 Task: Add a signature George Carter containing With heartfelt thanks and best wishes, George Carter to email address softage.5@softage.net and add a label Makeup
Action: Mouse moved to (107, 153)
Screenshot: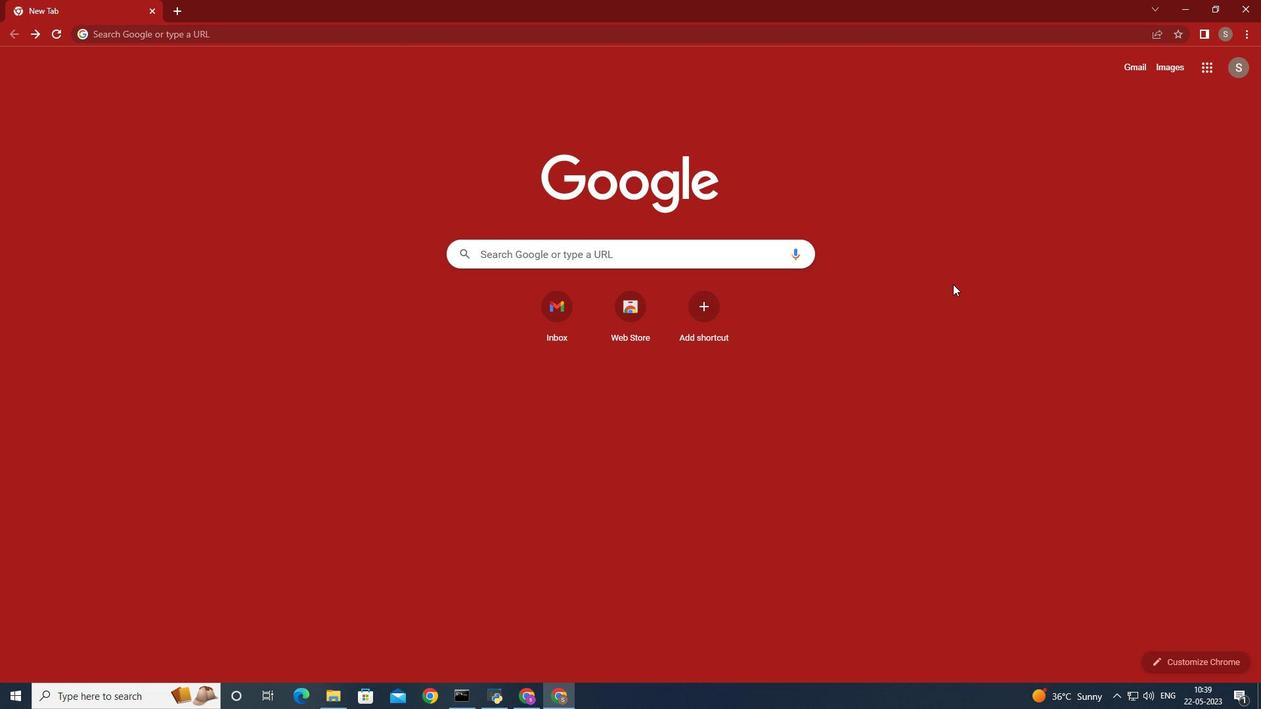 
Action: Mouse pressed left at (107, 153)
Screenshot: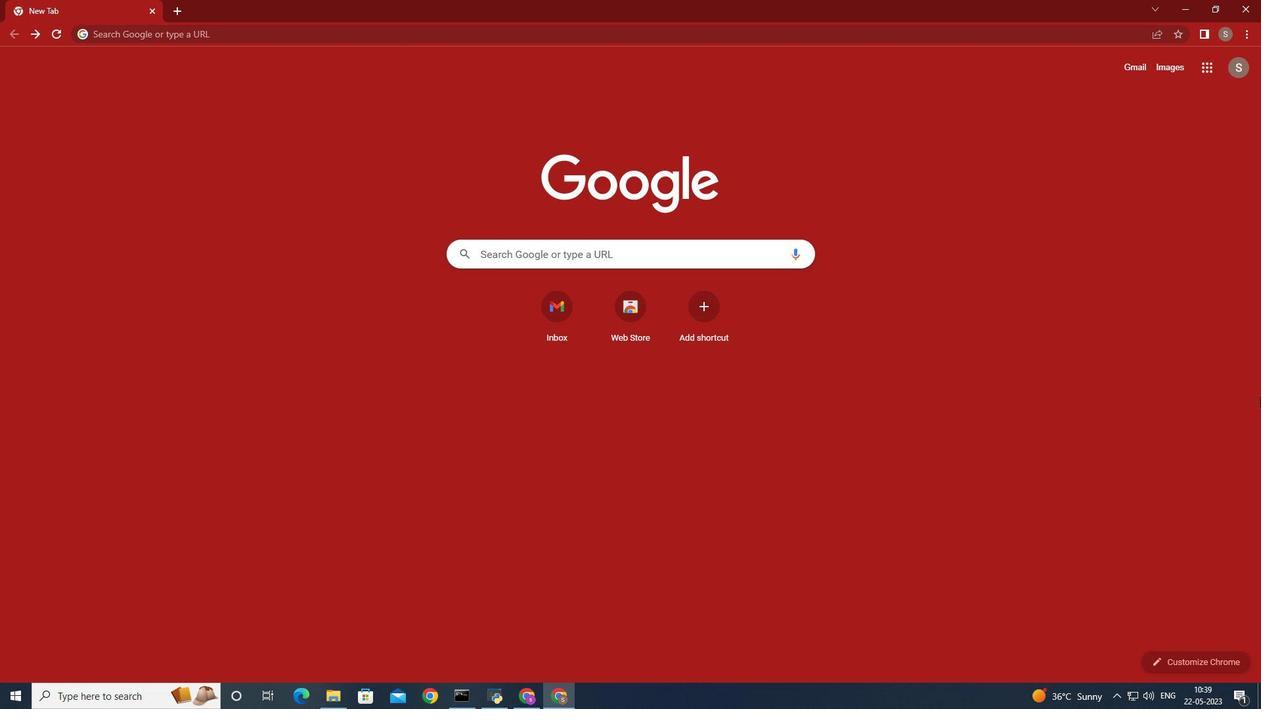 
Action: Mouse moved to (1186, 292)
Screenshot: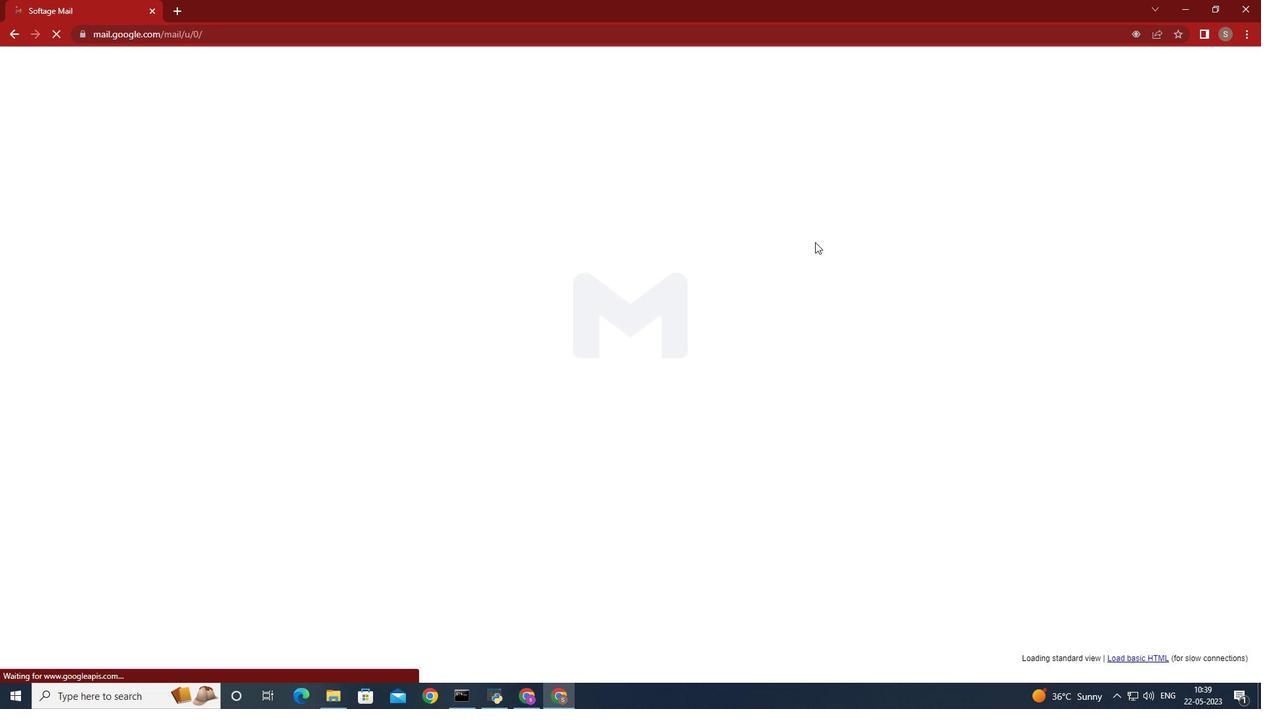 
Action: Mouse pressed left at (1186, 292)
Screenshot: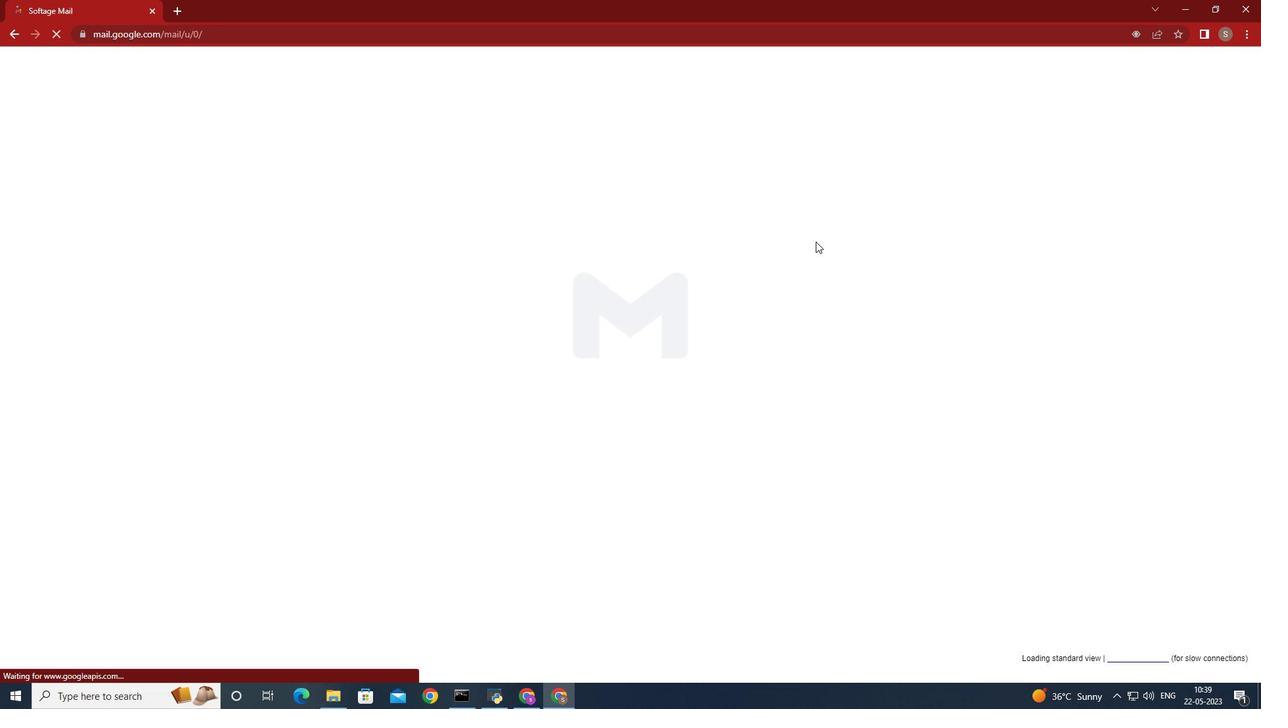 
Action: Mouse moved to (331, 639)
Screenshot: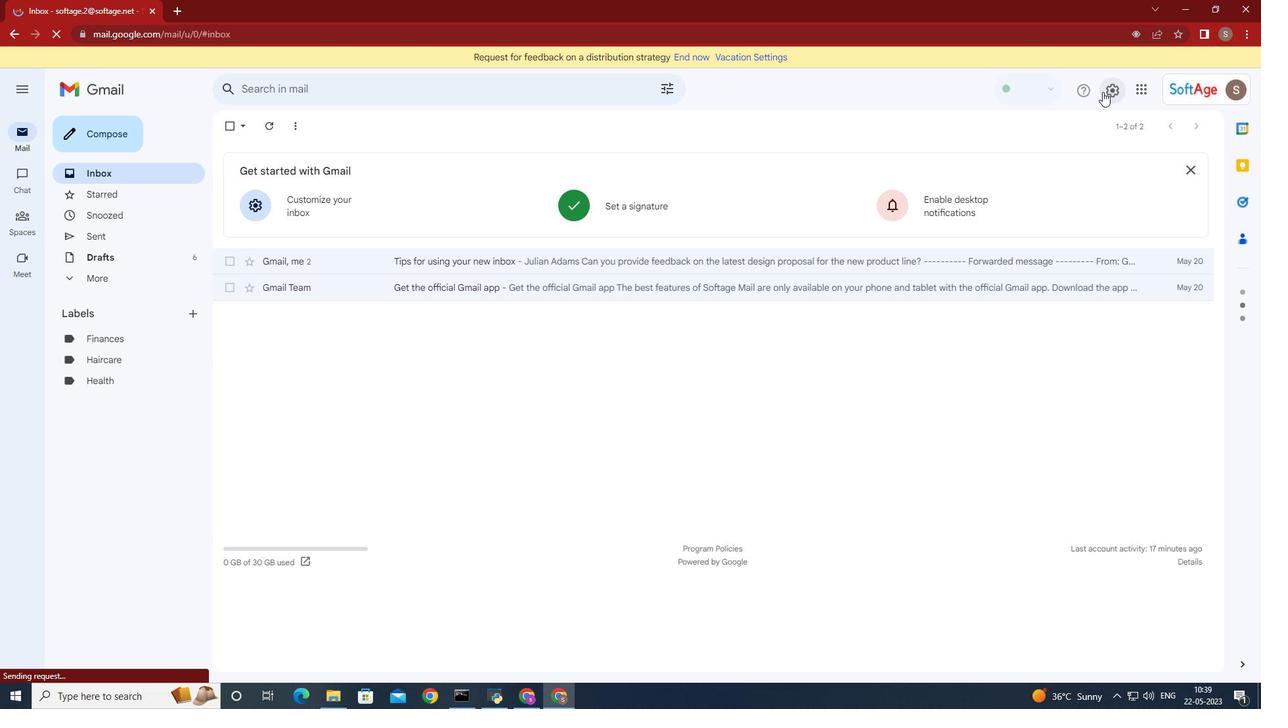 
Action: Mouse pressed left at (331, 639)
Screenshot: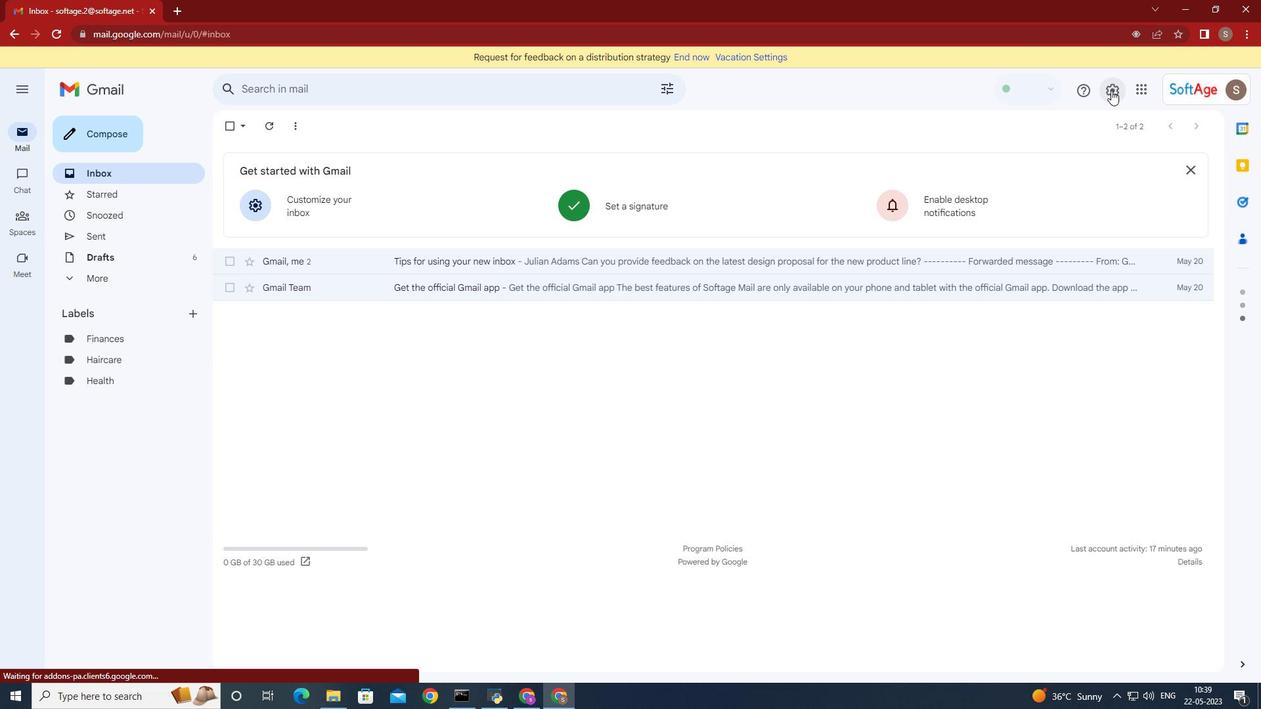 
Action: Mouse moved to (335, 647)
Screenshot: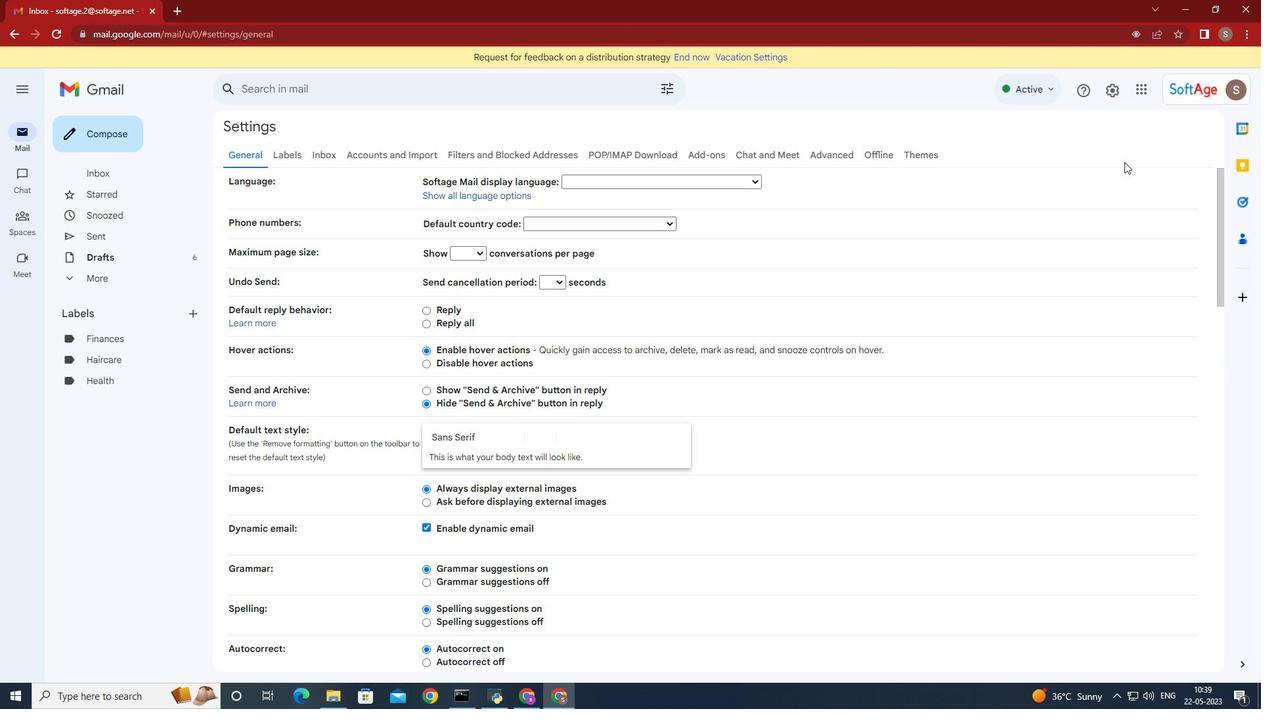 
Action: Mouse pressed left at (335, 647)
Screenshot: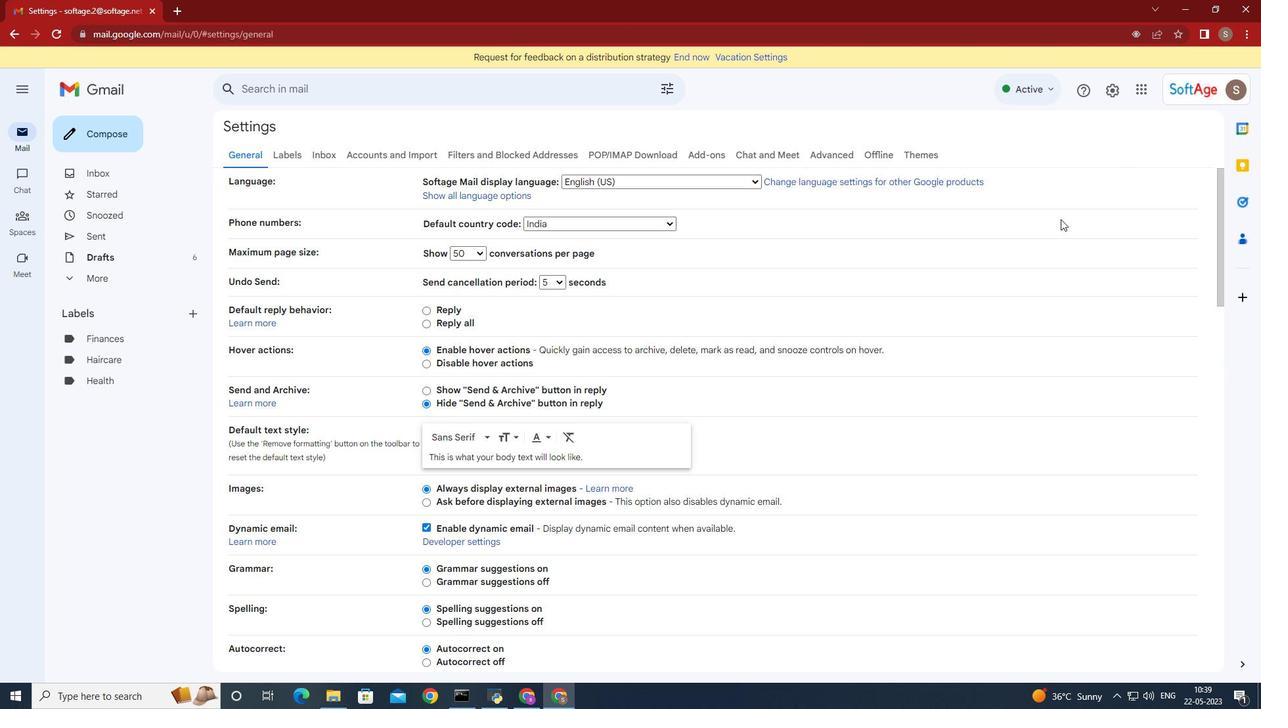 
Action: Mouse moved to (393, 573)
Screenshot: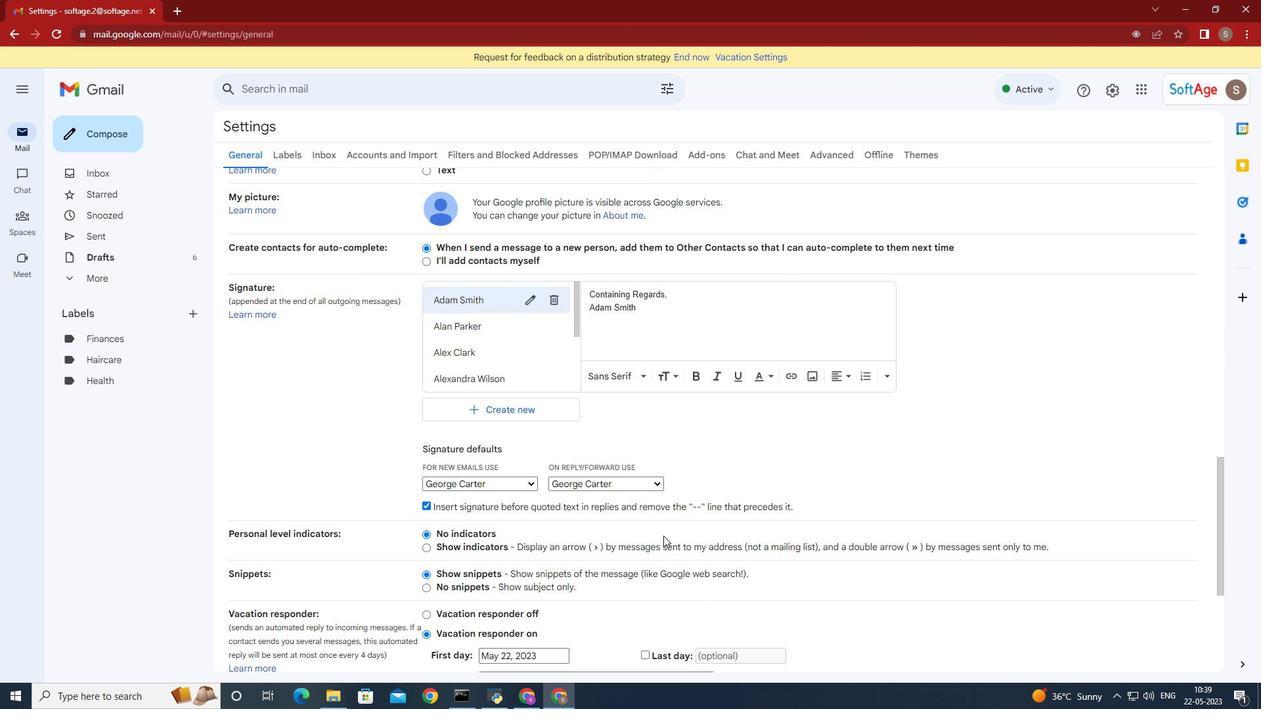 
Action: Mouse pressed left at (393, 573)
Screenshot: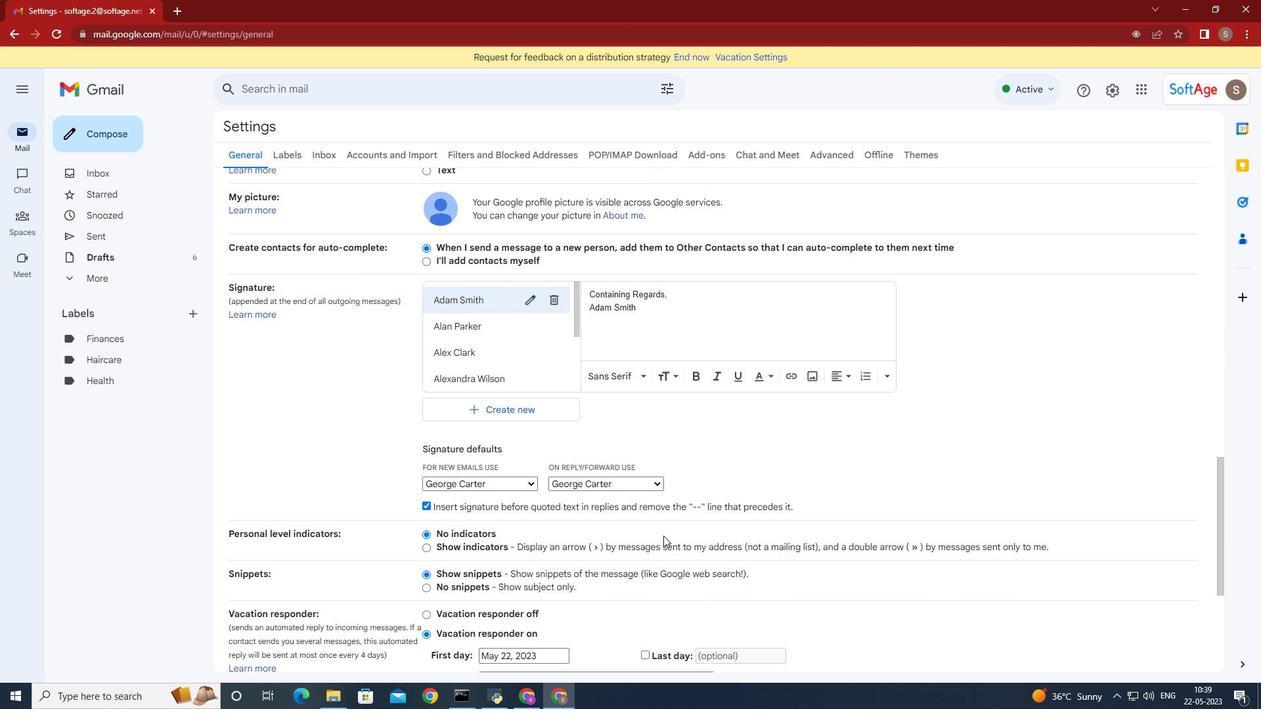 
Action: Mouse moved to (1126, 109)
Screenshot: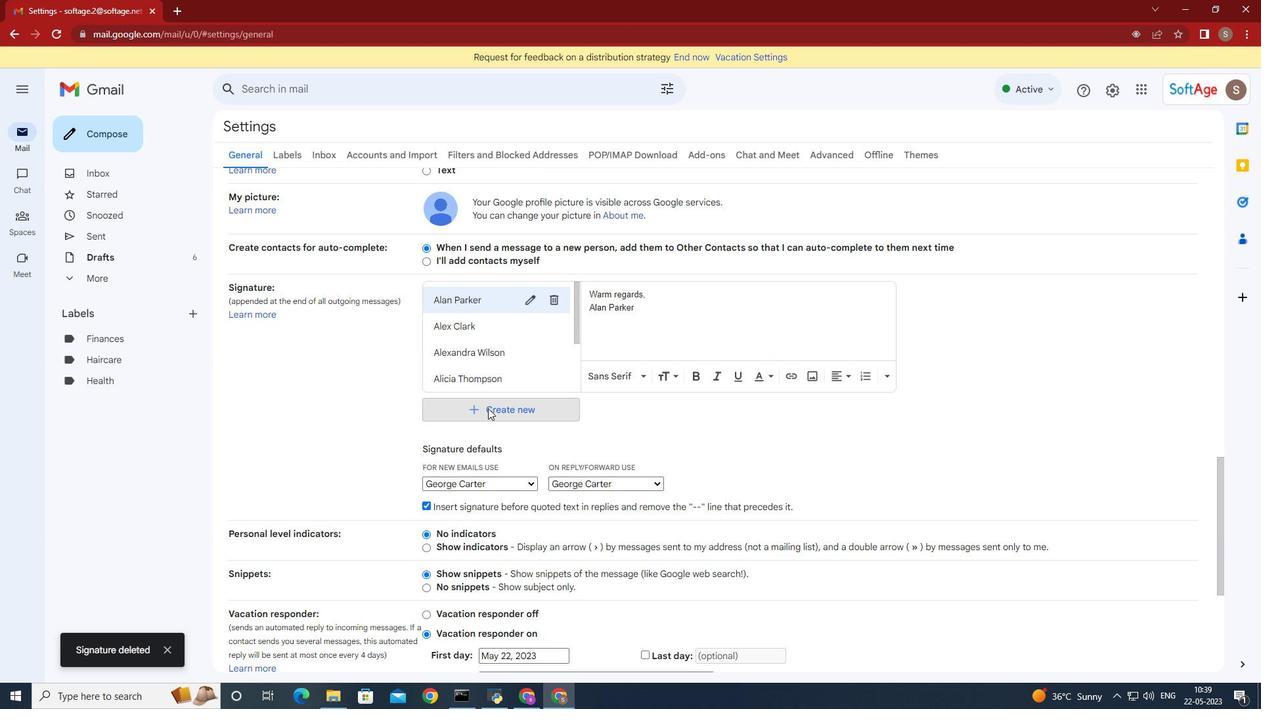 
Action: Mouse pressed left at (1126, 109)
Screenshot: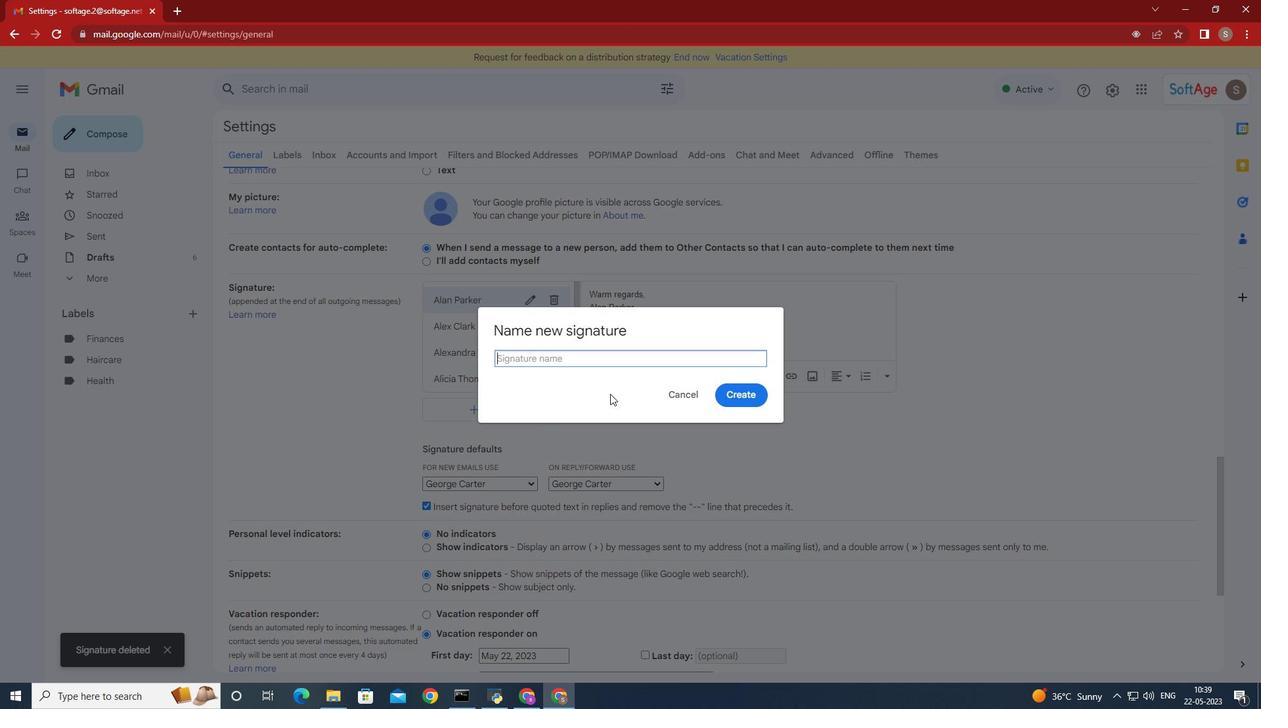 
Action: Mouse moved to (613, 369)
Screenshot: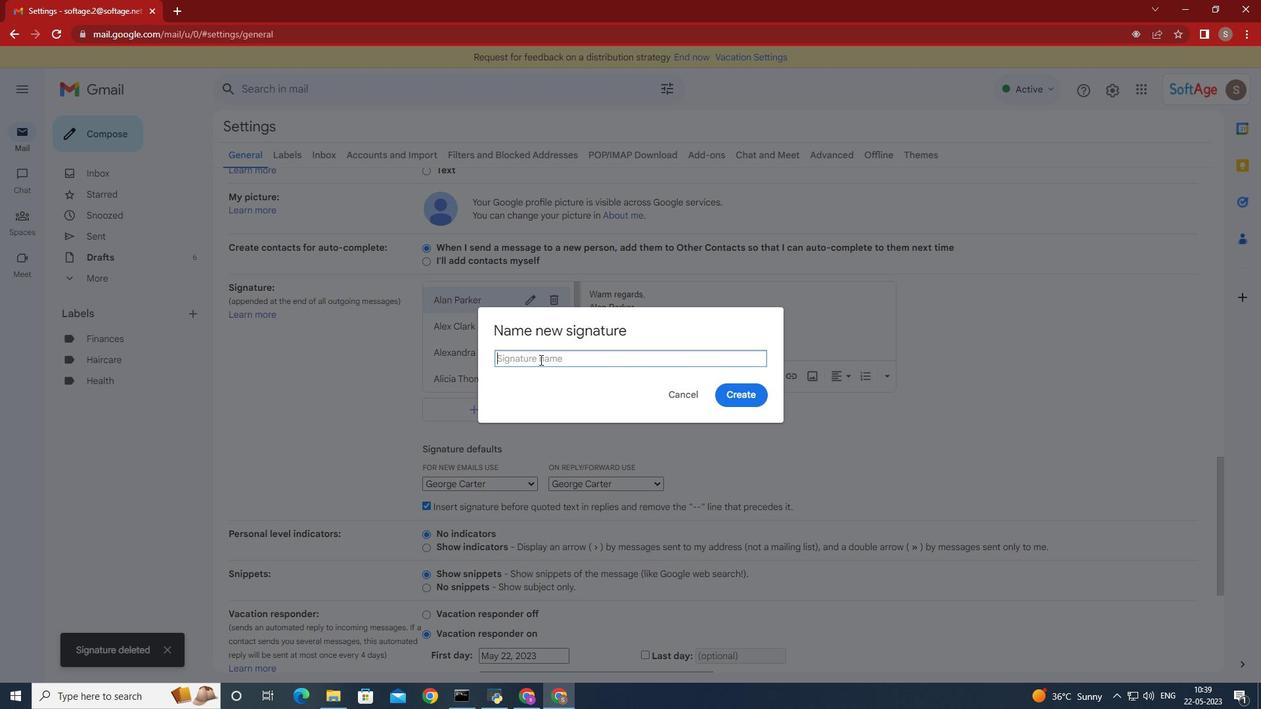
Action: Mouse scrolled (613, 368) with delta (0, 0)
Screenshot: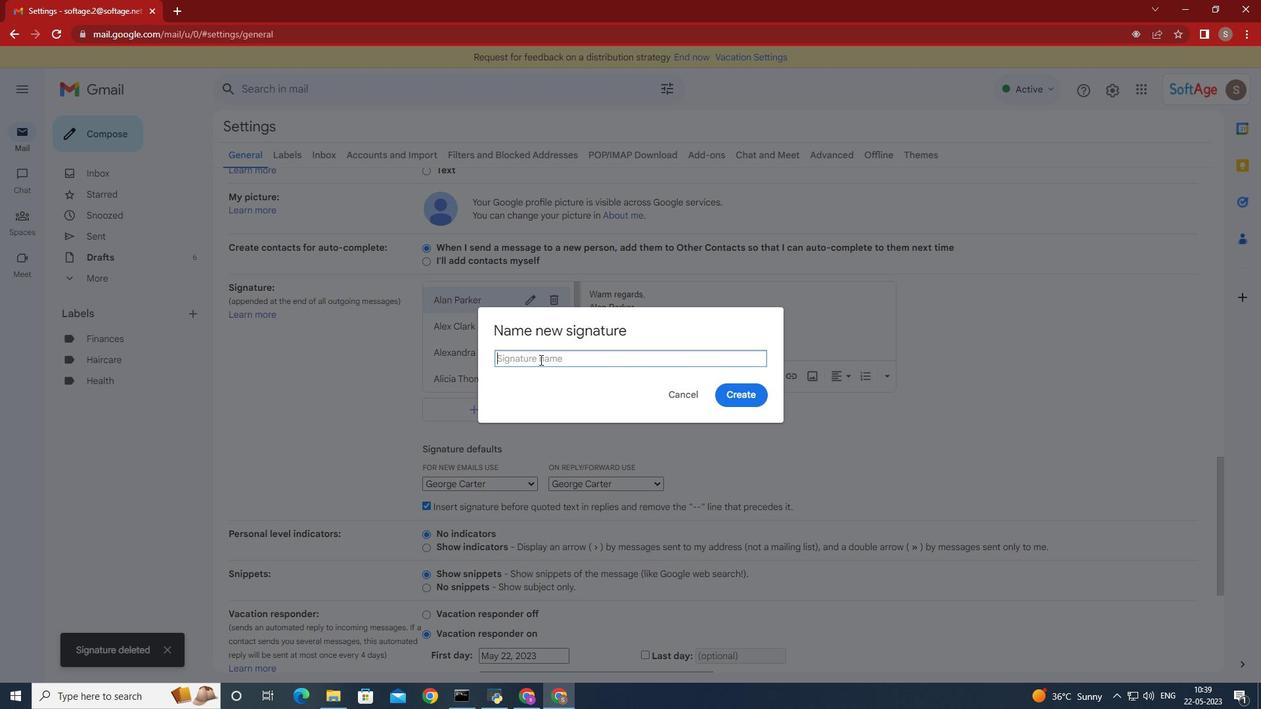 
Action: Mouse moved to (614, 367)
Screenshot: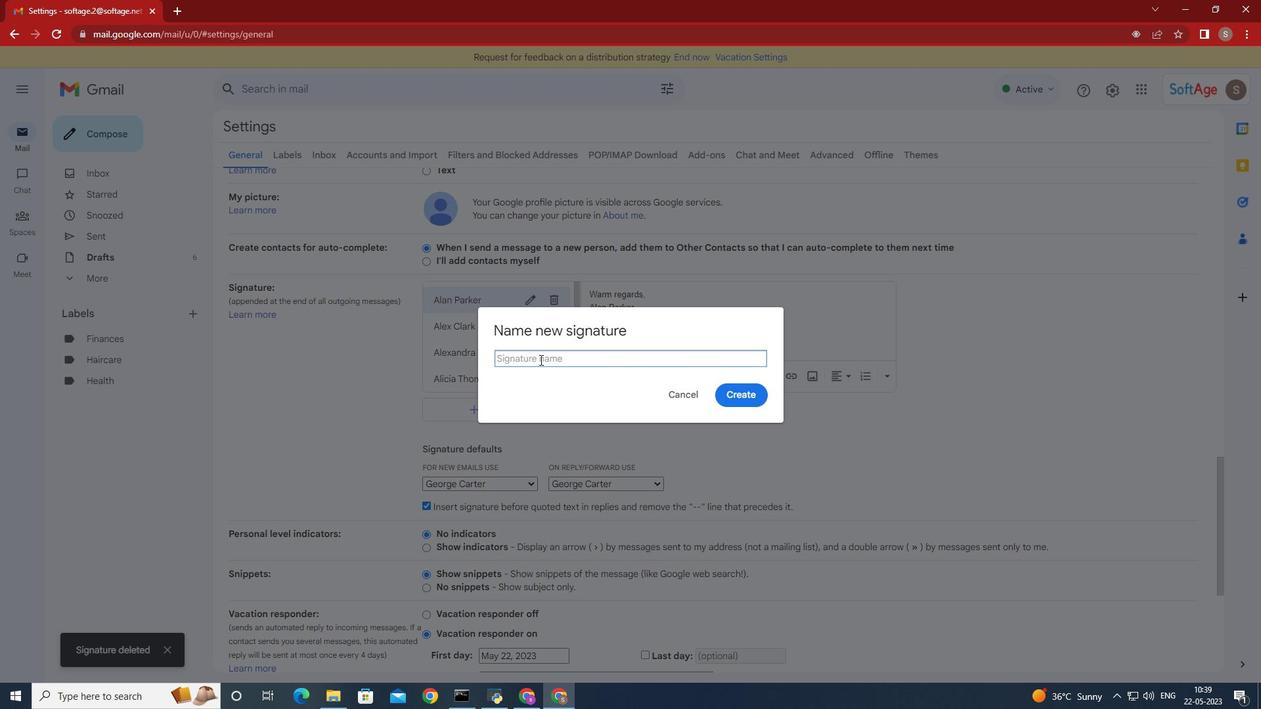 
Action: Mouse scrolled (614, 367) with delta (0, 0)
Screenshot: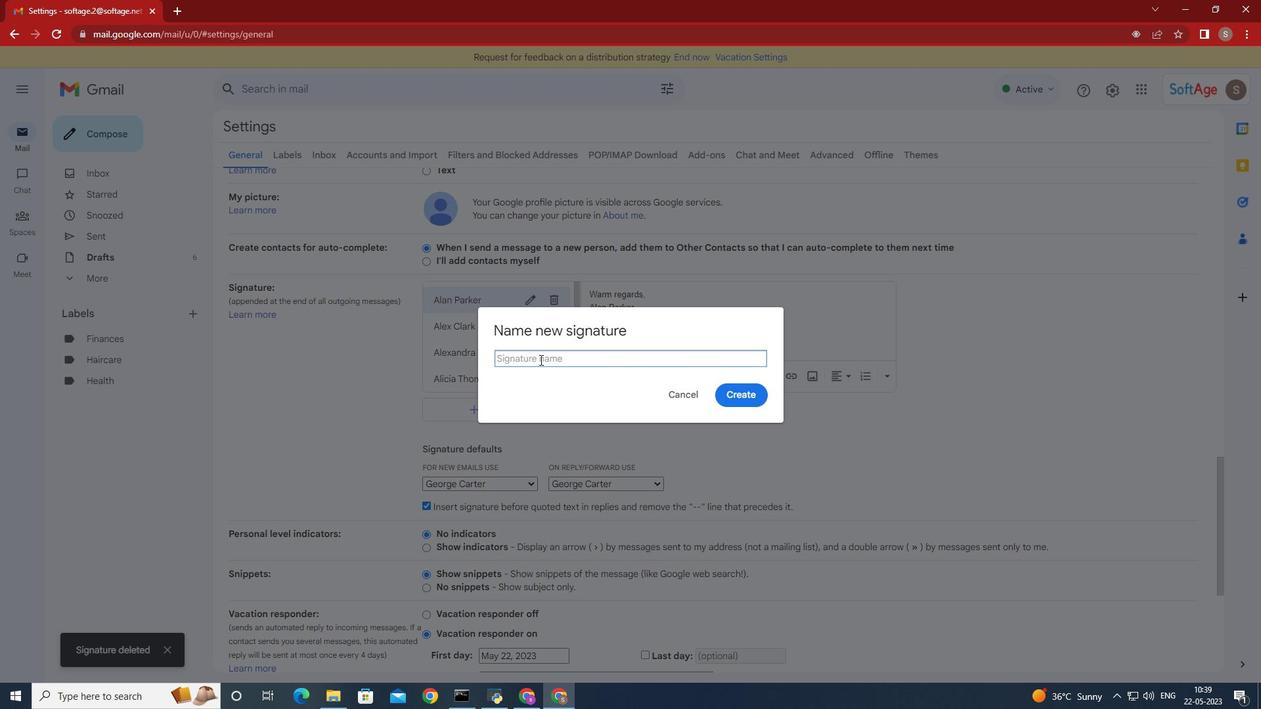 
Action: Mouse moved to (616, 365)
Screenshot: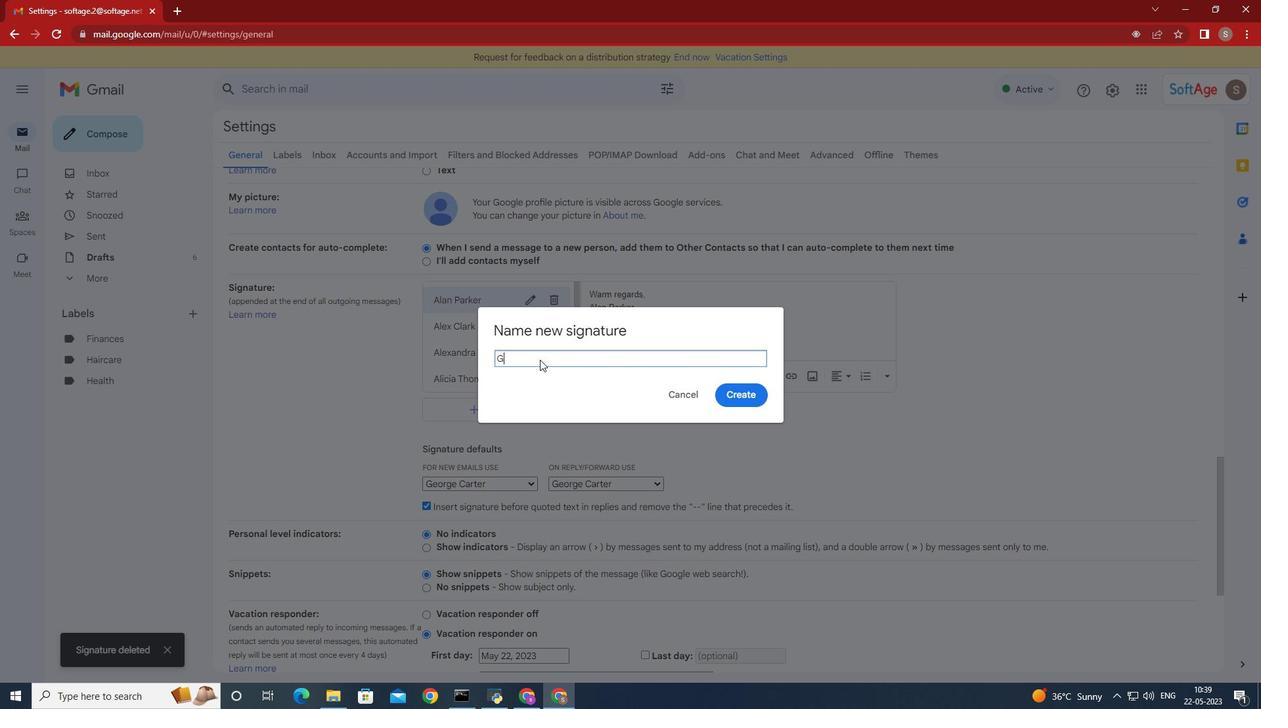 
Action: Mouse scrolled (616, 364) with delta (0, 0)
Screenshot: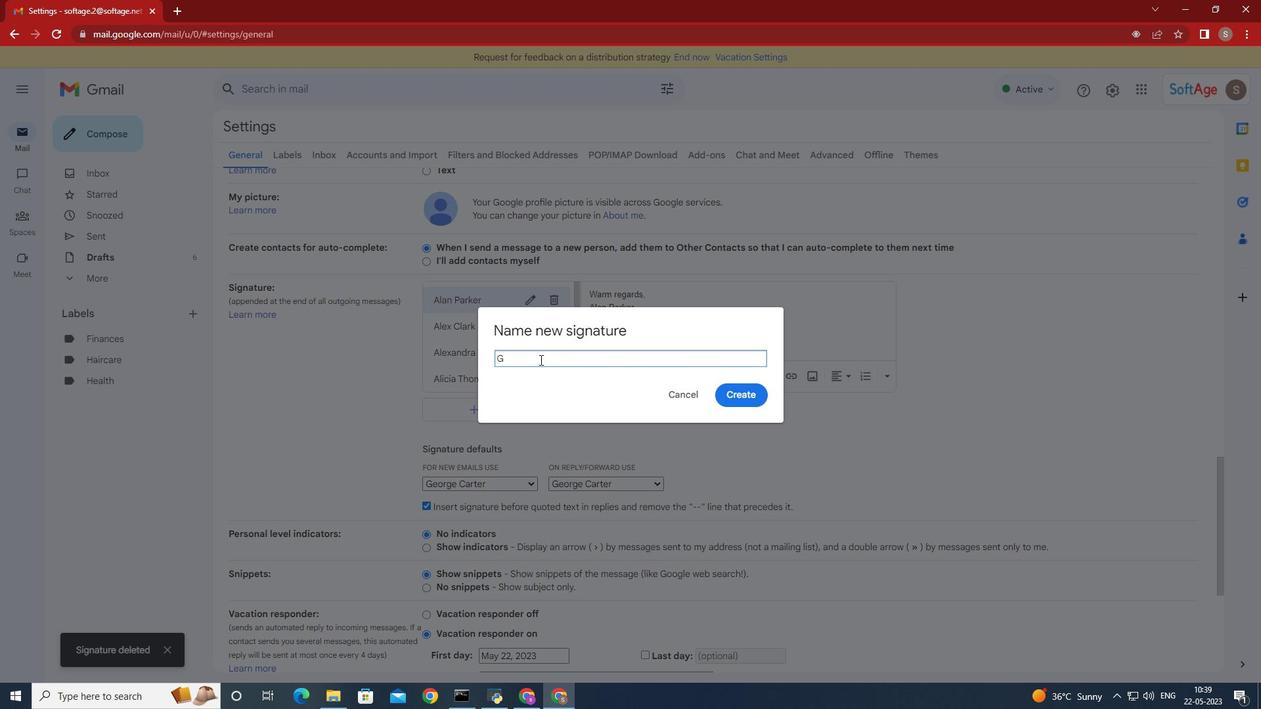 
Action: Mouse scrolled (616, 364) with delta (0, 0)
Screenshot: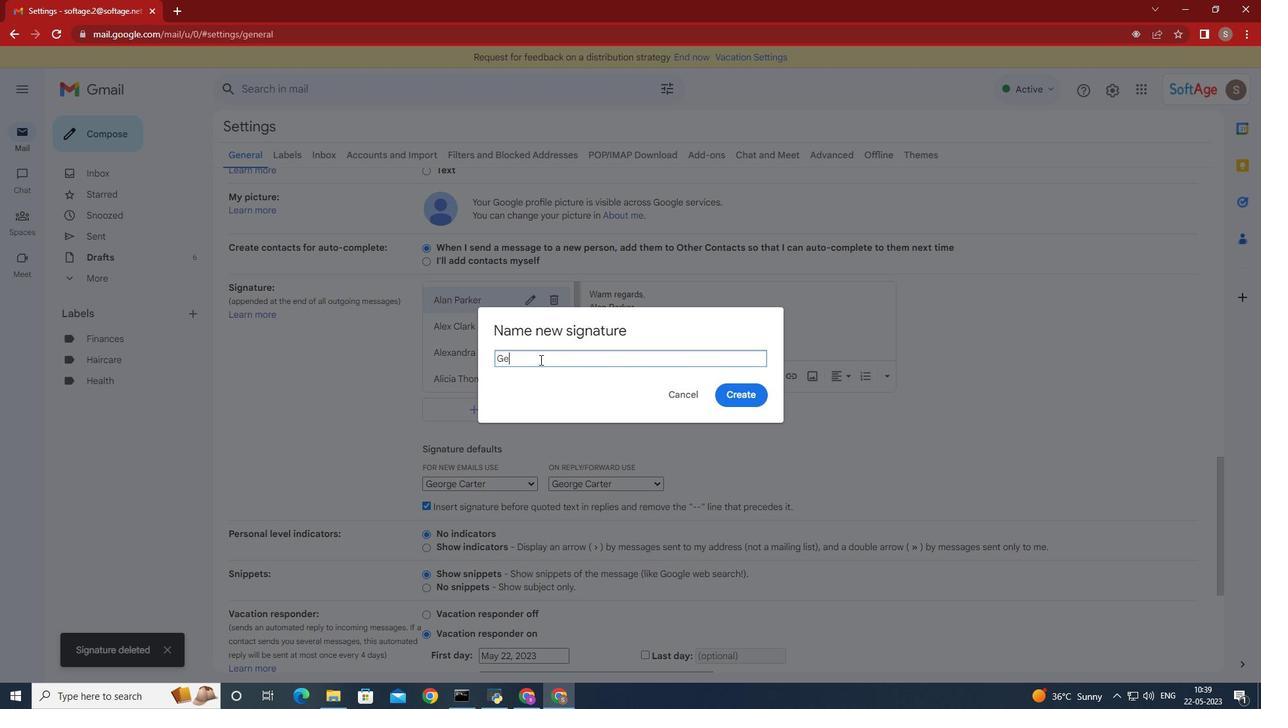 
Action: Mouse moved to (618, 363)
Screenshot: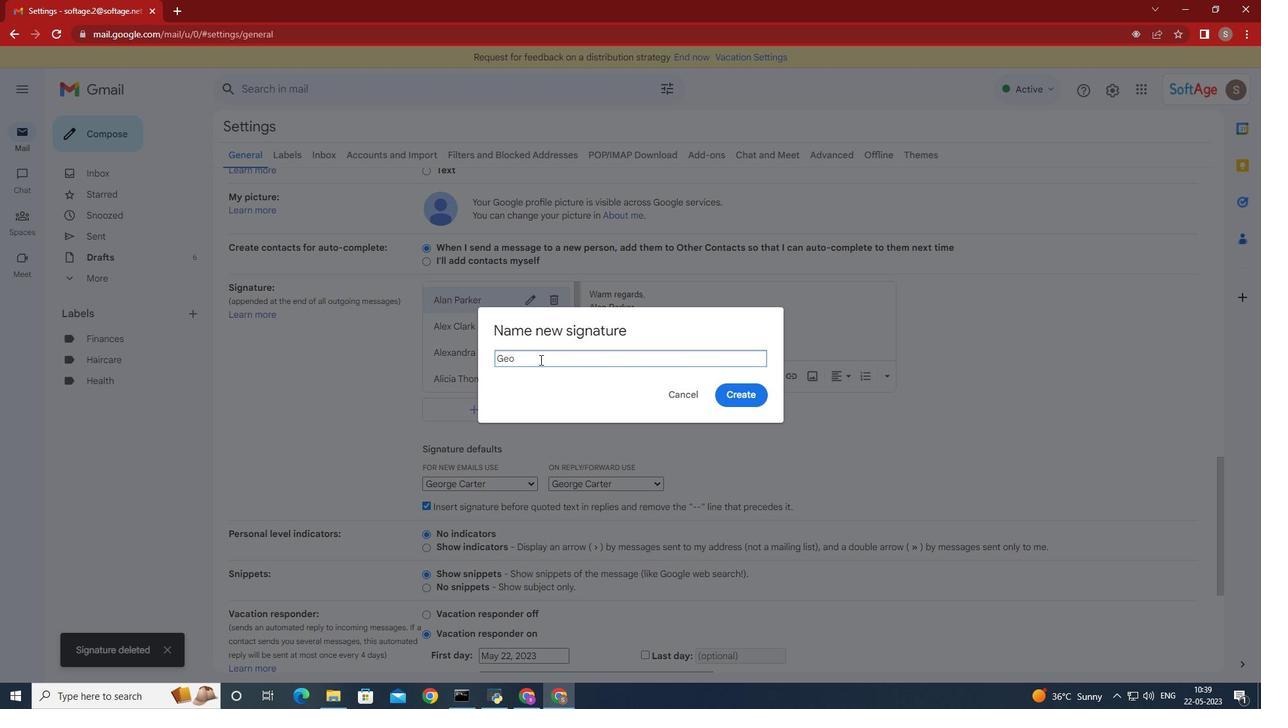 
Action: Mouse scrolled (618, 362) with delta (0, 0)
Screenshot: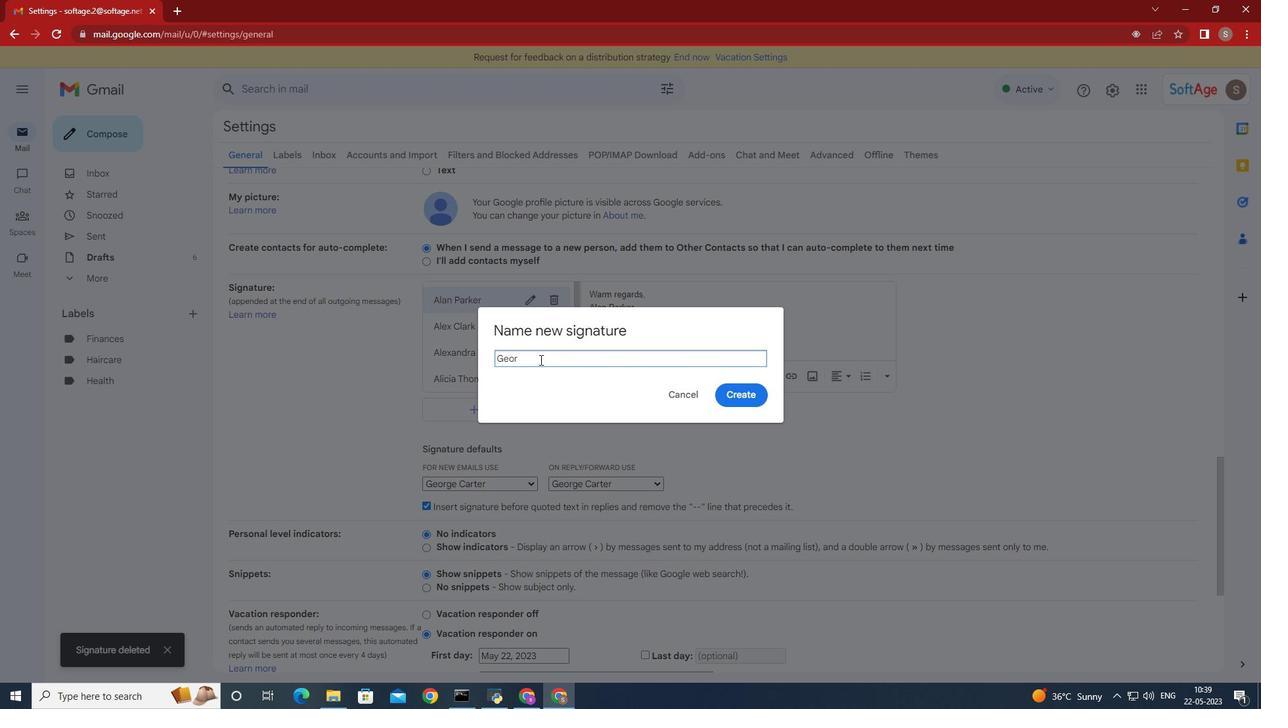 
Action: Mouse scrolled (618, 362) with delta (0, 0)
Screenshot: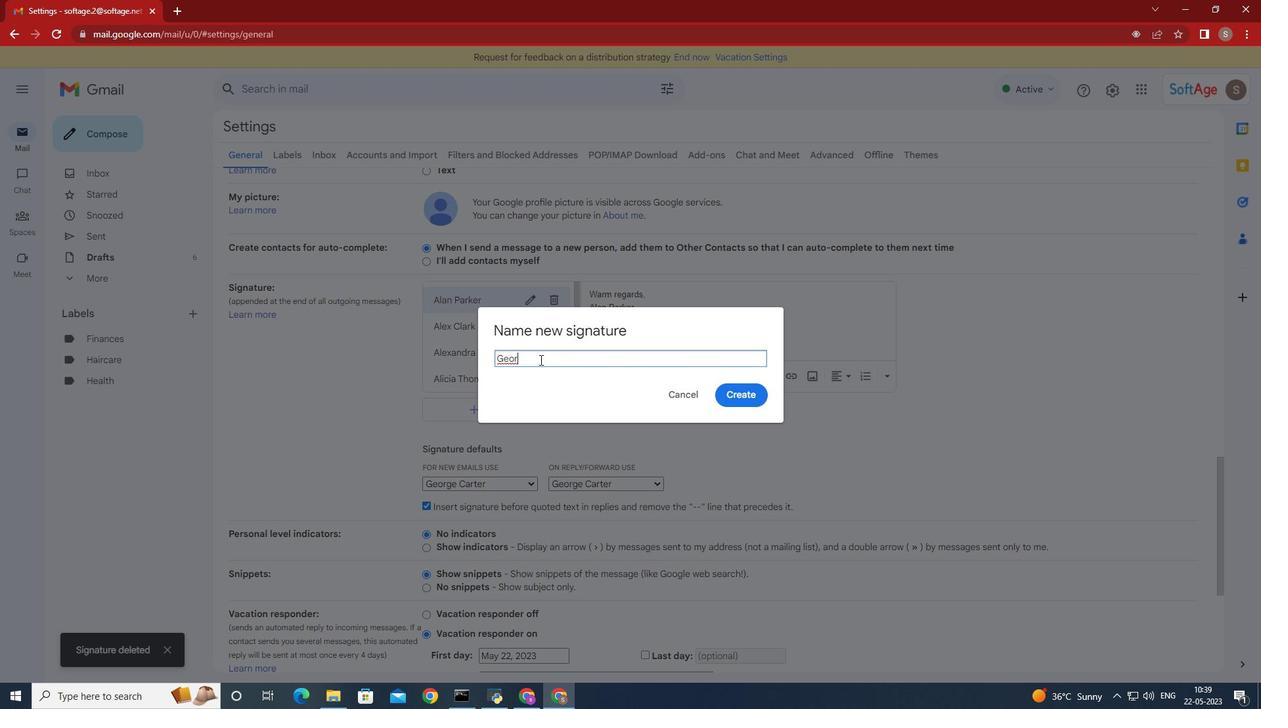 
Action: Mouse scrolled (618, 362) with delta (0, 0)
Screenshot: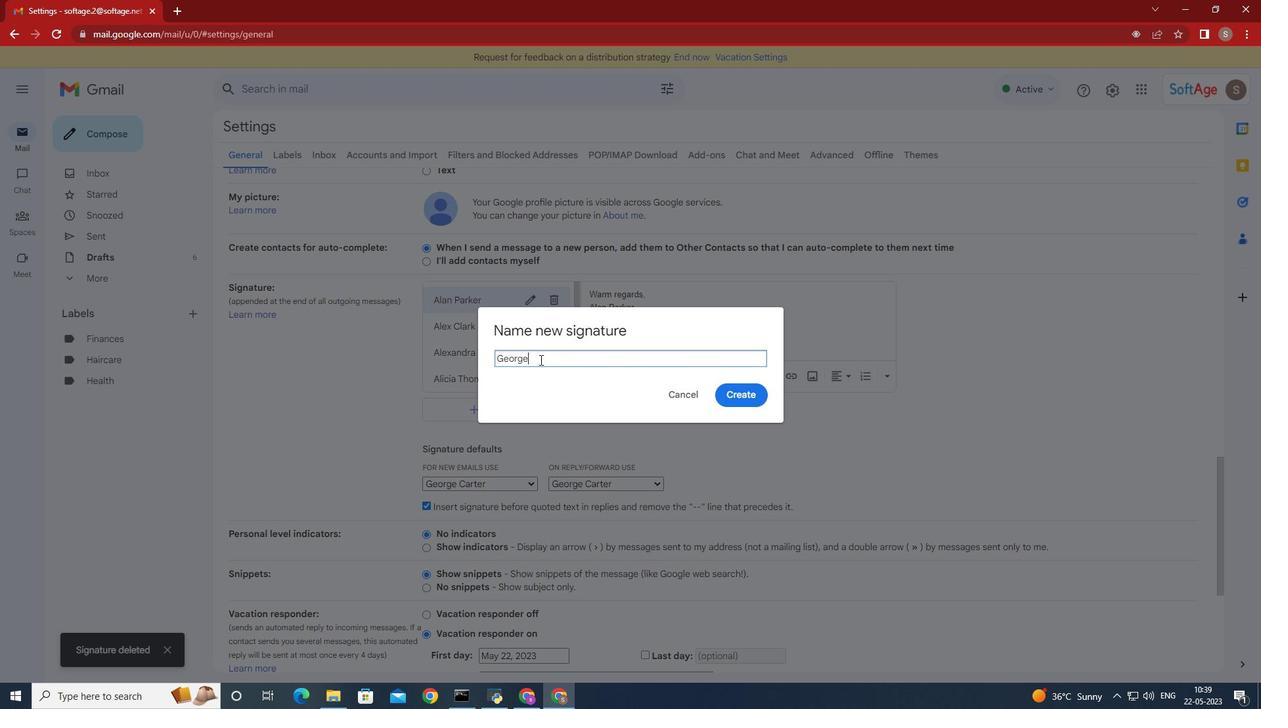 
Action: Mouse scrolled (618, 362) with delta (0, 0)
Screenshot: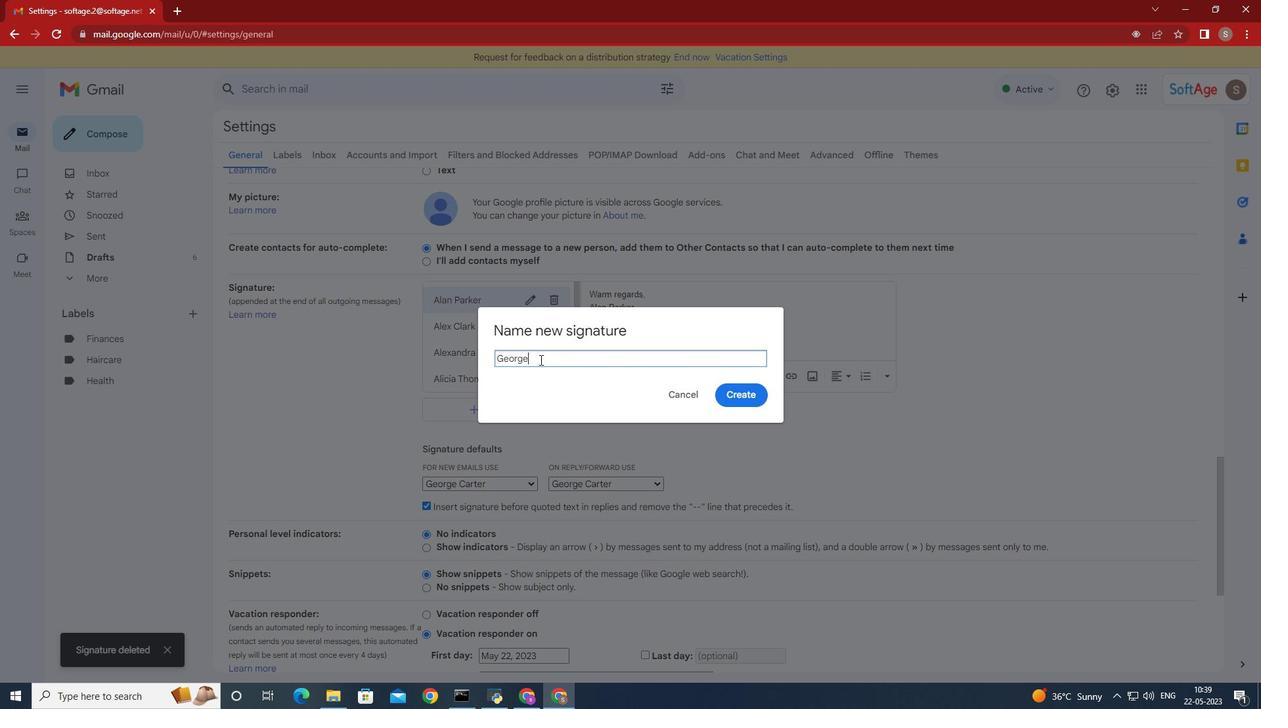 
Action: Mouse scrolled (618, 362) with delta (0, 0)
Screenshot: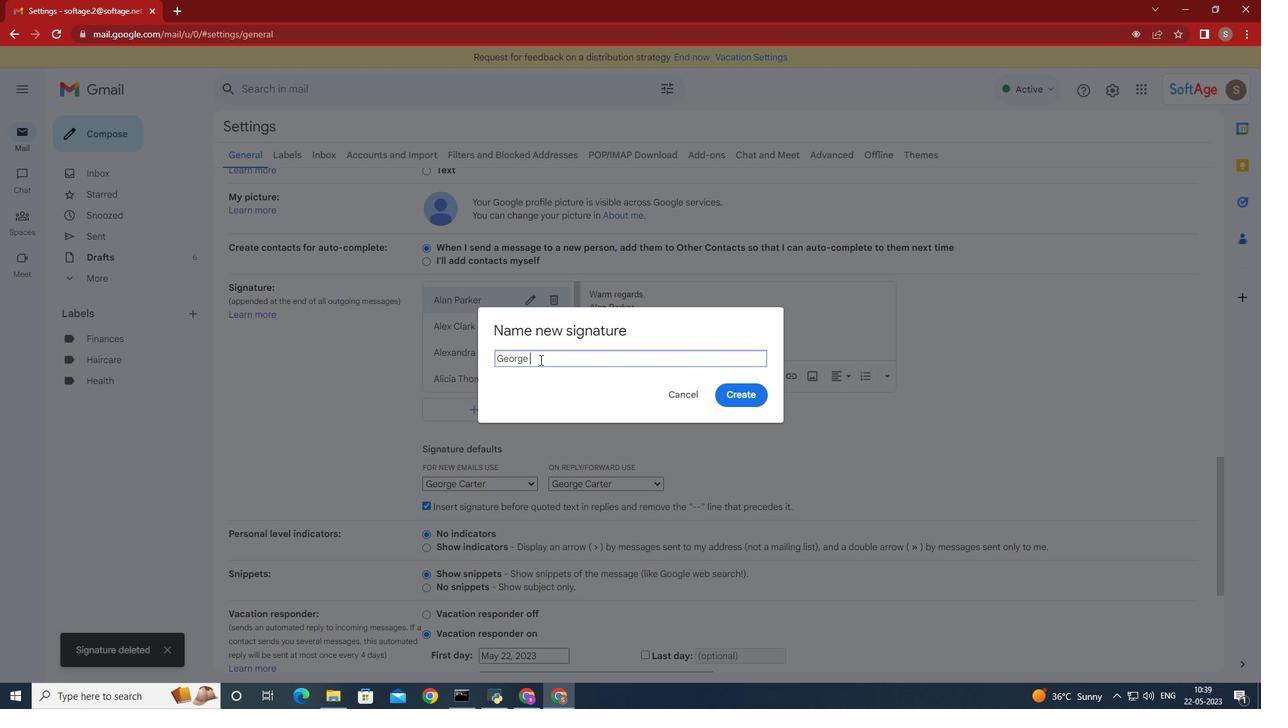 
Action: Mouse scrolled (618, 362) with delta (0, 0)
Screenshot: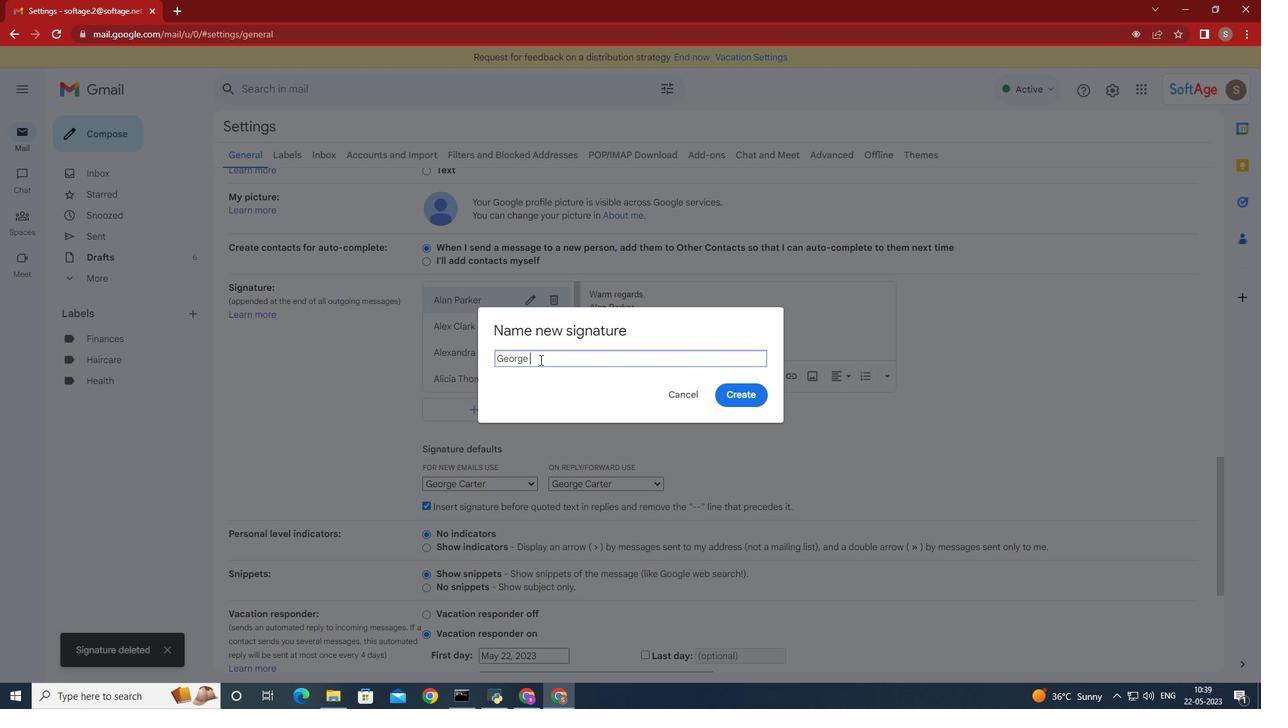 
Action: Mouse scrolled (618, 362) with delta (0, 0)
Screenshot: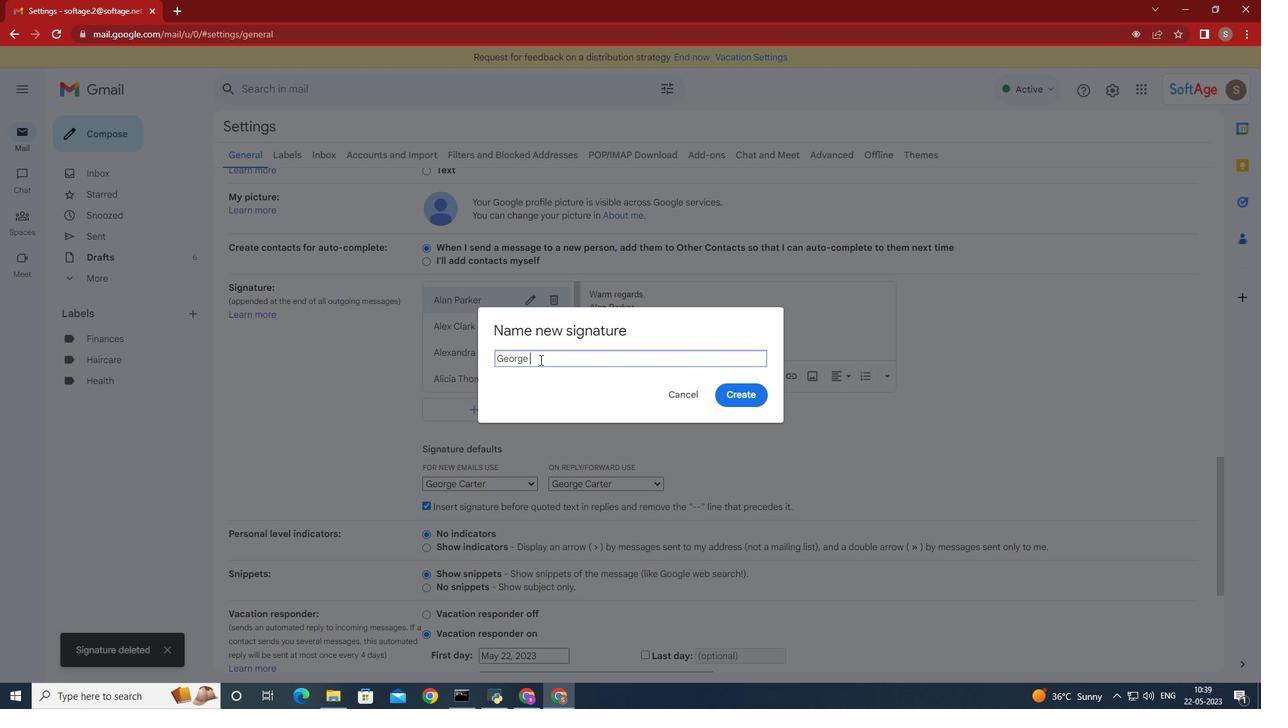 
Action: Mouse scrolled (618, 362) with delta (0, 0)
Screenshot: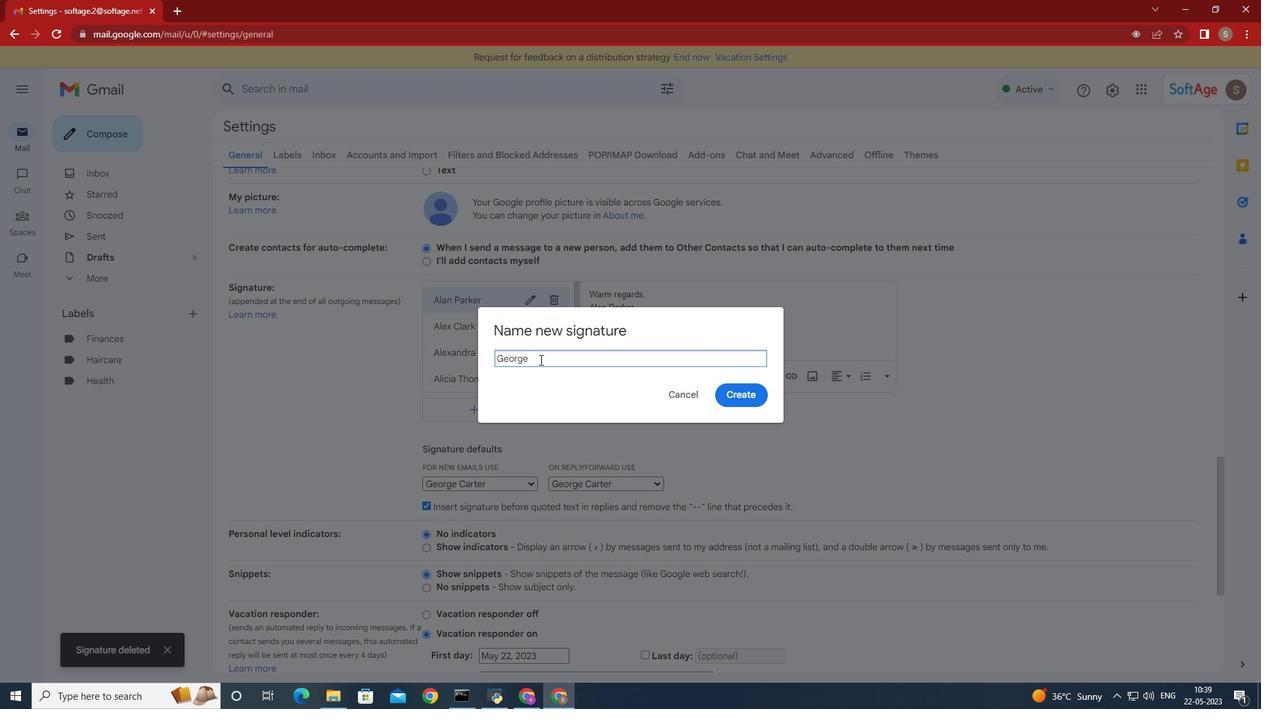 
Action: Mouse scrolled (618, 362) with delta (0, 0)
Screenshot: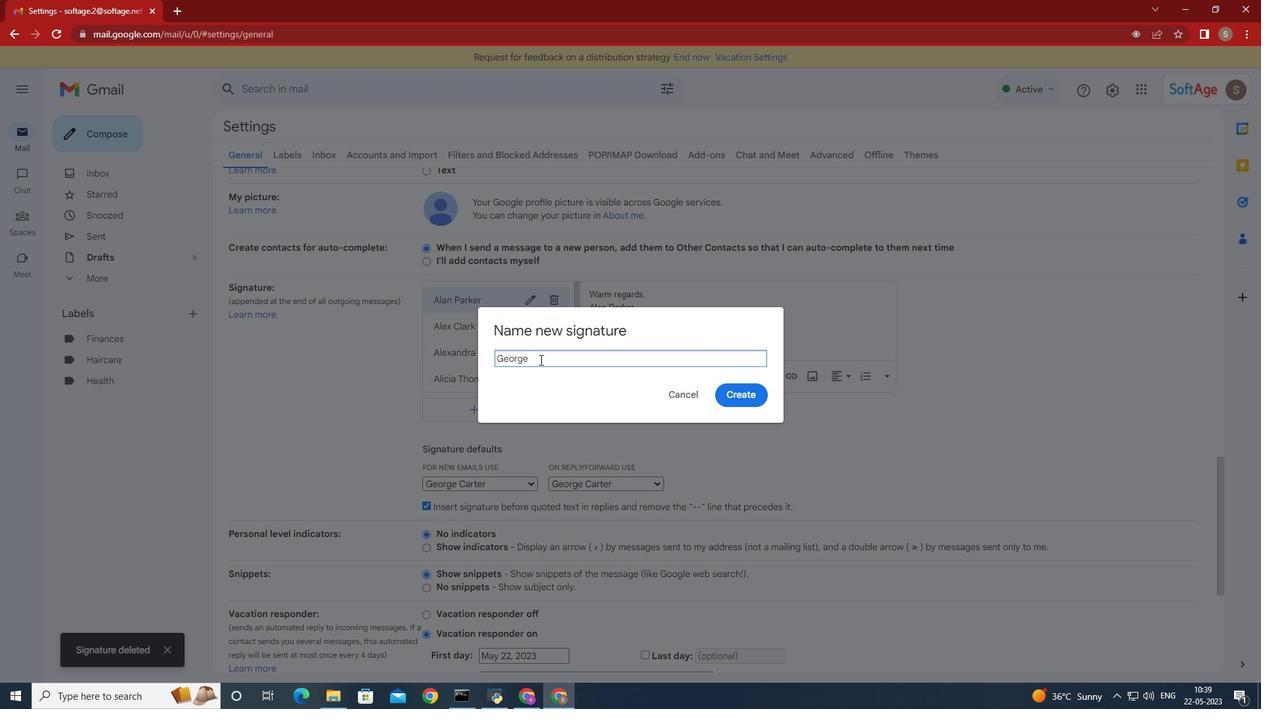 
Action: Mouse scrolled (618, 362) with delta (0, 0)
Screenshot: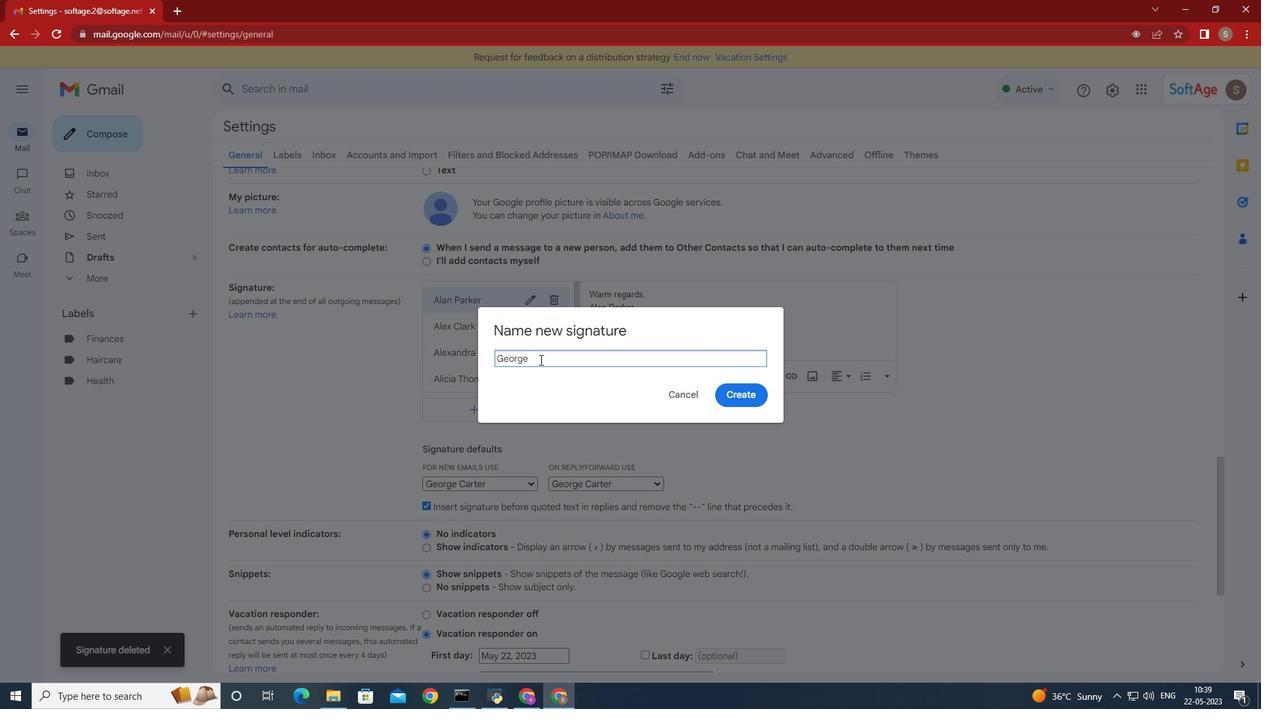 
Action: Mouse scrolled (618, 362) with delta (0, 0)
Screenshot: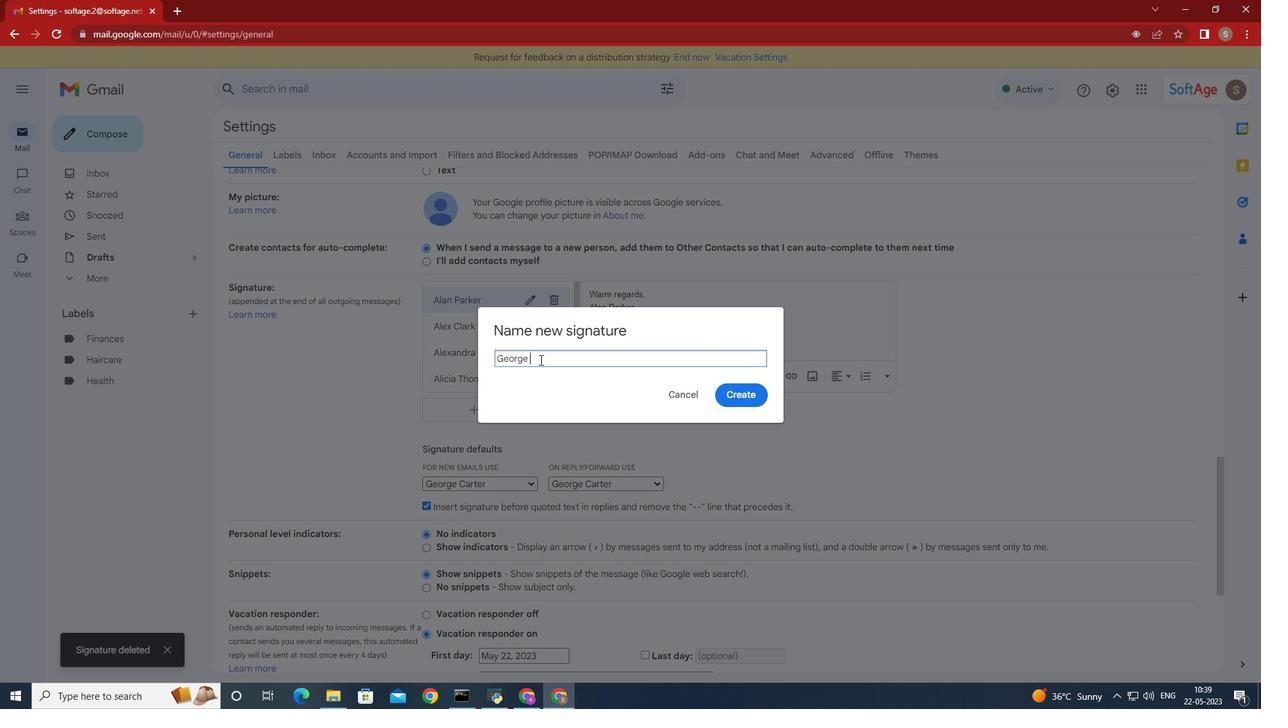 
Action: Mouse scrolled (618, 362) with delta (0, 0)
Screenshot: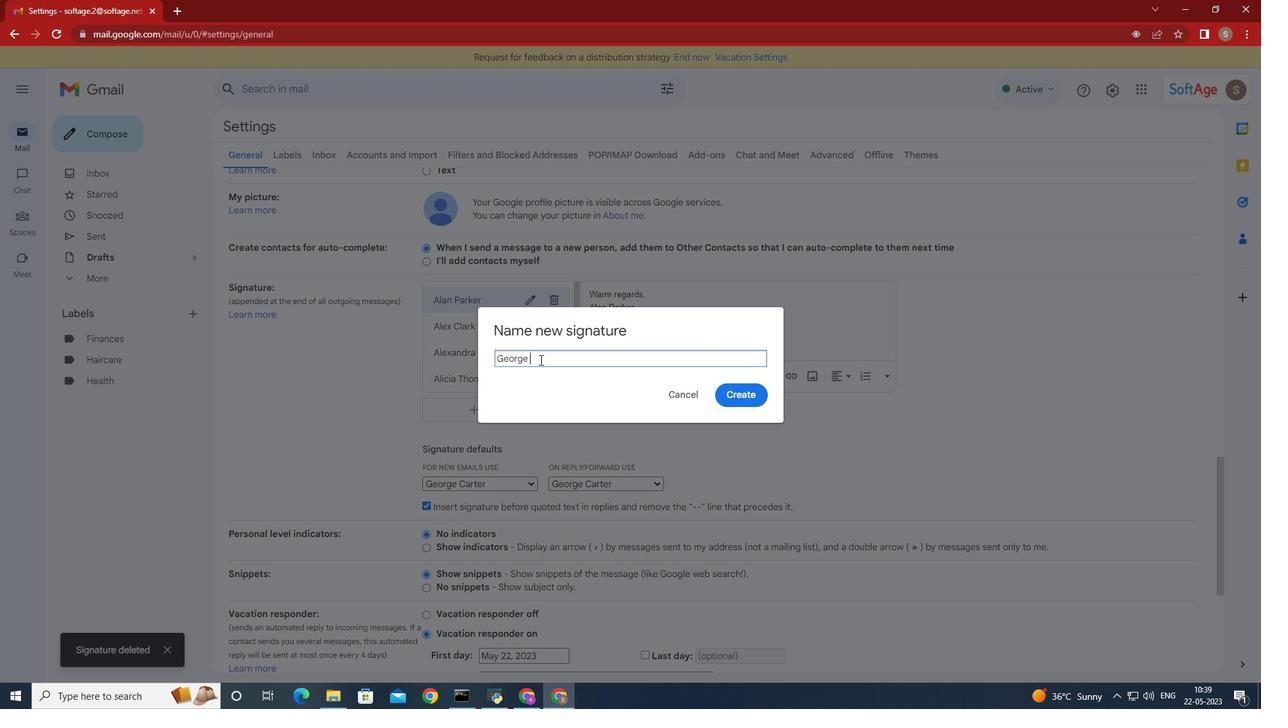 
Action: Mouse moved to (564, 325)
Screenshot: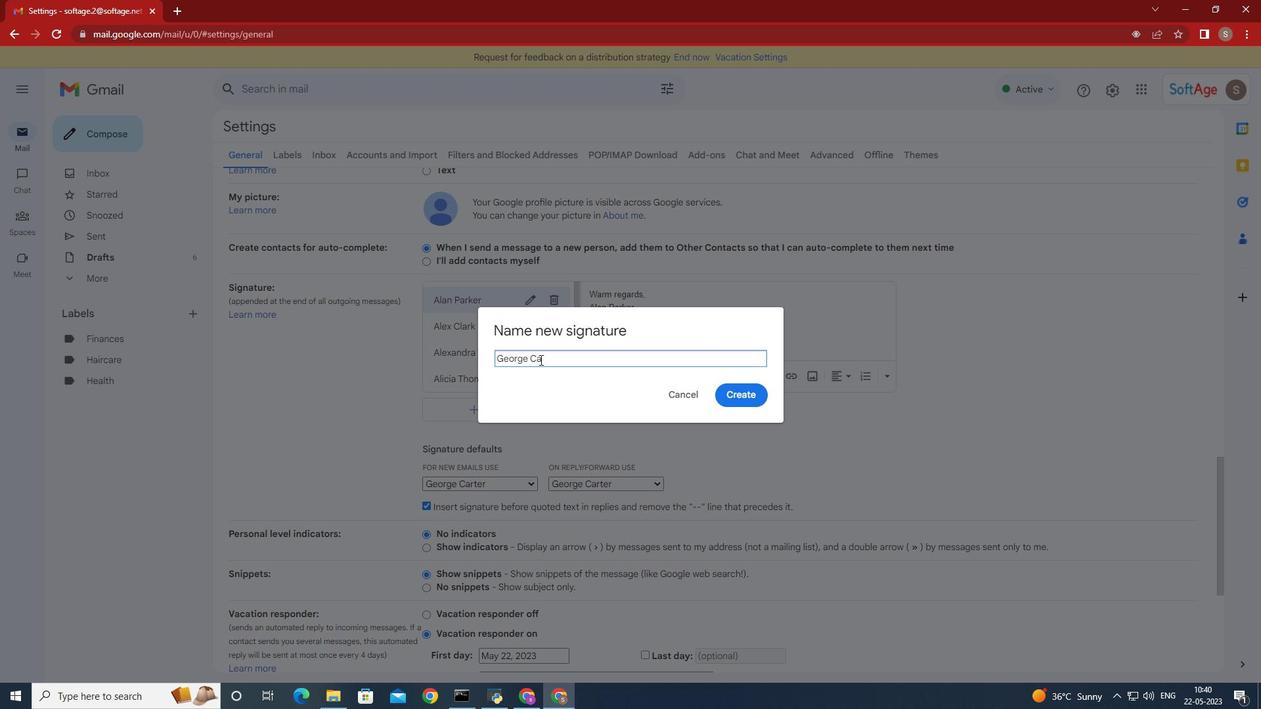 
Action: Mouse pressed left at (564, 325)
Screenshot: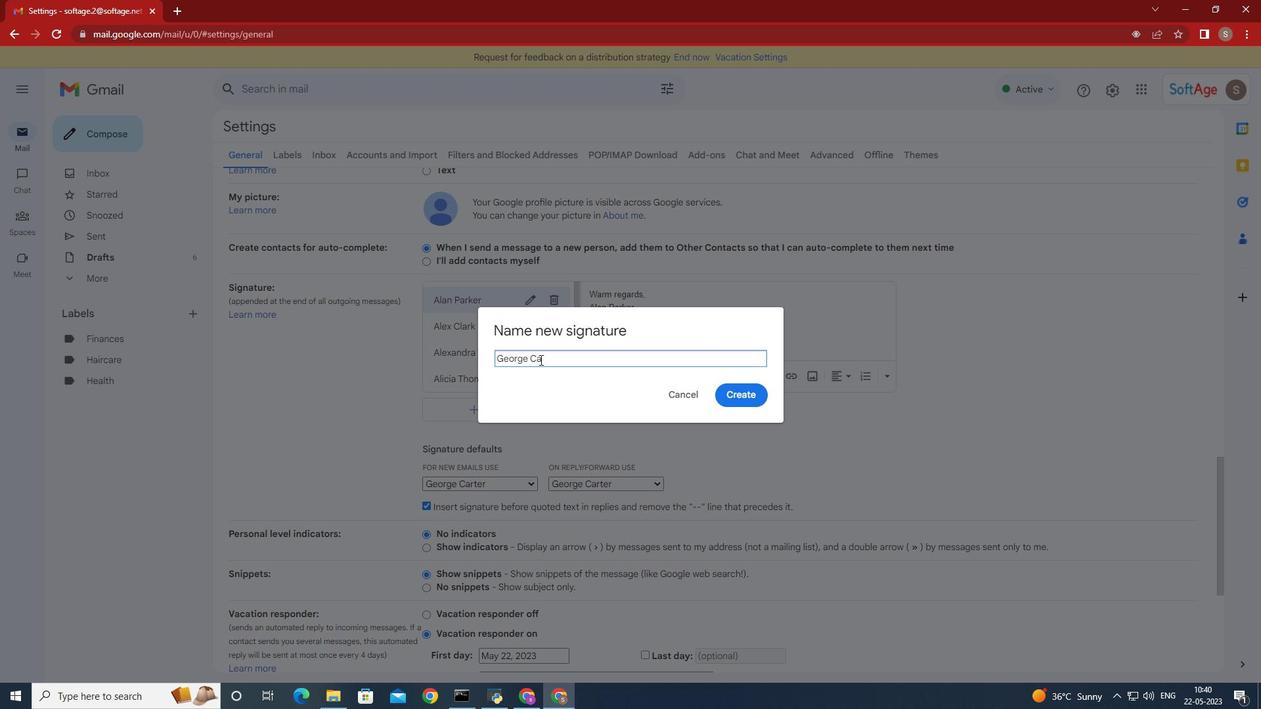 
Action: Mouse moved to (733, 405)
Screenshot: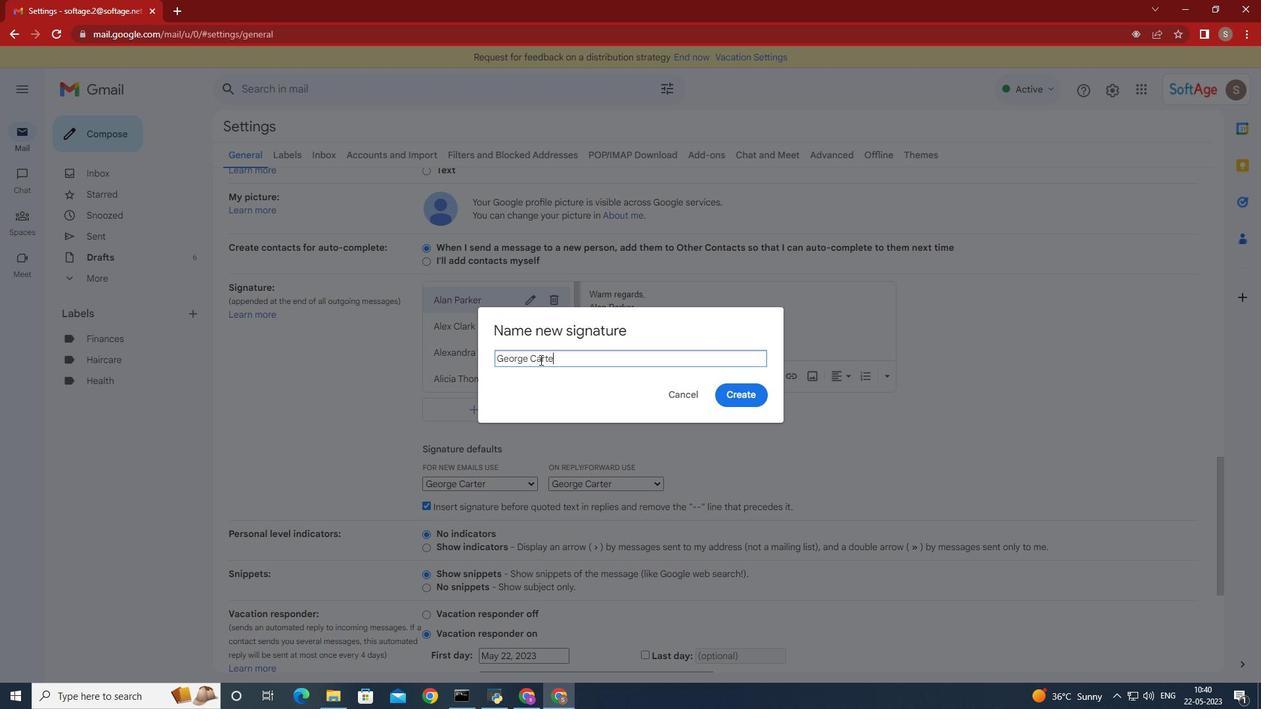 
Action: Mouse pressed left at (733, 405)
Screenshot: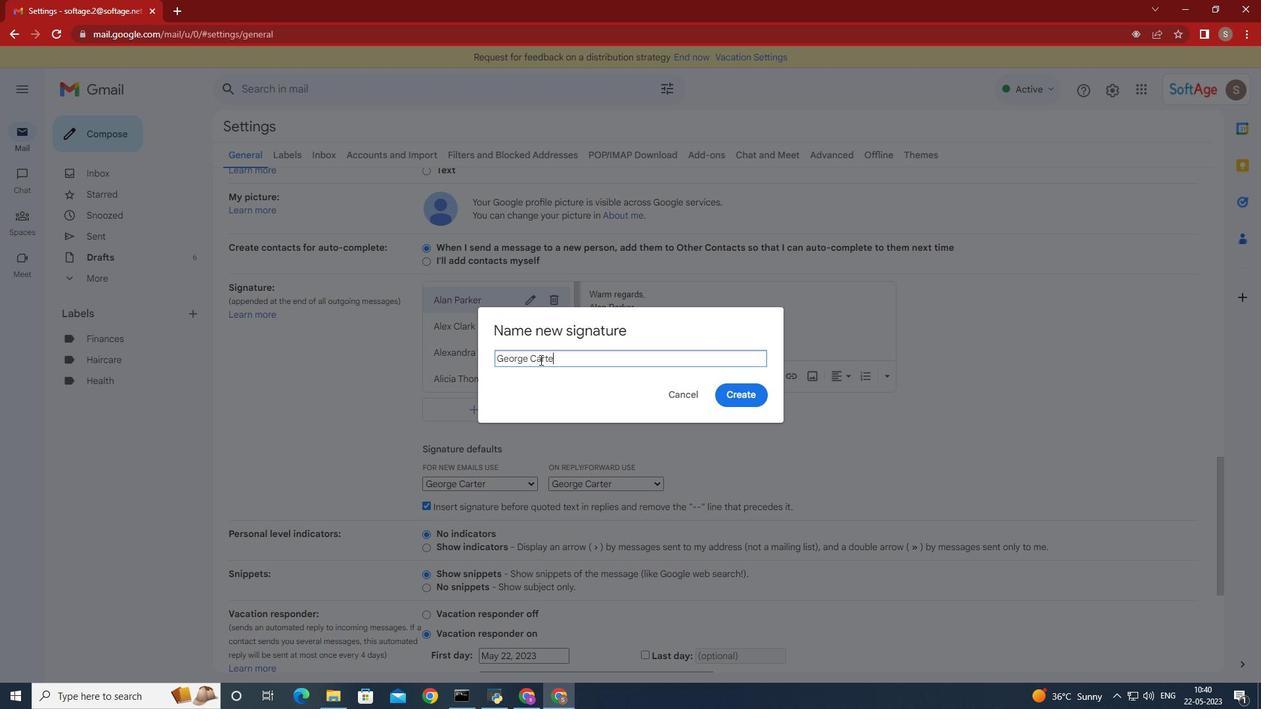 
Action: Mouse moved to (480, 339)
Screenshot: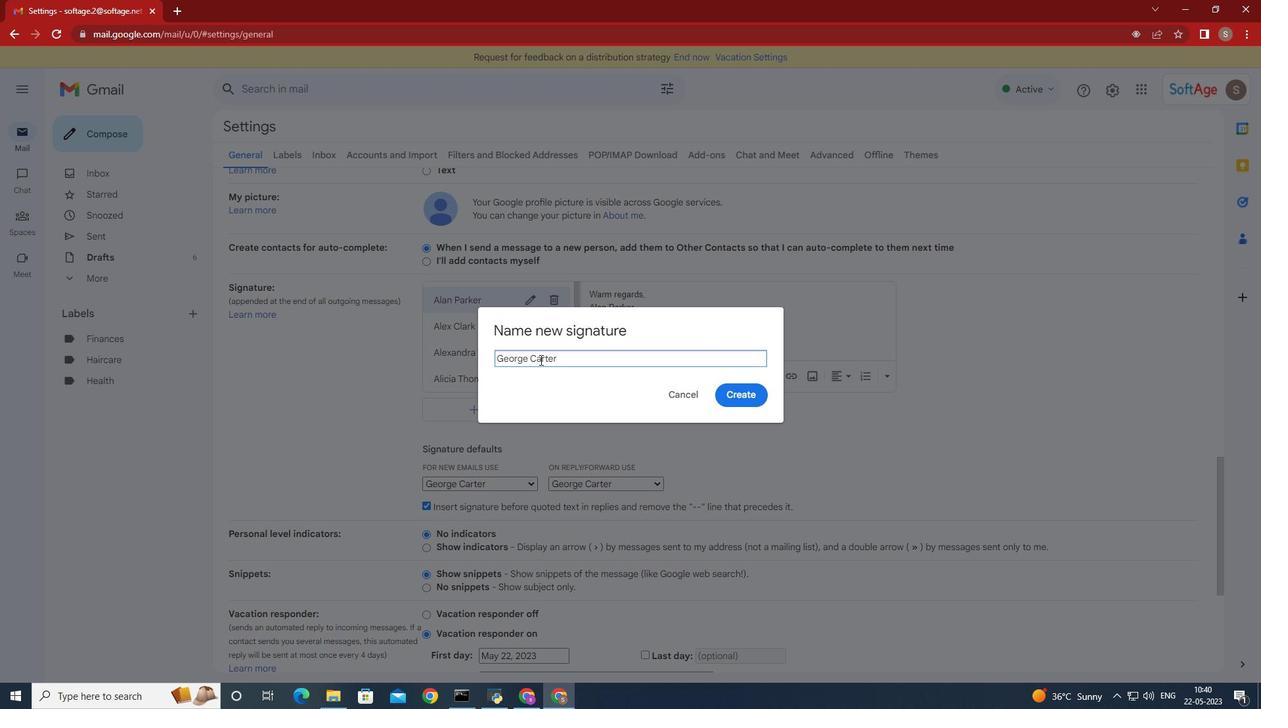 
Action: Mouse pressed left at (480, 339)
Screenshot: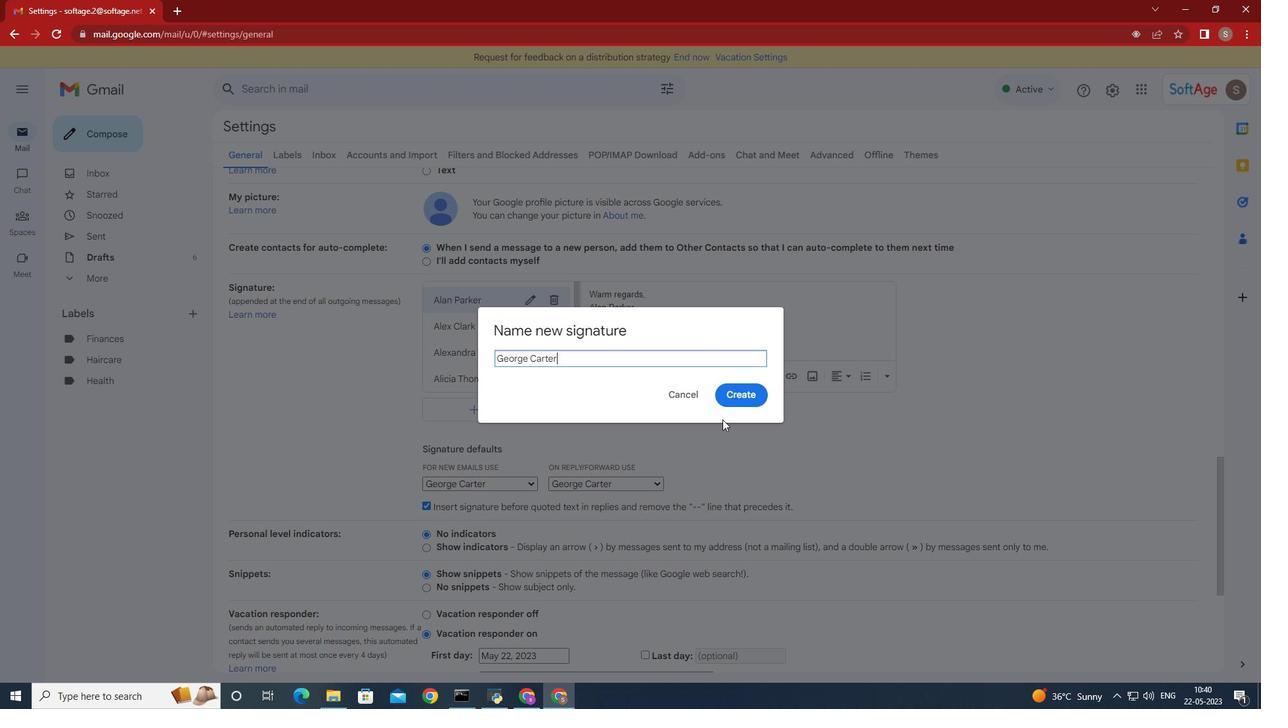 
Action: Mouse moved to (584, 373)
Screenshot: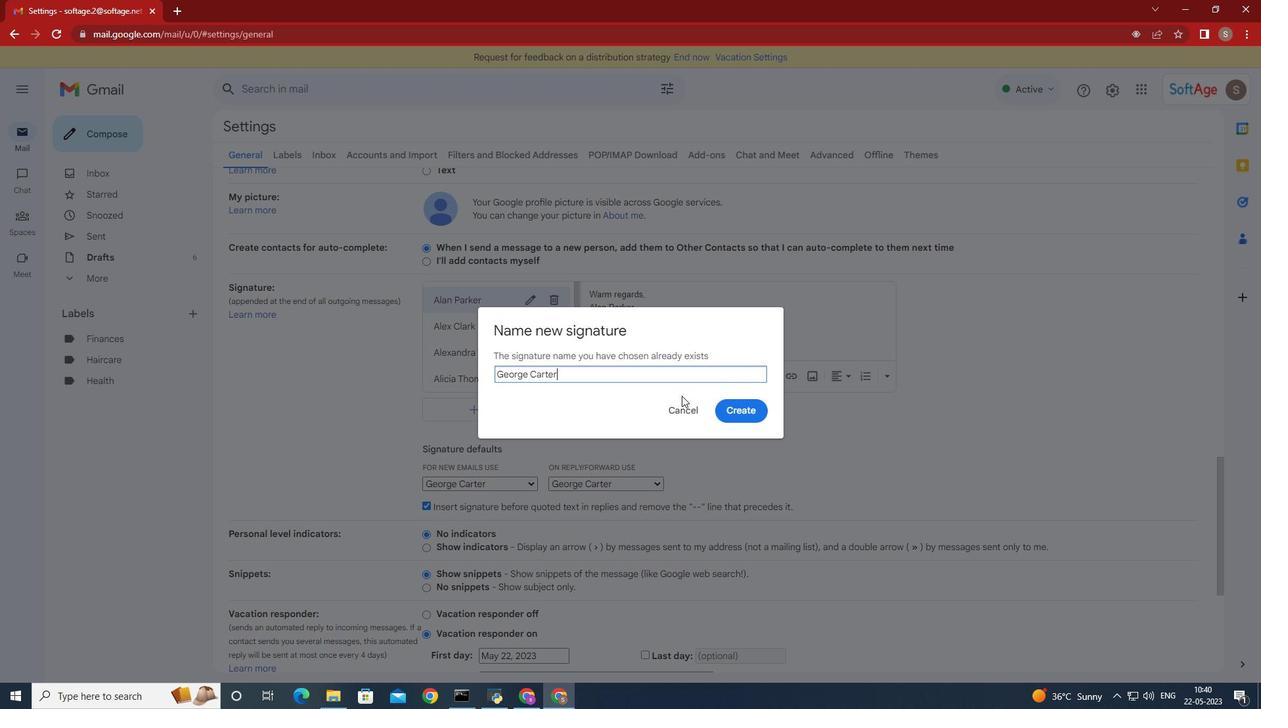 
Action: Mouse pressed left at (584, 373)
Screenshot: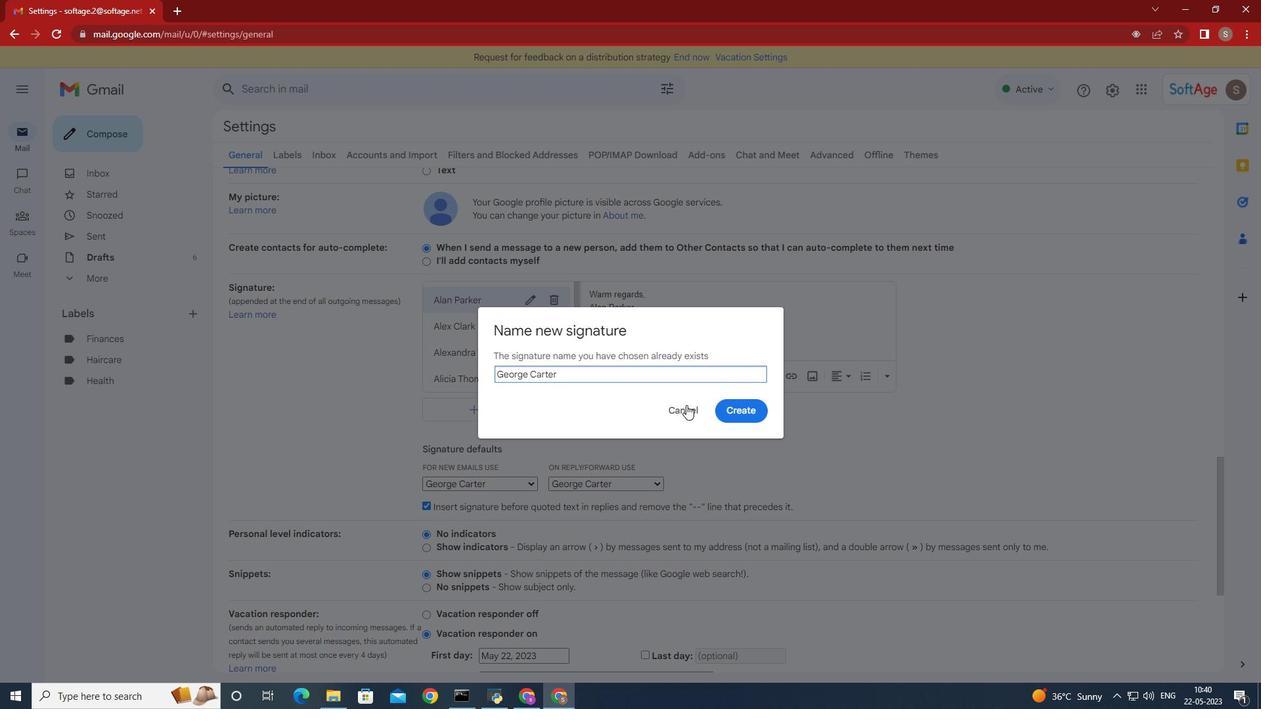 
Action: Key pressed <Key.caps_lock>G<Key.caps_lock>eorage<Key.space><Key.caps_lock>C<Key.caps_lock>arter
Screenshot: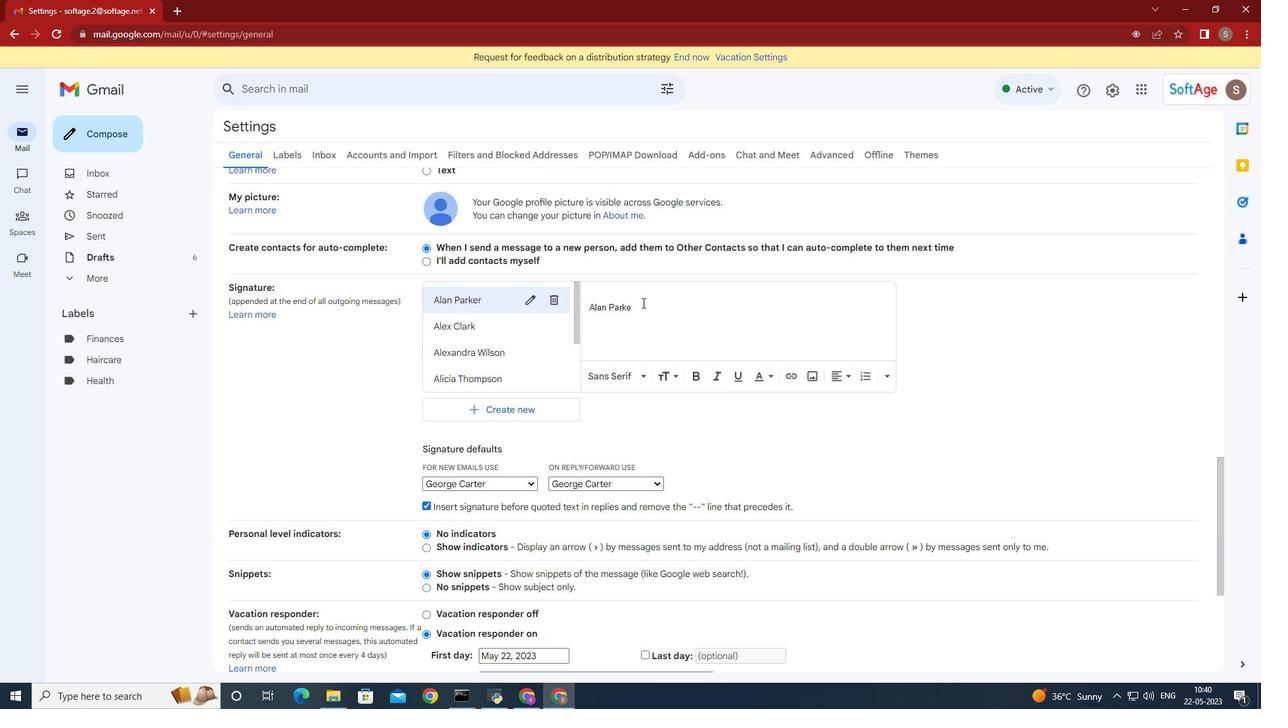 
Action: Mouse moved to (748, 415)
Screenshot: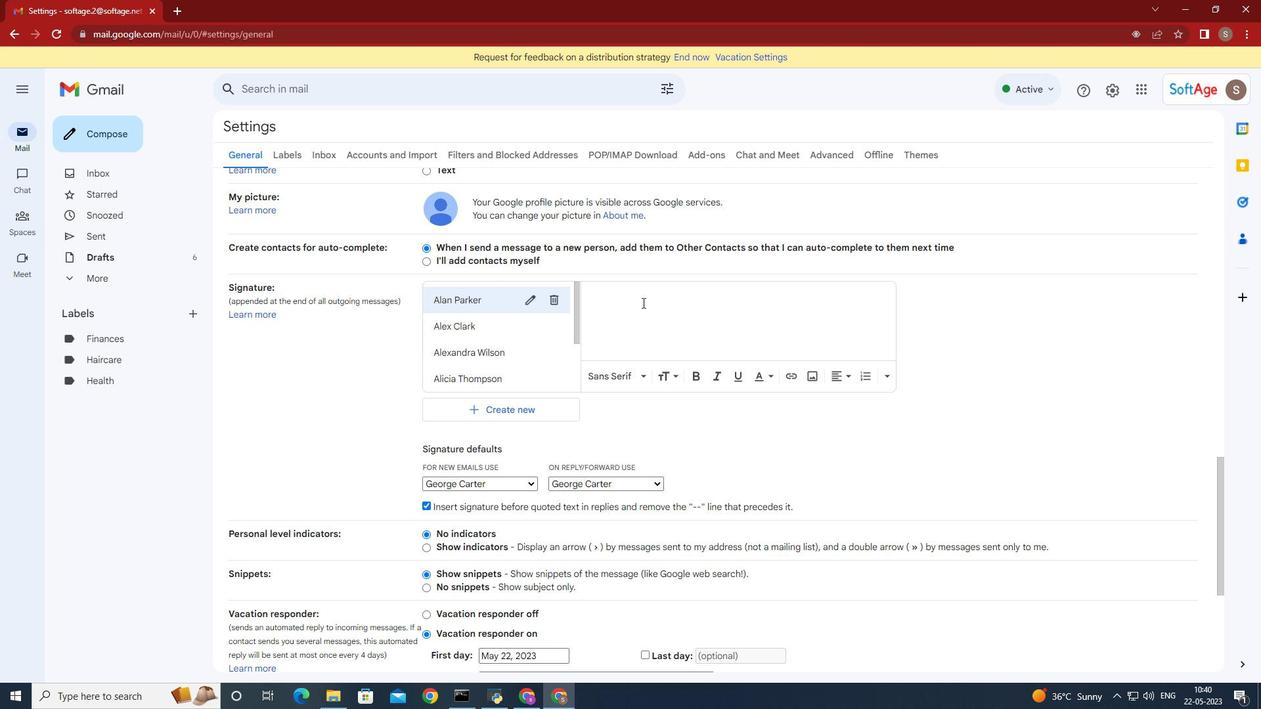 
Action: Mouse pressed left at (748, 415)
Screenshot: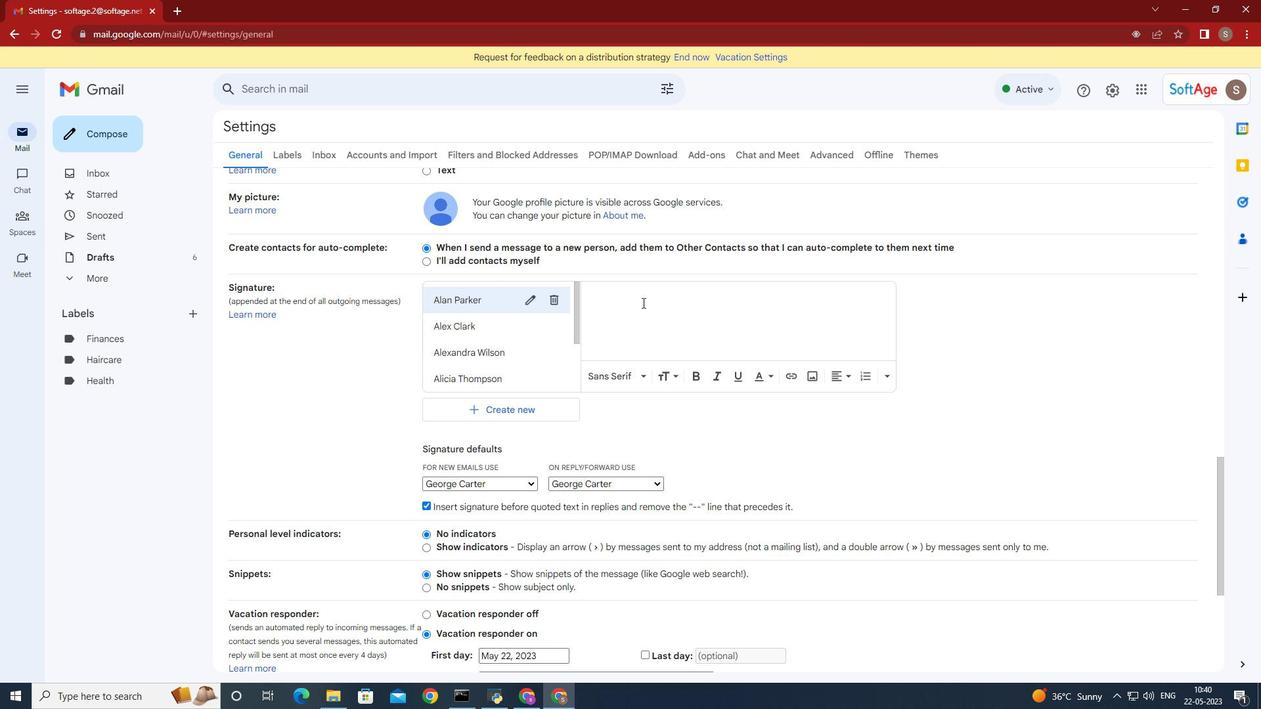 
Action: Mouse moved to (695, 335)
Screenshot: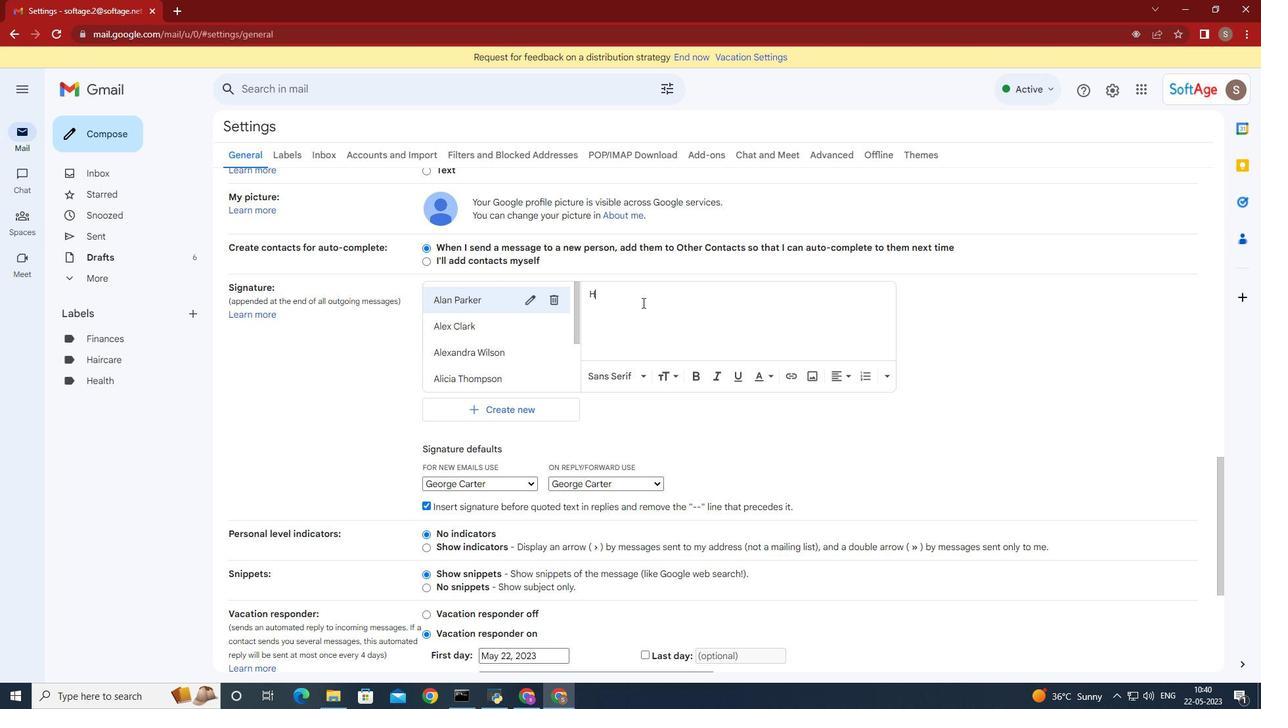 
Action: Mouse pressed left at (695, 335)
Screenshot: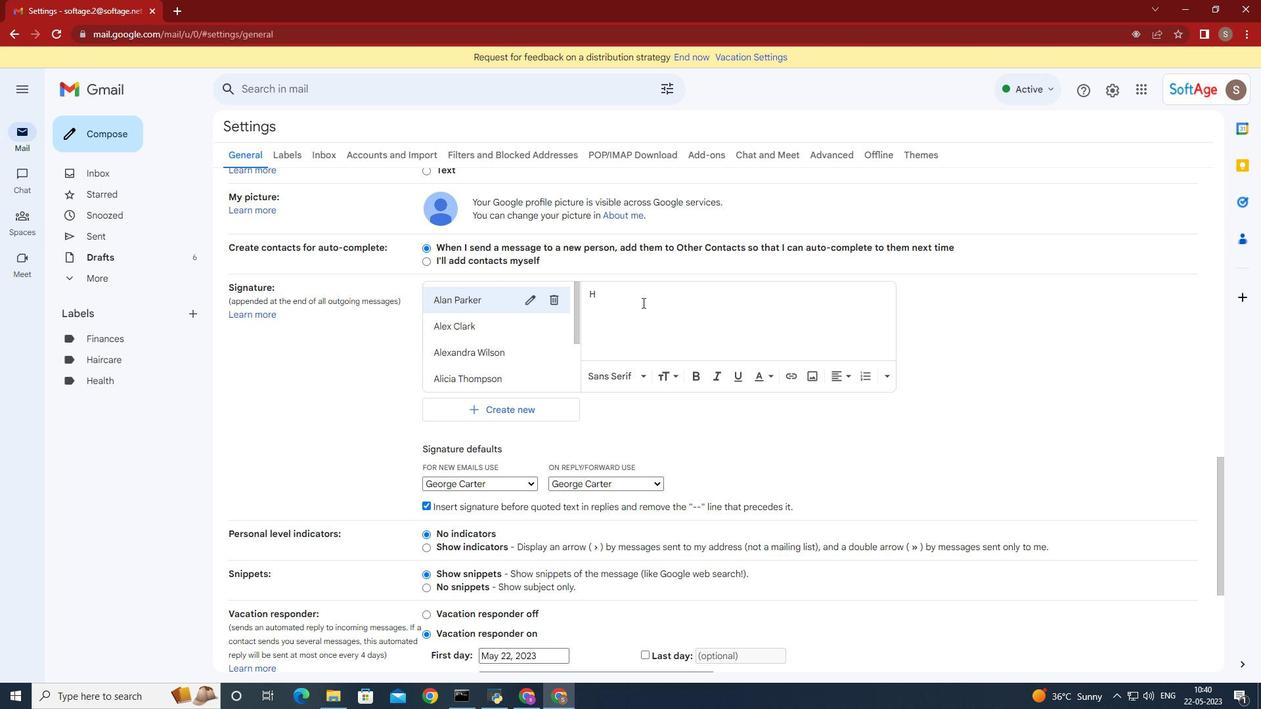 
Action: Mouse moved to (712, 340)
Screenshot: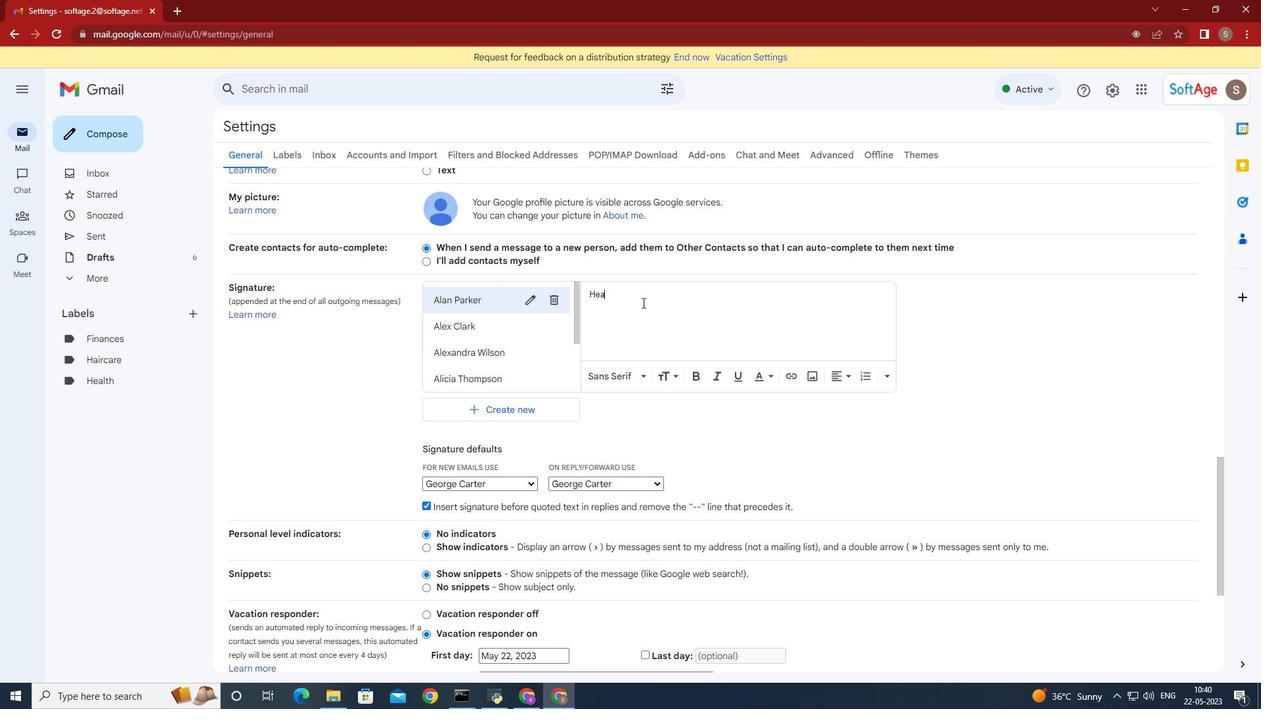 
Action: Mouse pressed left at (712, 340)
Screenshot: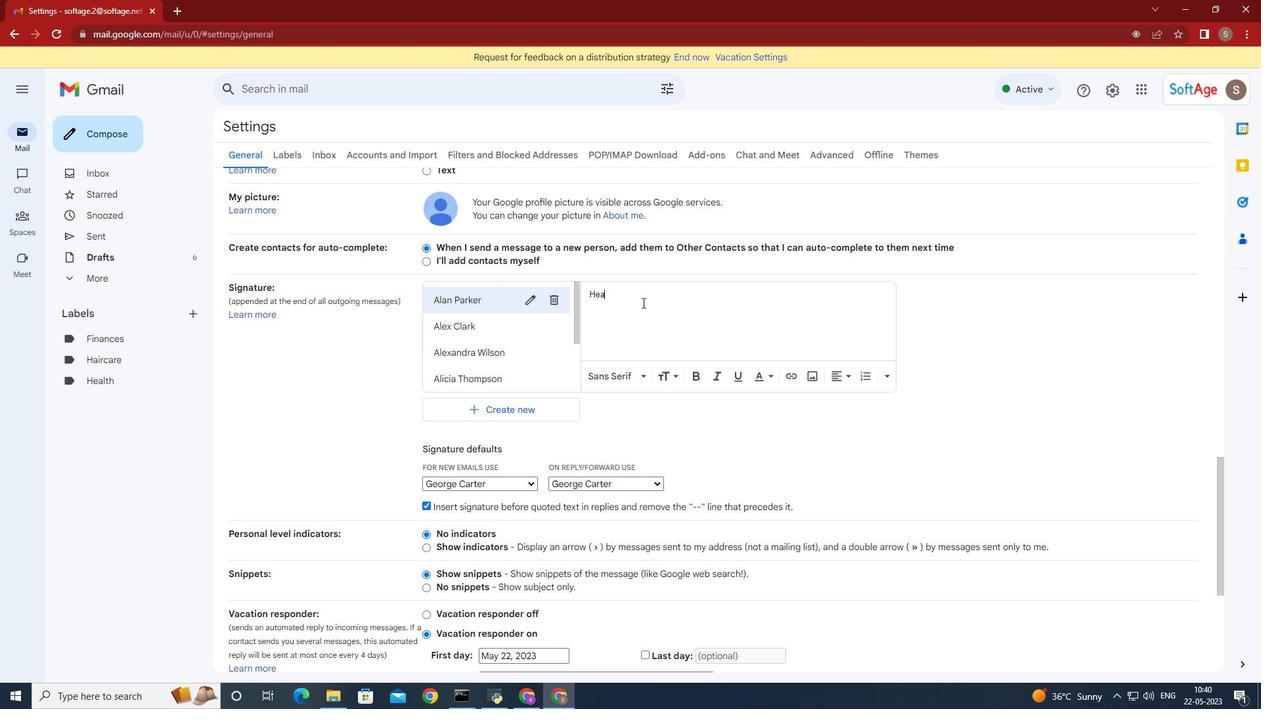 
Action: Key pressed heartfelt<Key.space>thanks<Key.space>and<Key.space>;b<Key.backspace><Key.backspace>best<Key.space>wishes.<Key.backspace>,<Key.enter><Key.caps_lock>G<Key.caps_lock>eora<Key.backspace>ge<Key.space><Key.caps_lock>C<Key.caps_lock>arter
Screenshot: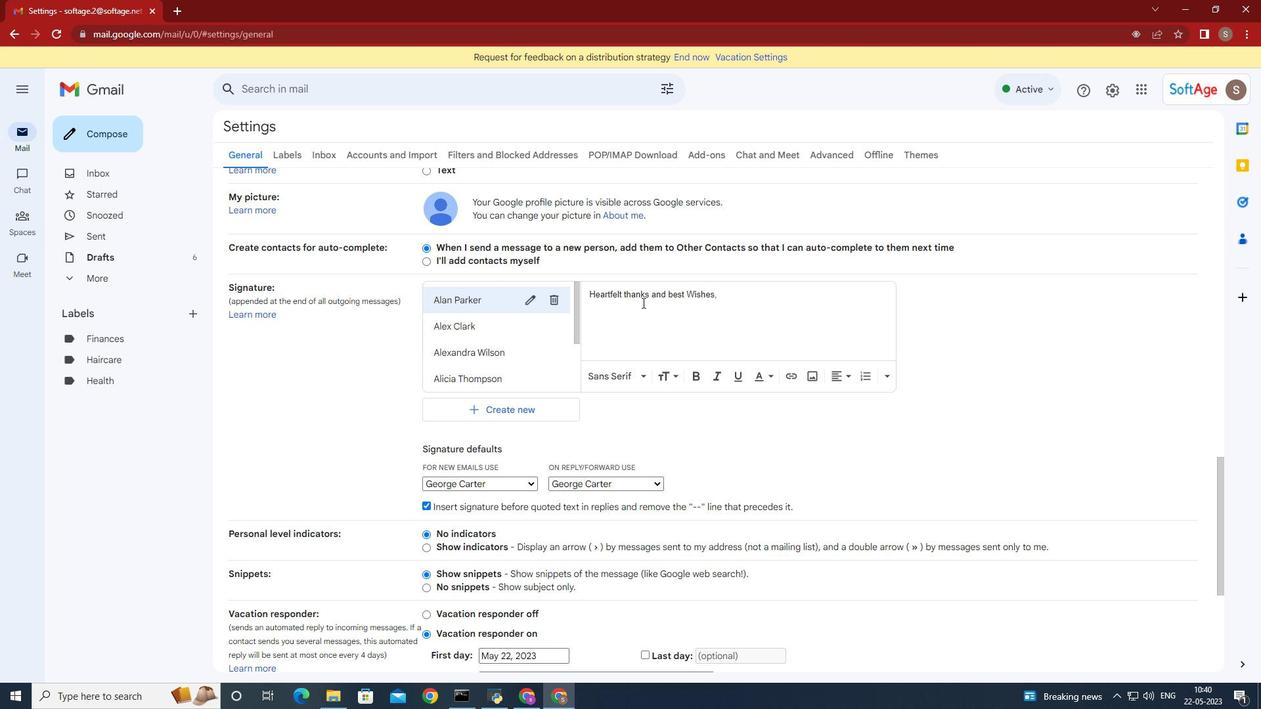 
Action: Mouse moved to (654, 347)
Screenshot: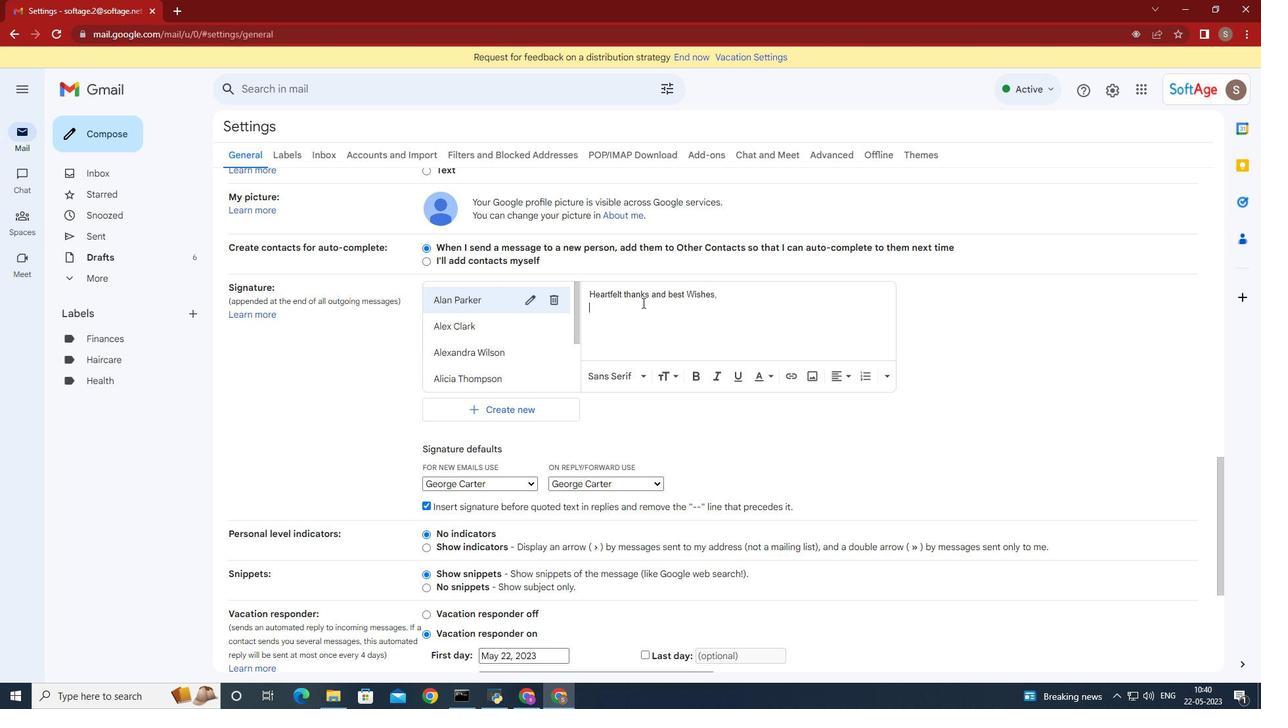 
Action: Mouse scrolled (654, 346) with delta (0, 0)
Screenshot: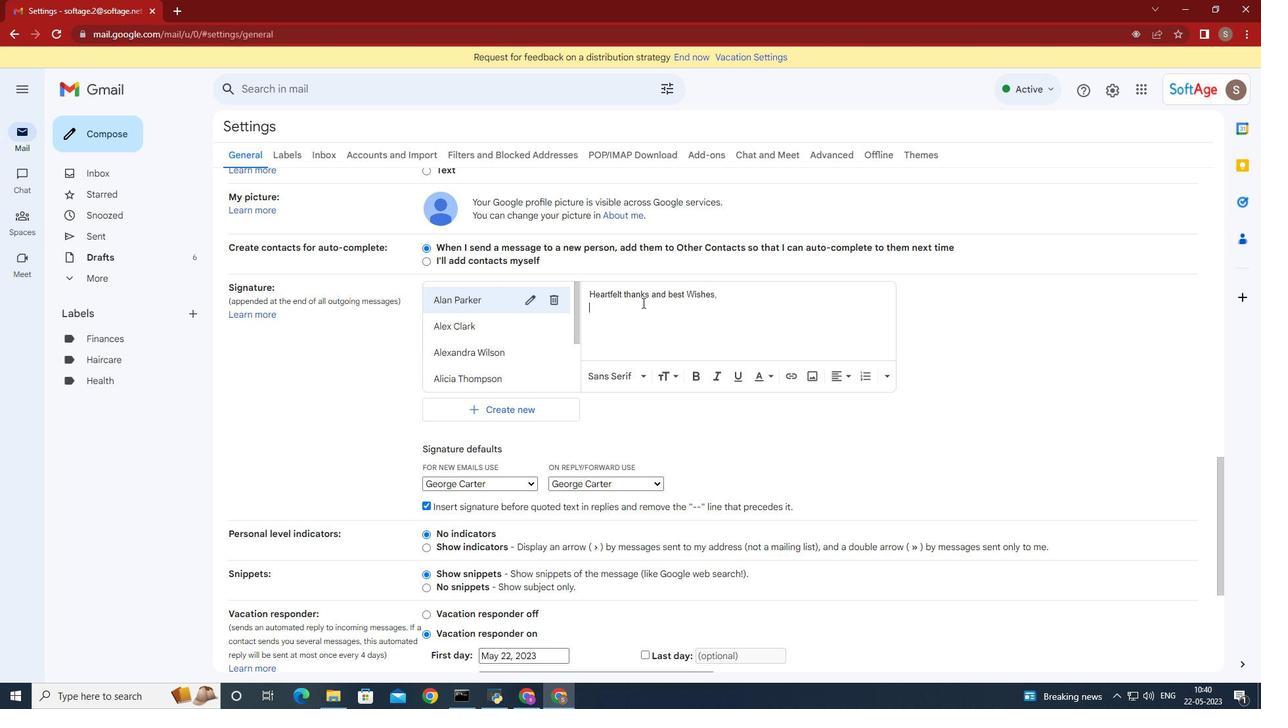 
Action: Mouse moved to (654, 352)
Screenshot: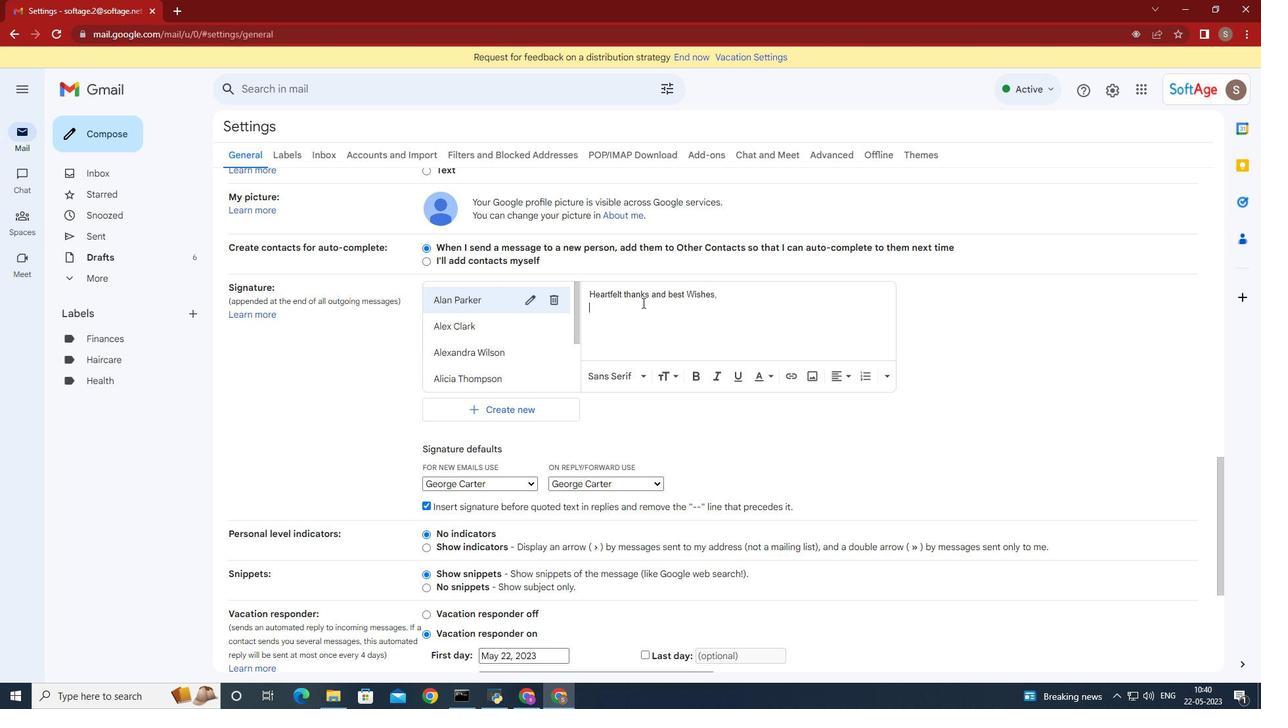 
Action: Mouse scrolled (654, 351) with delta (0, 0)
Screenshot: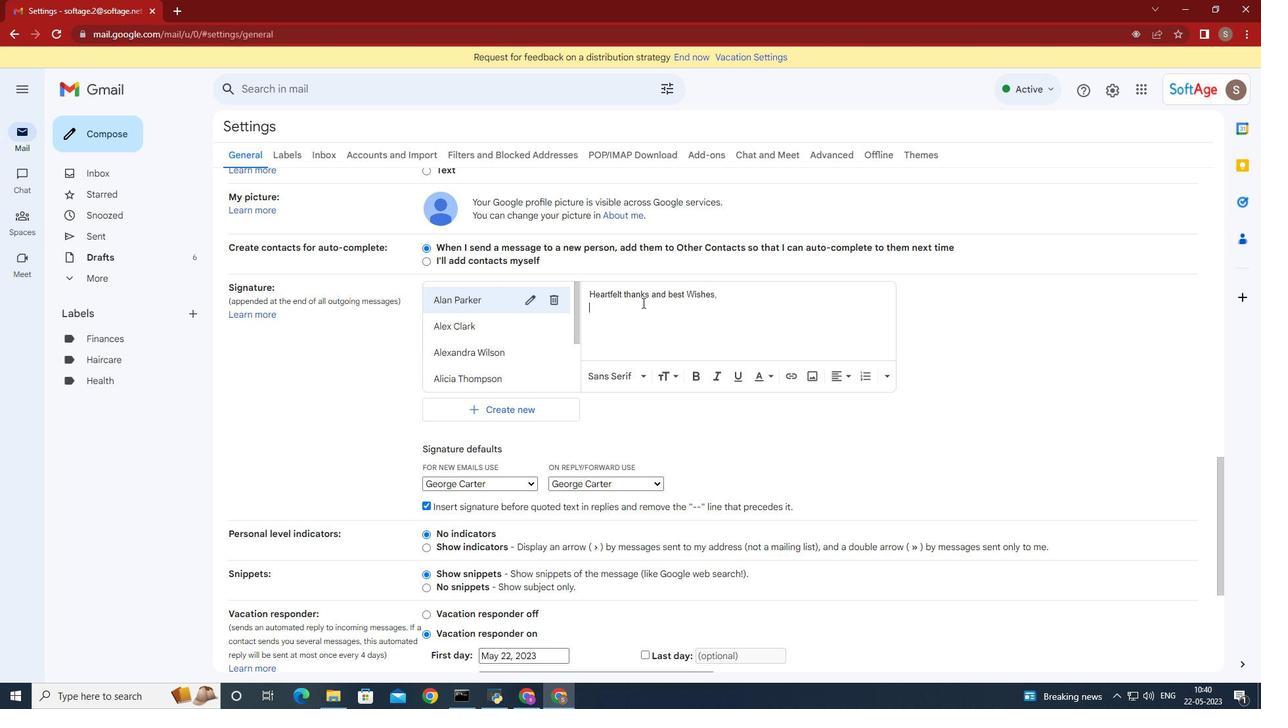 
Action: Mouse moved to (656, 353)
Screenshot: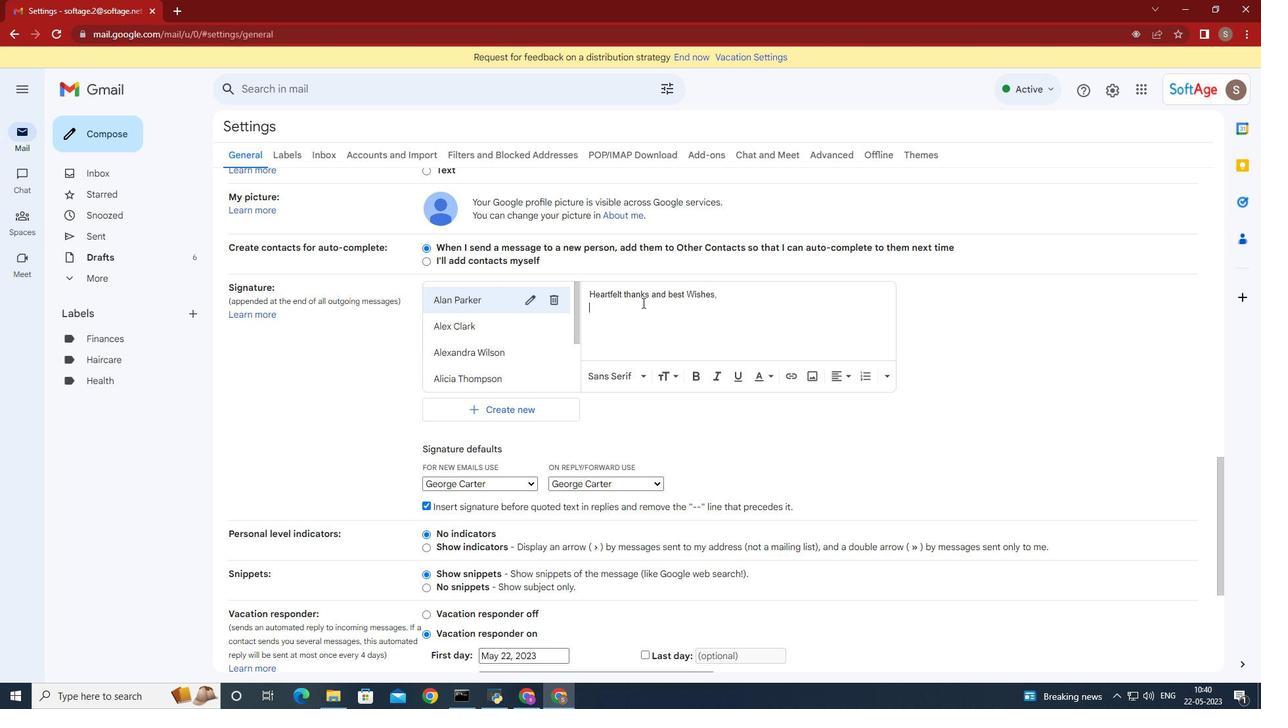 
Action: Mouse scrolled (656, 352) with delta (0, 0)
Screenshot: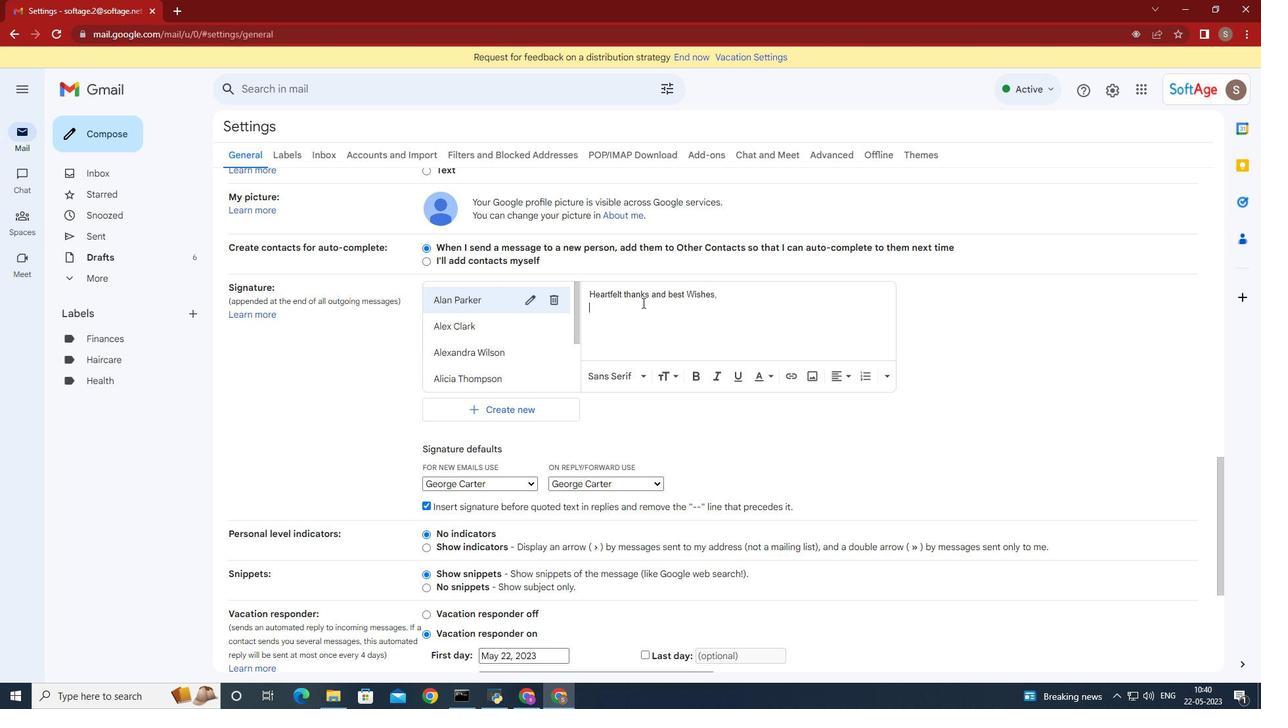 
Action: Mouse scrolled (656, 352) with delta (0, 0)
Screenshot: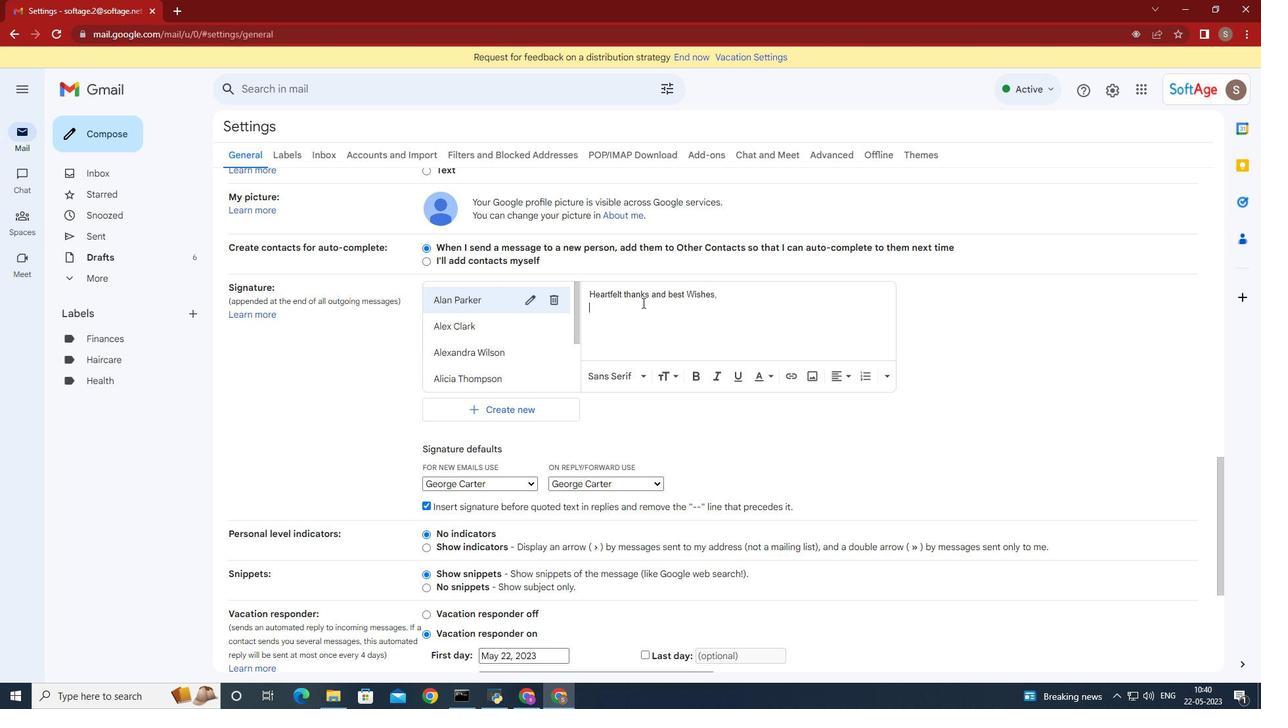 
Action: Mouse moved to (656, 354)
Screenshot: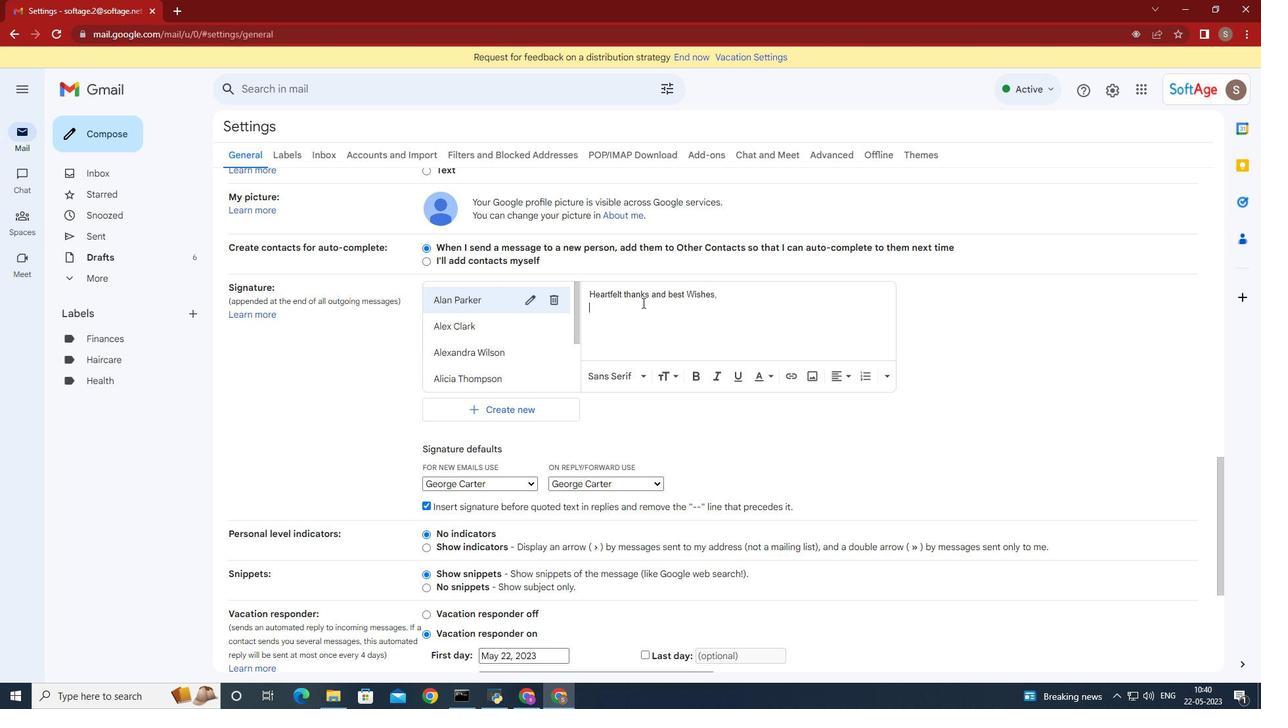 
Action: Mouse scrolled (656, 353) with delta (0, 0)
Screenshot: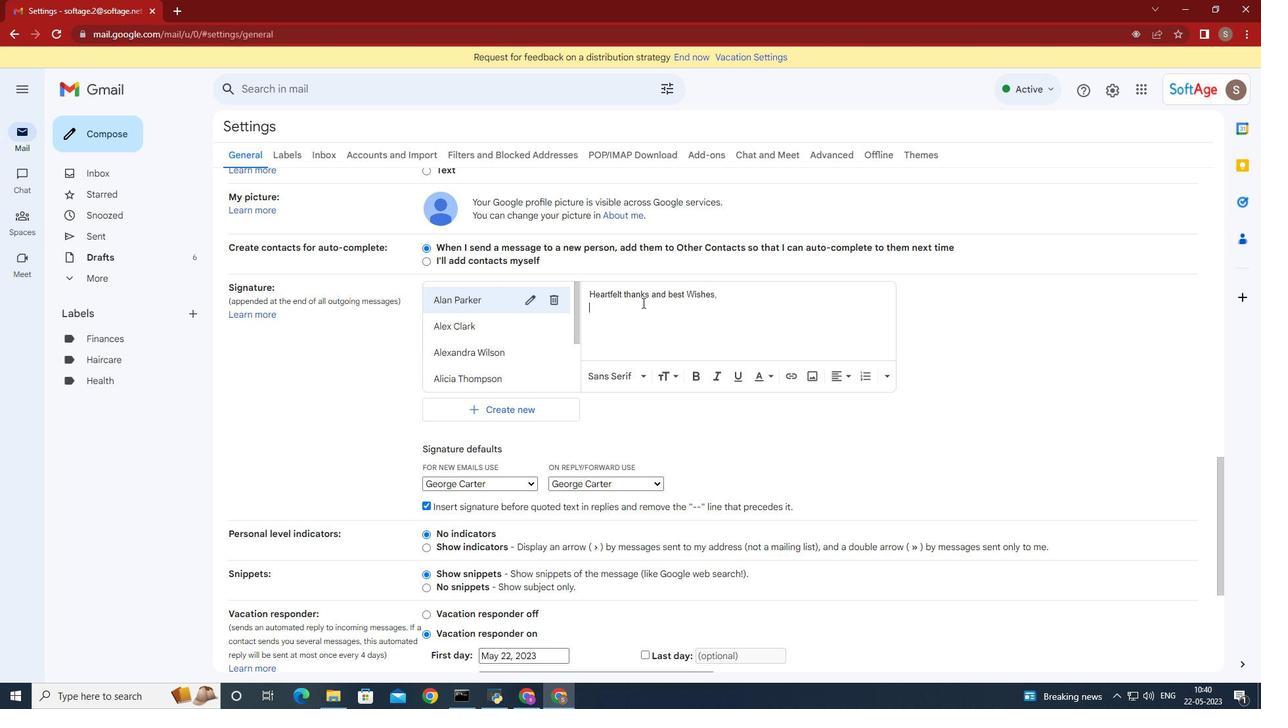 
Action: Mouse moved to (657, 358)
Screenshot: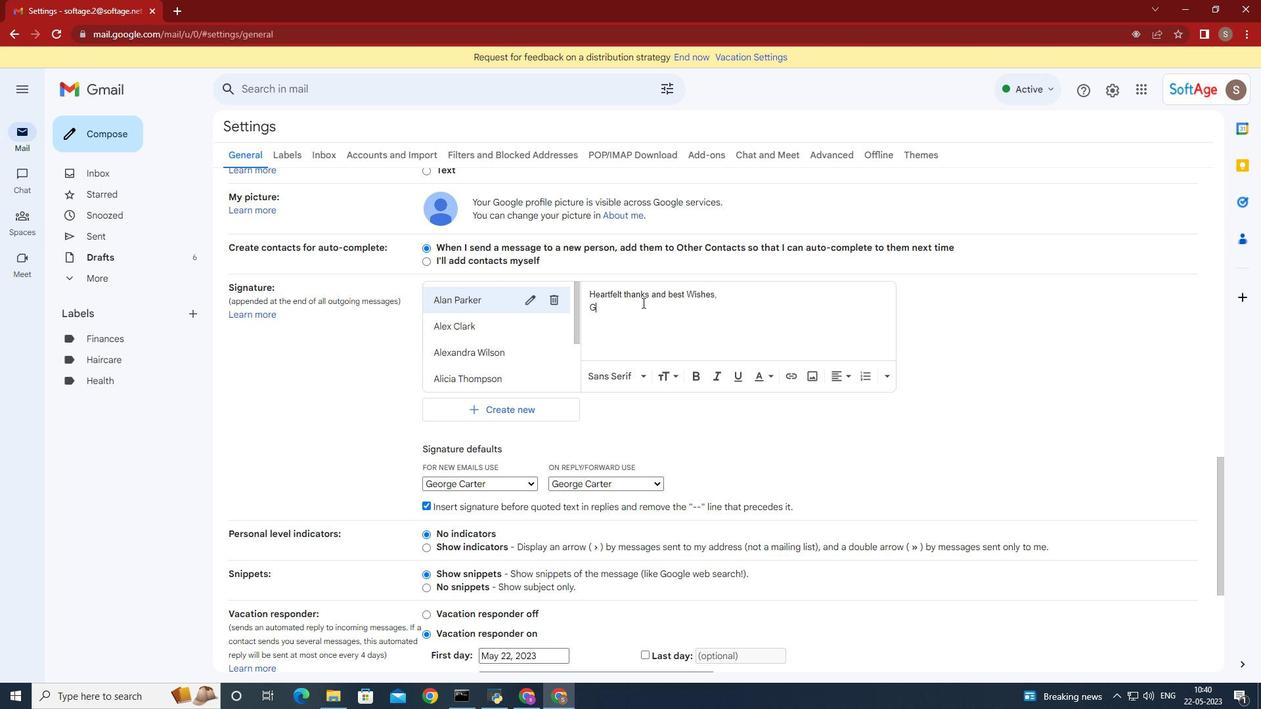
Action: Mouse scrolled (657, 357) with delta (0, 0)
Screenshot: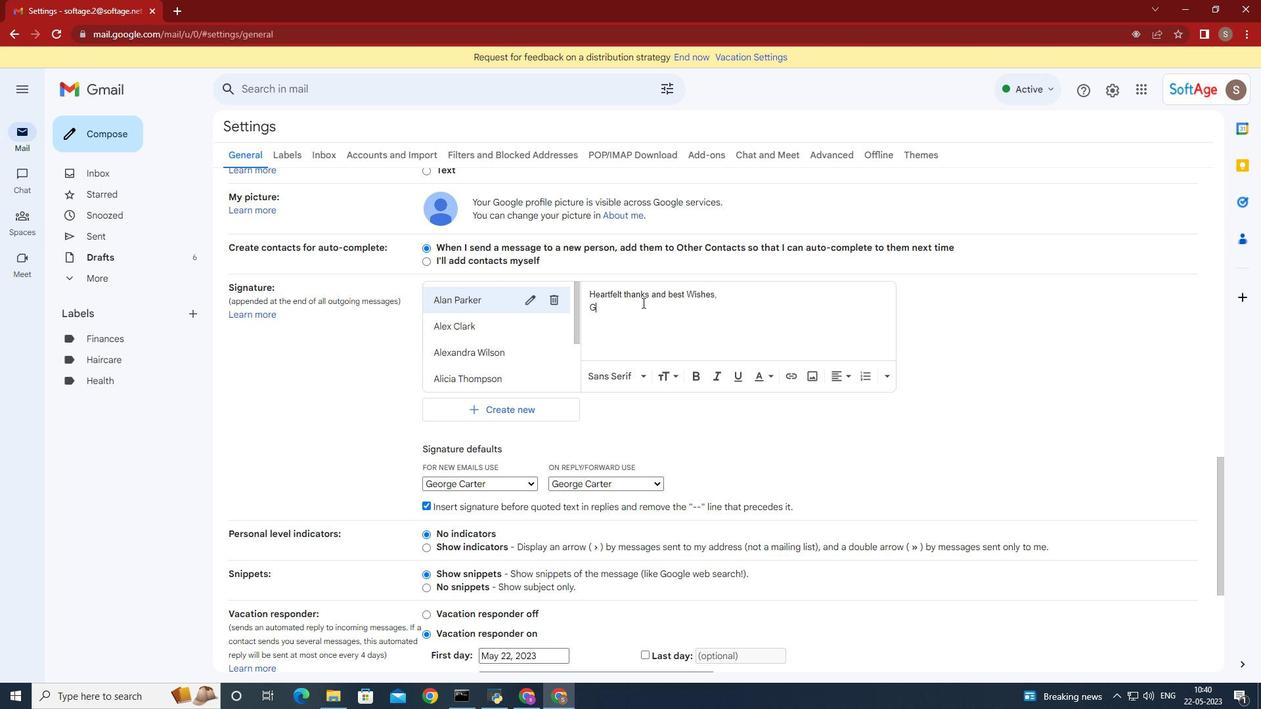 
Action: Mouse moved to (657, 363)
Screenshot: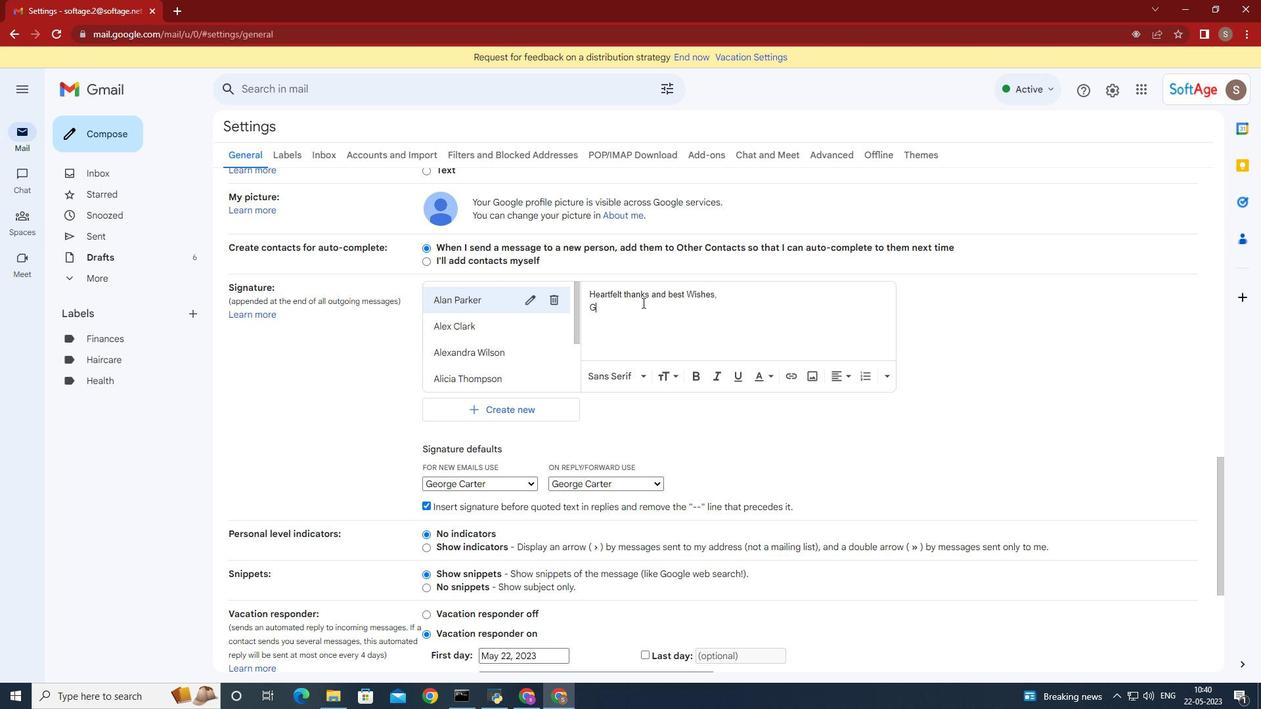 
Action: Mouse scrolled (657, 362) with delta (0, 0)
Screenshot: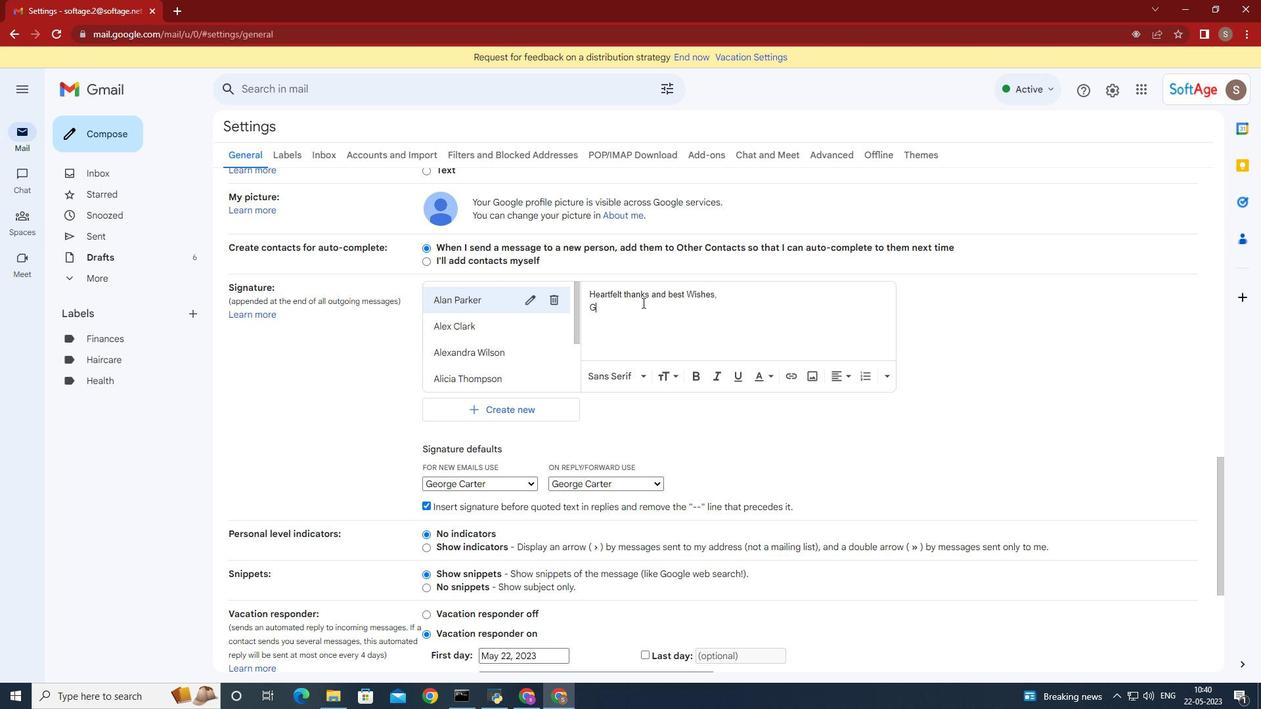 
Action: Mouse moved to (657, 363)
Screenshot: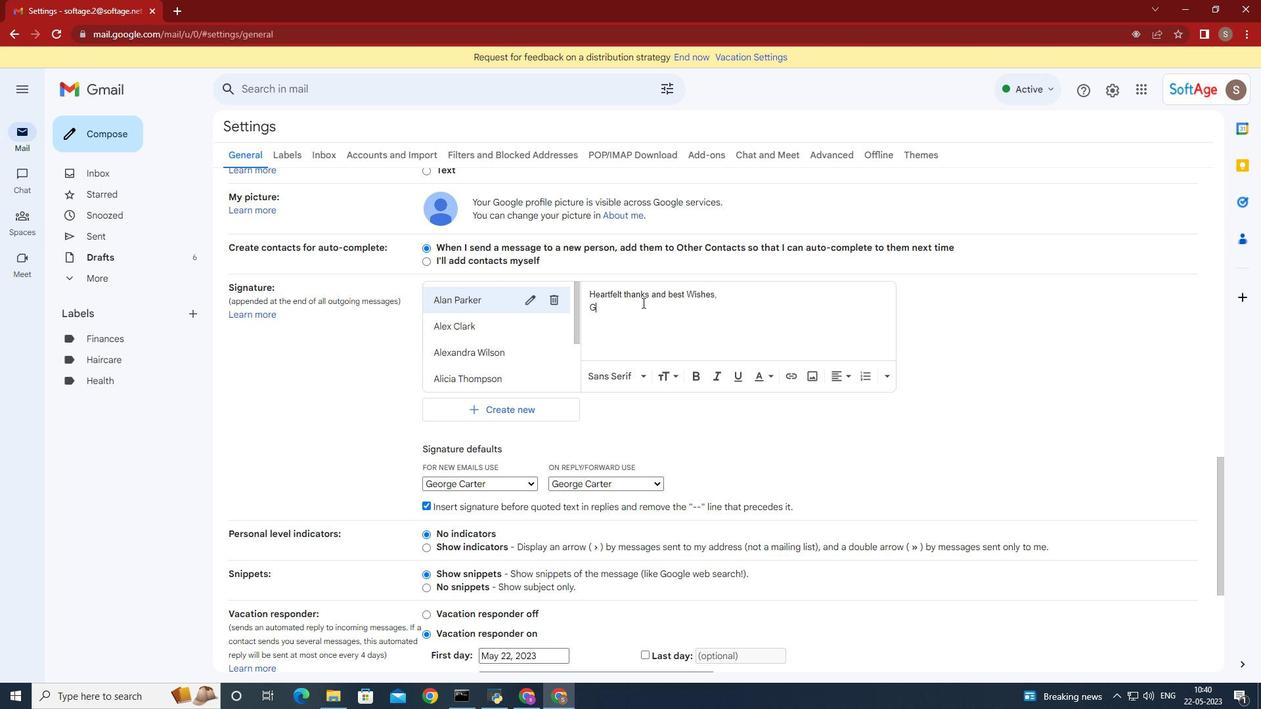 
Action: Mouse scrolled (657, 363) with delta (0, 0)
Screenshot: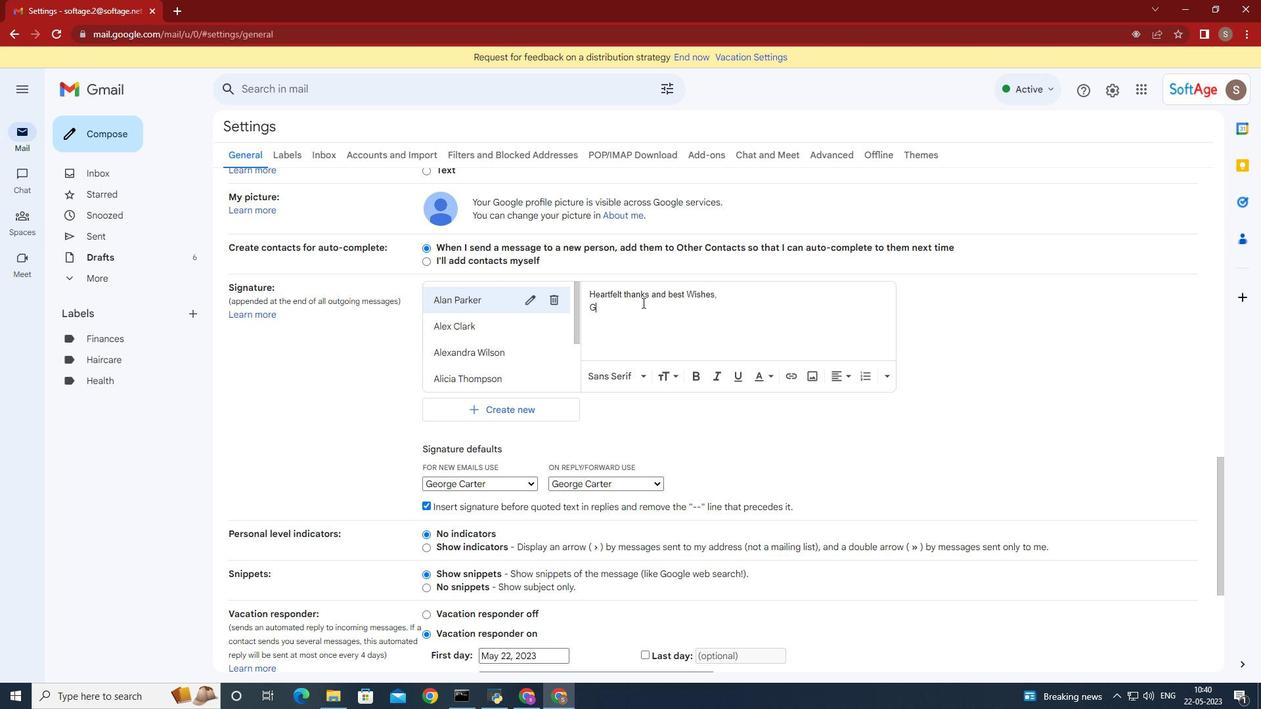 
Action: Mouse scrolled (657, 363) with delta (0, 0)
Screenshot: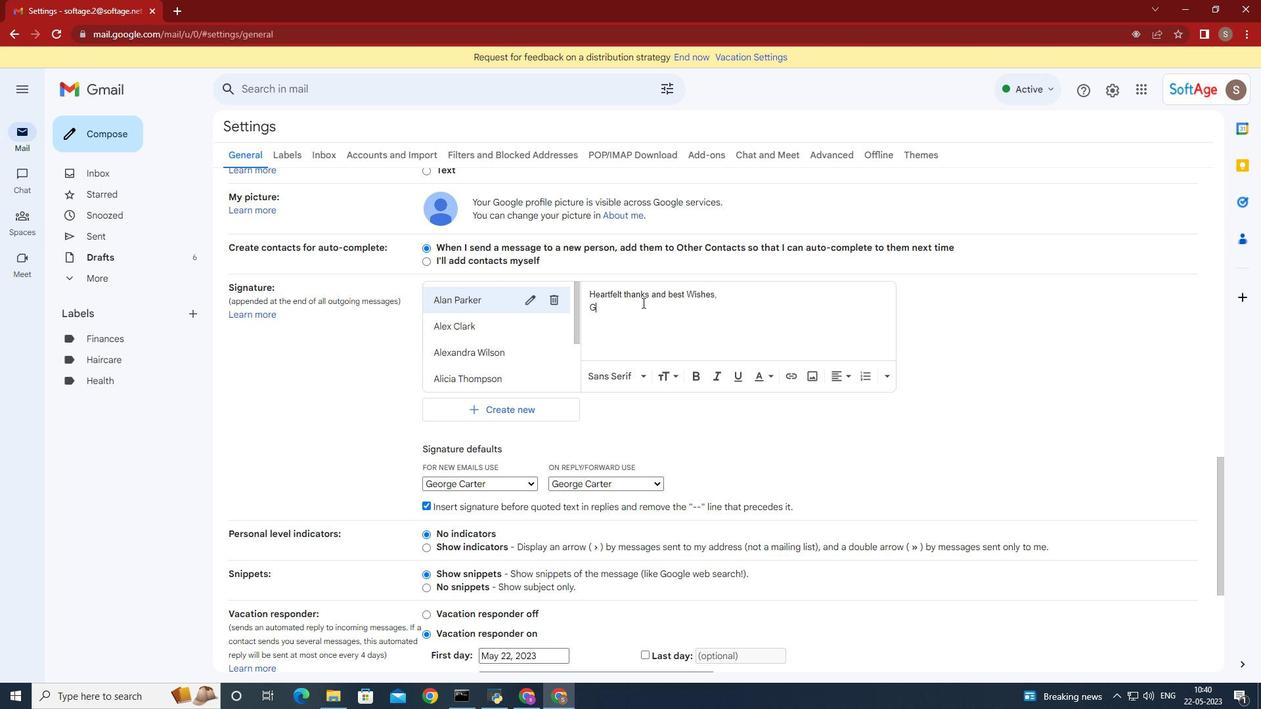 
Action: Mouse moved to (657, 365)
Screenshot: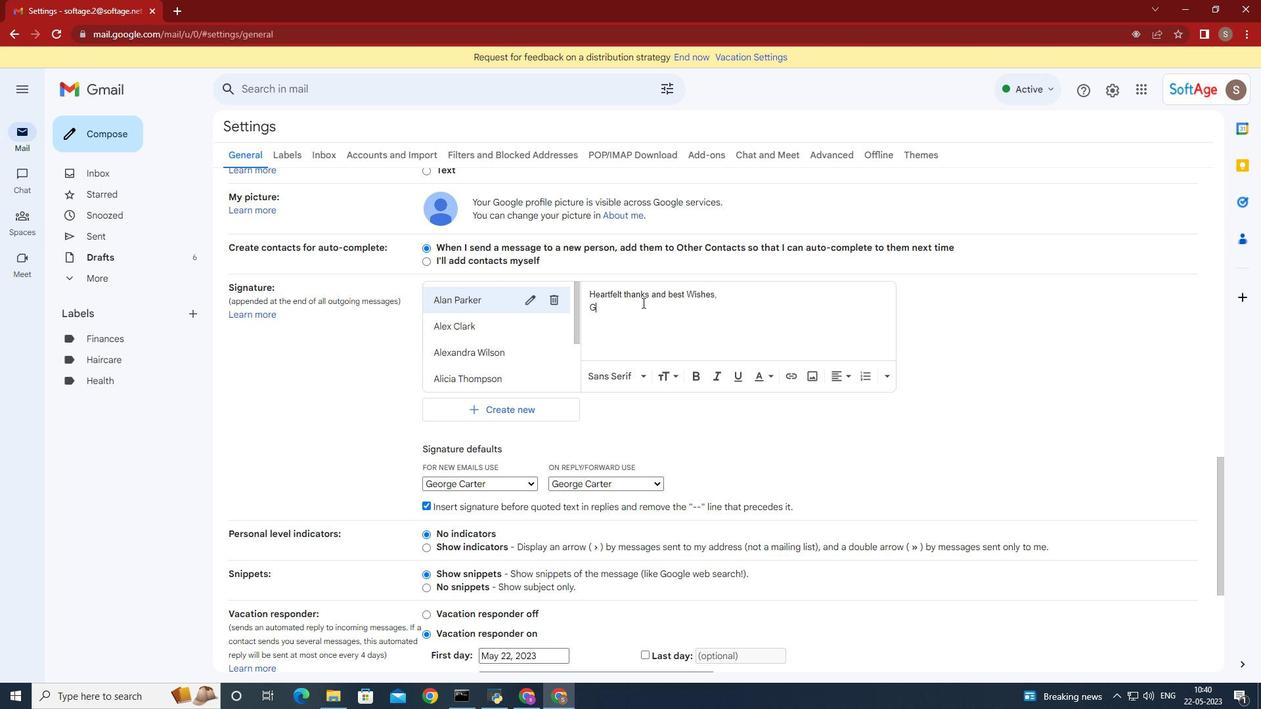 
Action: Mouse scrolled (657, 364) with delta (0, 0)
Screenshot: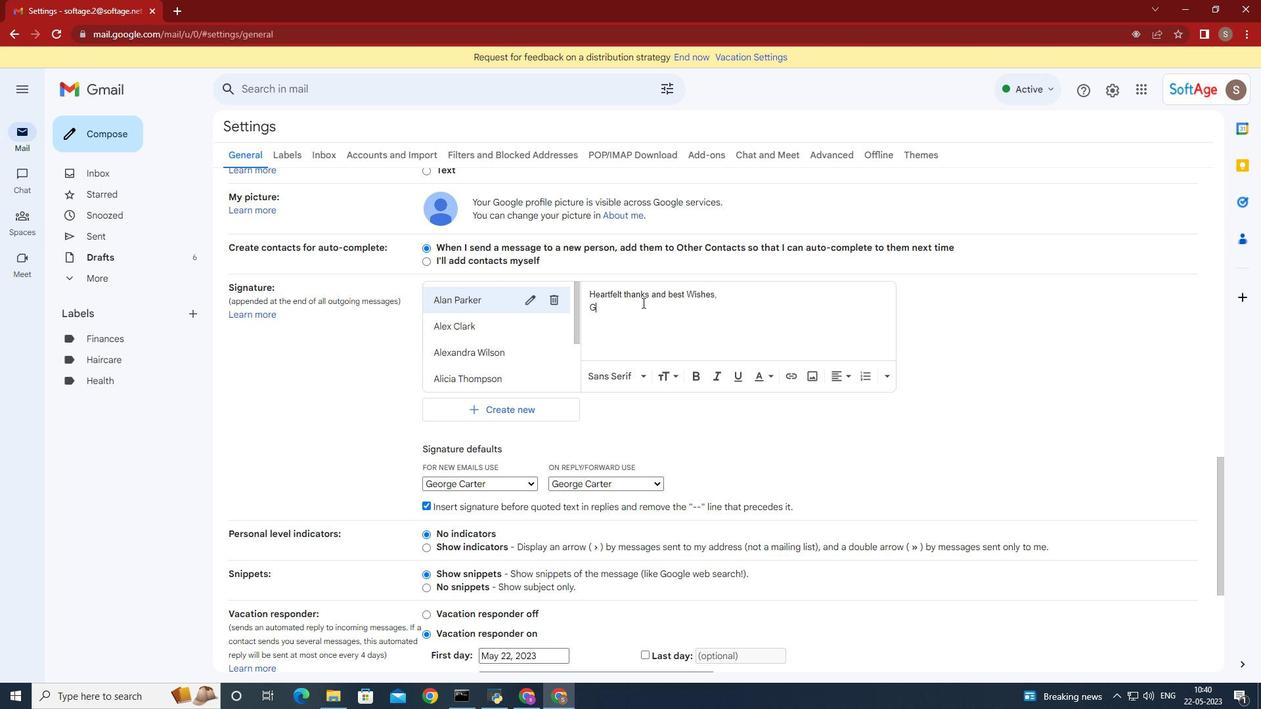 
Action: Mouse moved to (687, 598)
Screenshot: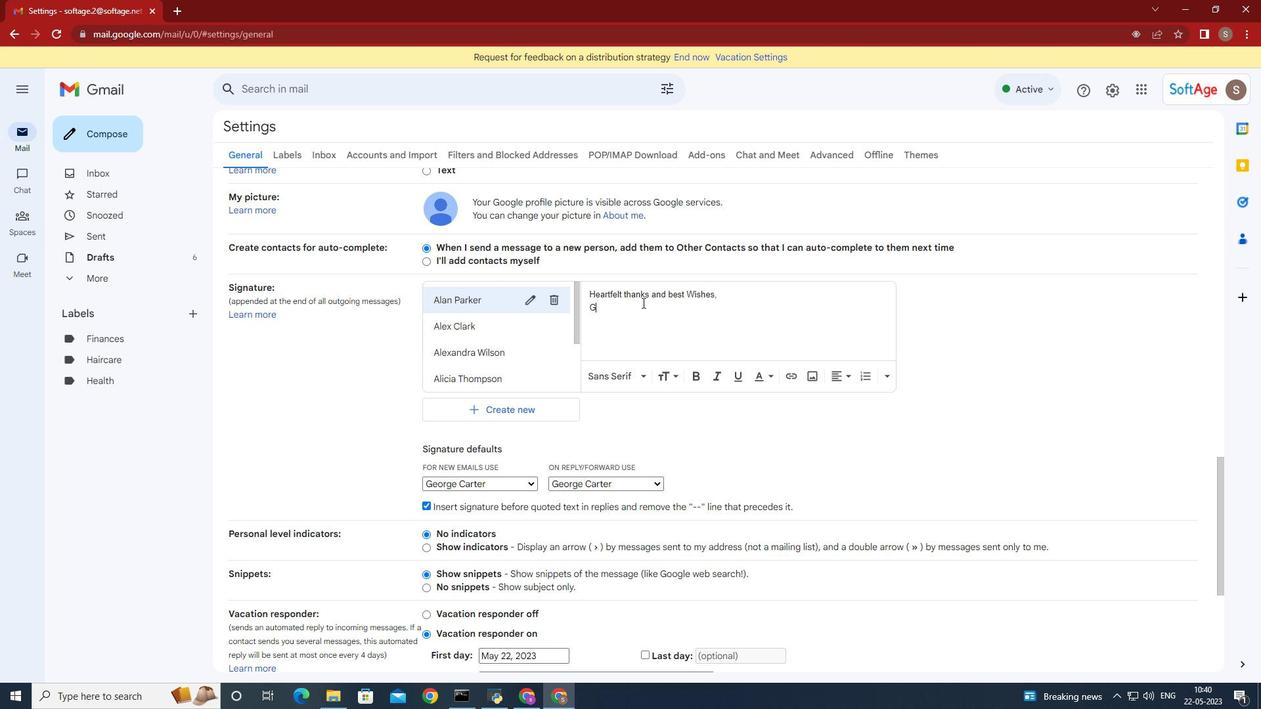 
Action: Mouse pressed left at (687, 598)
Screenshot: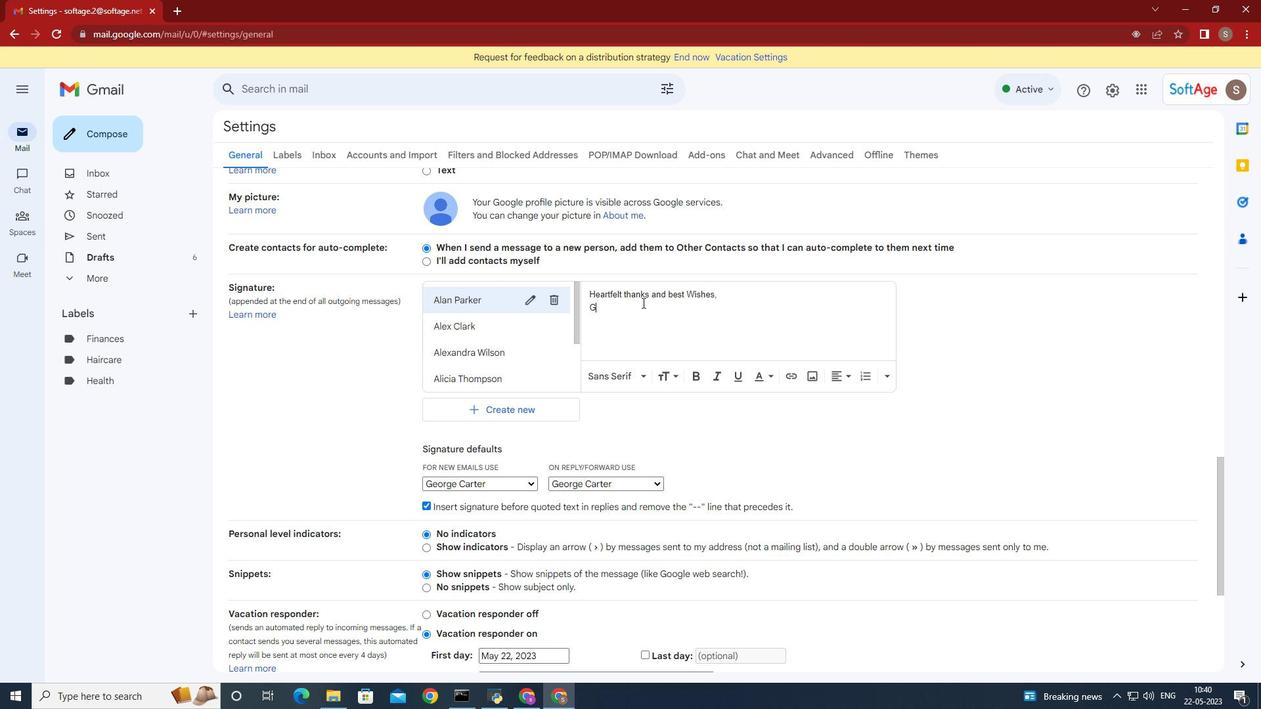 
Action: Mouse moved to (120, 151)
Screenshot: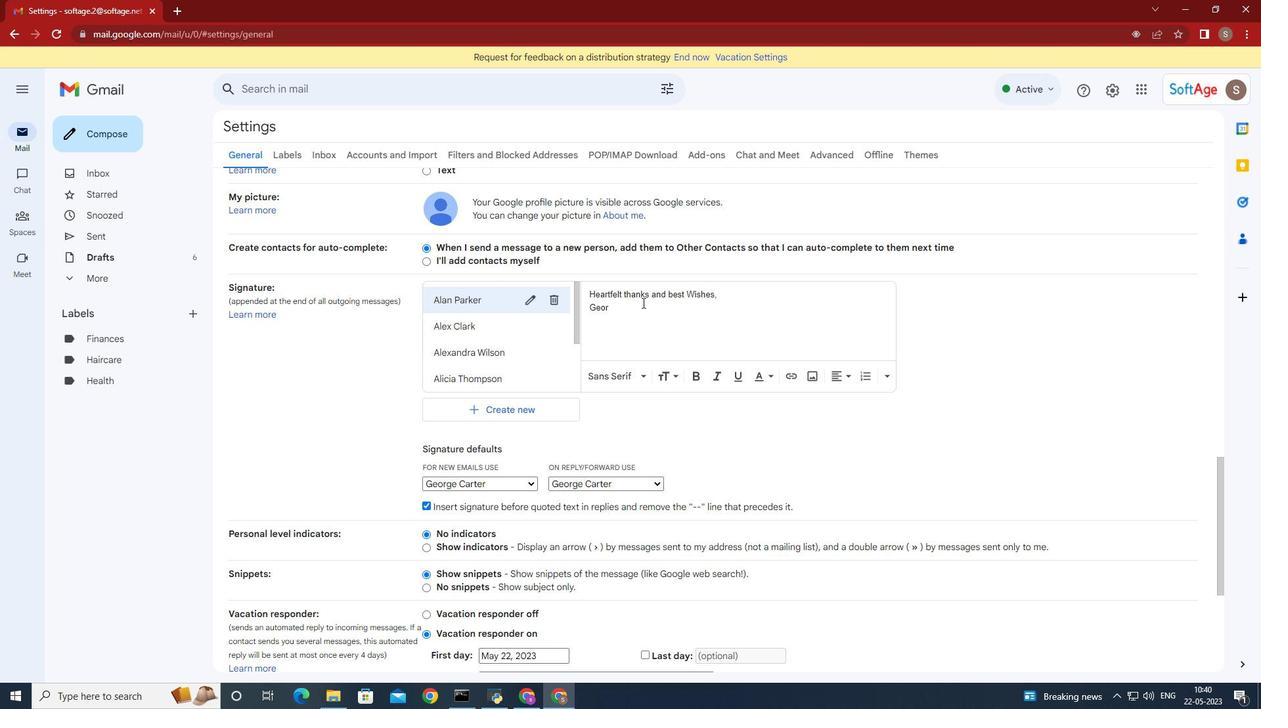 
Action: Mouse pressed left at (120, 151)
Screenshot: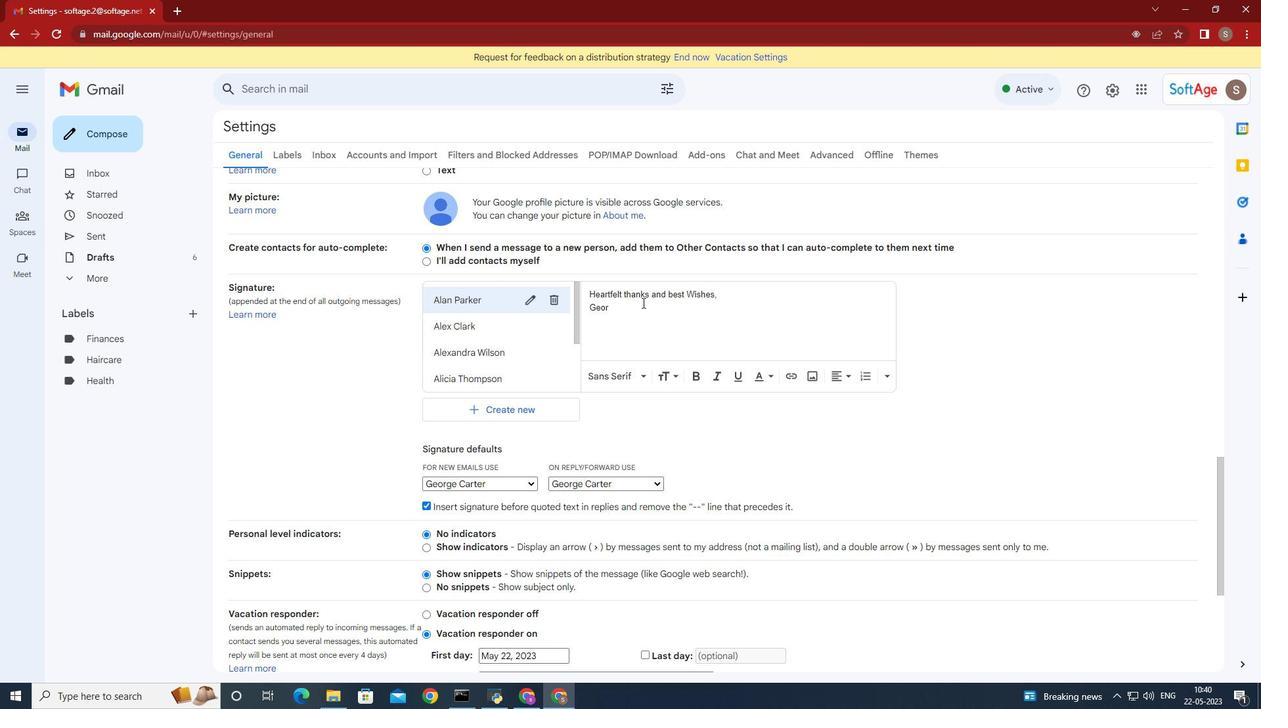 
Action: Mouse moved to (1188, 294)
Screenshot: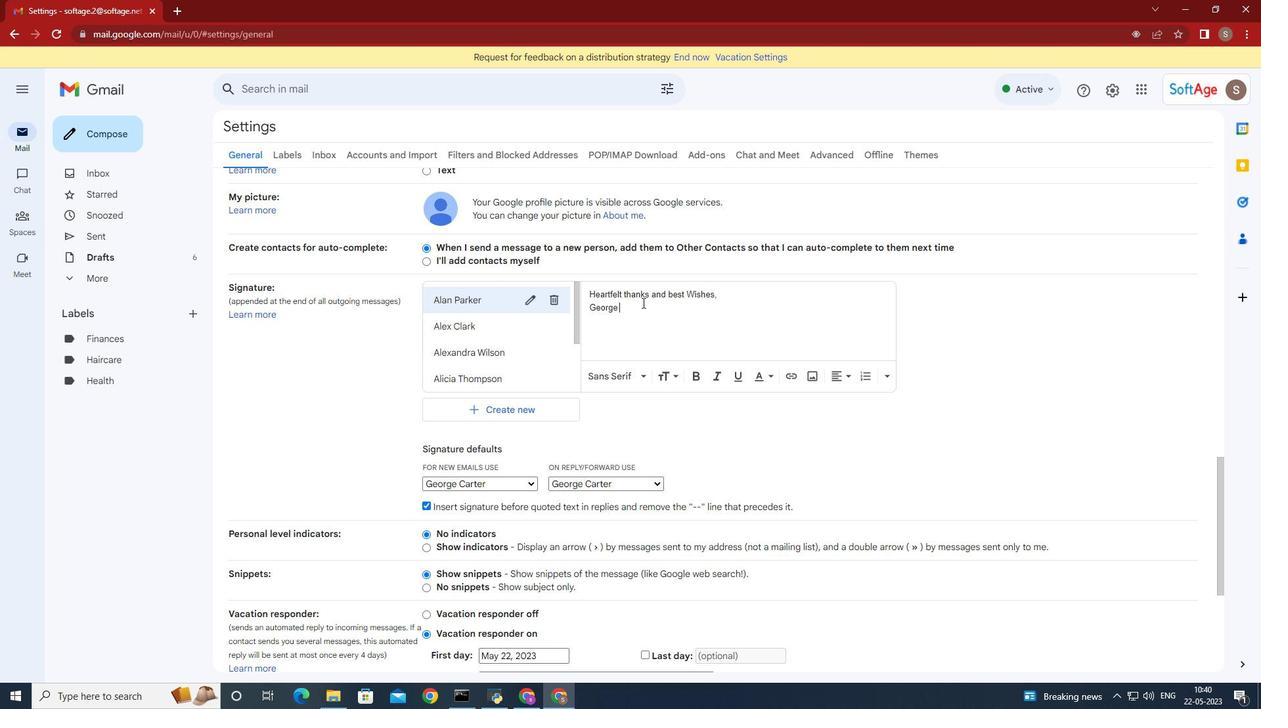 
Action: Mouse pressed left at (1188, 294)
Screenshot: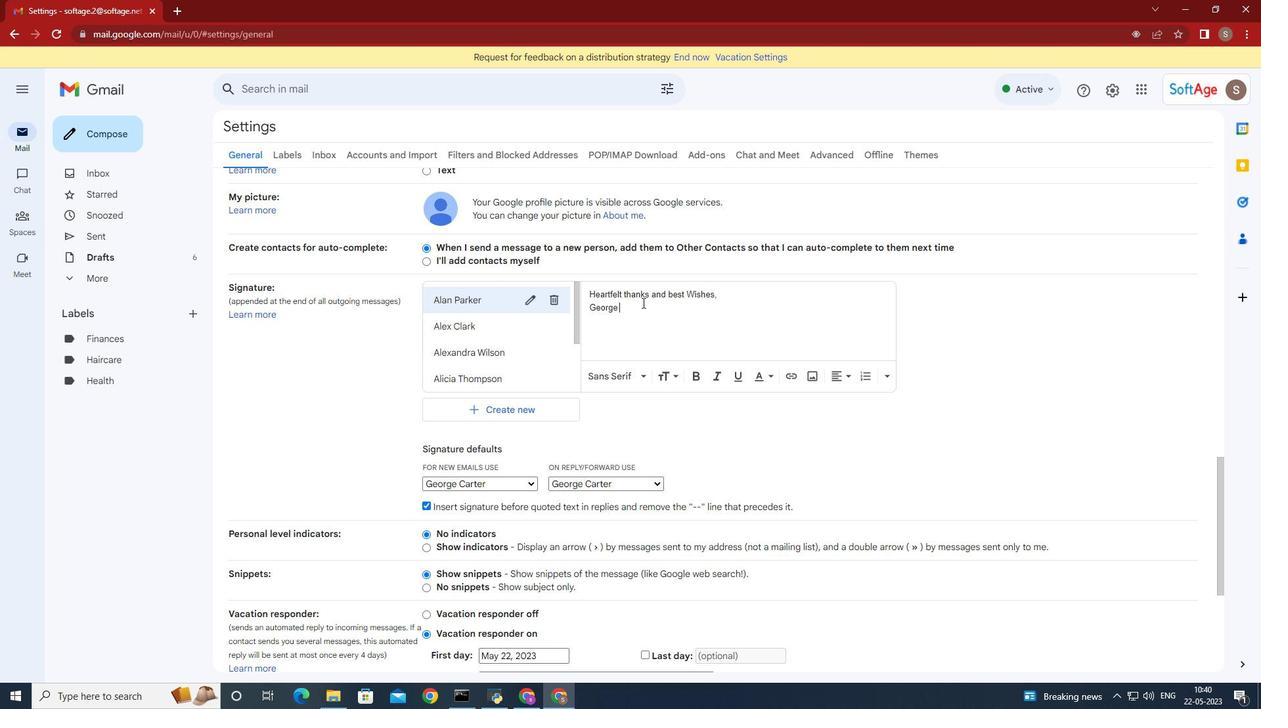 
Action: Mouse moved to (222, 319)
Screenshot: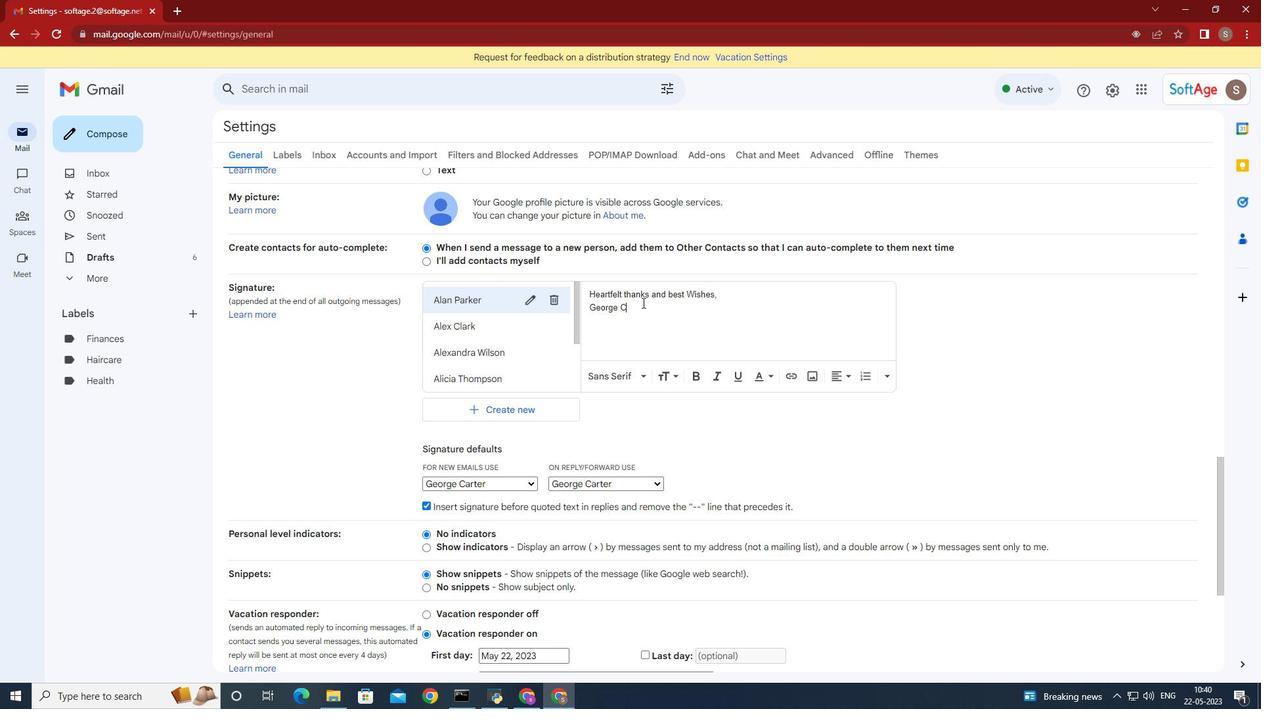 
Action: Mouse scrolled (222, 318) with delta (0, 0)
Screenshot: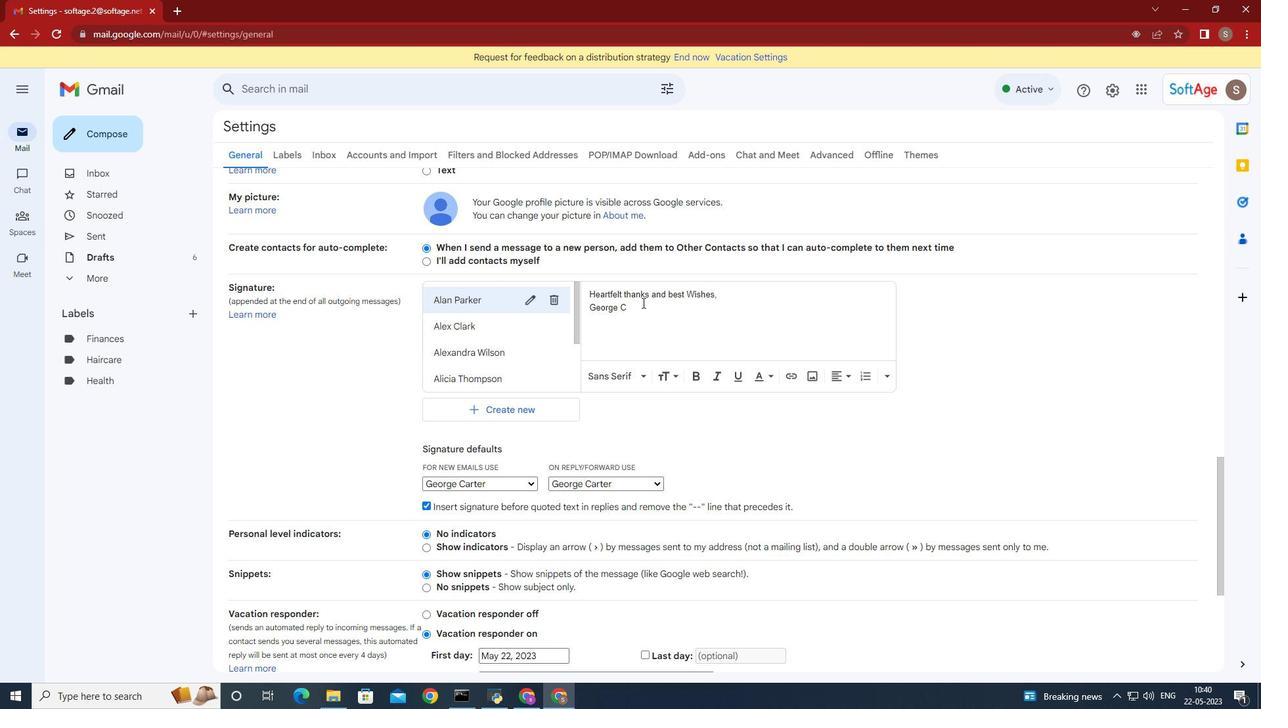 
Action: Mouse scrolled (222, 318) with delta (0, 0)
Screenshot: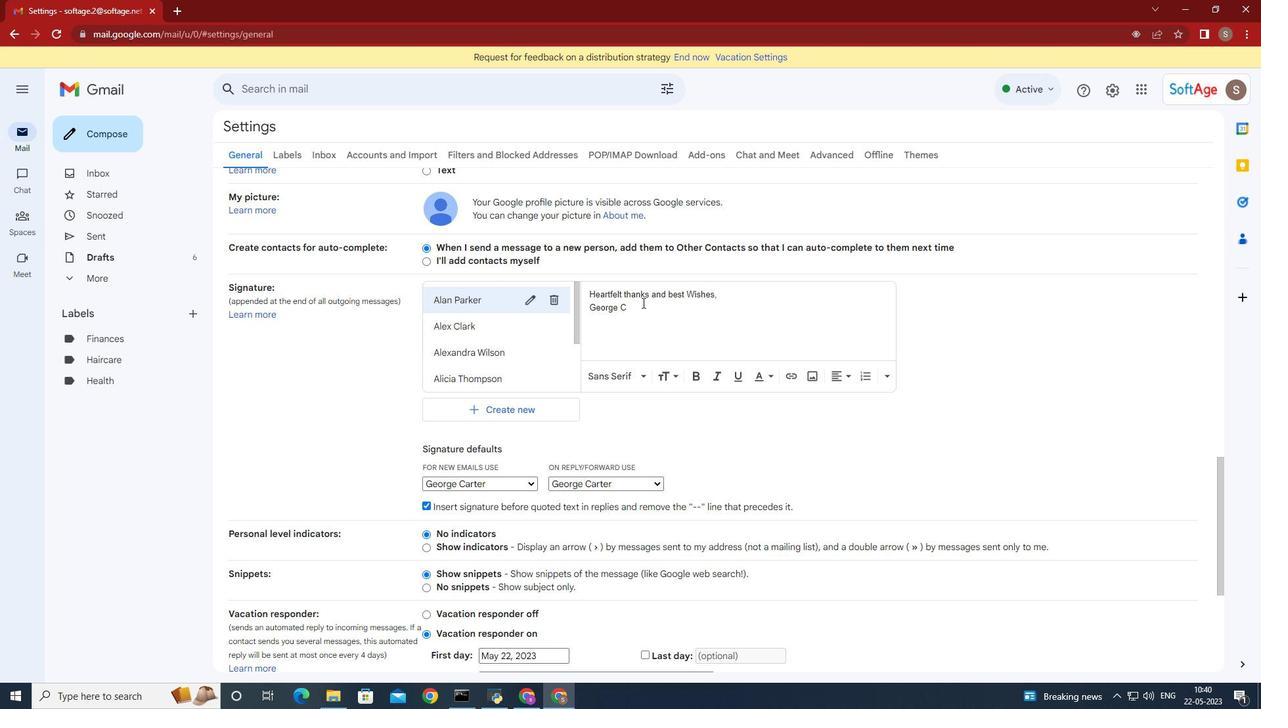 
Action: Mouse moved to (536, 314)
Screenshot: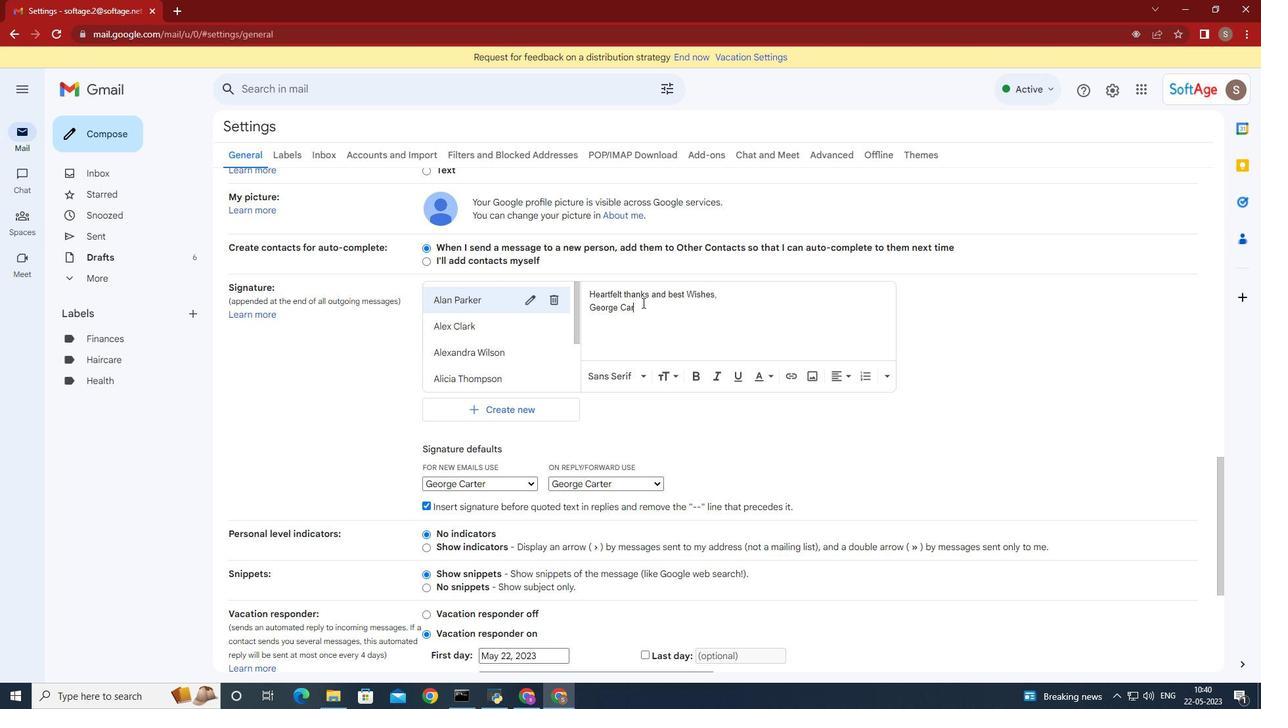 
Action: Mouse scrolled (536, 315) with delta (0, 0)
Screenshot: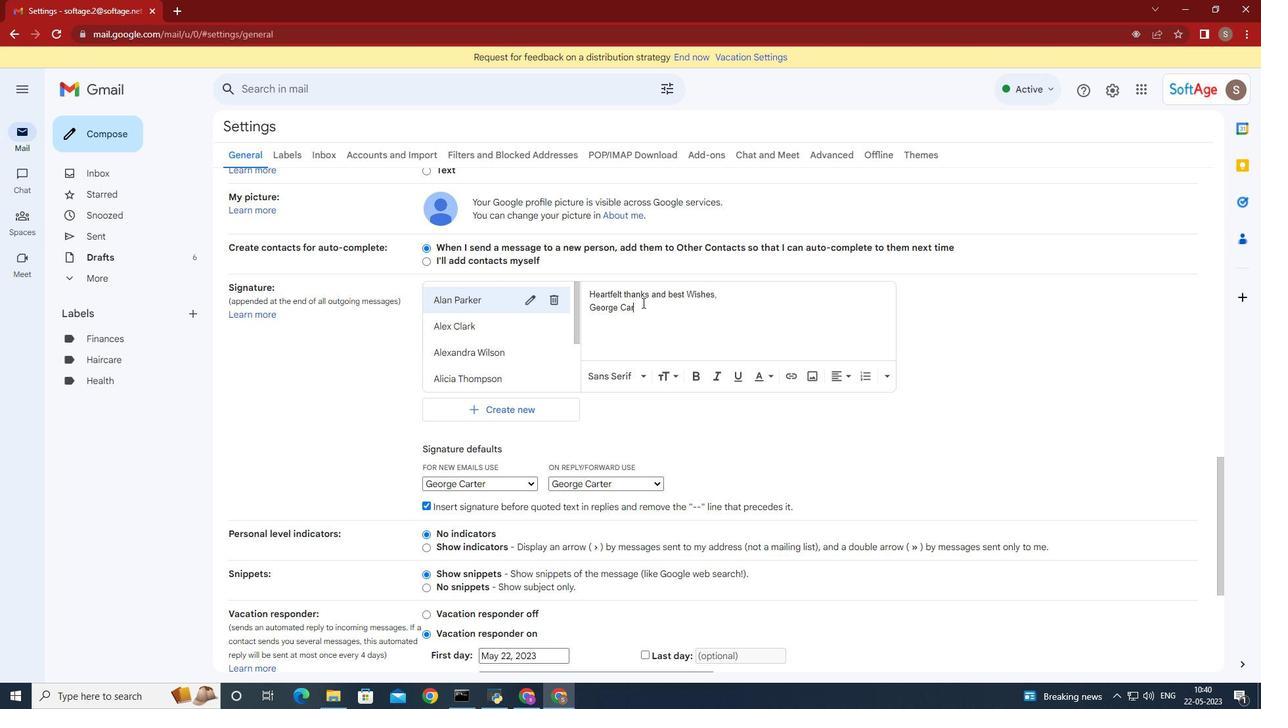 
Action: Mouse scrolled (536, 315) with delta (0, 0)
Screenshot: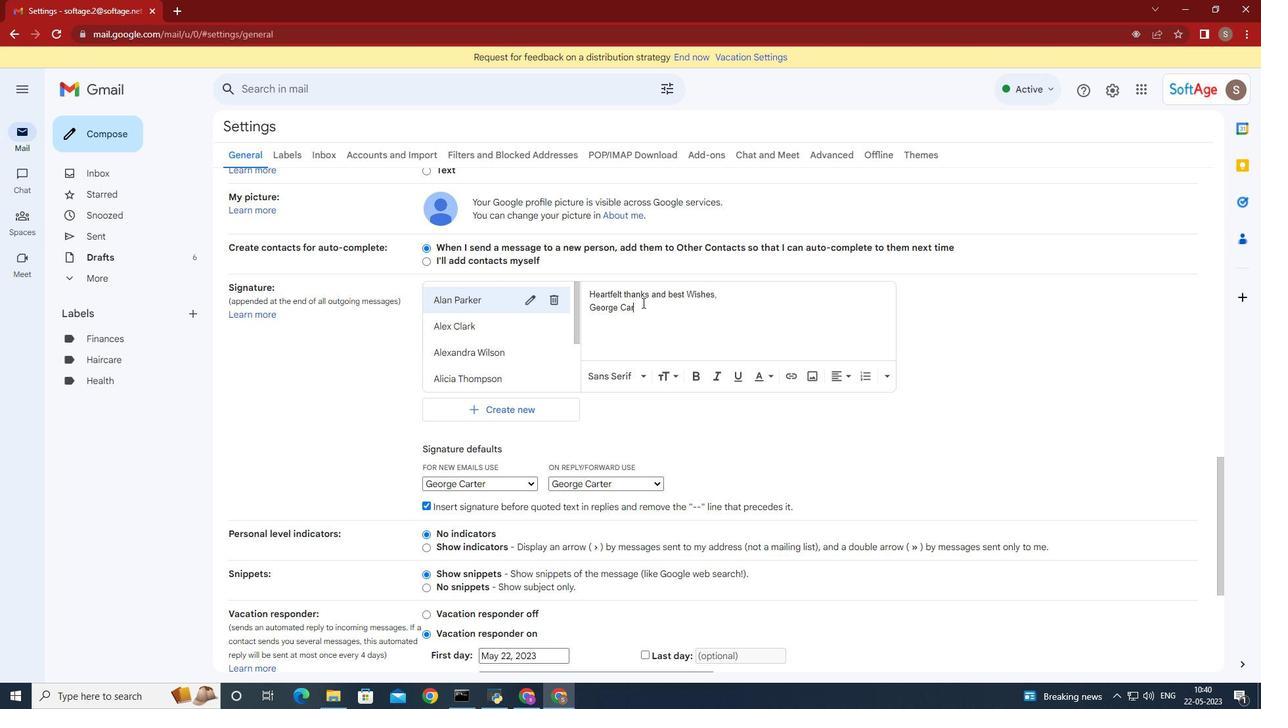 
Action: Mouse scrolled (536, 315) with delta (0, 0)
Screenshot: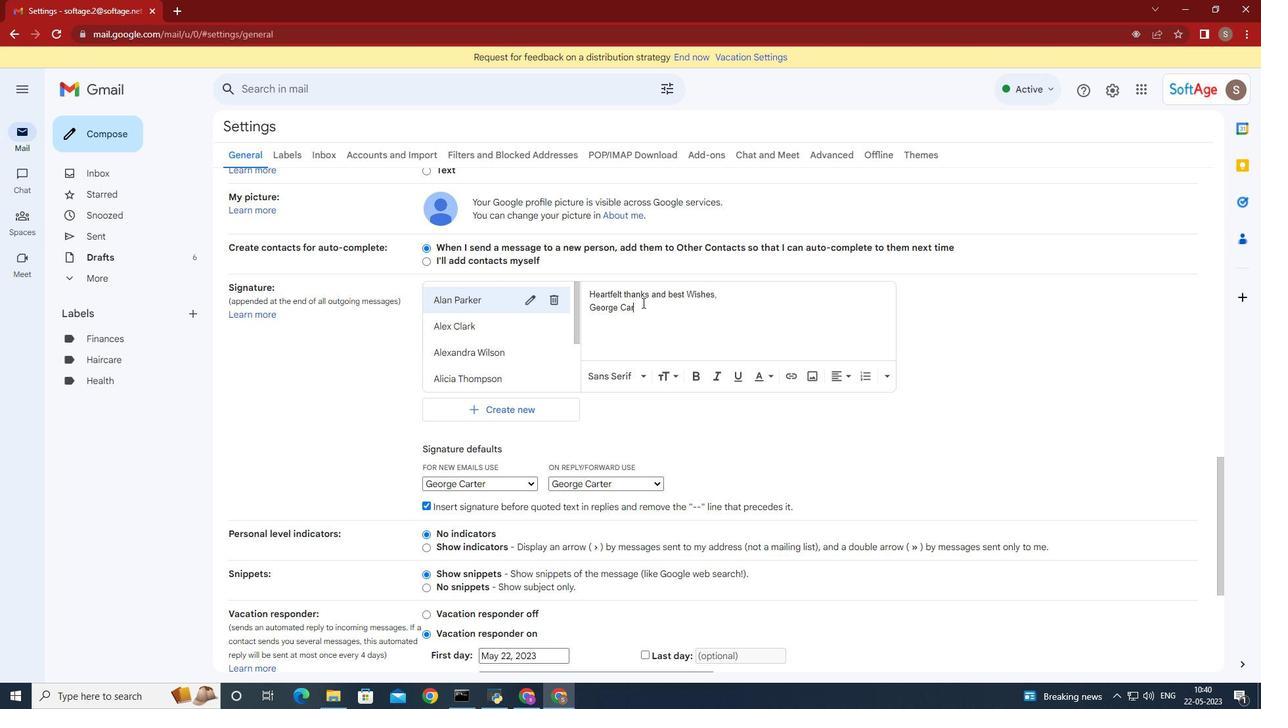 
Action: Mouse moved to (1150, 104)
Screenshot: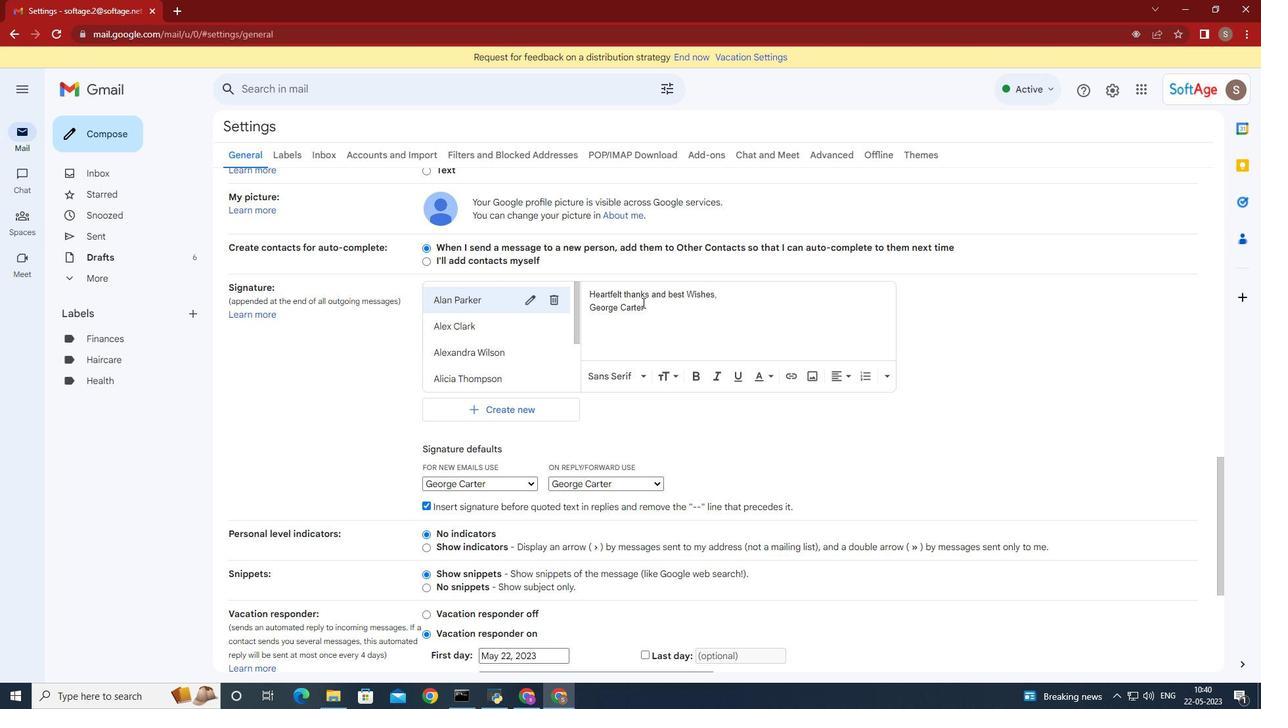 
Action: Mouse pressed left at (1150, 104)
Screenshot: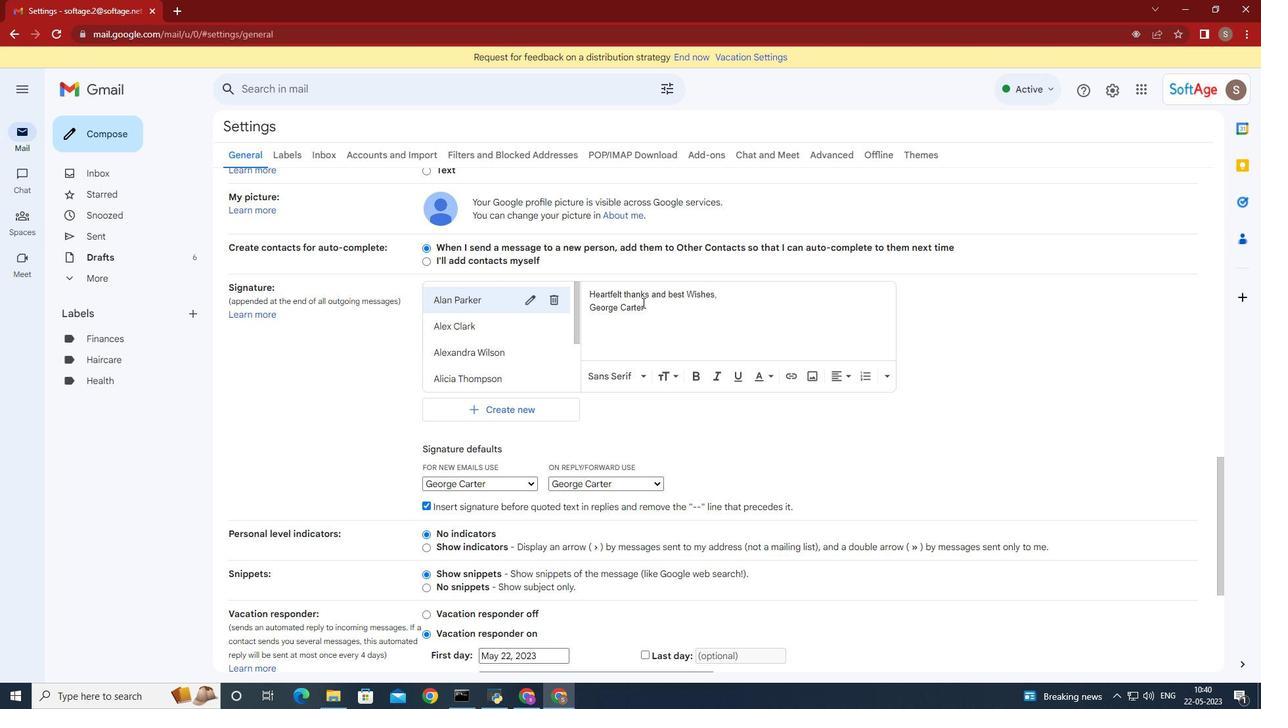
Action: Mouse moved to (94, 158)
Screenshot: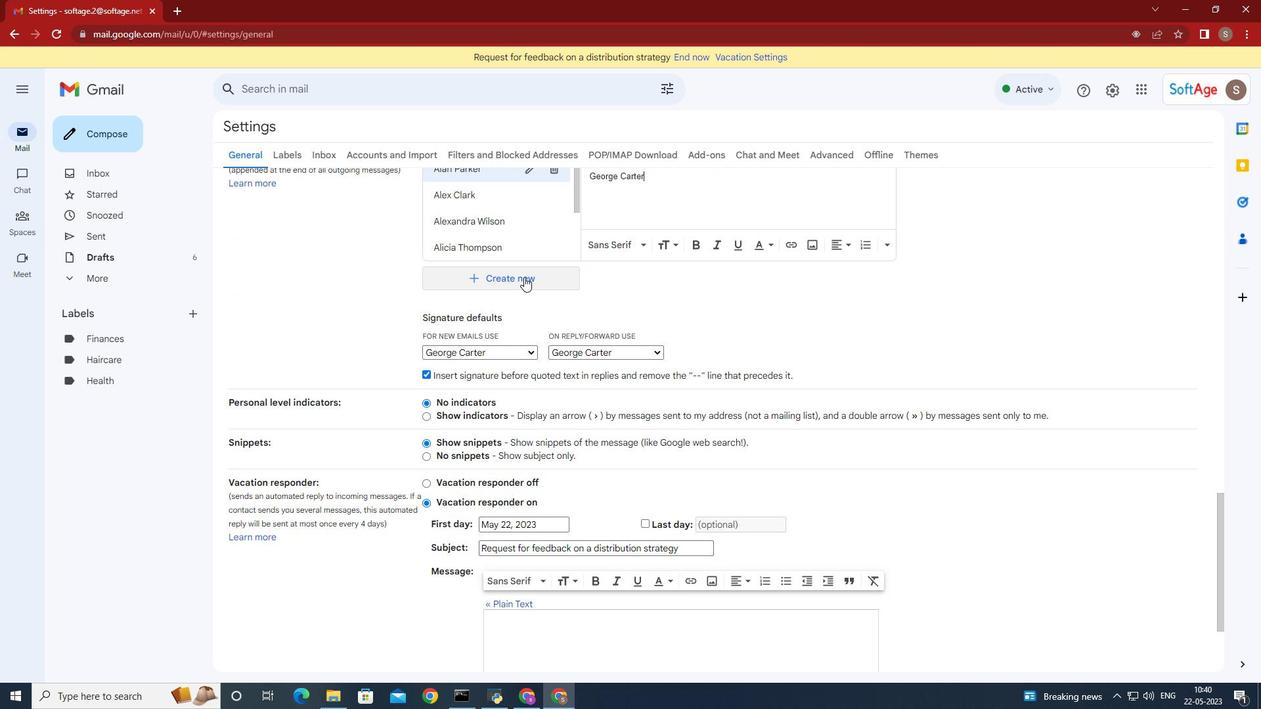 
Action: Mouse pressed left at (94, 158)
Screenshot: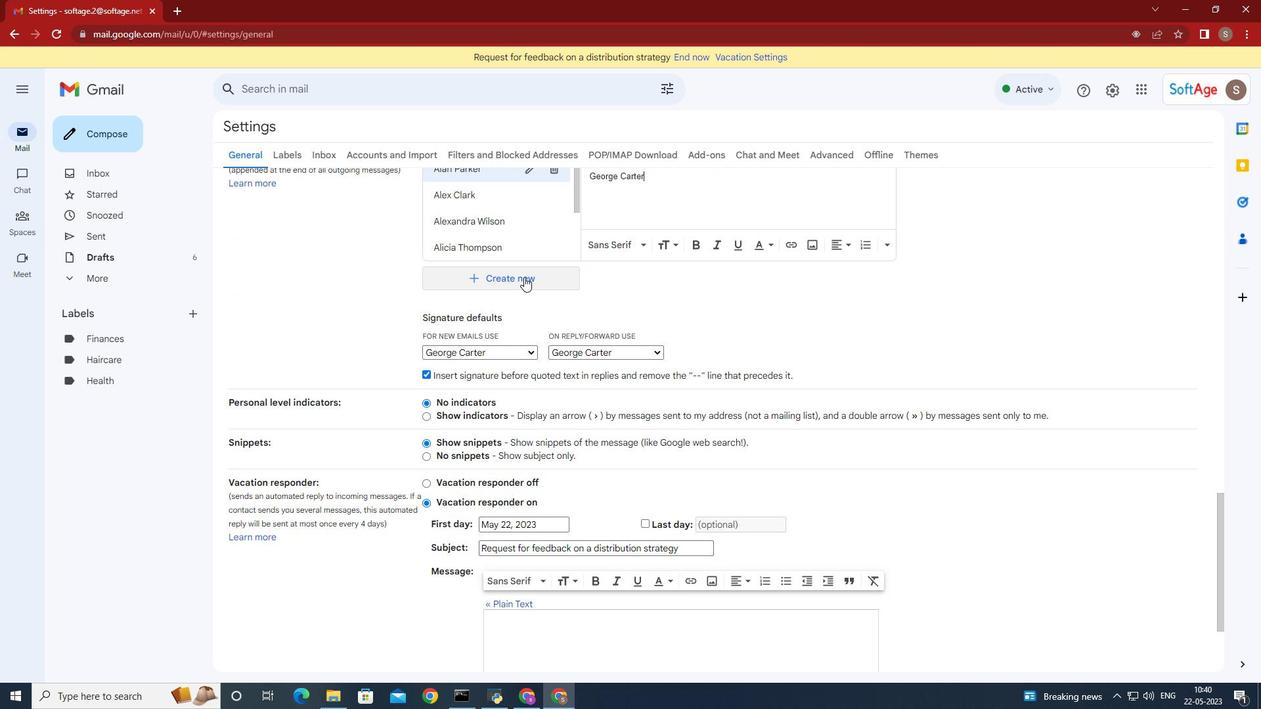 
Action: Mouse moved to (1187, 293)
Screenshot: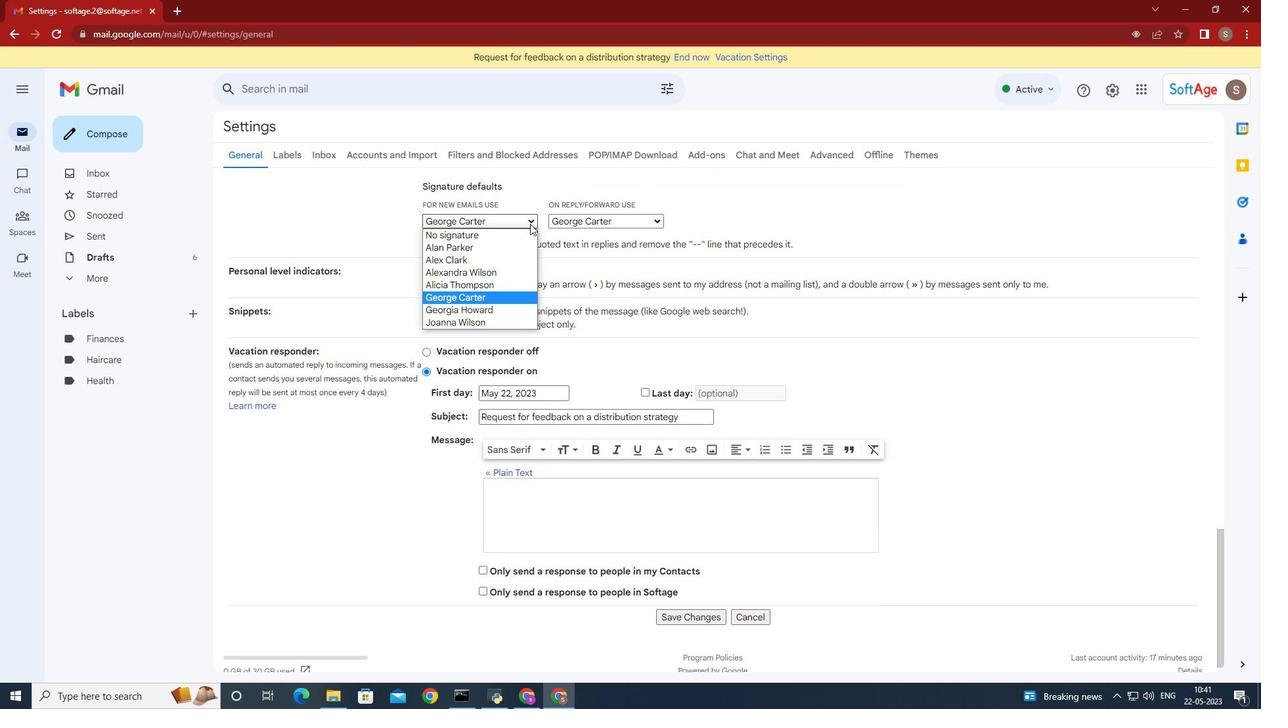 
Action: Mouse pressed left at (1187, 293)
Screenshot: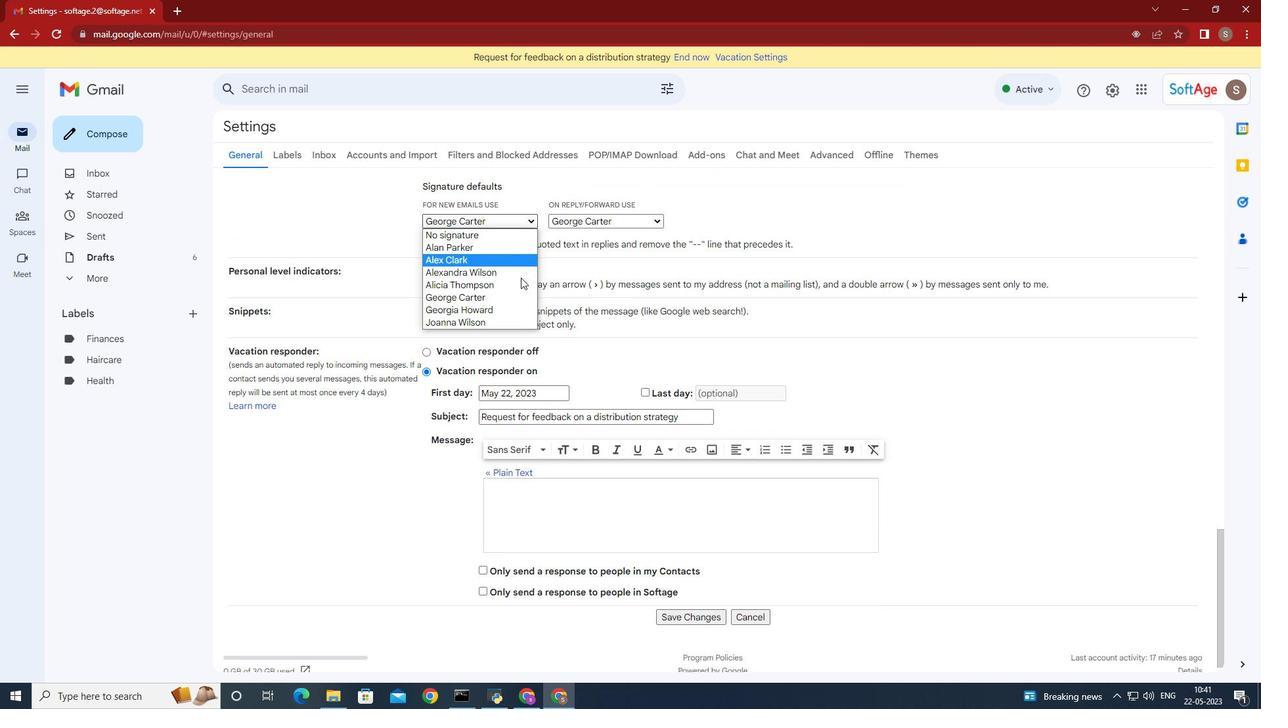 
Action: Mouse moved to (880, 223)
Screenshot: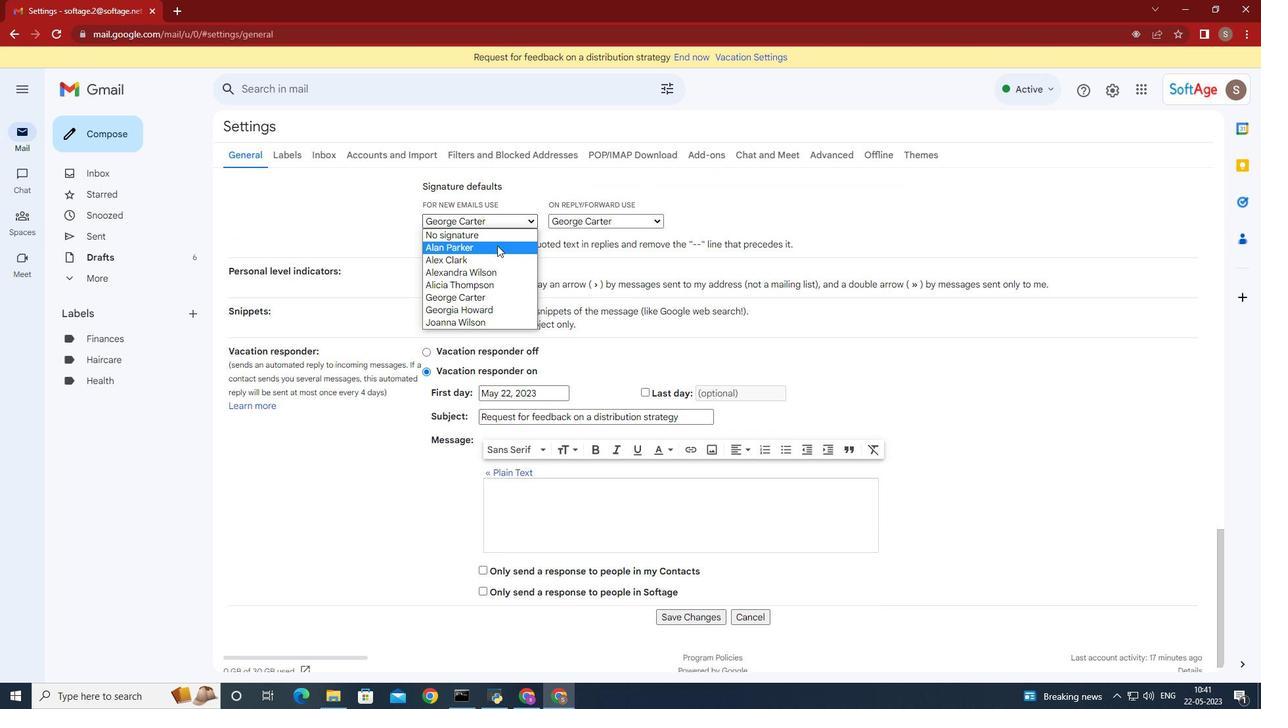 
Action: Mouse scrolled (880, 222) with delta (0, 0)
Screenshot: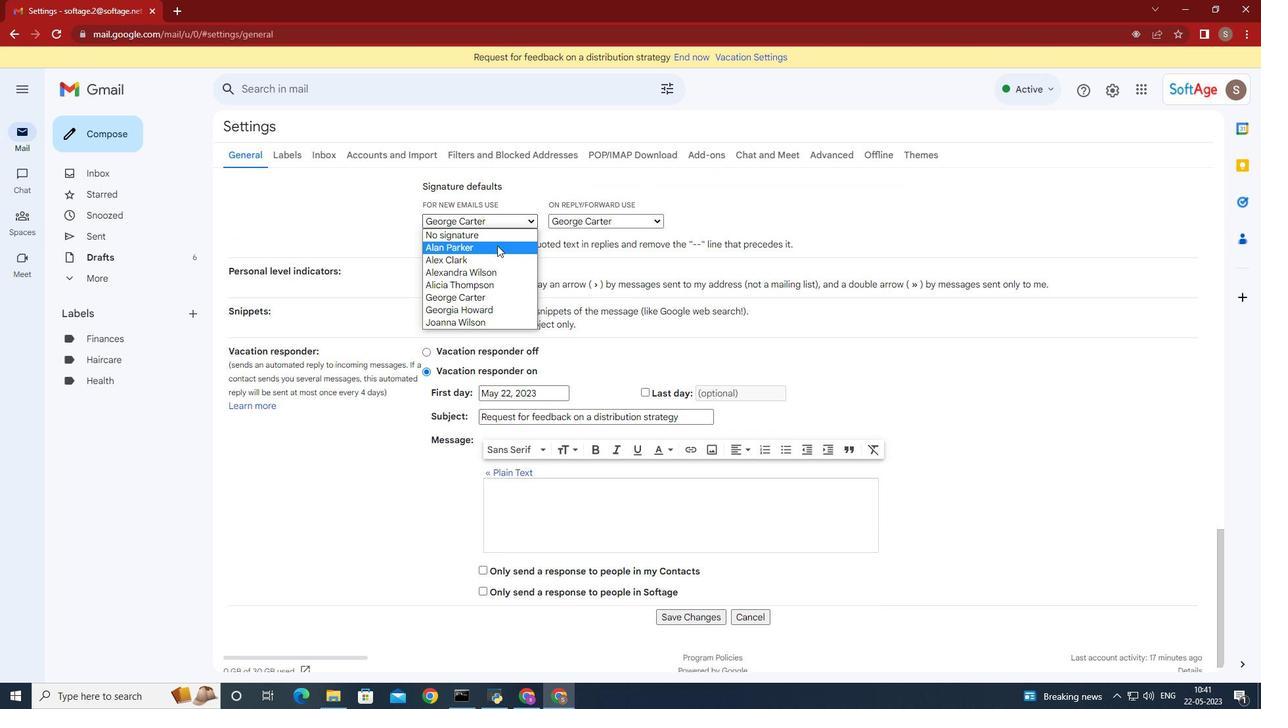 
Action: Mouse moved to (879, 226)
Screenshot: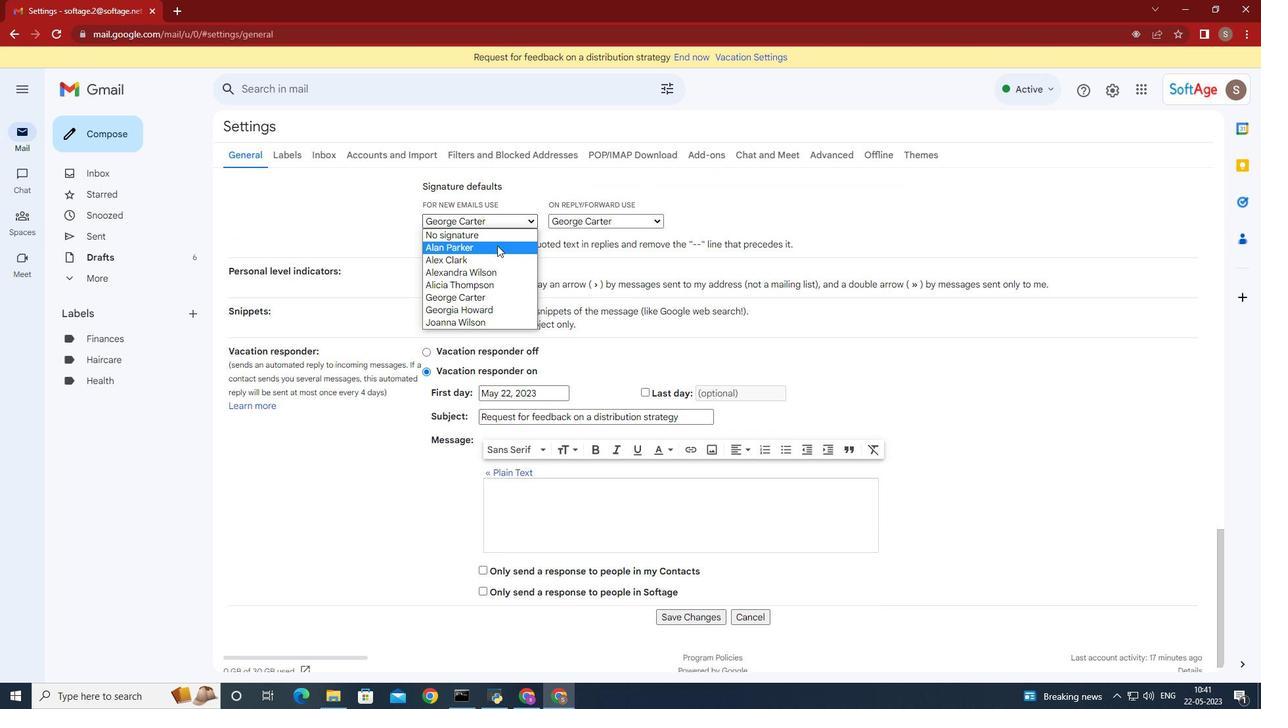 
Action: Mouse scrolled (879, 225) with delta (0, 0)
Screenshot: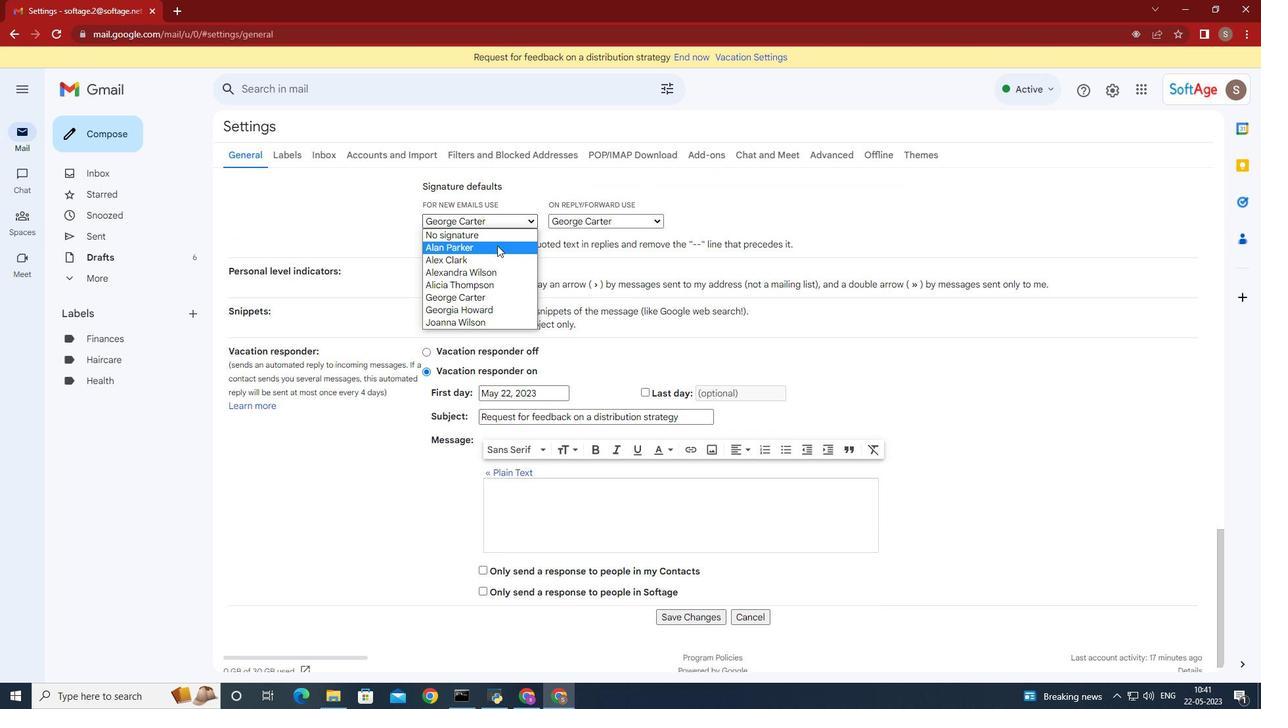 
Action: Mouse scrolled (879, 225) with delta (0, 0)
Screenshot: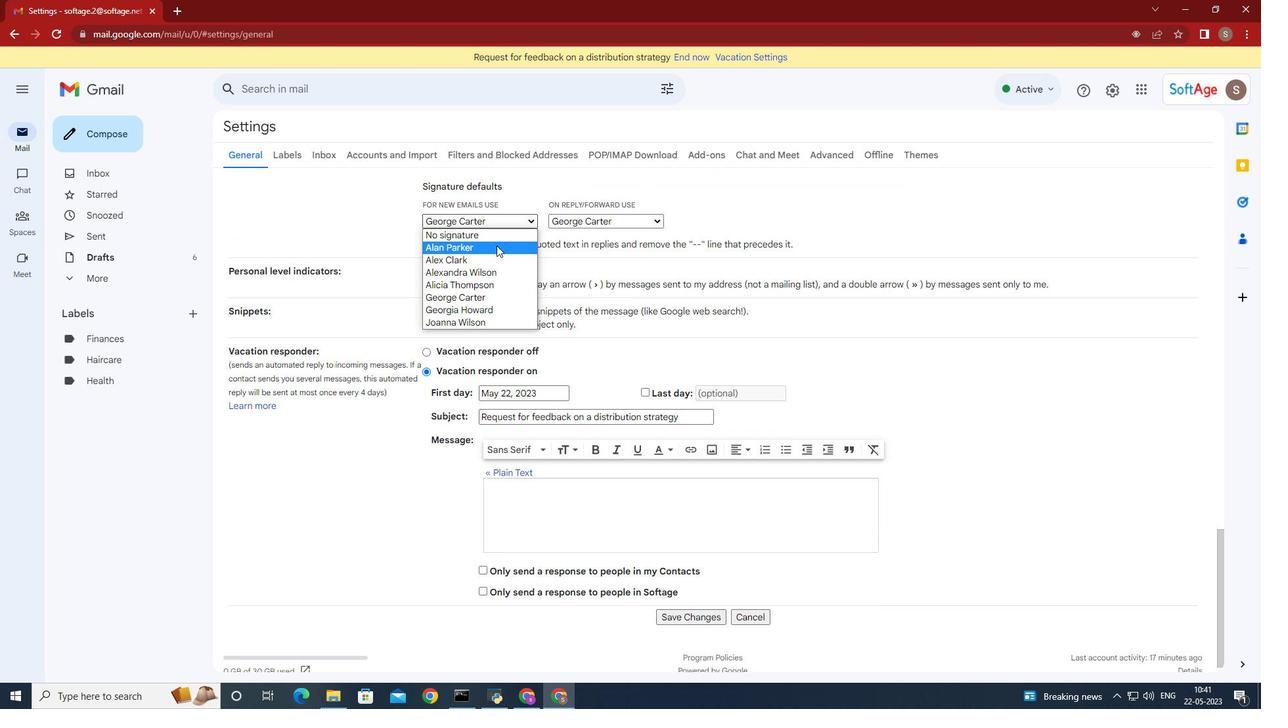 
Action: Mouse moved to (879, 227)
Screenshot: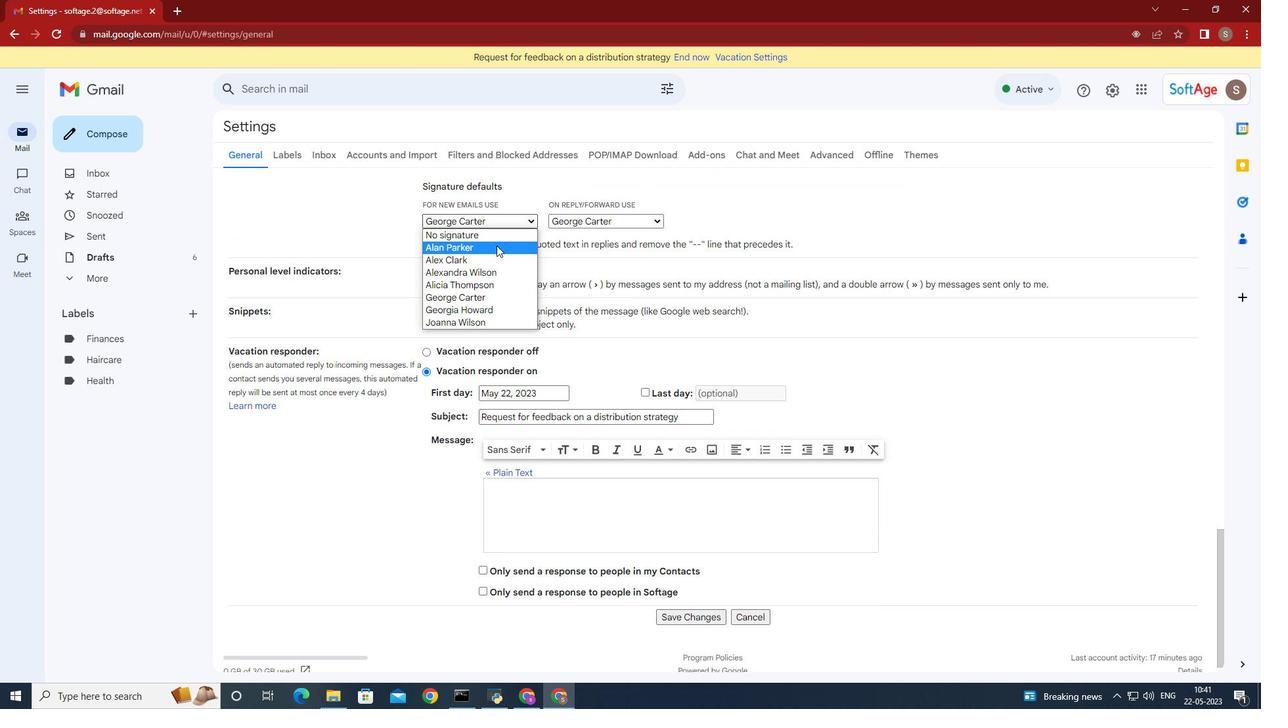 
Action: Mouse scrolled (879, 226) with delta (0, 0)
Screenshot: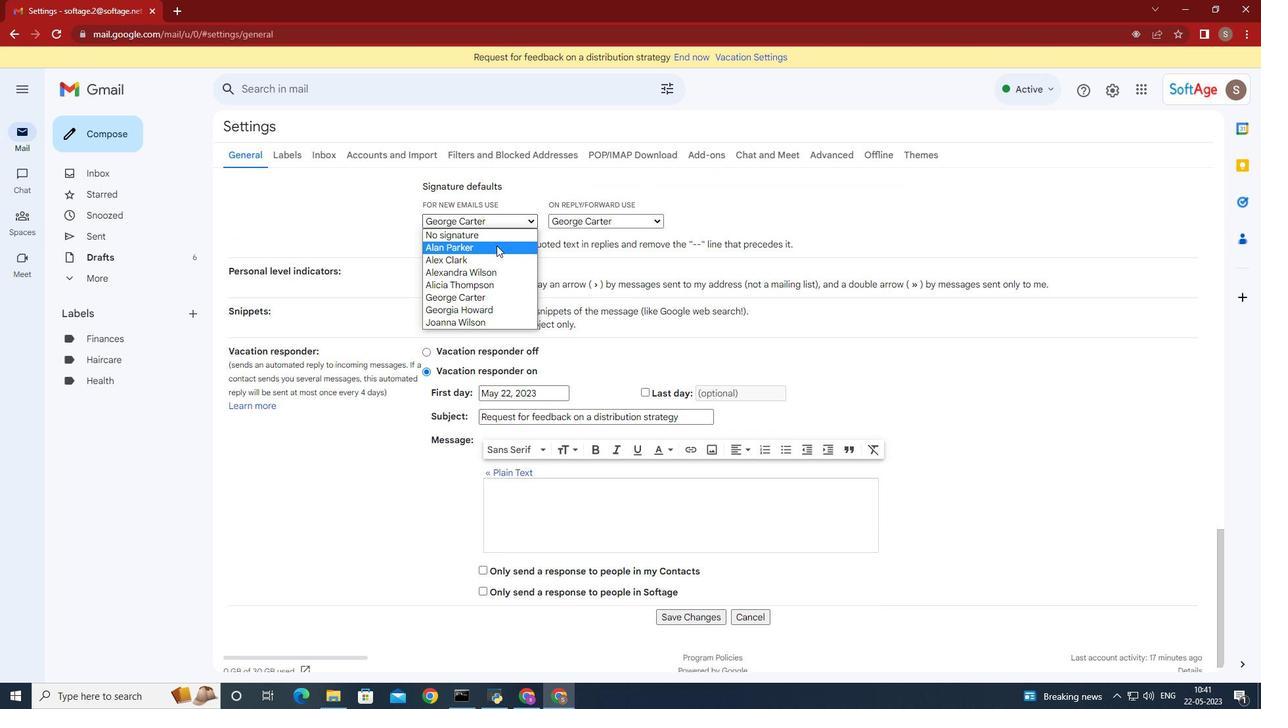 
Action: Mouse moved to (1206, 674)
Screenshot: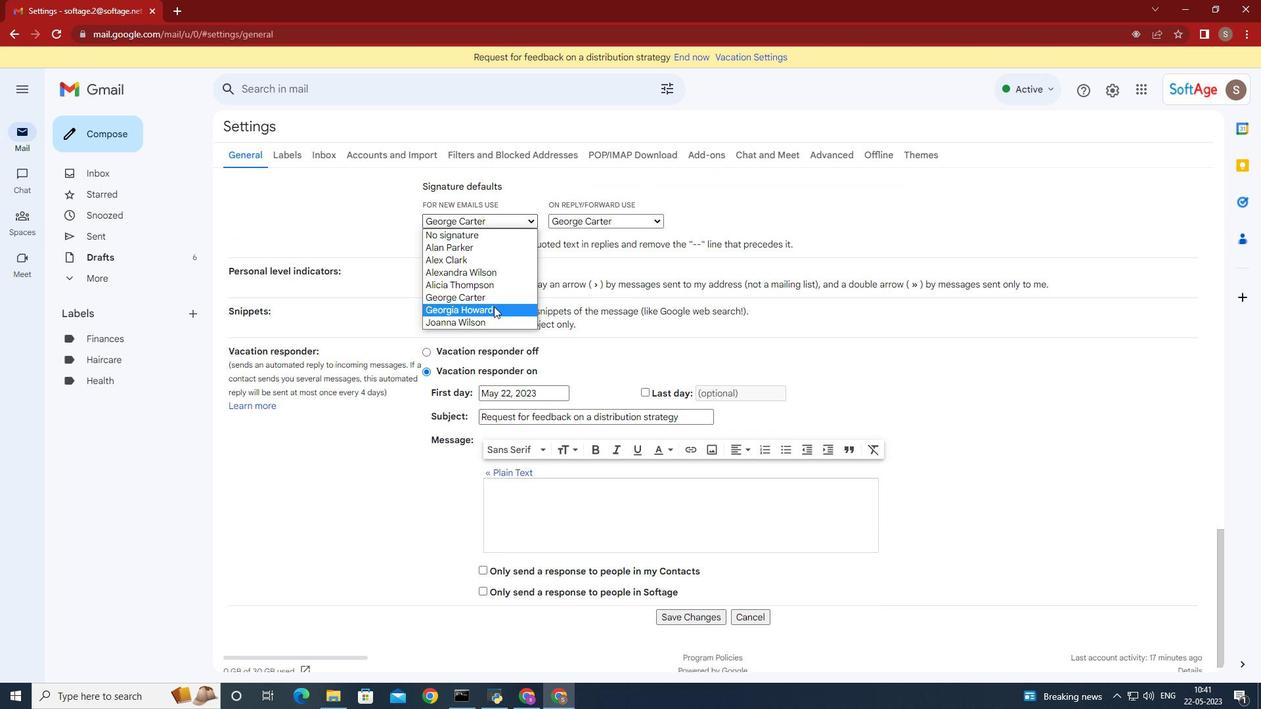 
Action: Mouse pressed left at (1206, 674)
Screenshot: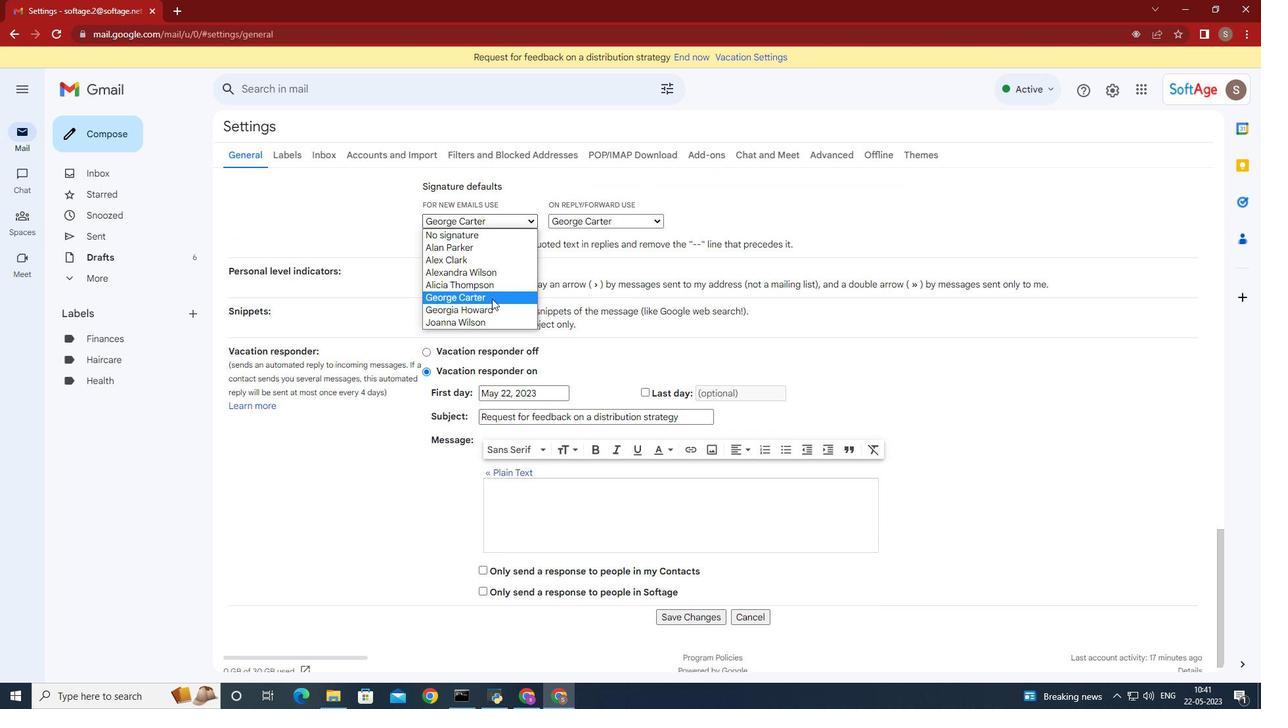 
Action: Mouse moved to (1200, 671)
Screenshot: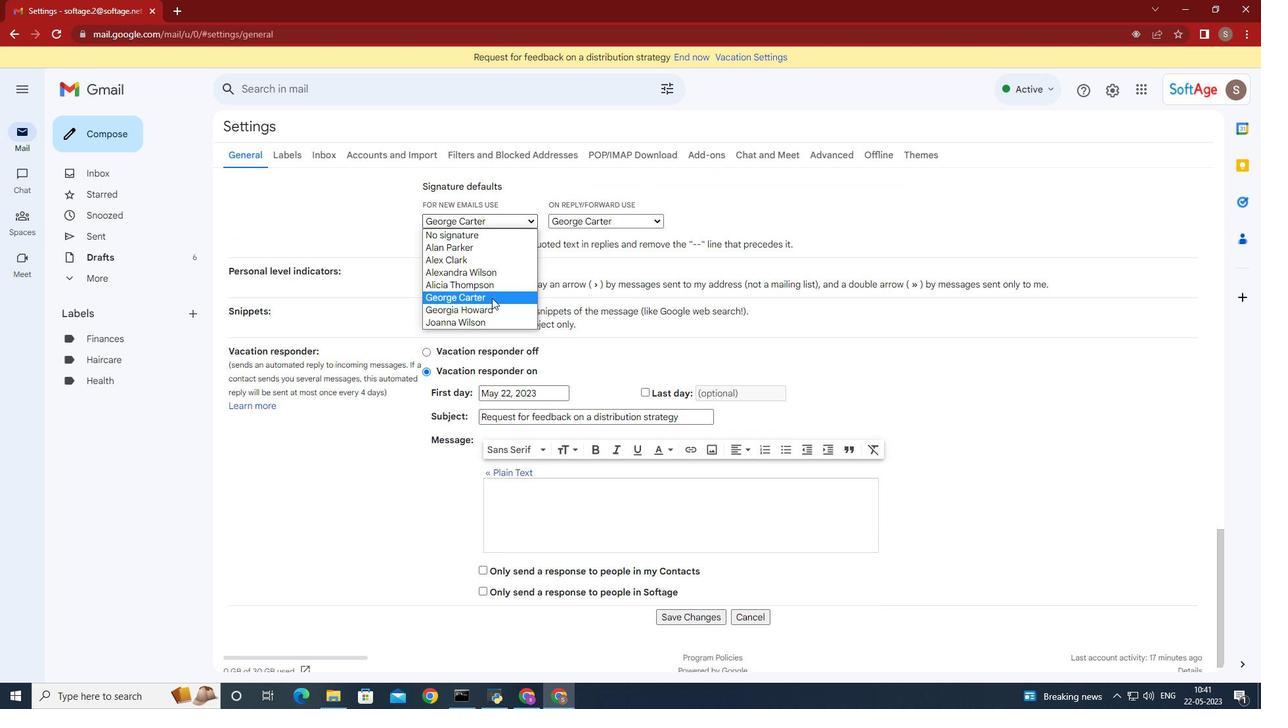 
Action: Mouse pressed left at (1200, 671)
Screenshot: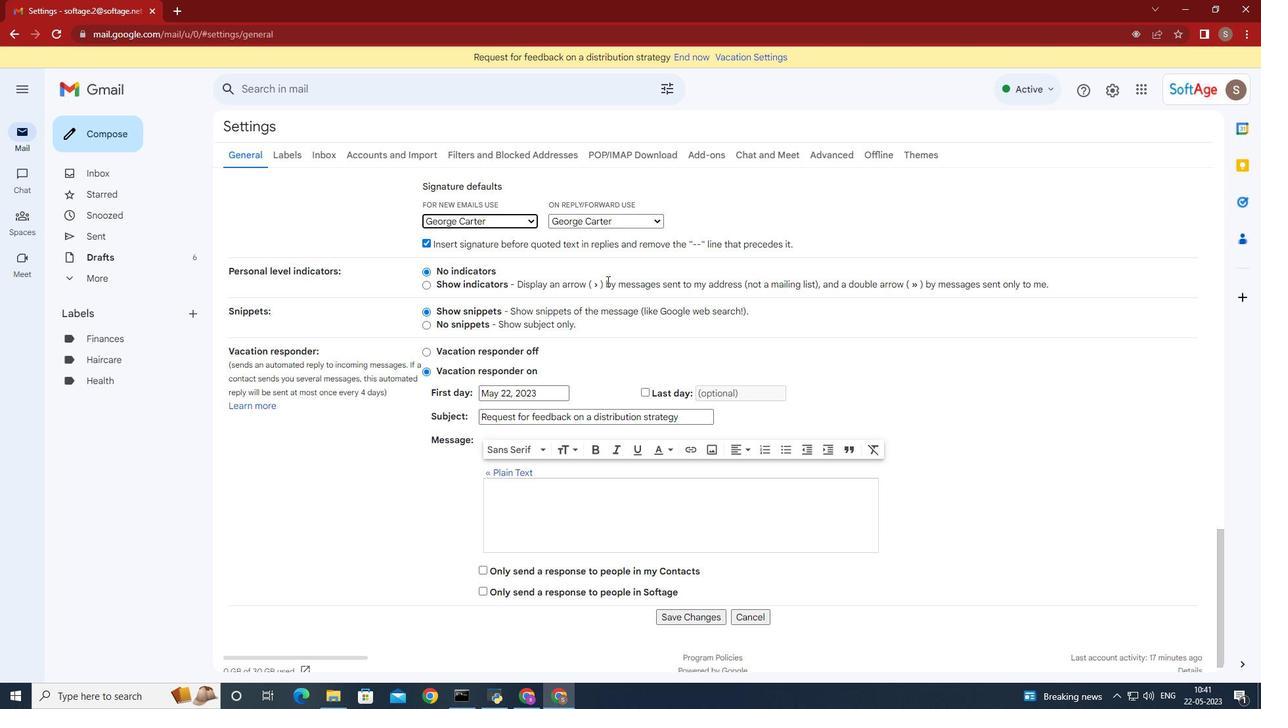 
Action: Mouse moved to (344, 643)
Screenshot: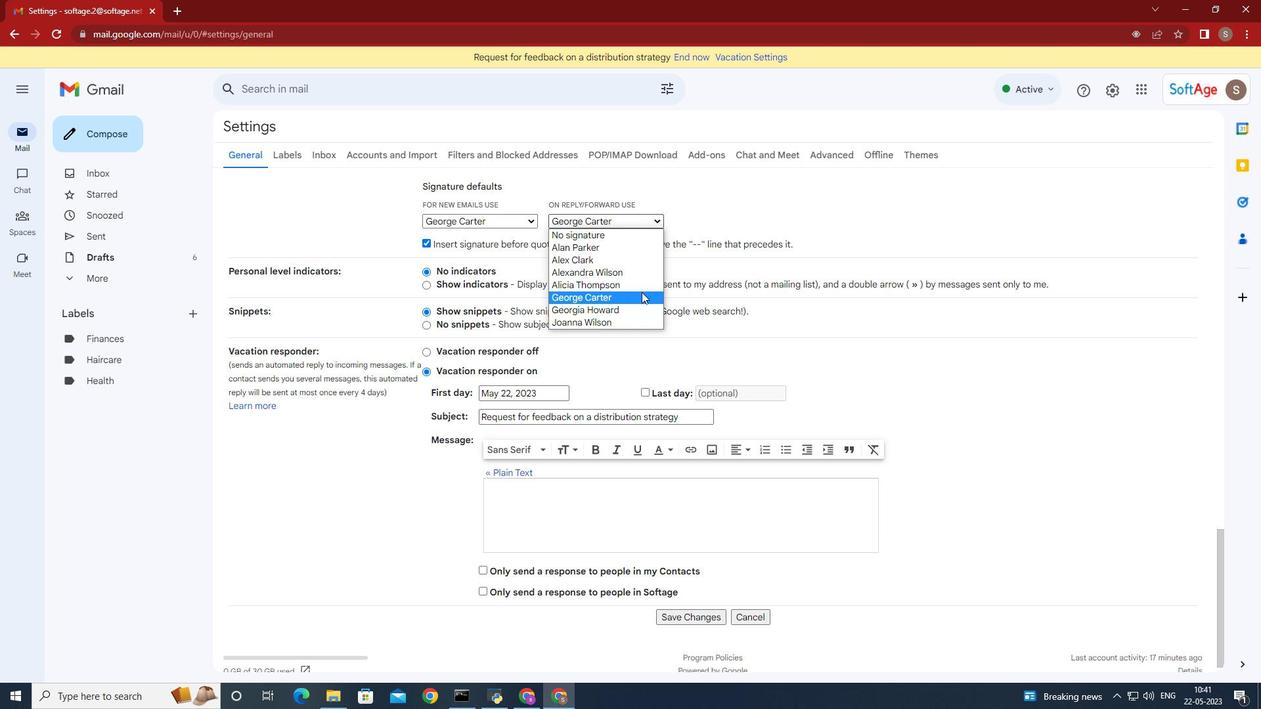 
Action: Mouse pressed left at (344, 643)
Screenshot: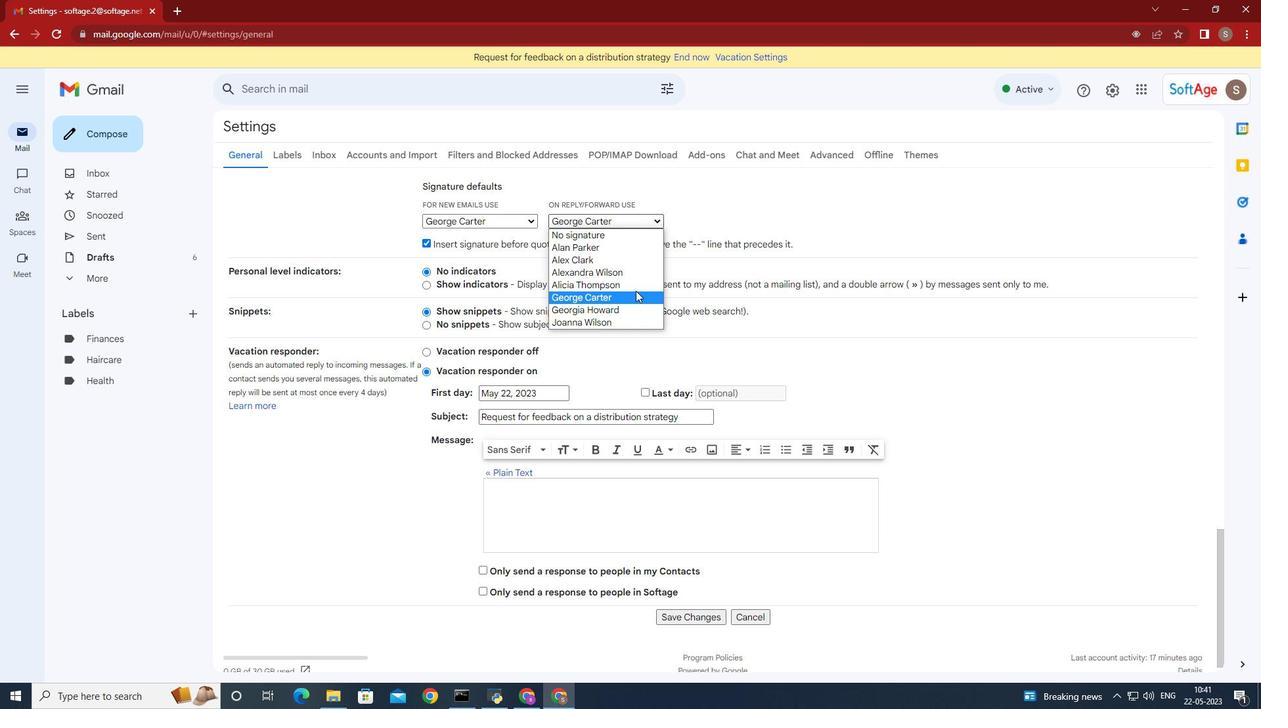 
Action: Mouse moved to (405, 577)
Screenshot: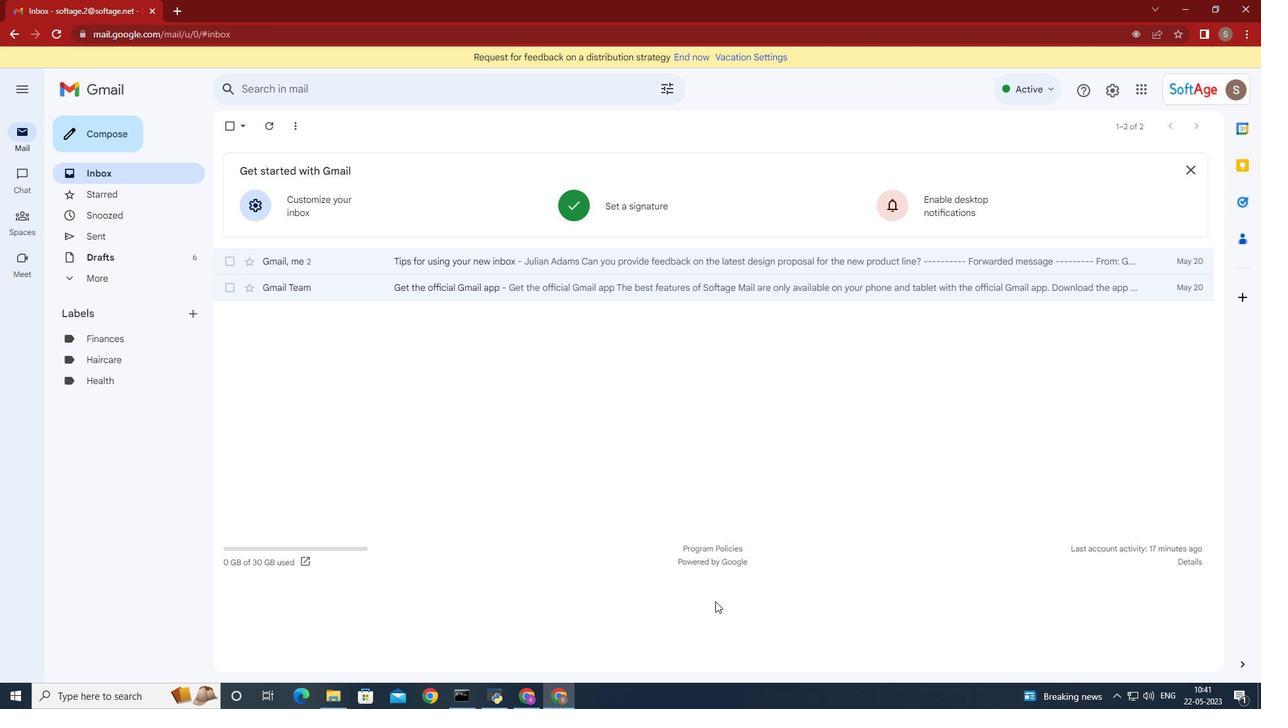 
Action: Mouse pressed left at (405, 577)
Screenshot: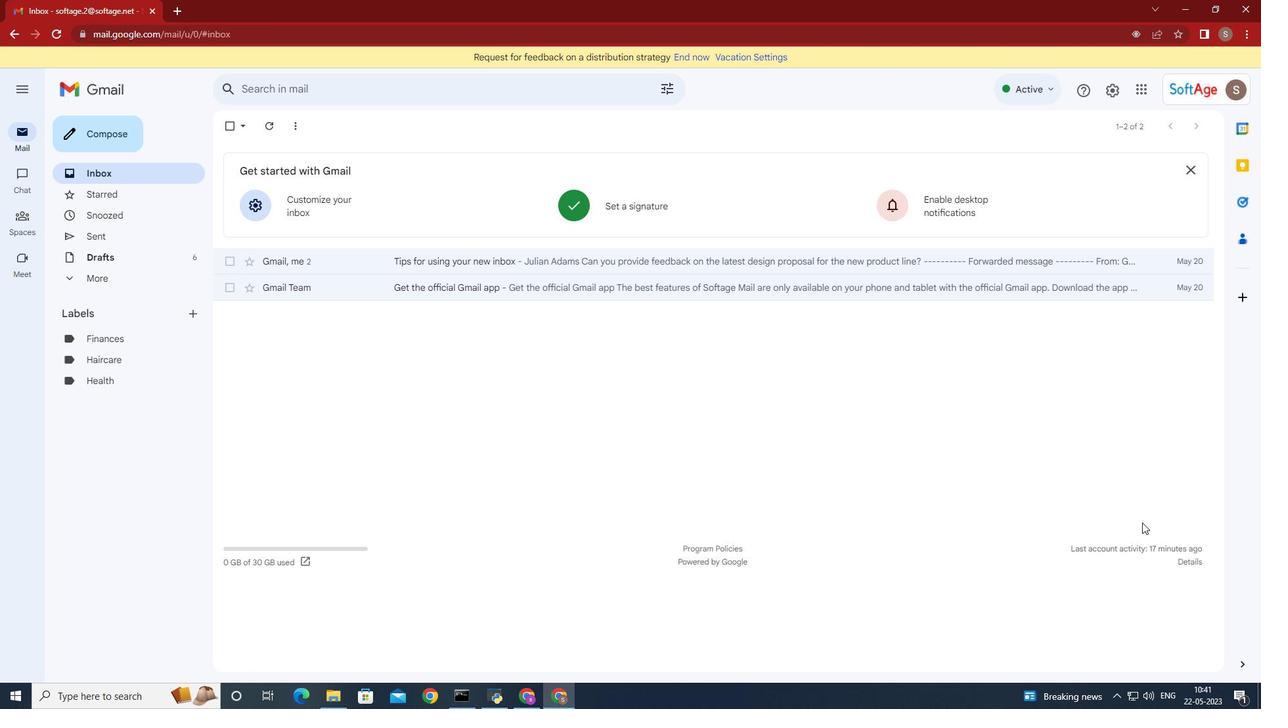 
Action: Mouse moved to (476, 474)
Screenshot: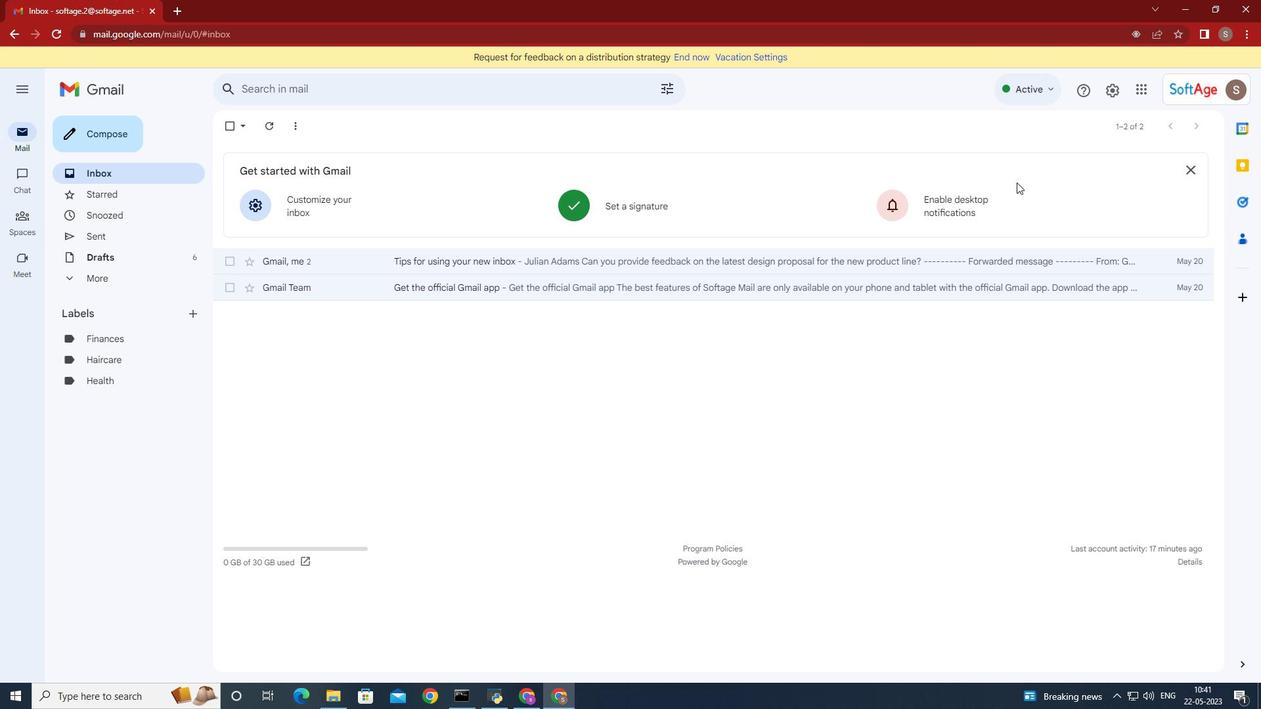 
Action: Mouse scrolled (476, 473) with delta (0, 0)
Screenshot: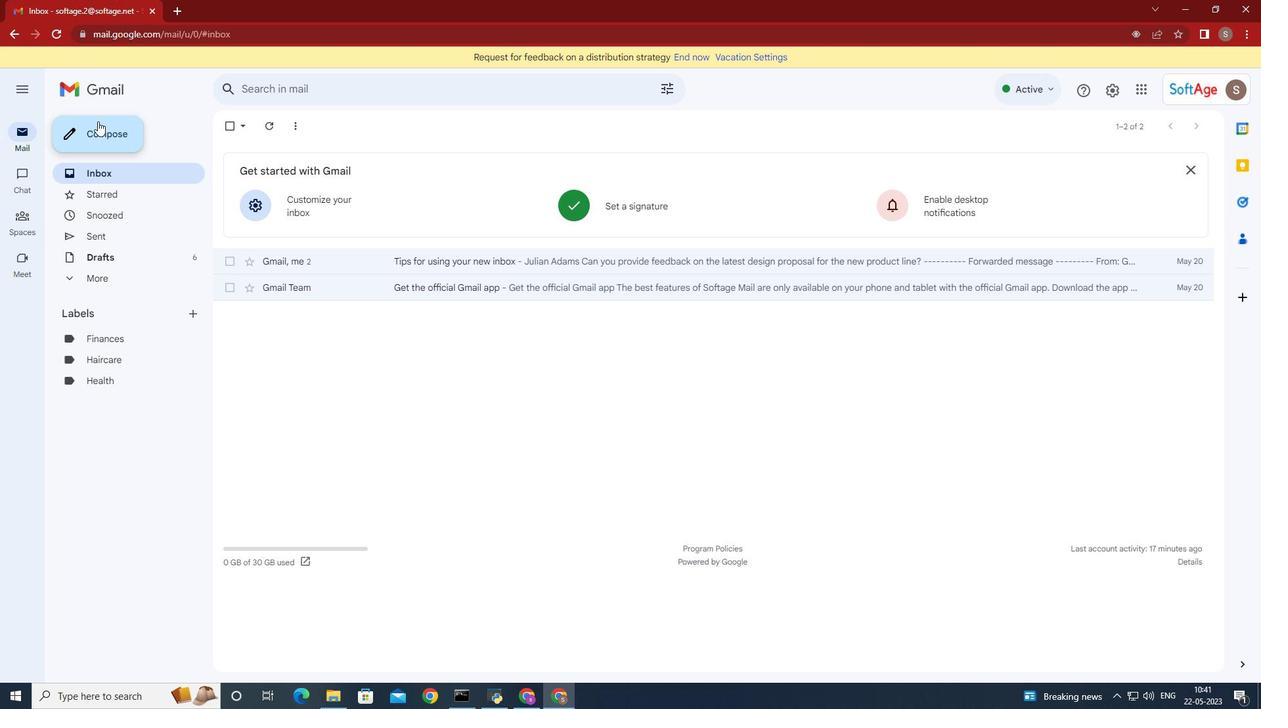 
Action: Mouse scrolled (476, 473) with delta (0, 0)
Screenshot: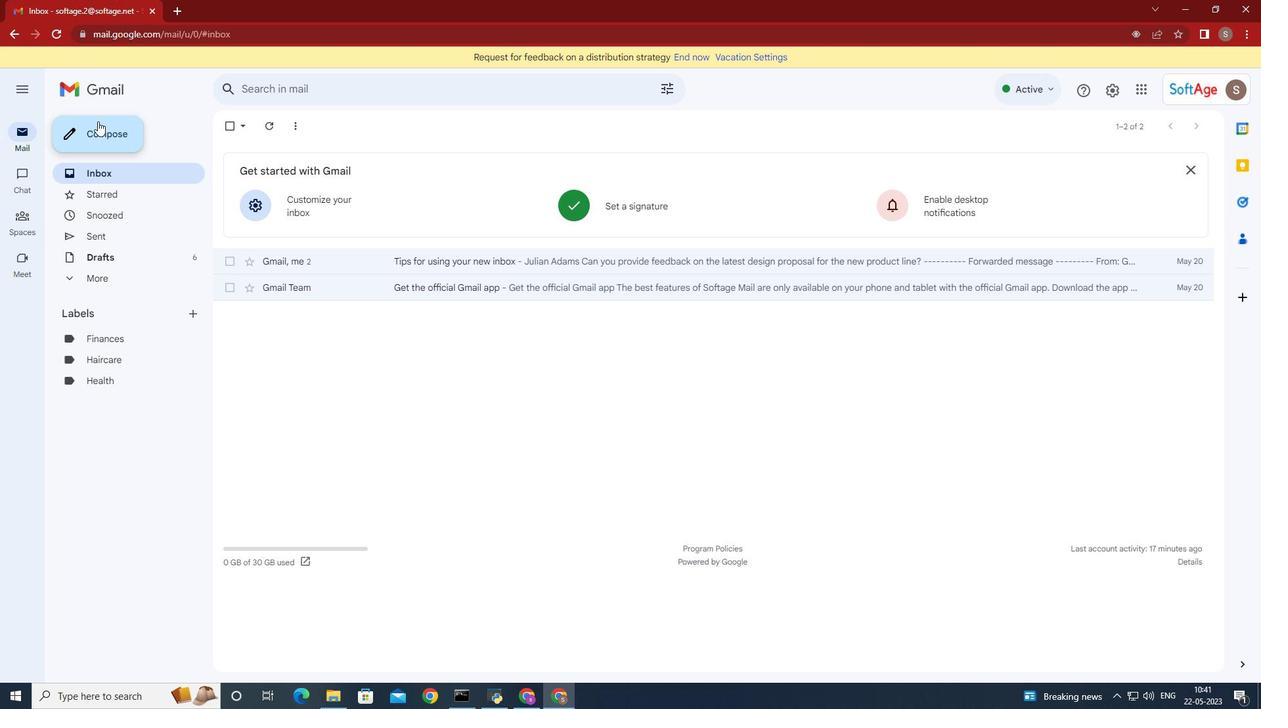 
Action: Mouse scrolled (476, 473) with delta (0, 0)
Screenshot: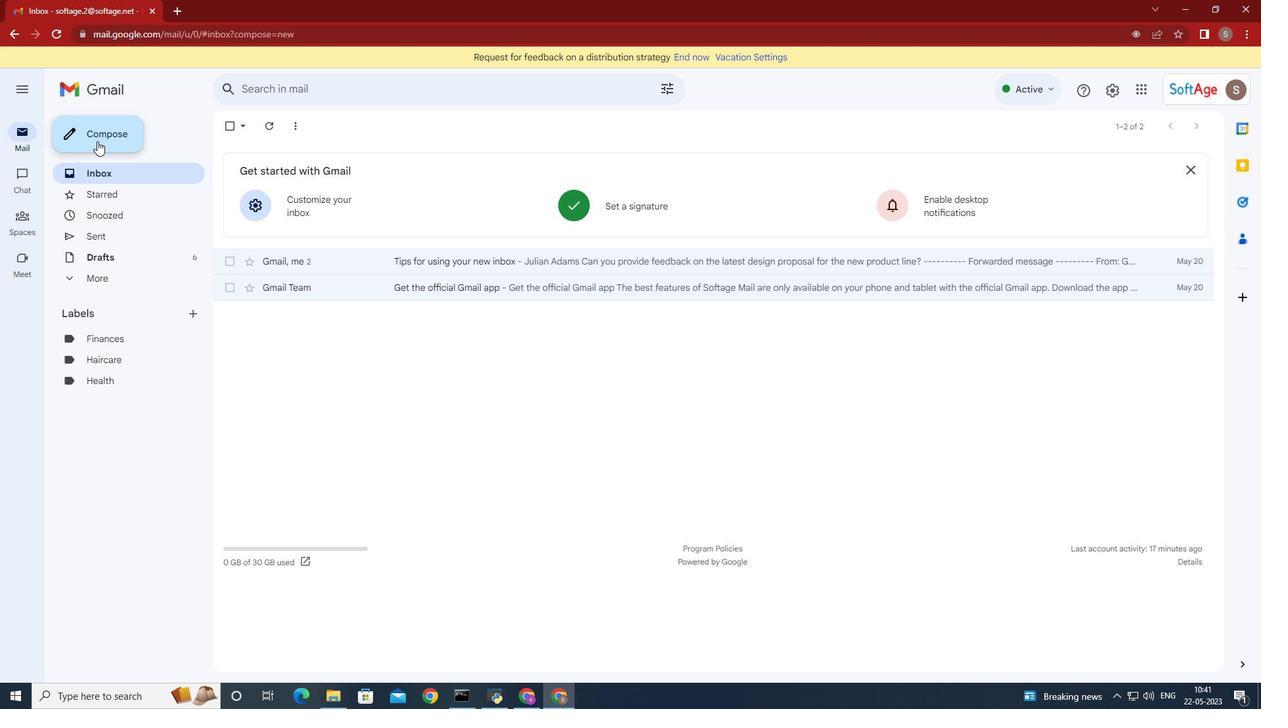 
Action: Mouse moved to (337, 646)
Screenshot: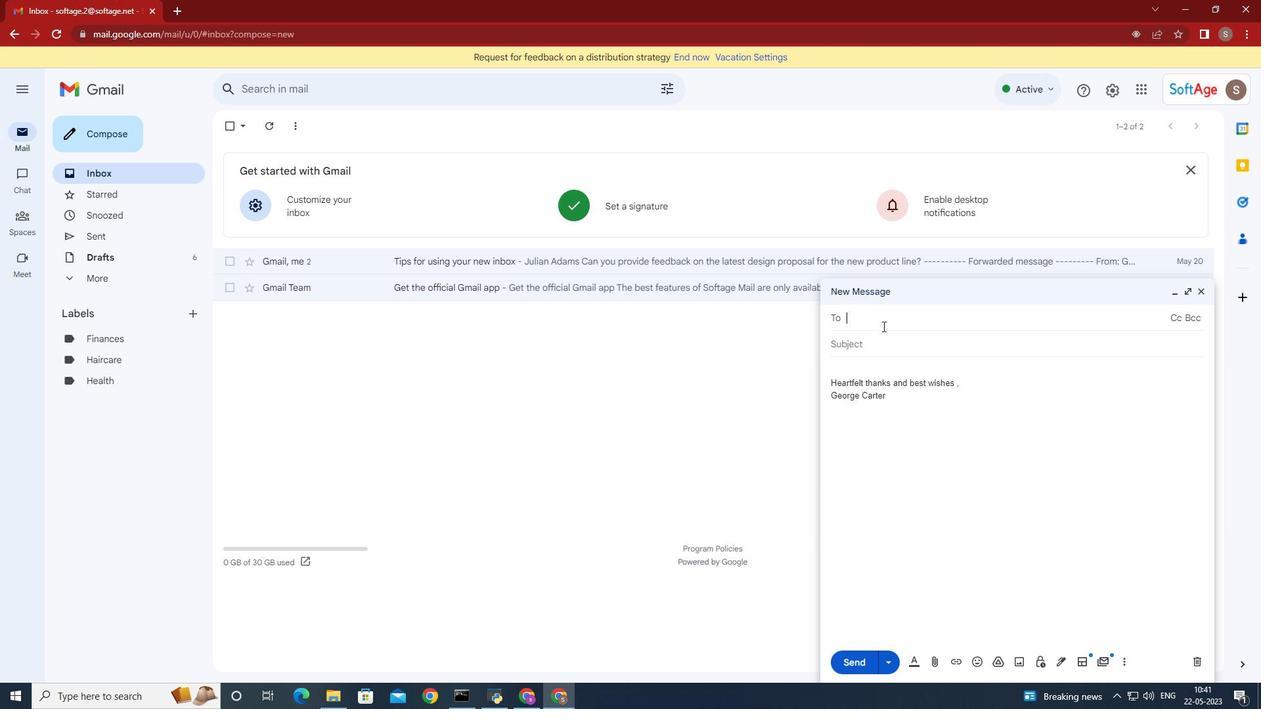 
Action: Mouse pressed left at (337, 646)
Screenshot: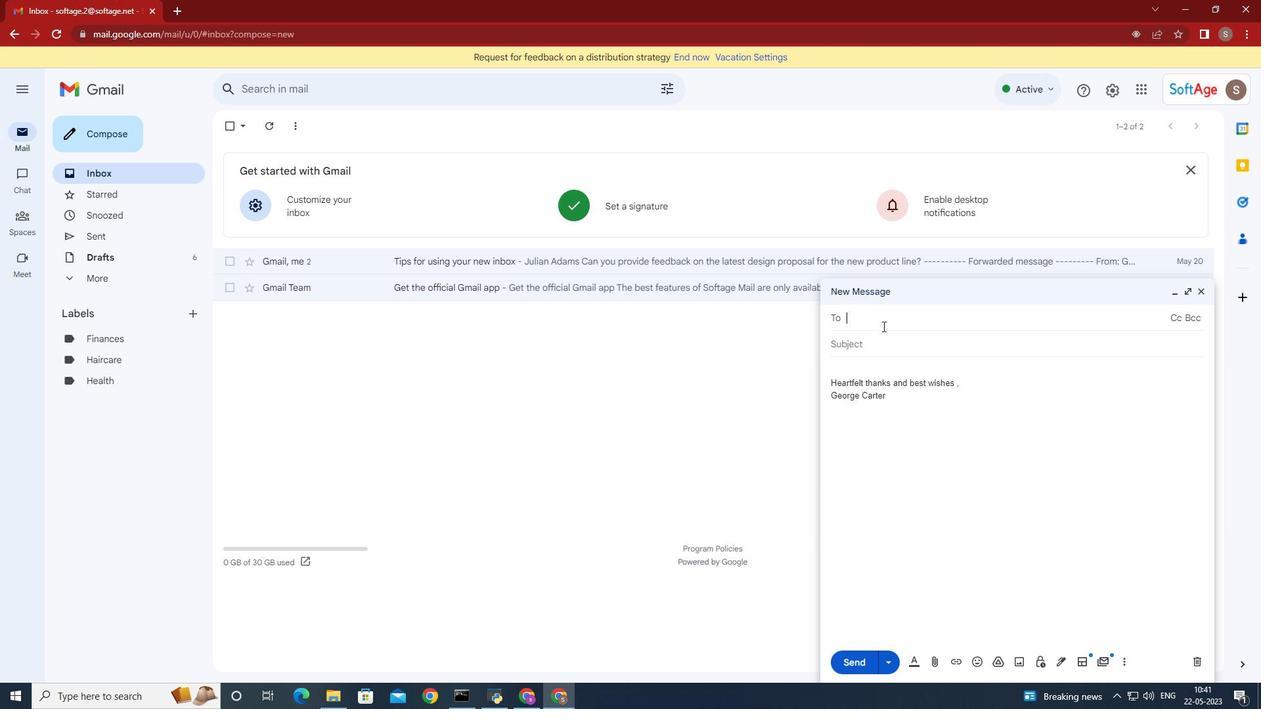 
Action: Mouse moved to (185, 670)
Screenshot: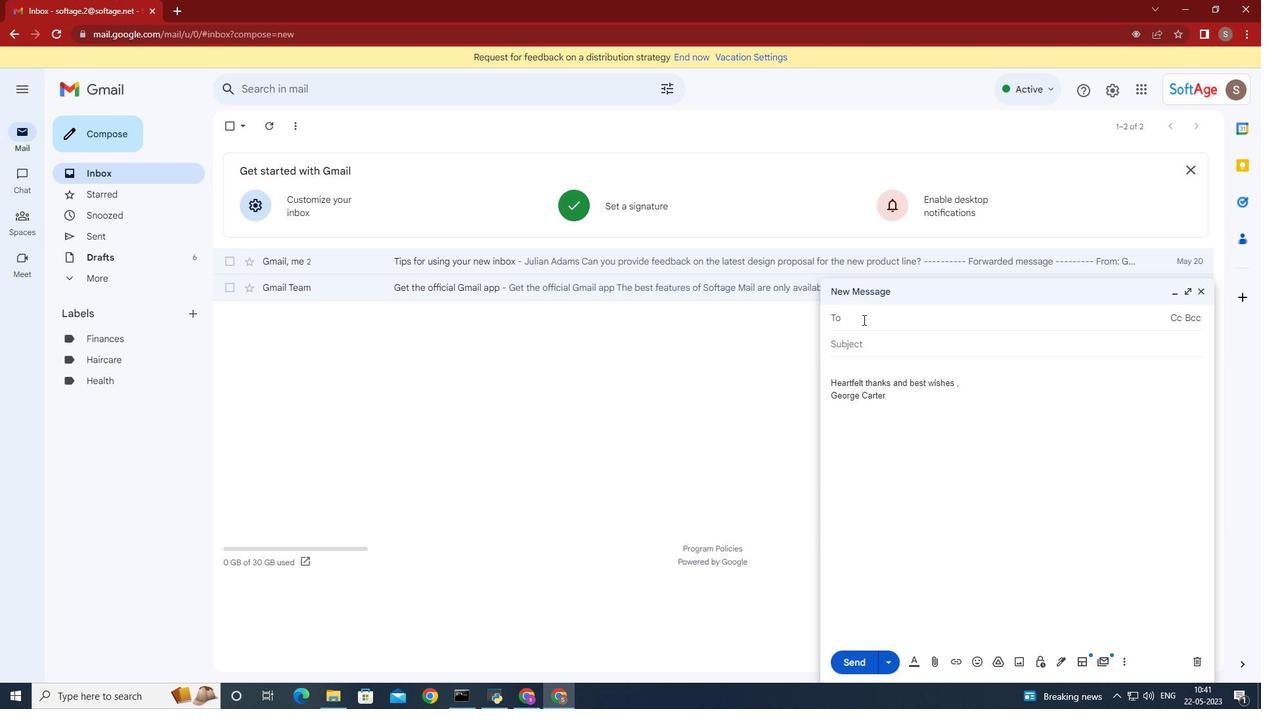 
Action: Mouse pressed left at (185, 670)
Screenshot: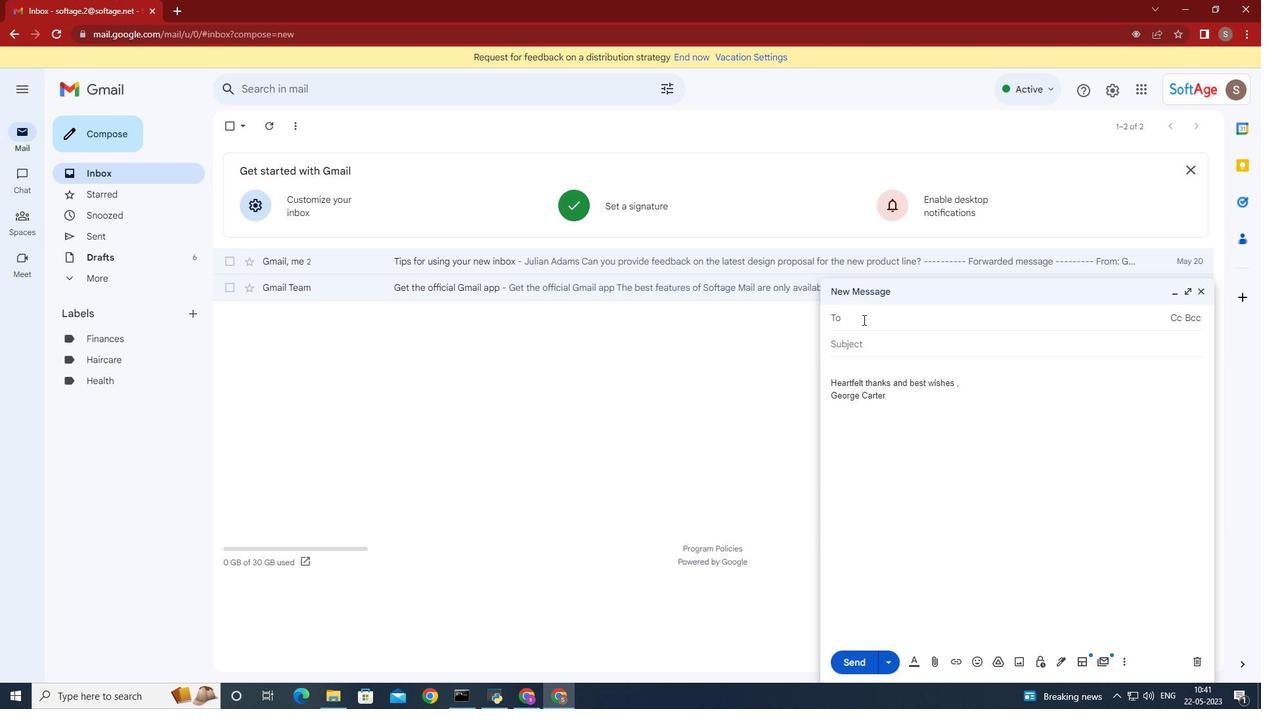 
Action: Mouse moved to (685, 333)
Screenshot: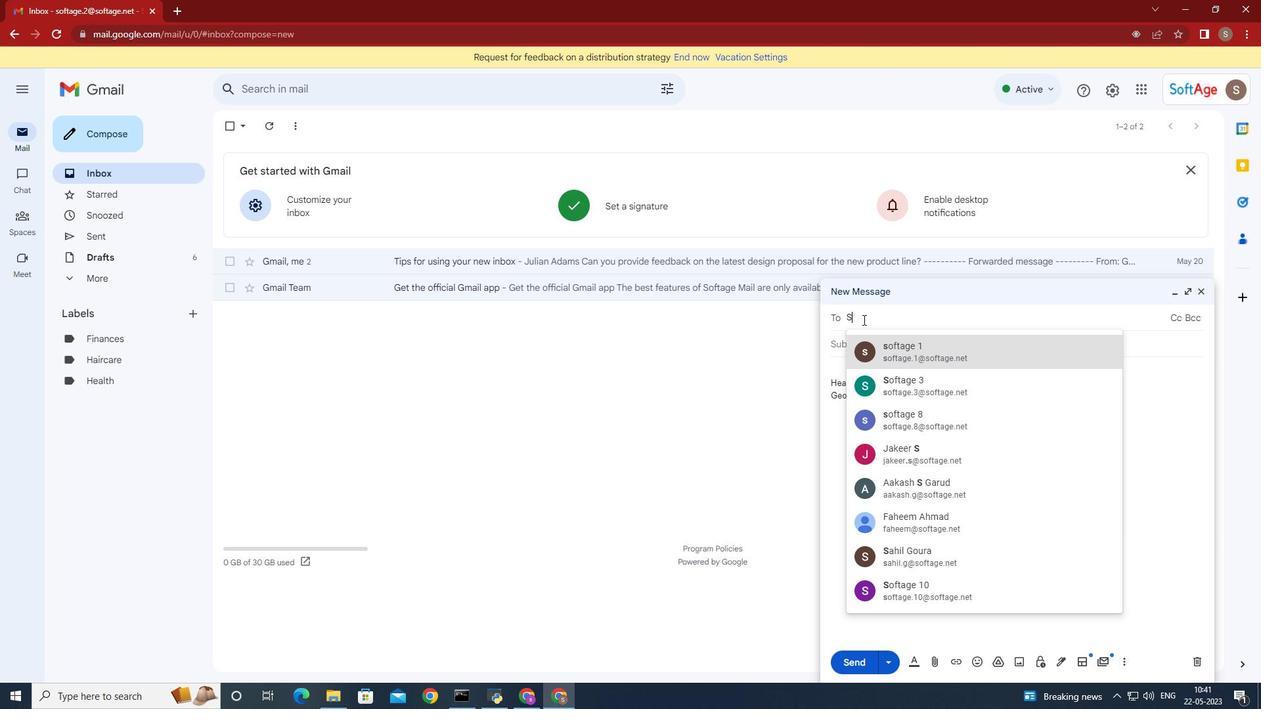 
Action: Mouse scrolled (685, 332) with delta (0, 0)
Screenshot: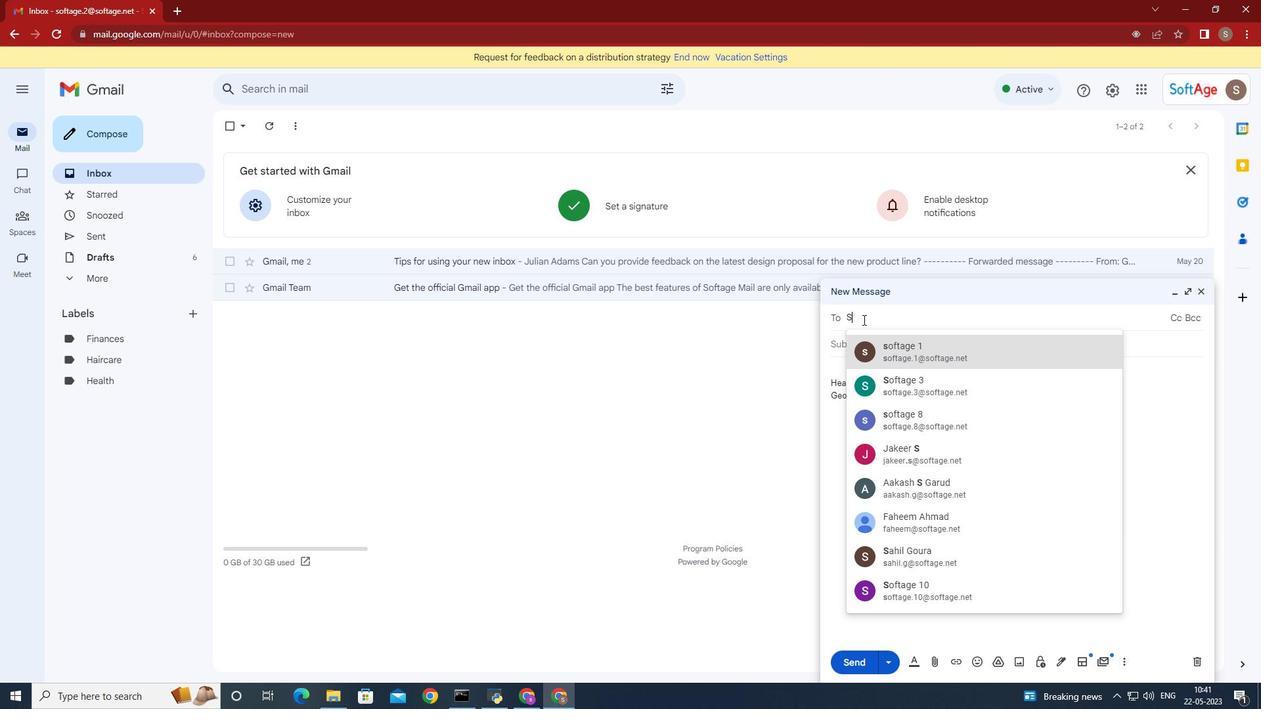 
Action: Mouse scrolled (685, 332) with delta (0, 0)
Screenshot: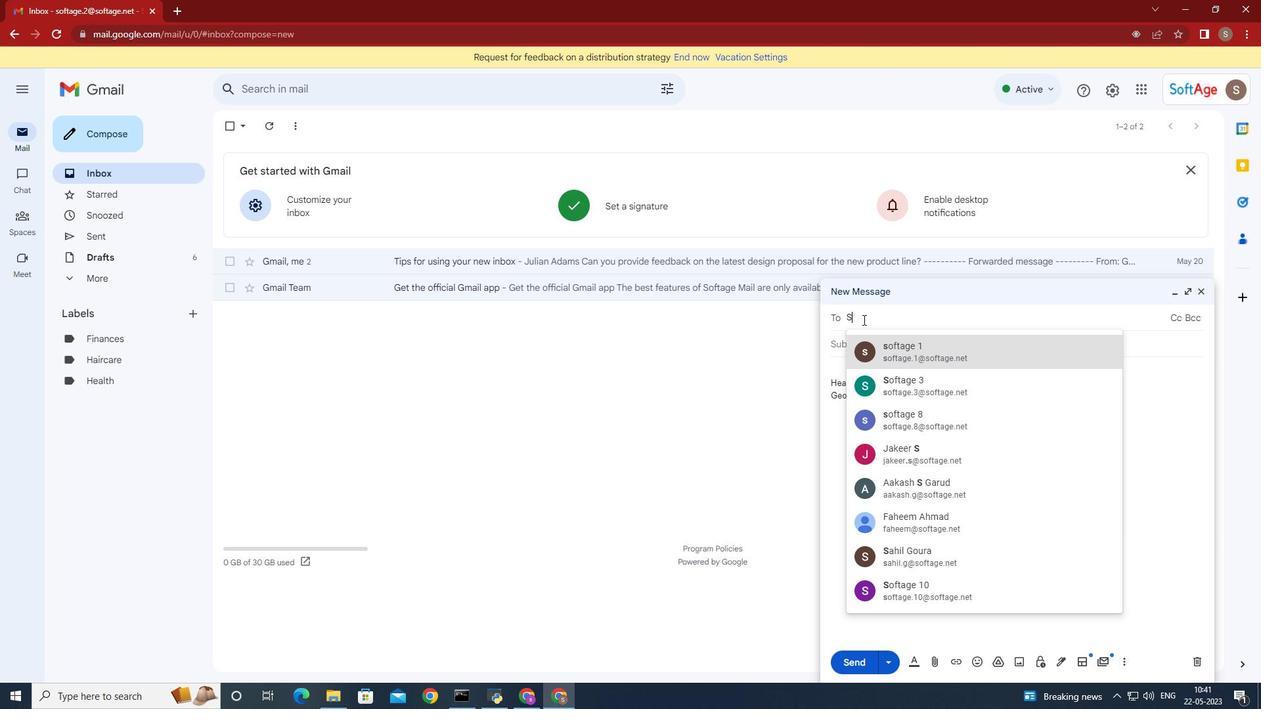
Action: Mouse moved to (685, 333)
Screenshot: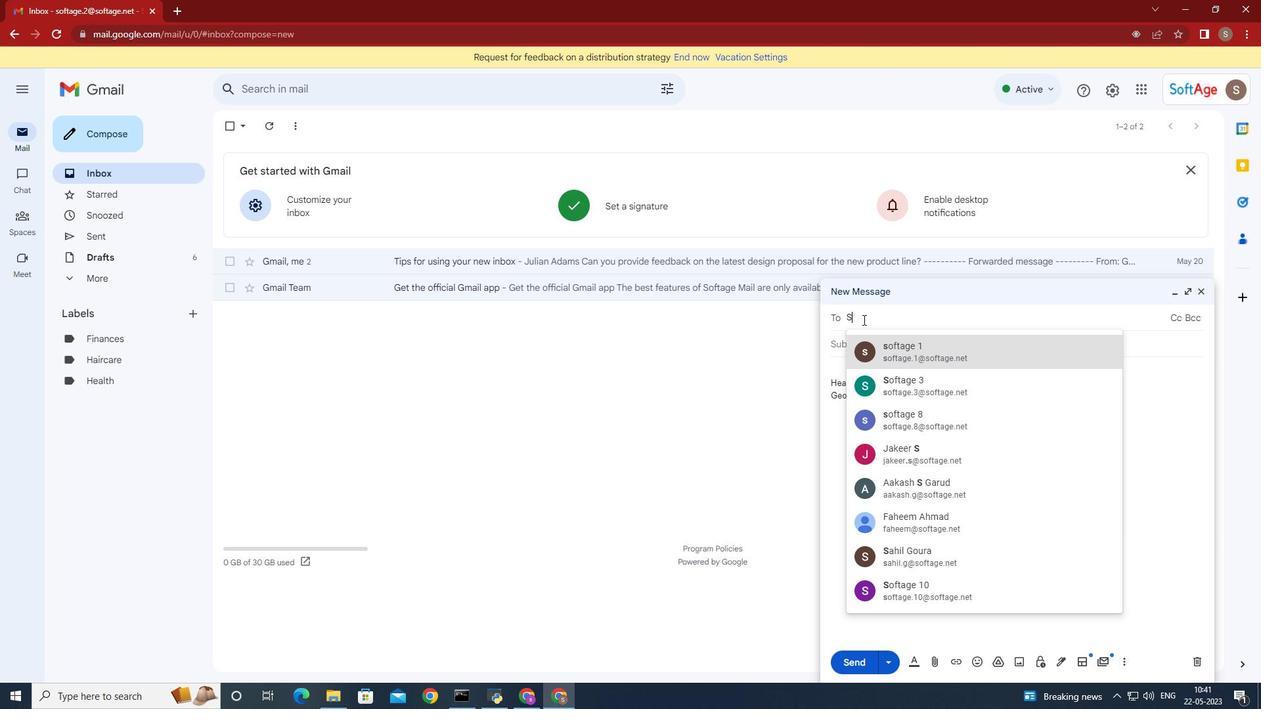 
Action: Mouse scrolled (685, 332) with delta (0, 0)
Screenshot: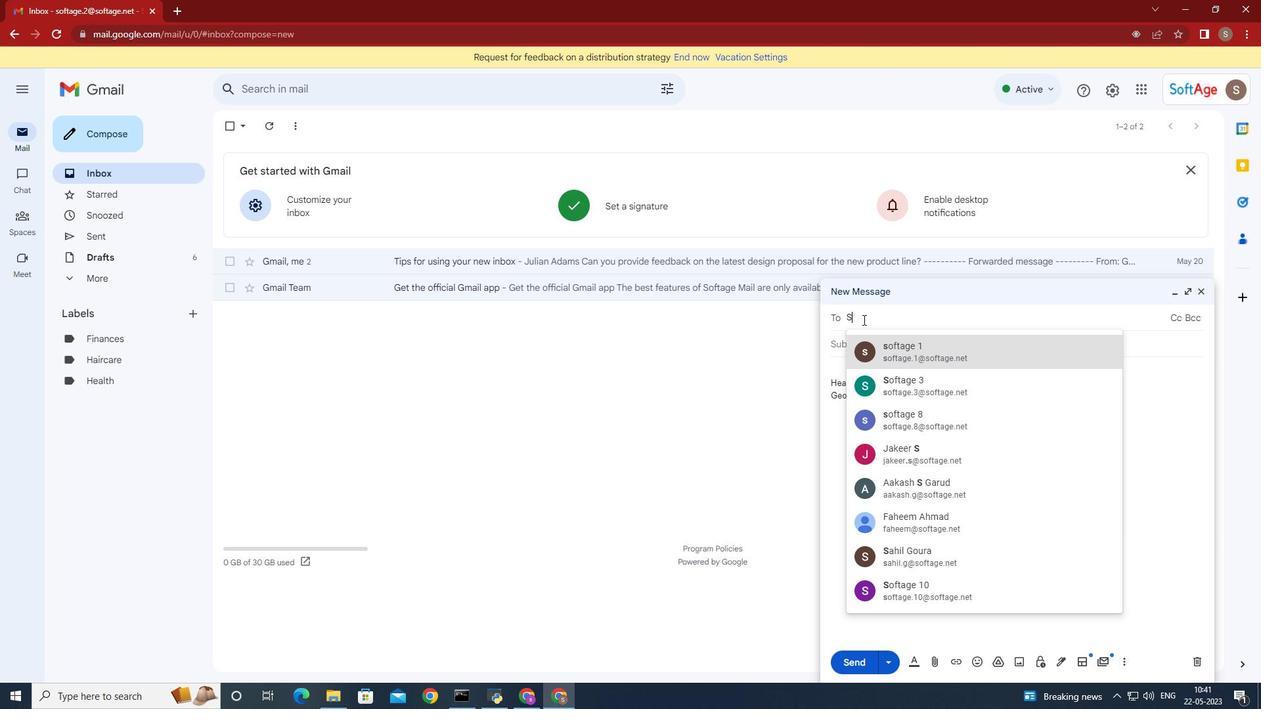 
Action: Mouse scrolled (685, 332) with delta (0, 0)
Screenshot: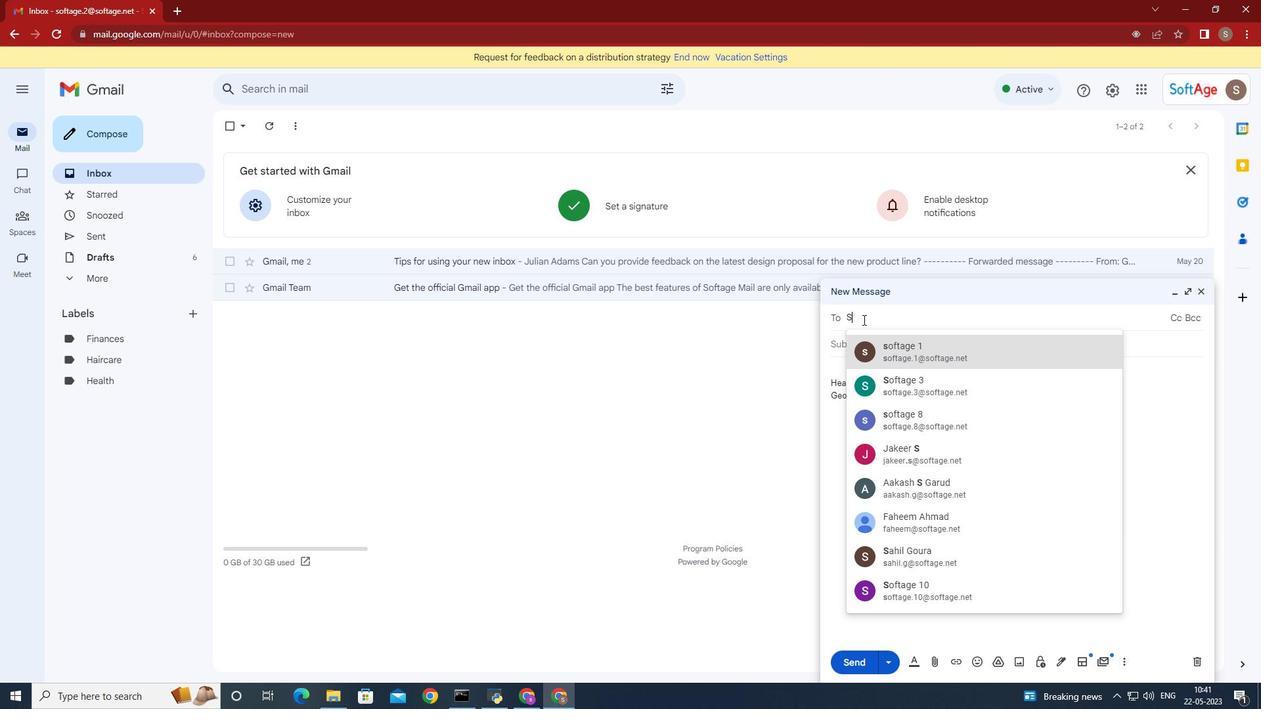 
Action: Mouse moved to (685, 346)
Screenshot: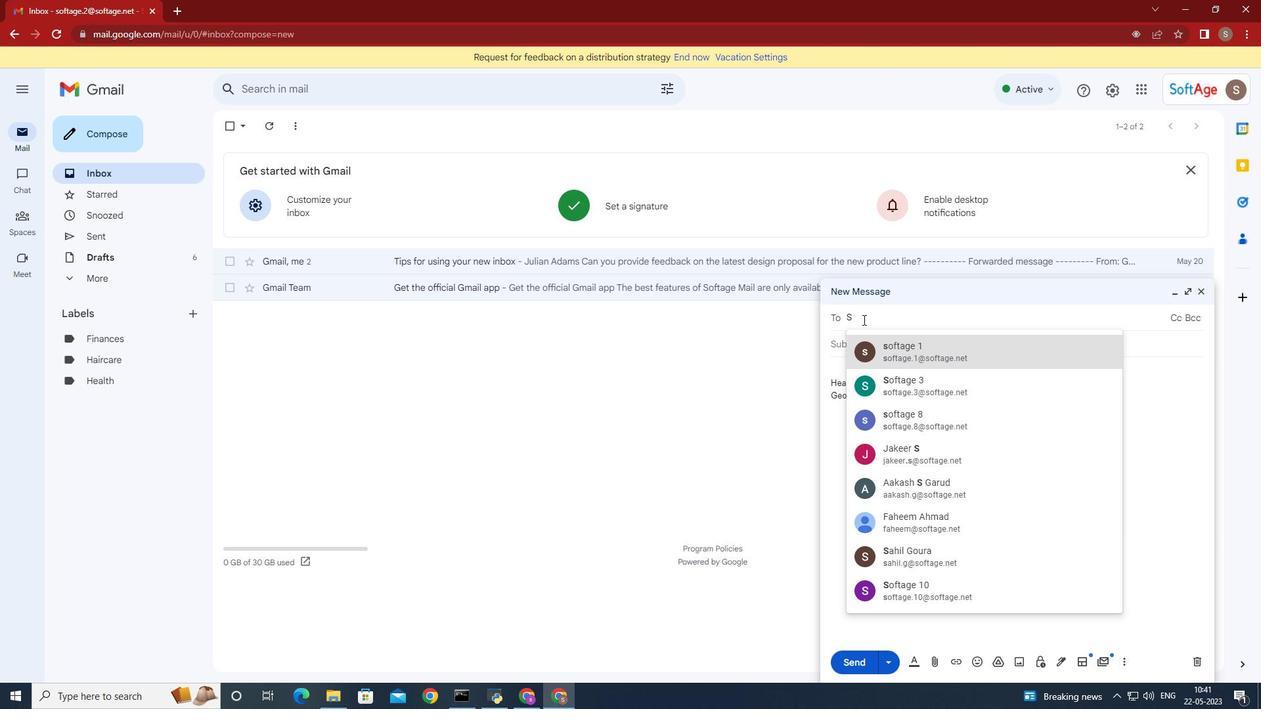 
Action: Mouse scrolled (685, 340) with delta (0, 0)
Screenshot: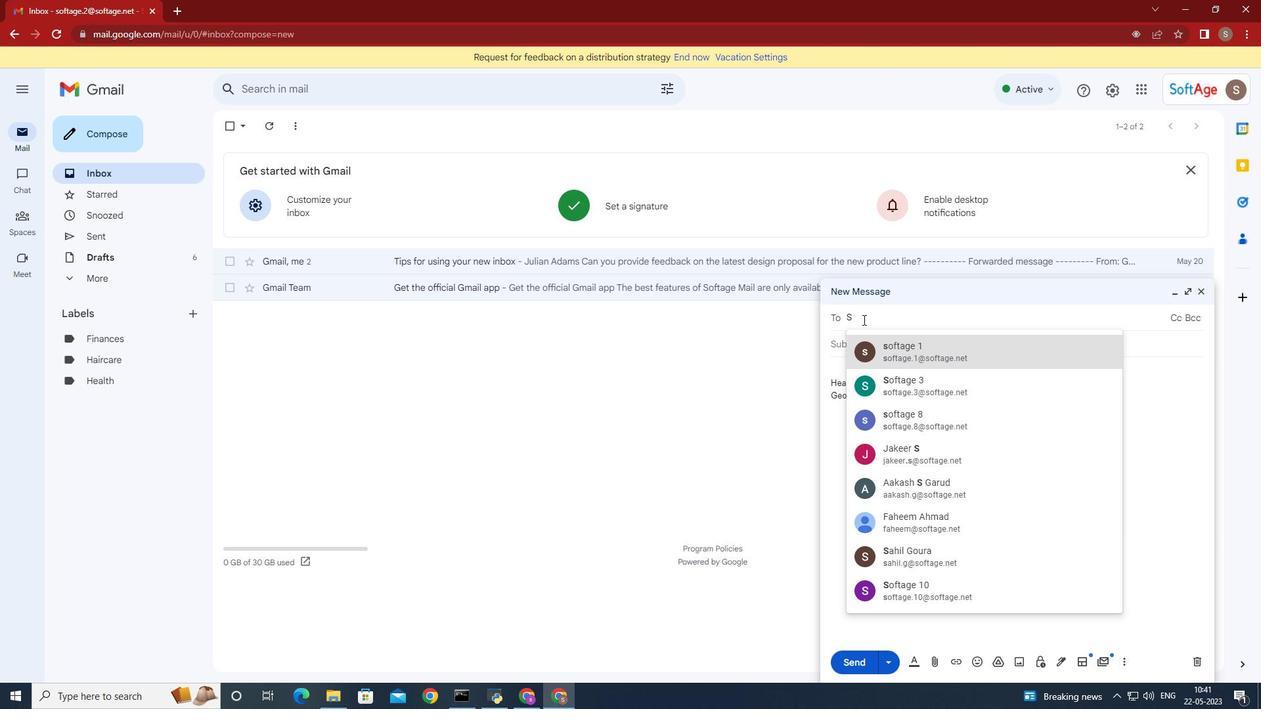 
Action: Mouse moved to (685, 348)
Screenshot: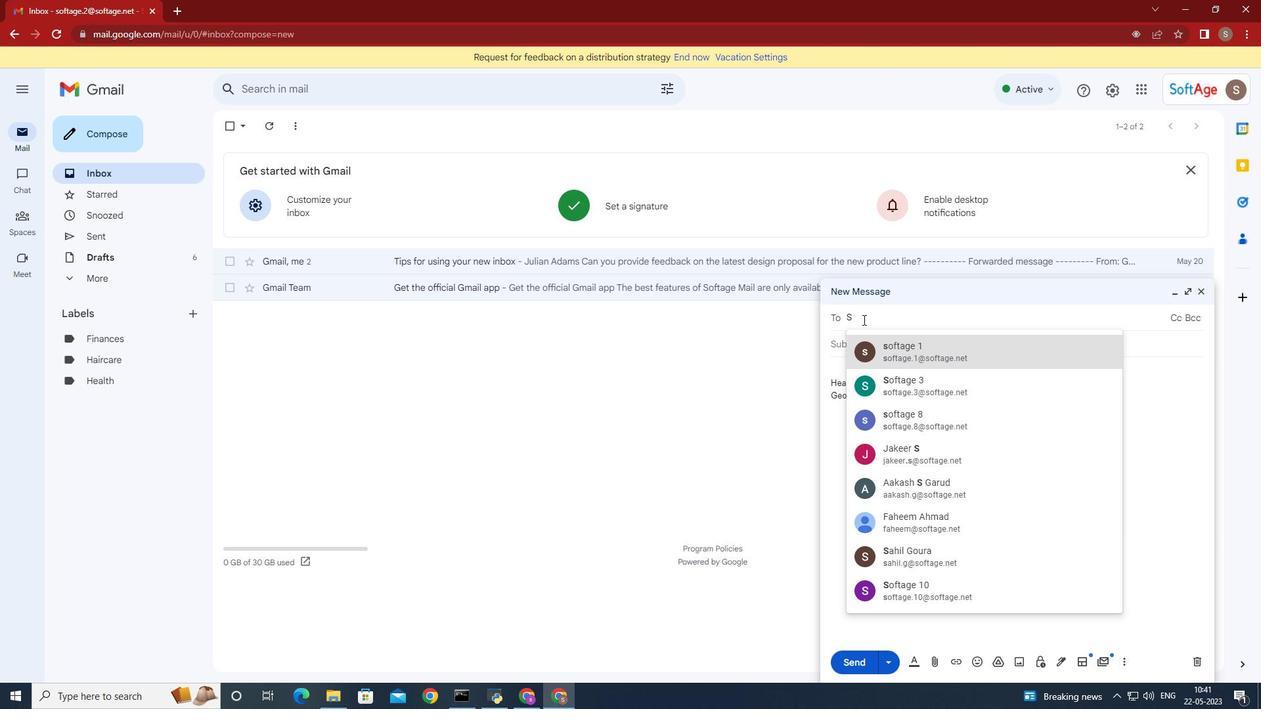 
Action: Mouse scrolled (685, 348) with delta (0, 0)
Screenshot: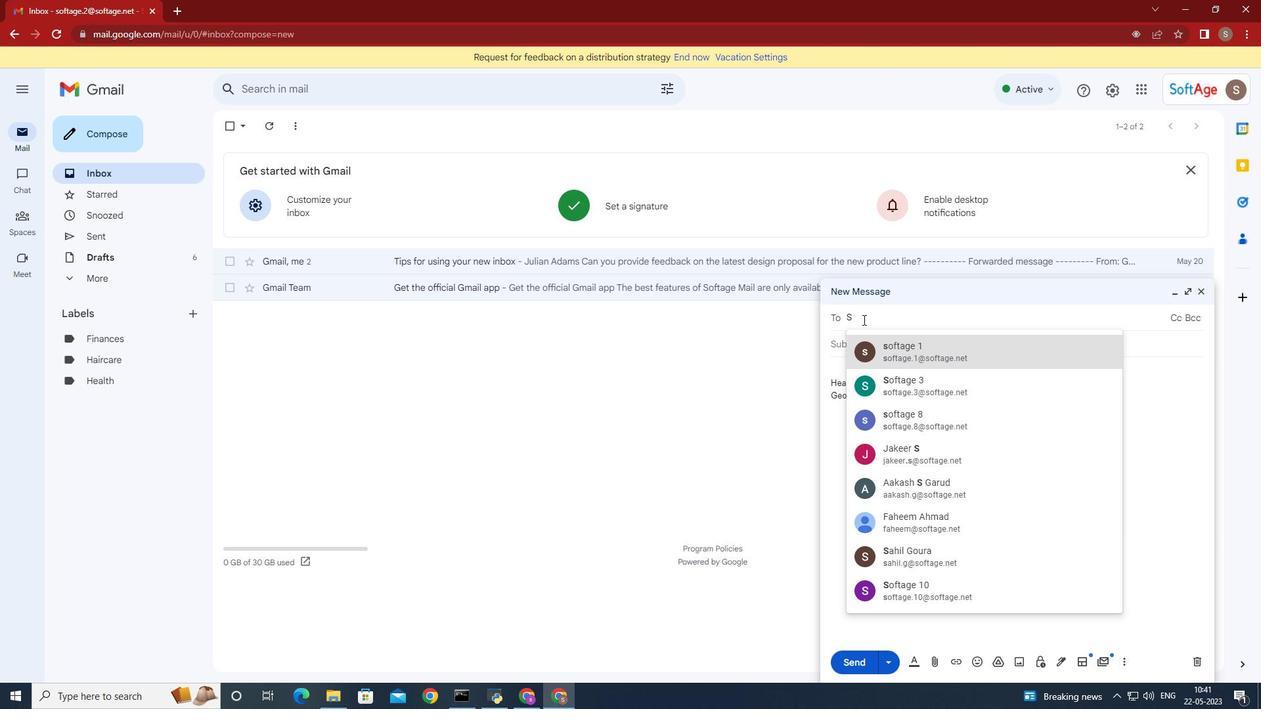 
Action: Mouse moved to (685, 349)
Screenshot: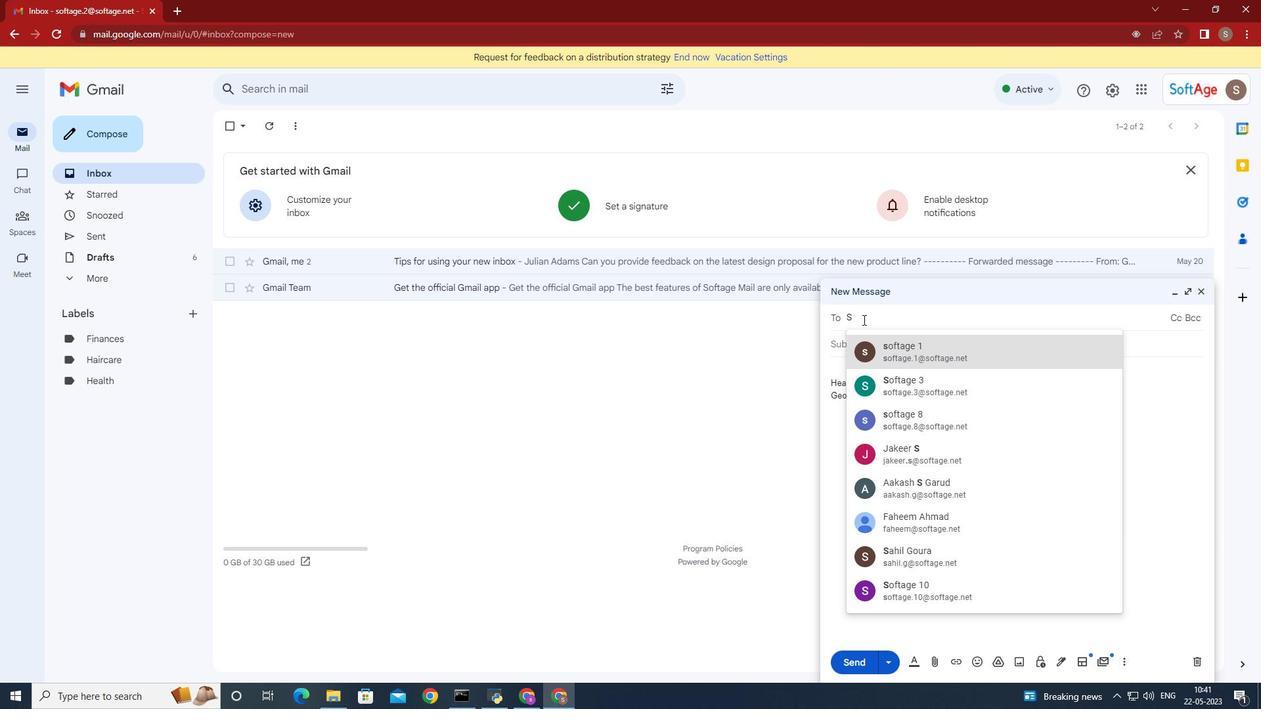 
Action: Mouse scrolled (685, 348) with delta (0, 0)
Screenshot: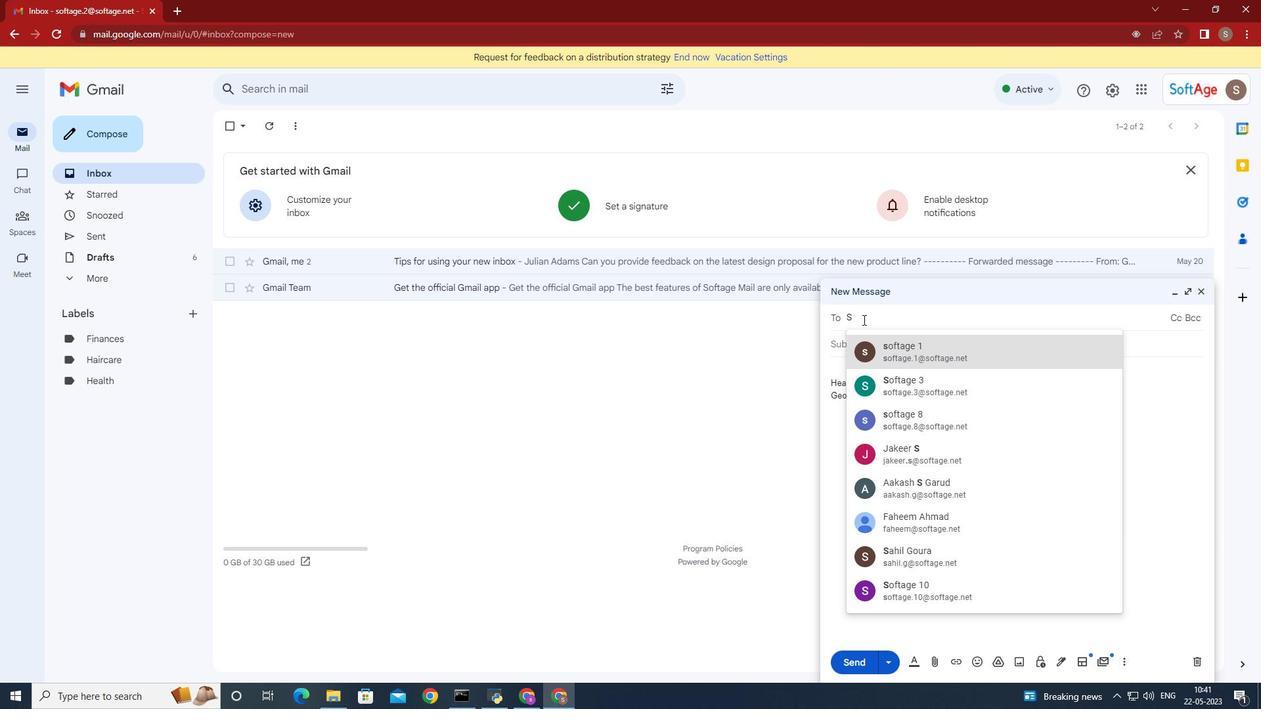 
Action: Mouse moved to (685, 354)
Screenshot: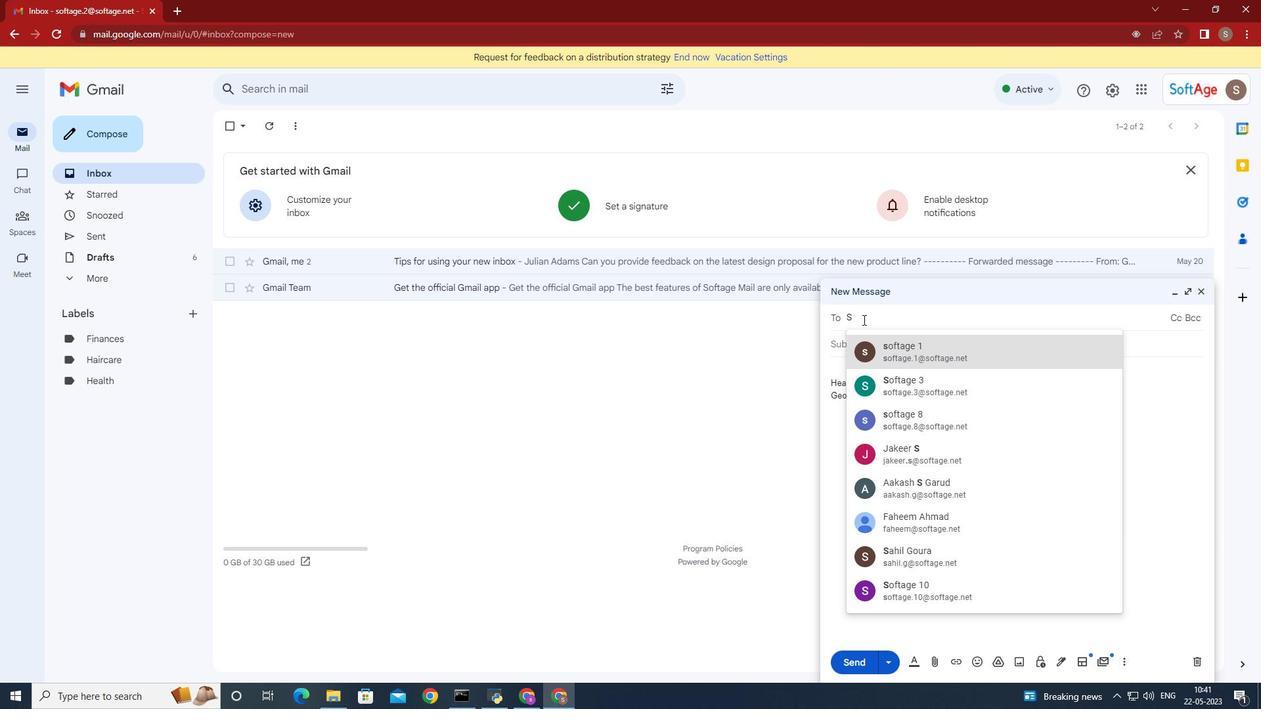 
Action: Mouse scrolled (685, 354) with delta (0, 0)
Screenshot: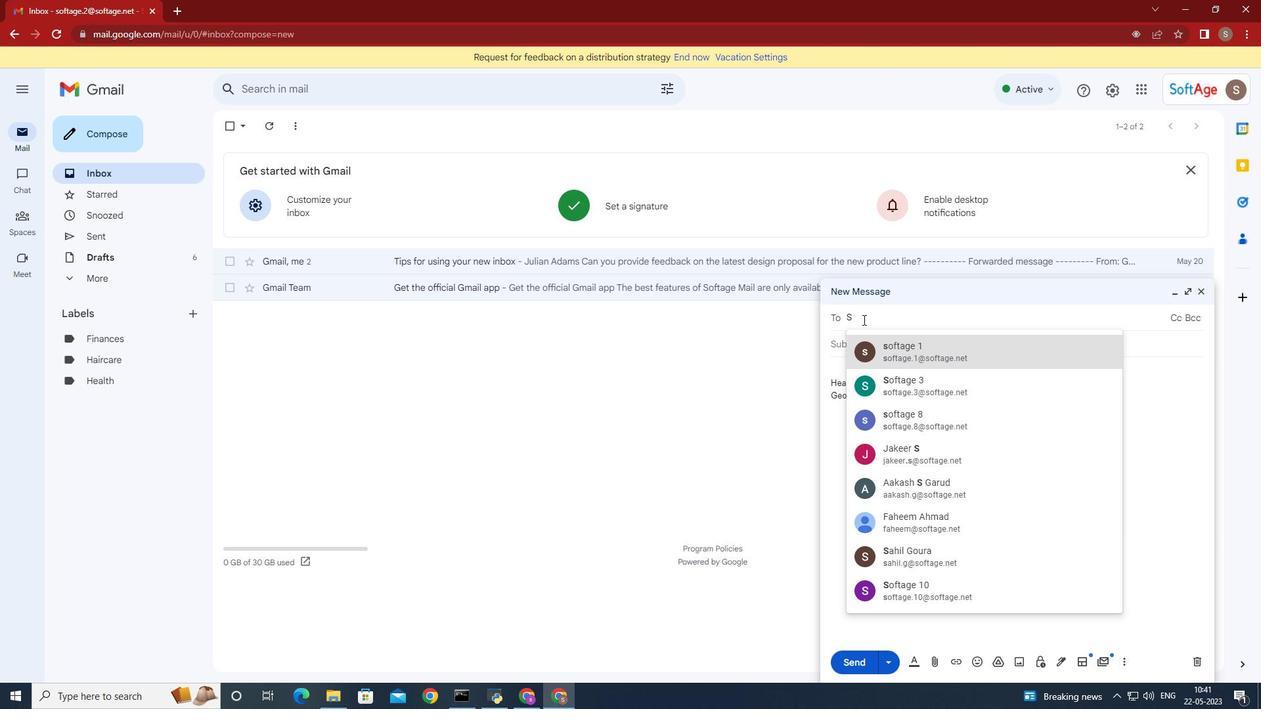 
Action: Mouse moved to (685, 356)
Screenshot: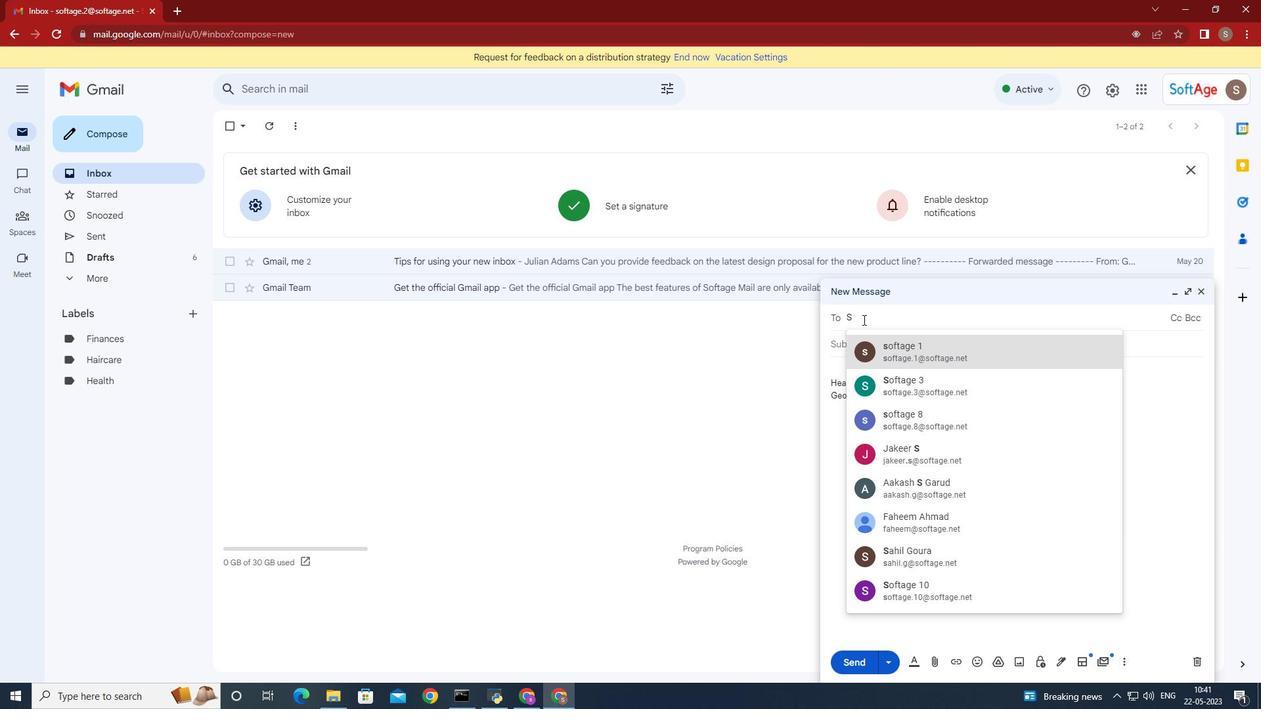 
Action: Mouse scrolled (685, 356) with delta (0, 0)
Screenshot: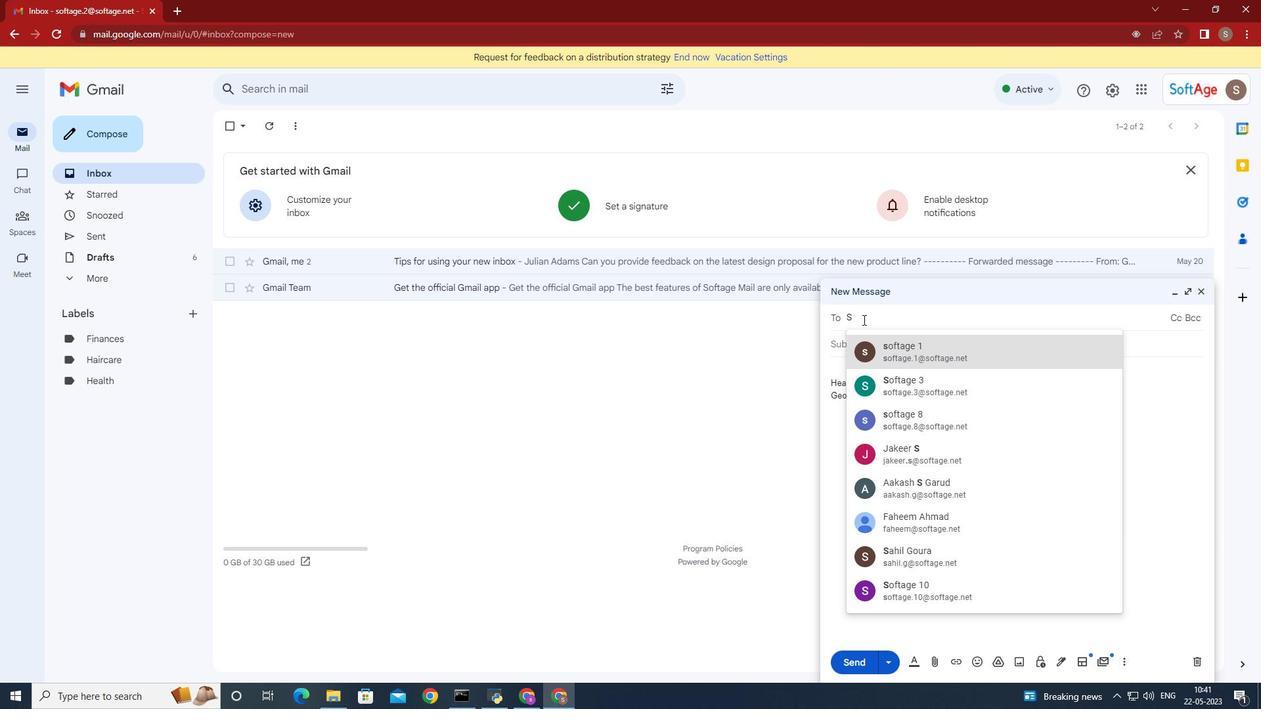 
Action: Mouse moved to (685, 356)
Screenshot: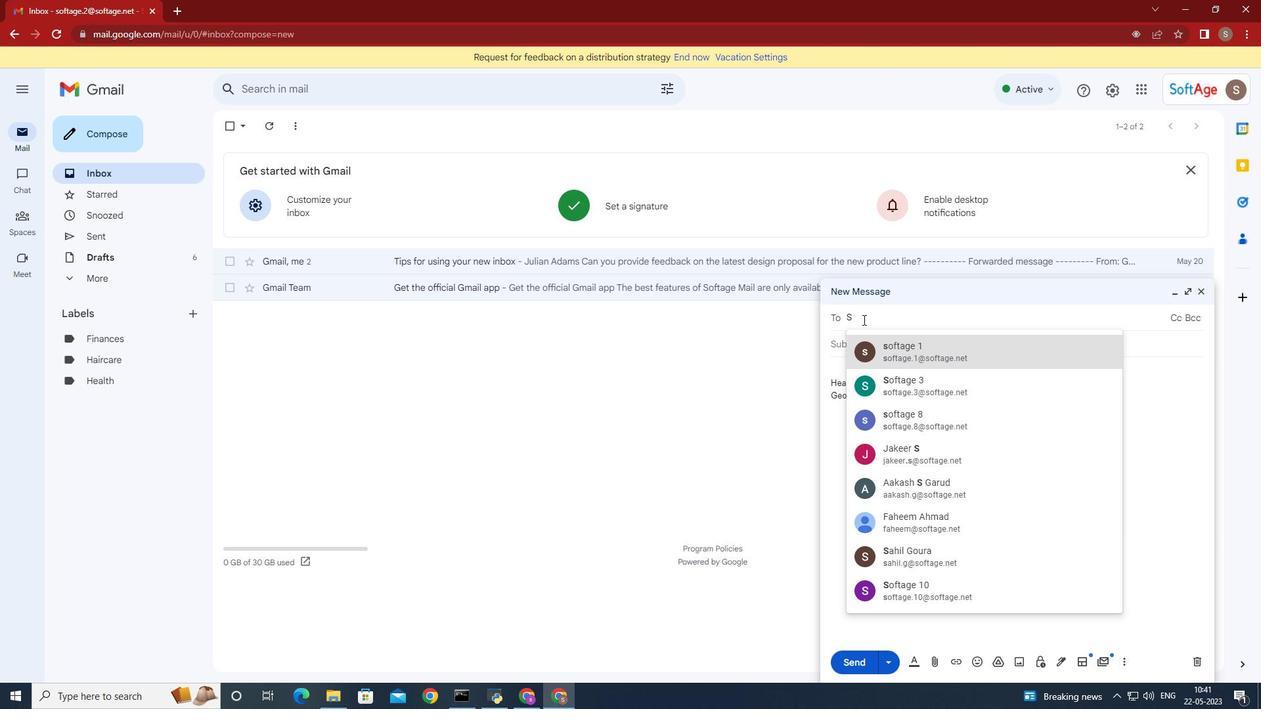 
Action: Mouse scrolled (685, 356) with delta (0, 0)
Screenshot: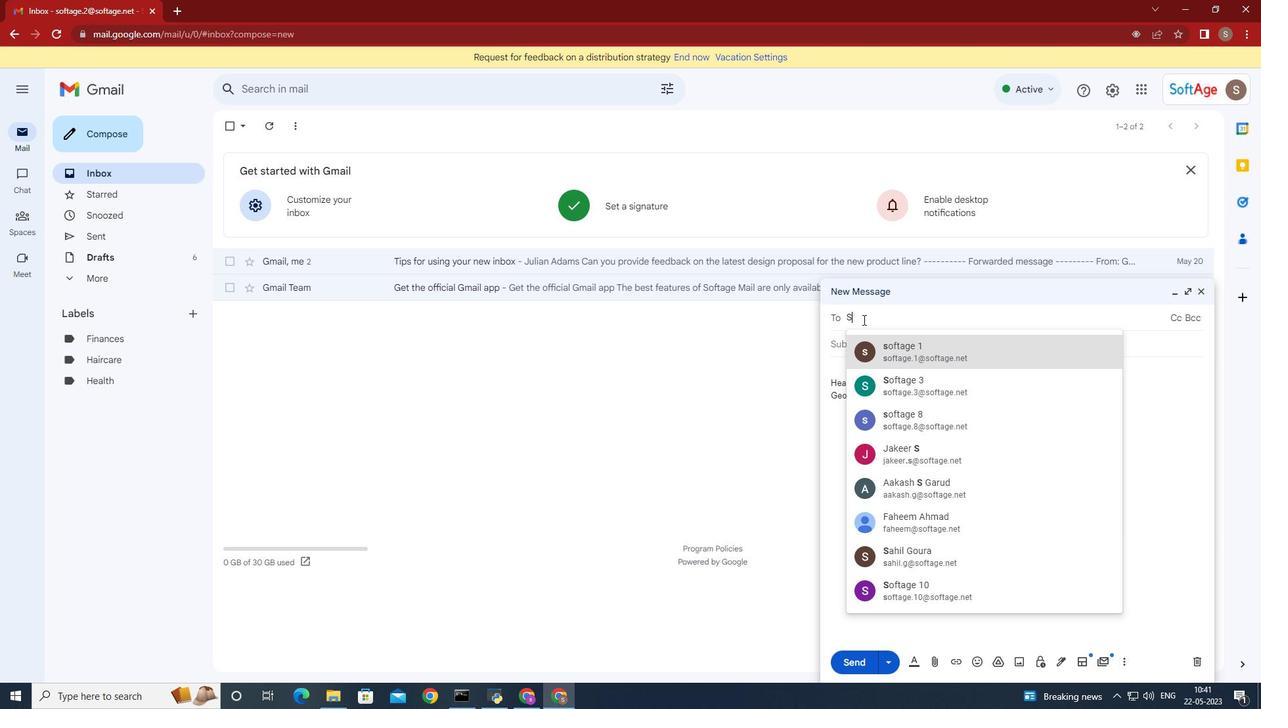 
Action: Mouse moved to (685, 359)
Screenshot: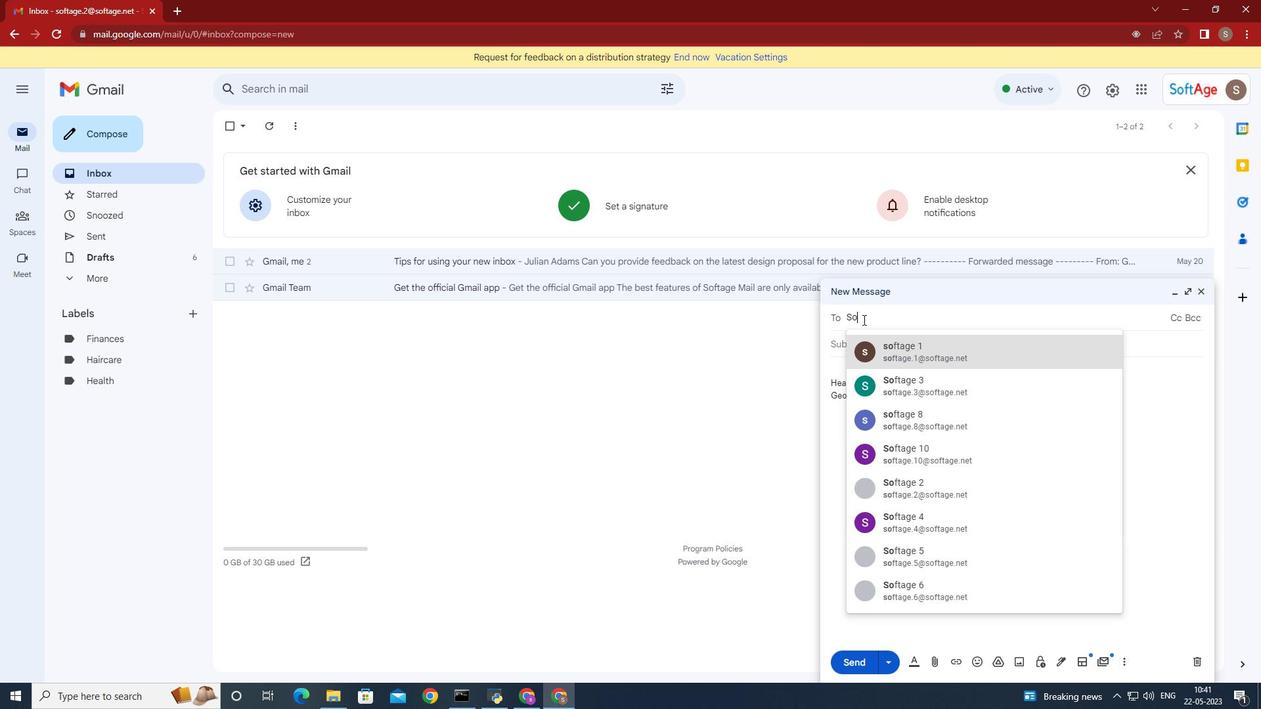 
Action: Mouse scrolled (685, 358) with delta (0, 0)
Screenshot: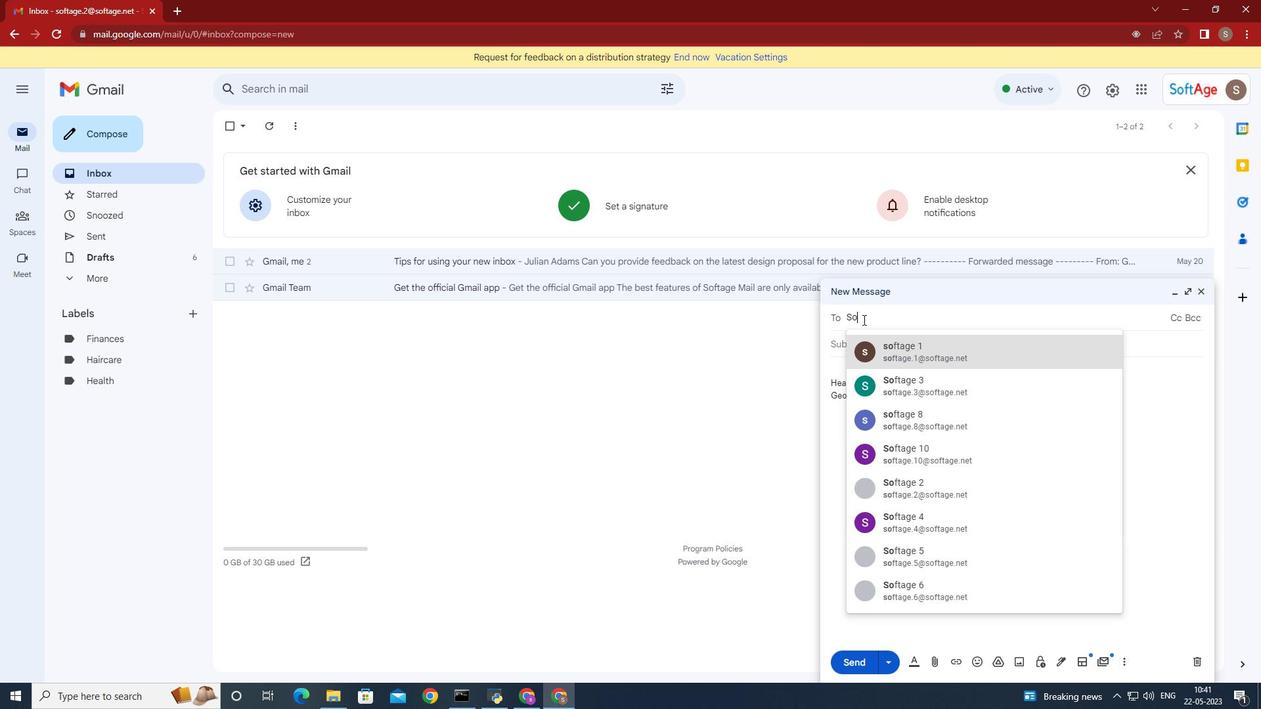 
Action: Mouse moved to (685, 360)
Screenshot: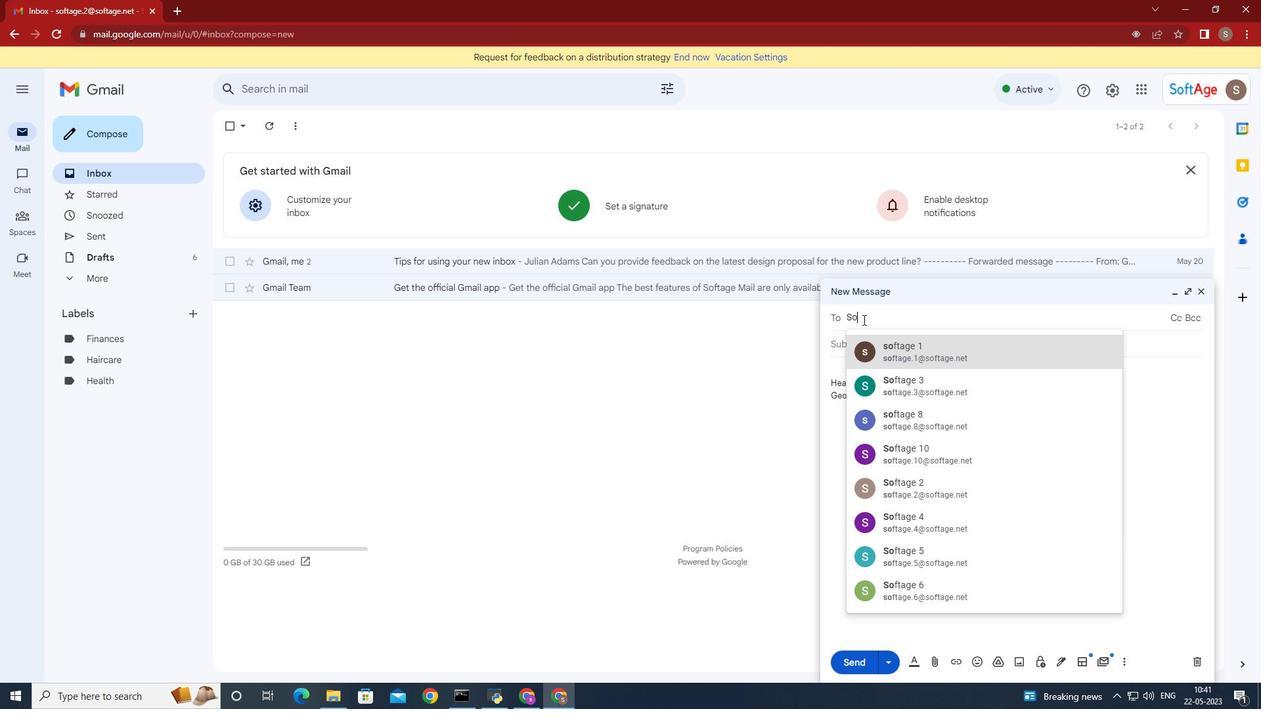 
Action: Mouse scrolled (685, 359) with delta (0, 0)
Screenshot: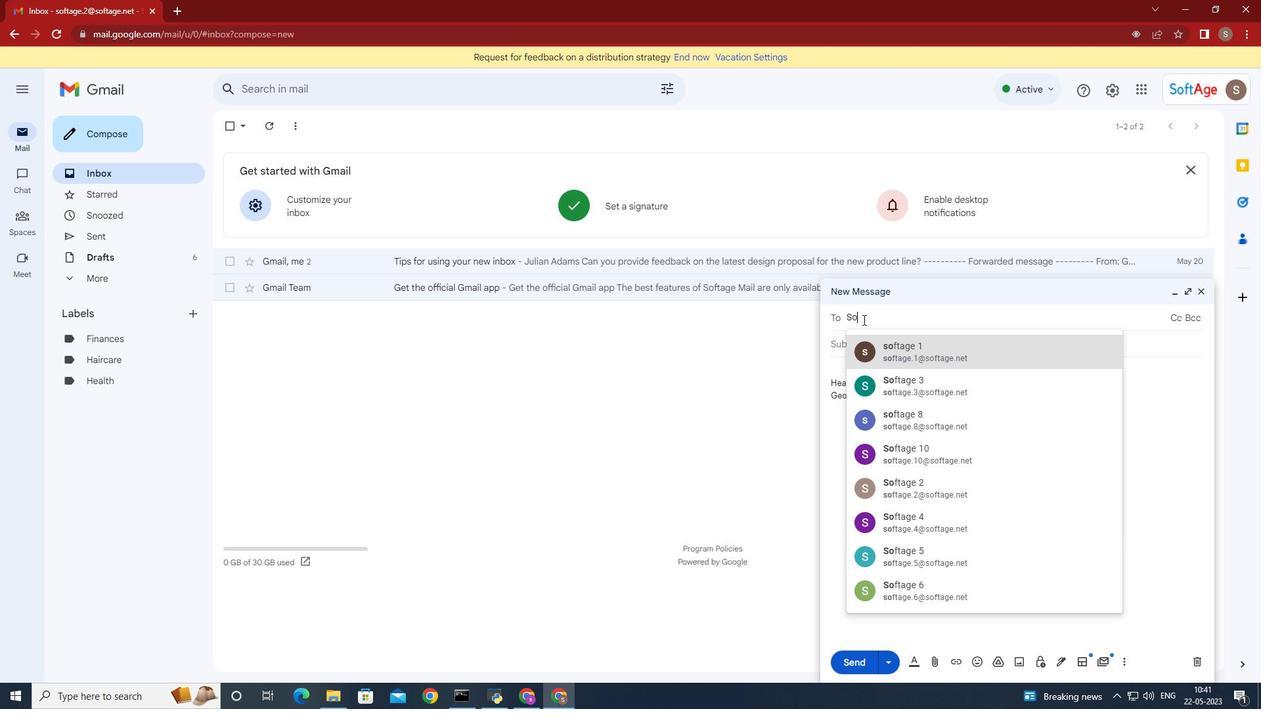 
Action: Mouse moved to (685, 361)
Screenshot: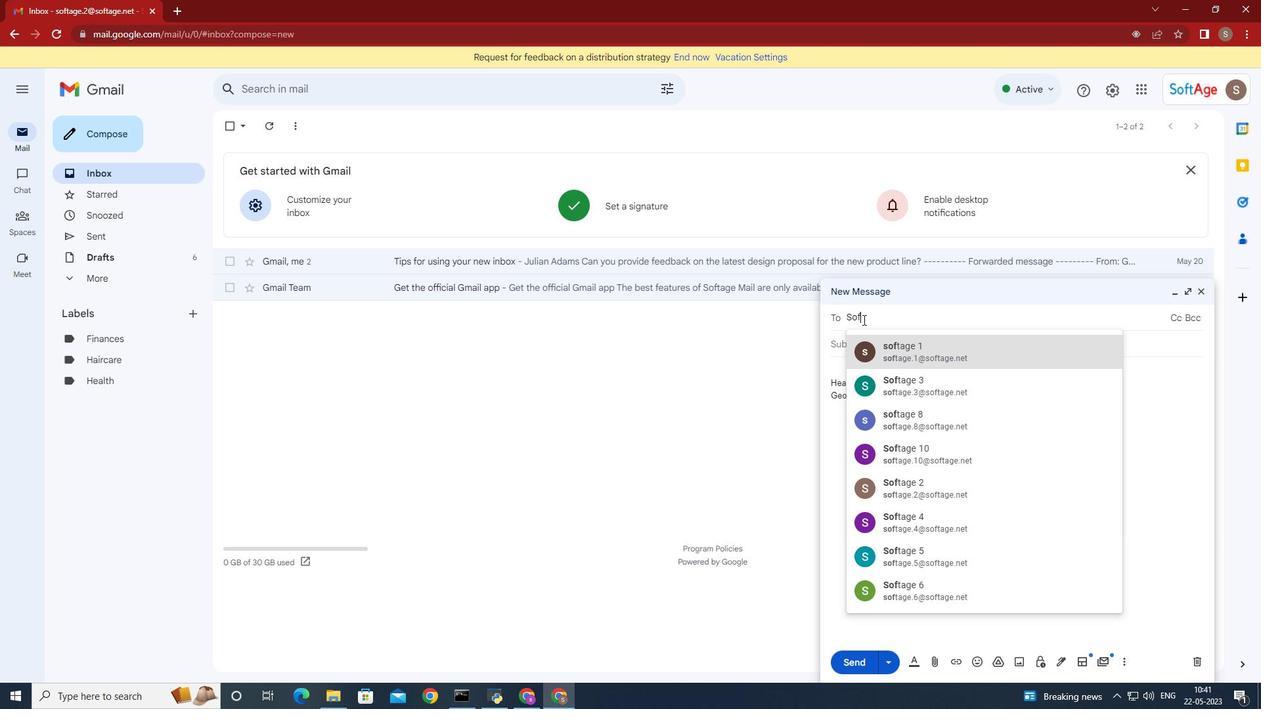 
Action: Mouse scrolled (685, 361) with delta (0, 0)
Screenshot: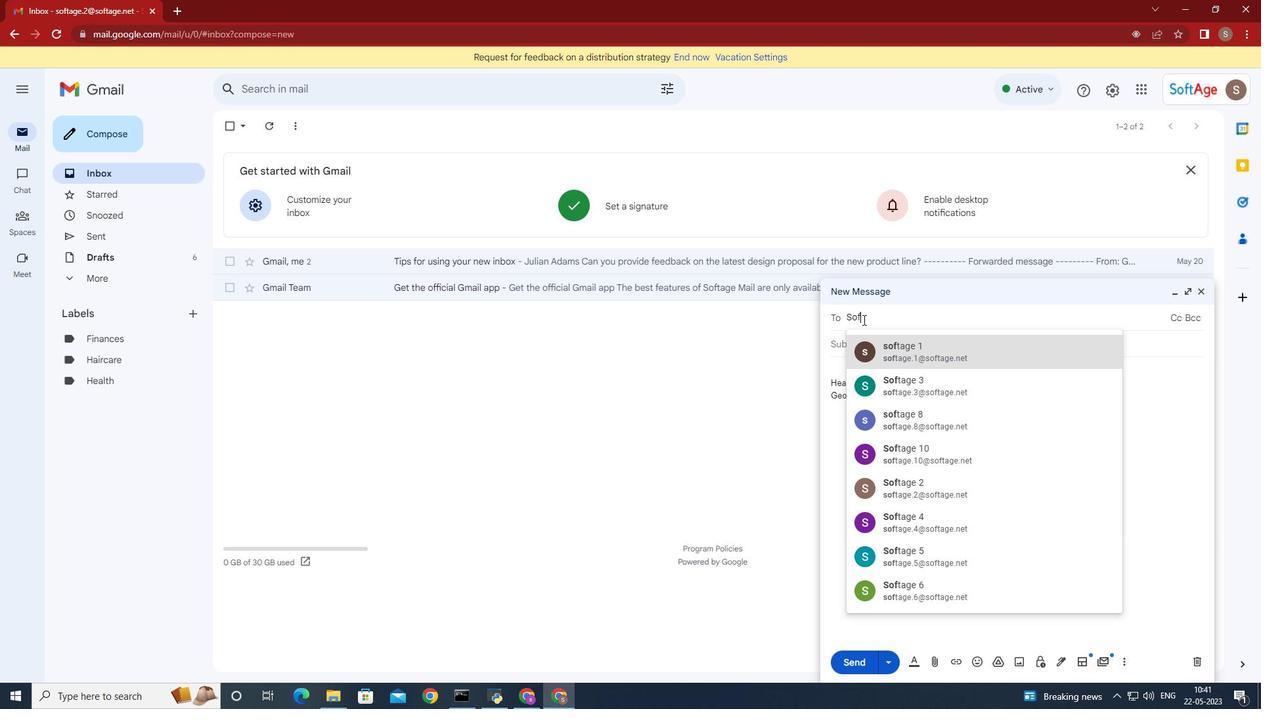 
Action: Mouse moved to (674, 484)
Screenshot: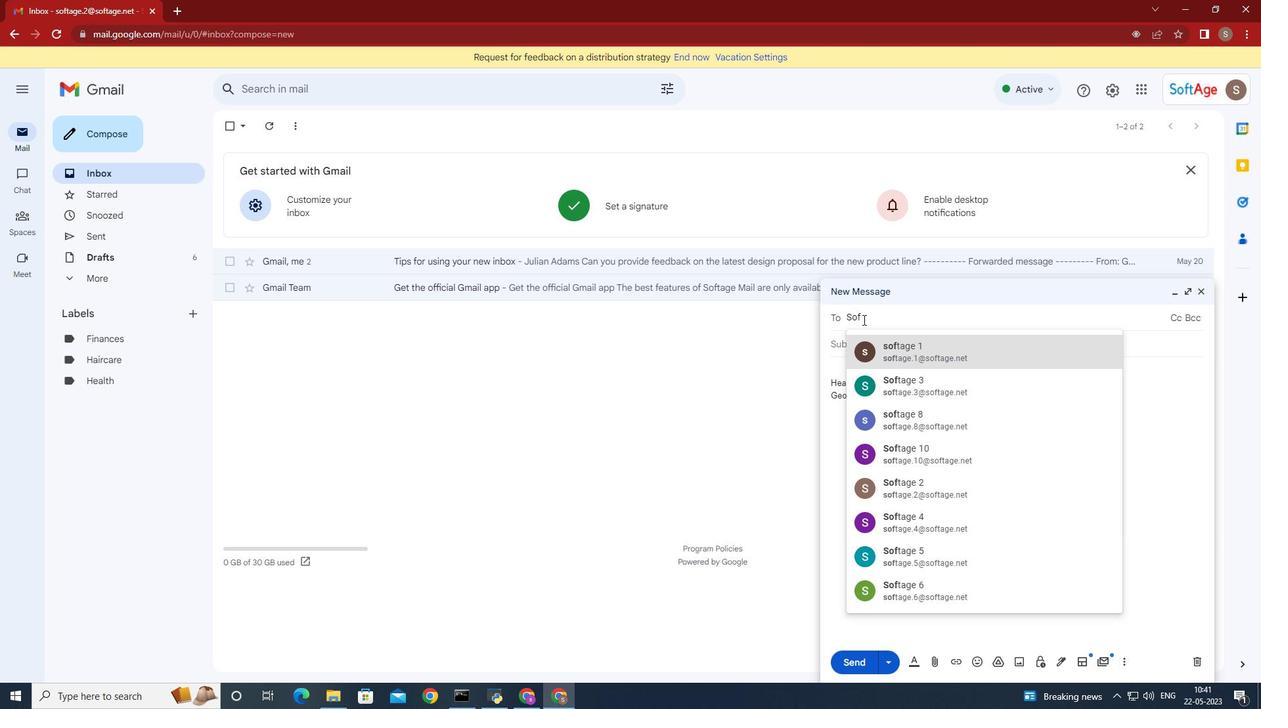 
Action: Mouse scrolled (674, 483) with delta (0, 0)
Screenshot: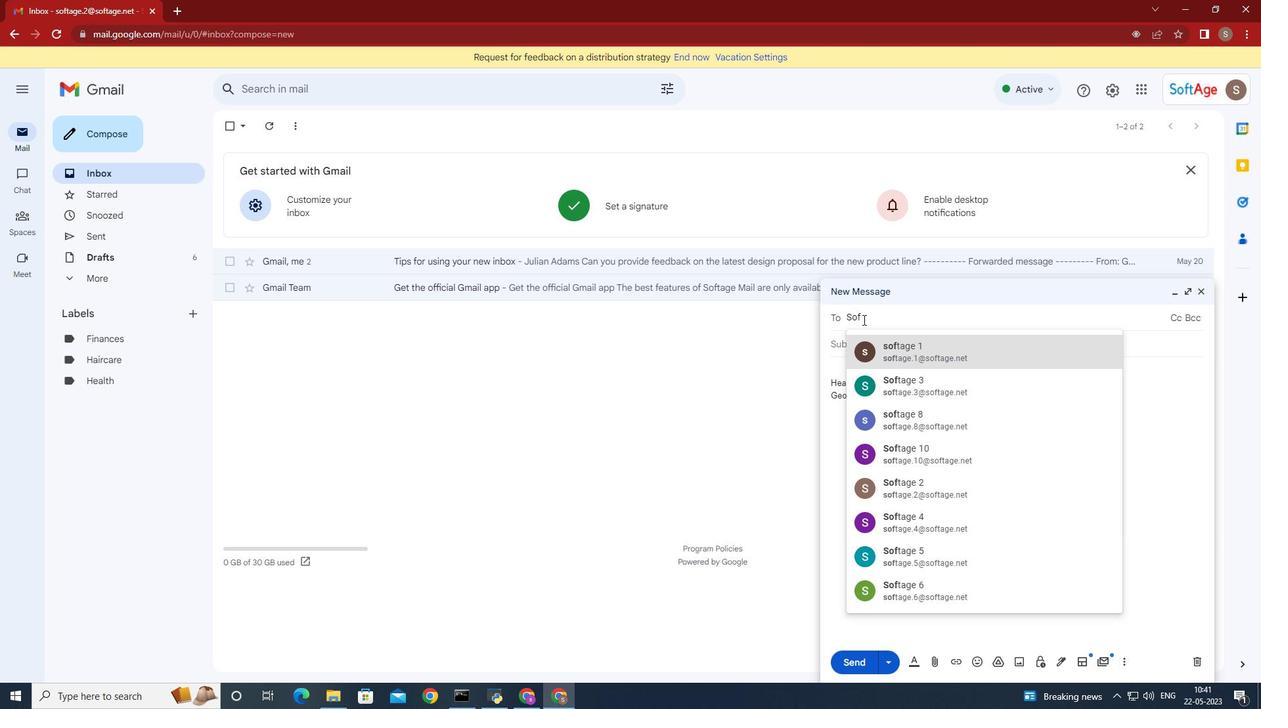 
Action: Mouse moved to (674, 488)
Screenshot: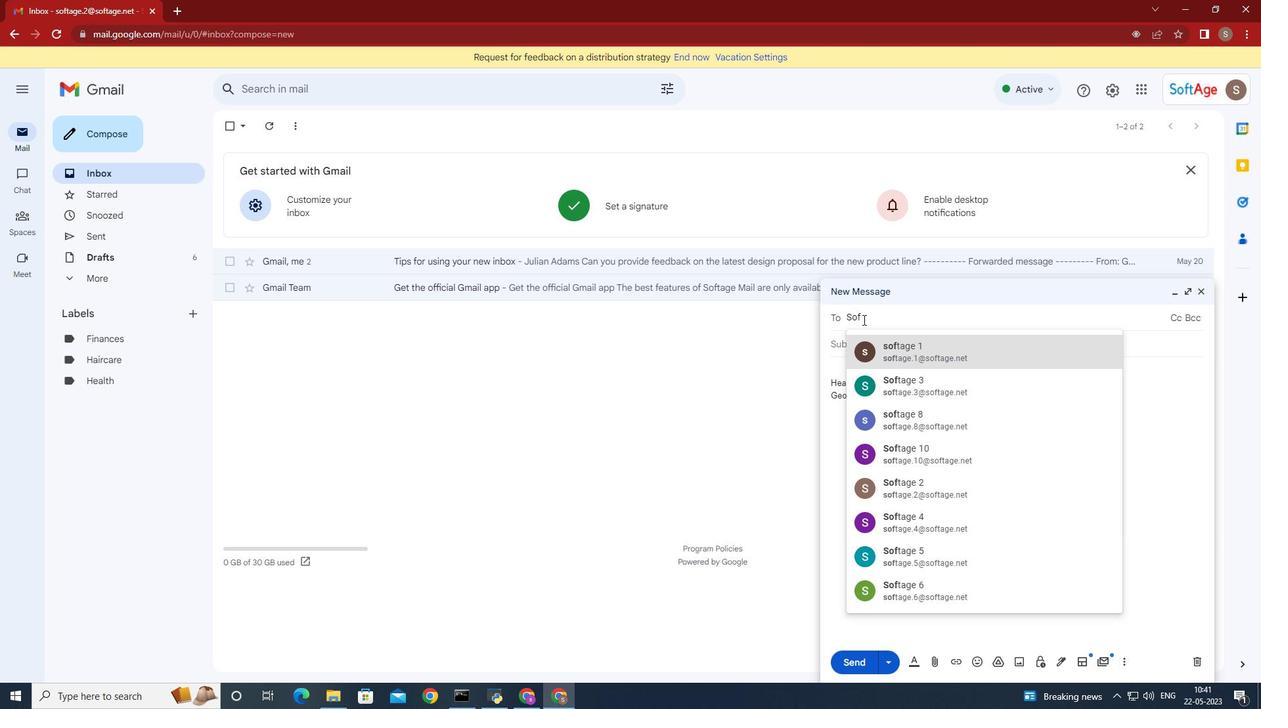
Action: Mouse scrolled (674, 488) with delta (0, 0)
Screenshot: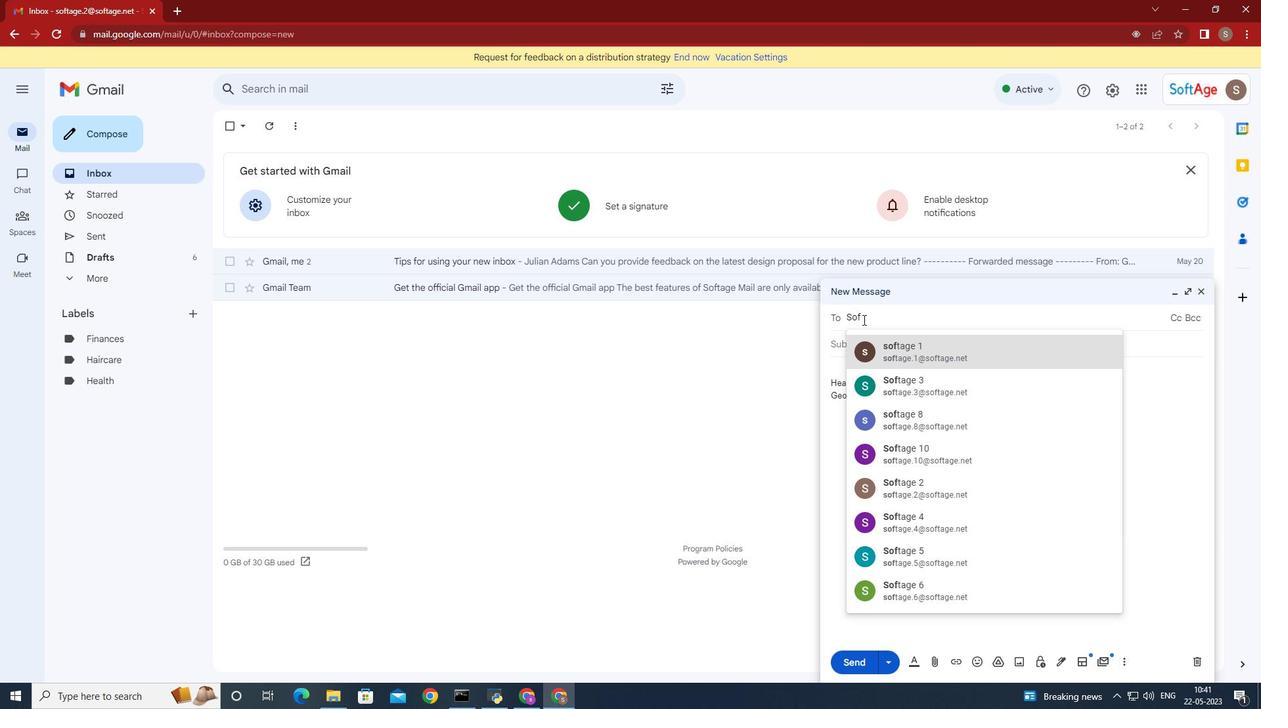 
Action: Mouse moved to (674, 489)
Screenshot: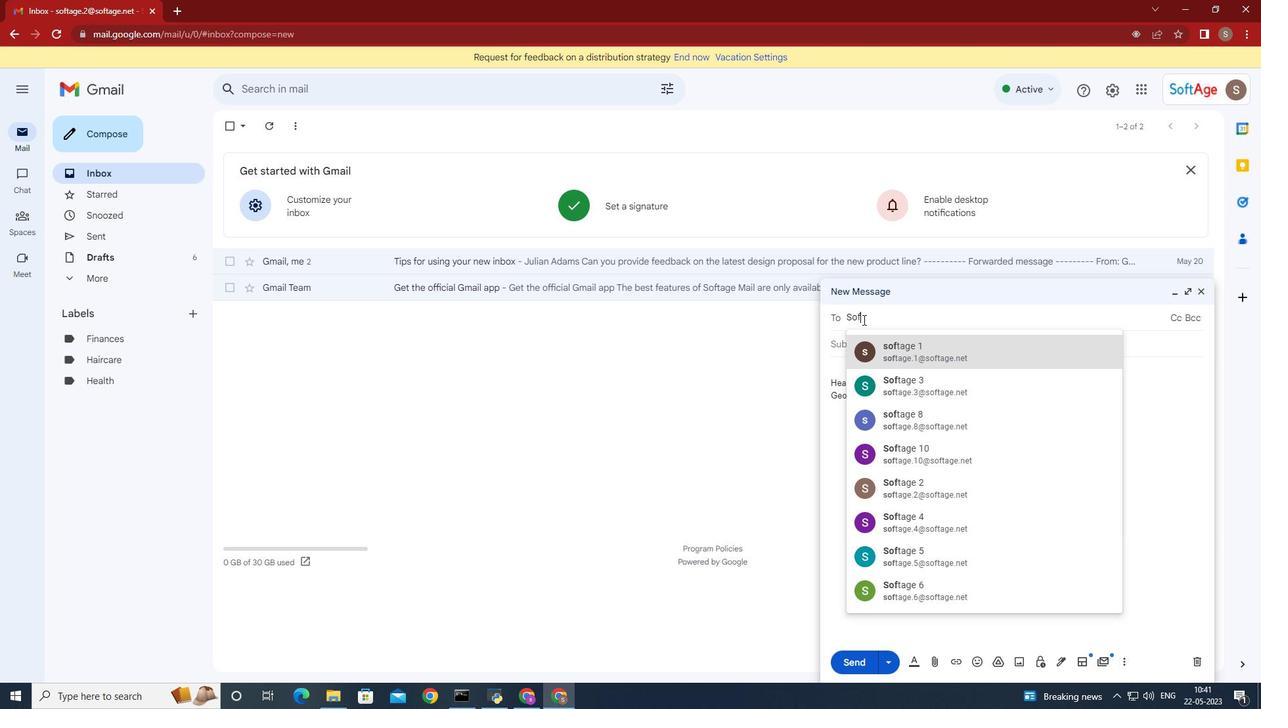 
Action: Mouse scrolled (674, 488) with delta (0, 0)
Screenshot: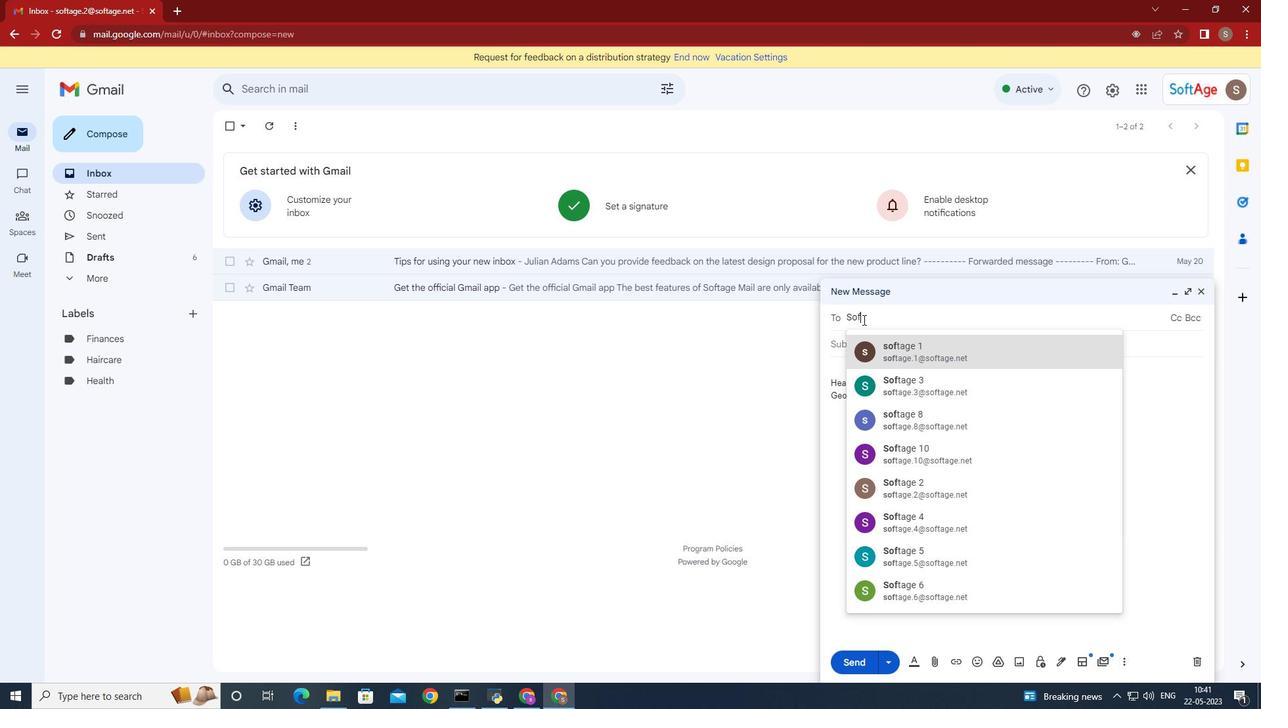 
Action: Mouse moved to (671, 491)
Screenshot: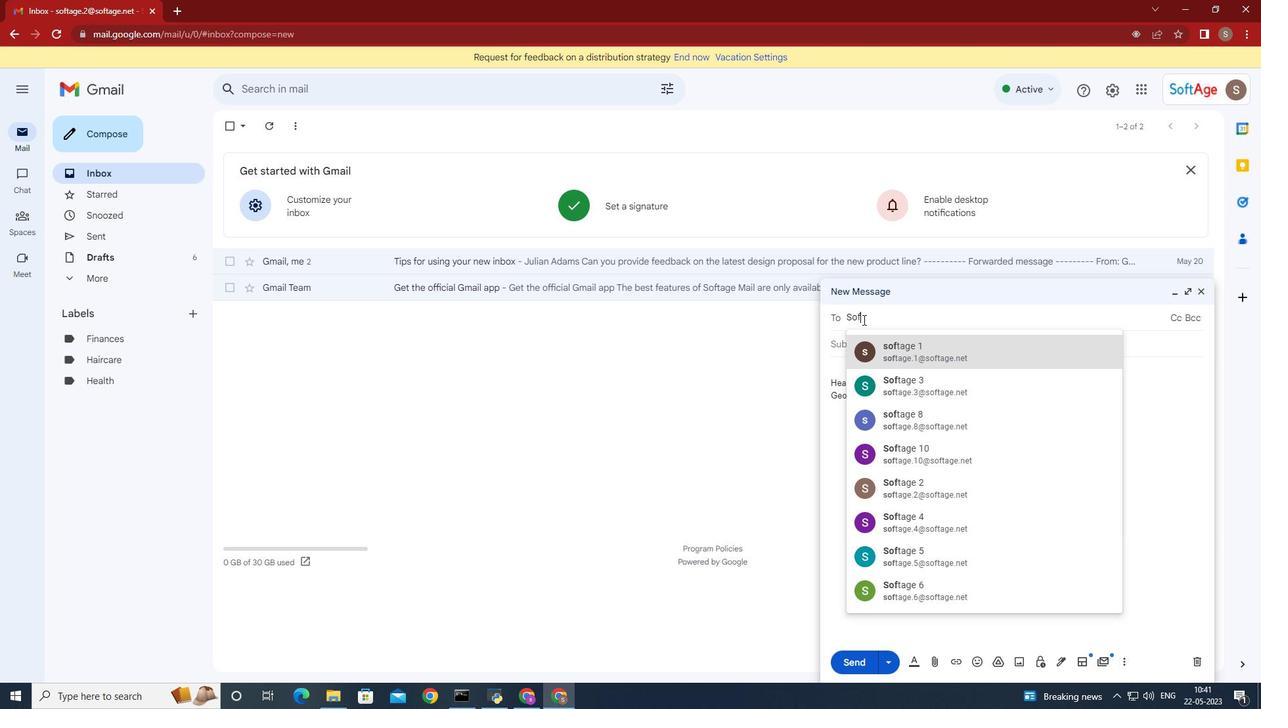 
Action: Mouse scrolled (671, 490) with delta (0, 0)
Screenshot: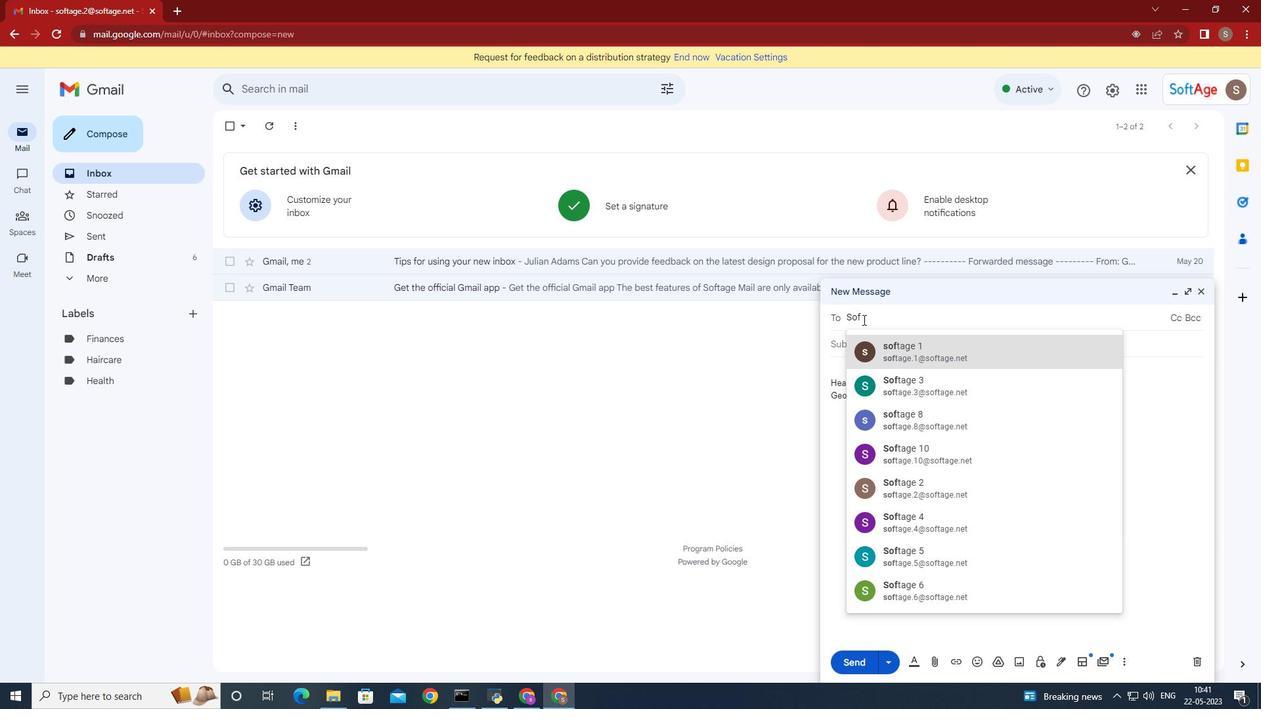 
Action: Mouse scrolled (671, 490) with delta (0, 0)
Screenshot: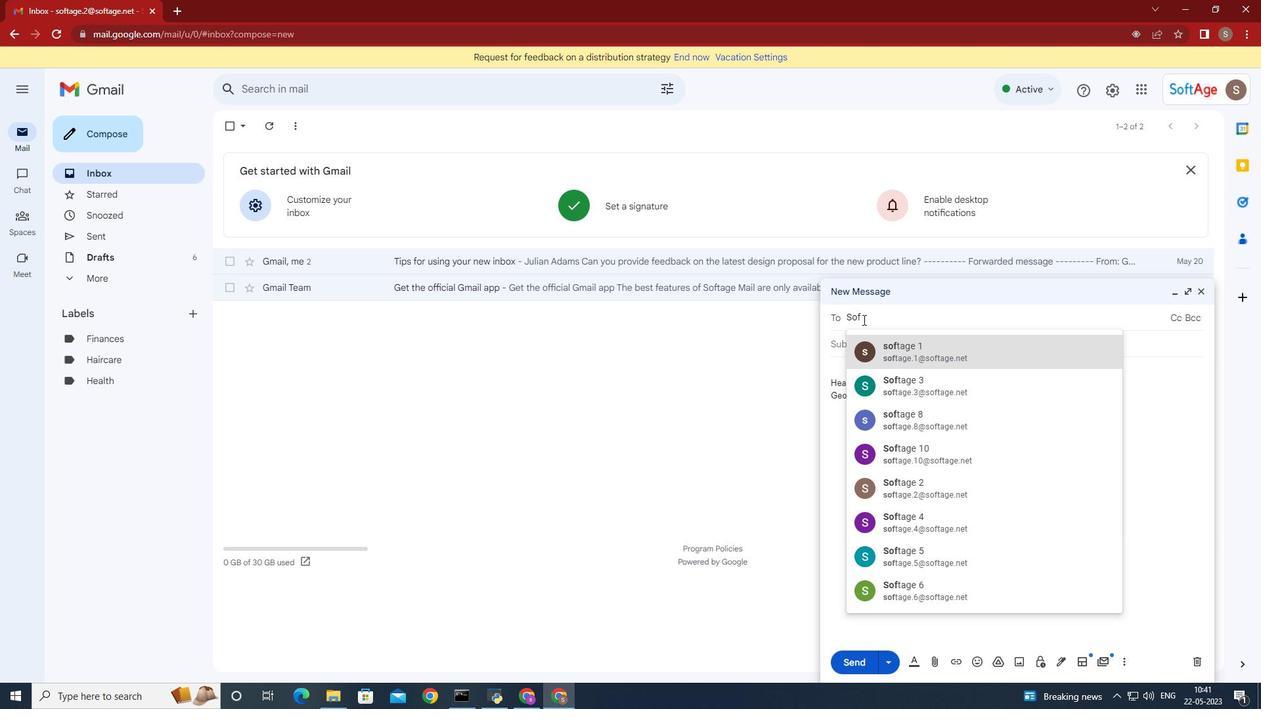 
Action: Mouse scrolled (671, 490) with delta (0, 0)
Screenshot: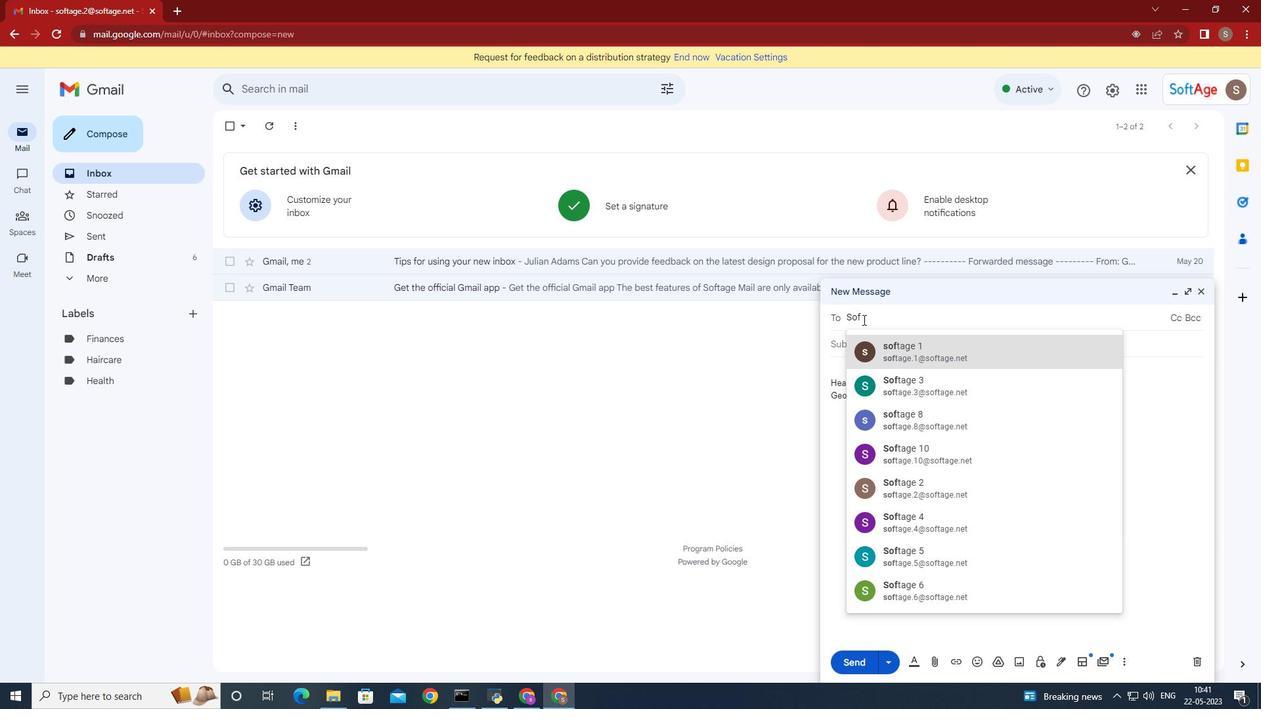 
Action: Mouse scrolled (671, 490) with delta (0, 0)
Screenshot: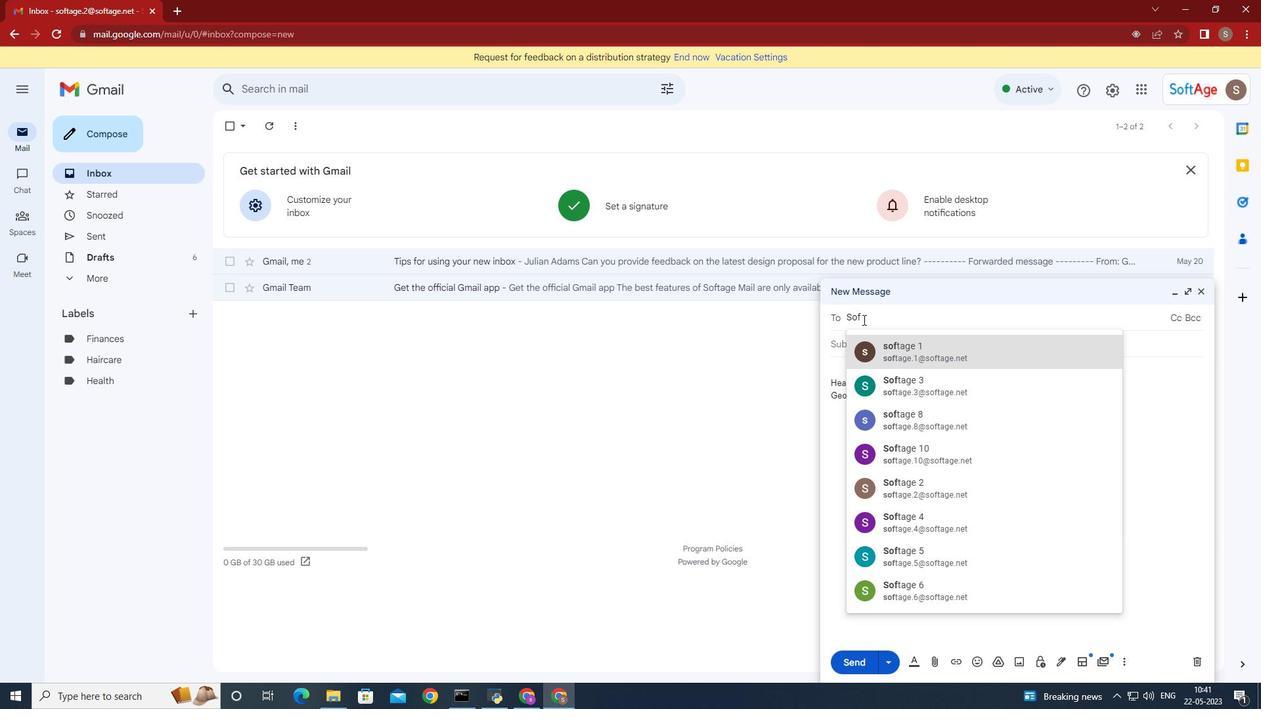 
Action: Mouse scrolled (671, 490) with delta (0, 0)
Screenshot: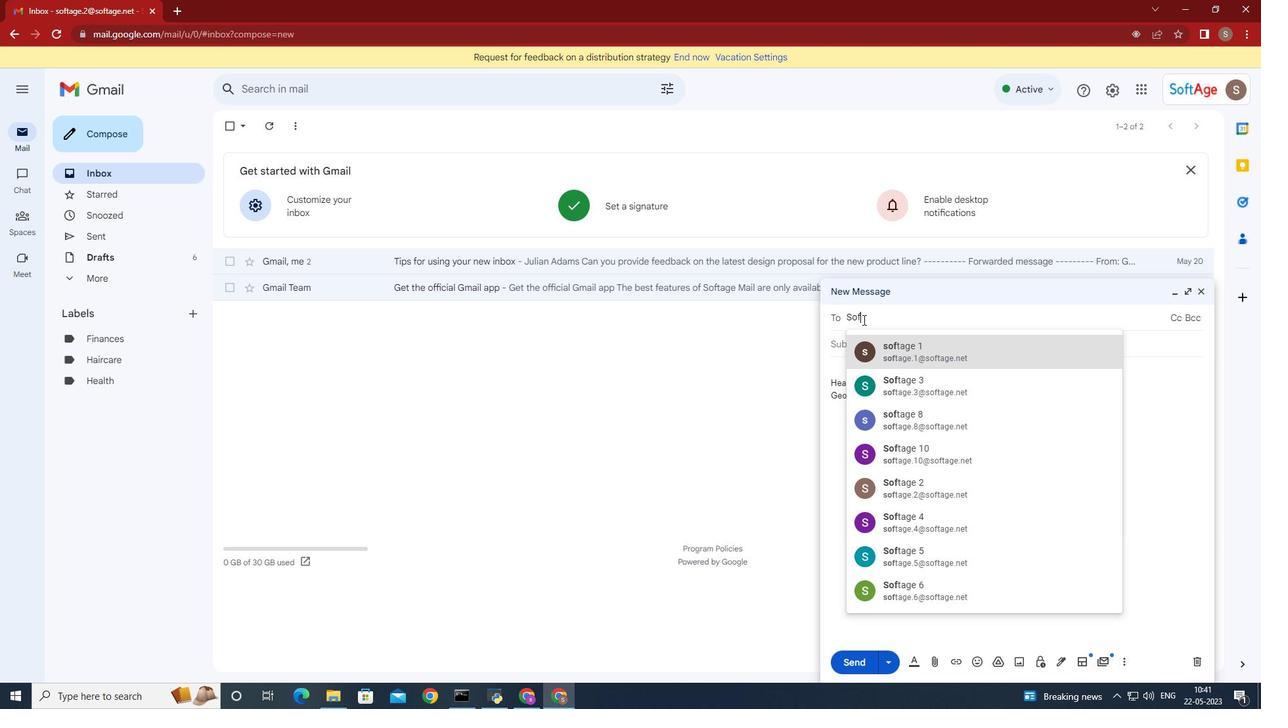 
Action: Mouse moved to (670, 492)
Screenshot: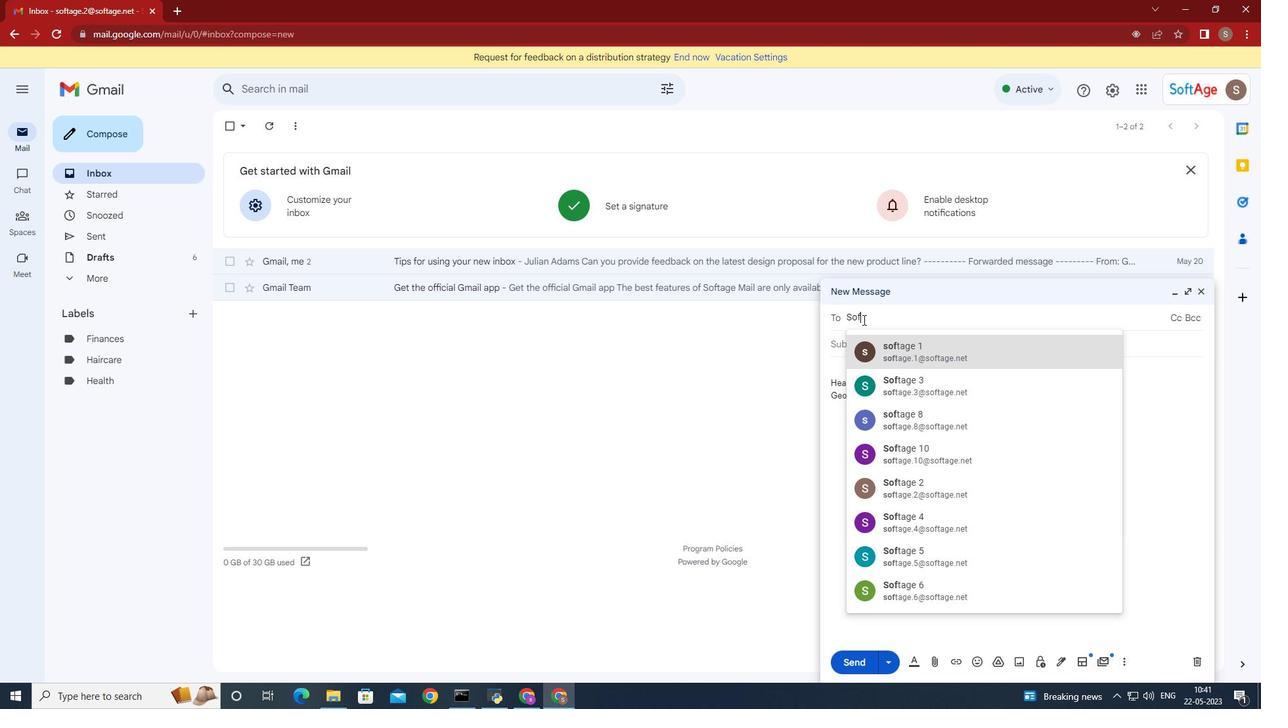 
Action: Mouse scrolled (670, 491) with delta (0, 0)
Screenshot: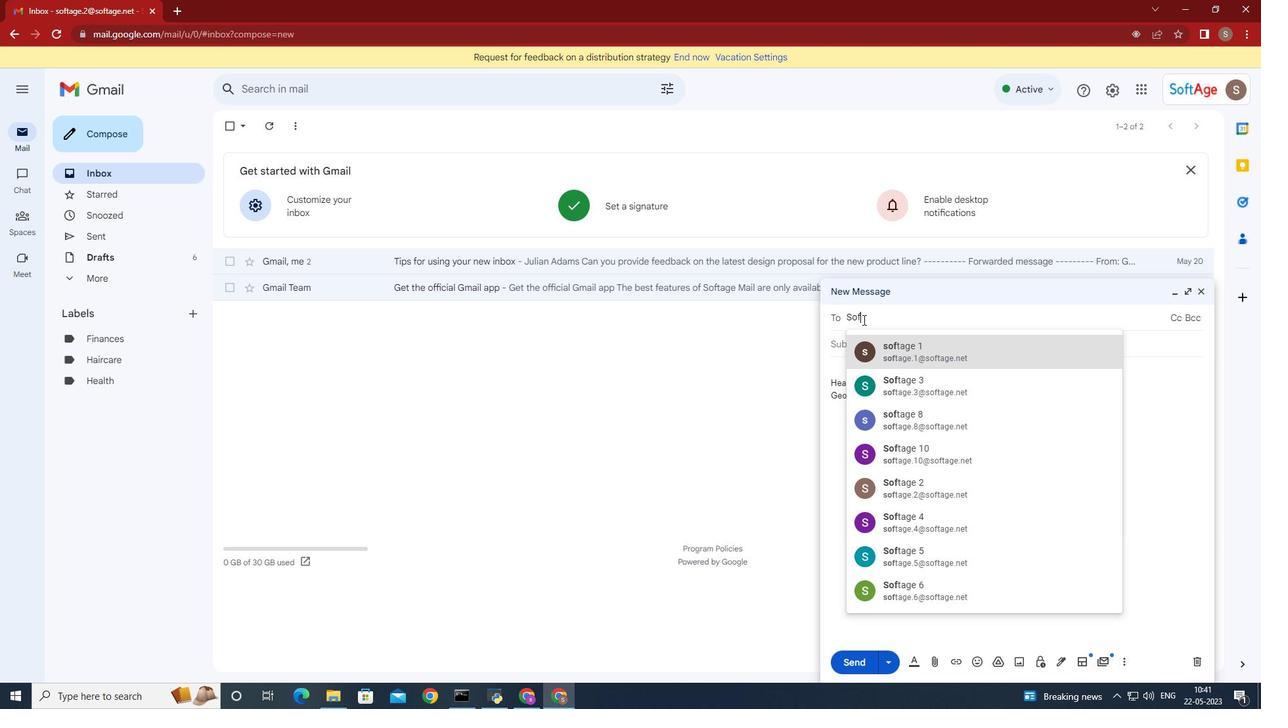 
Action: Mouse scrolled (670, 491) with delta (0, 0)
Screenshot: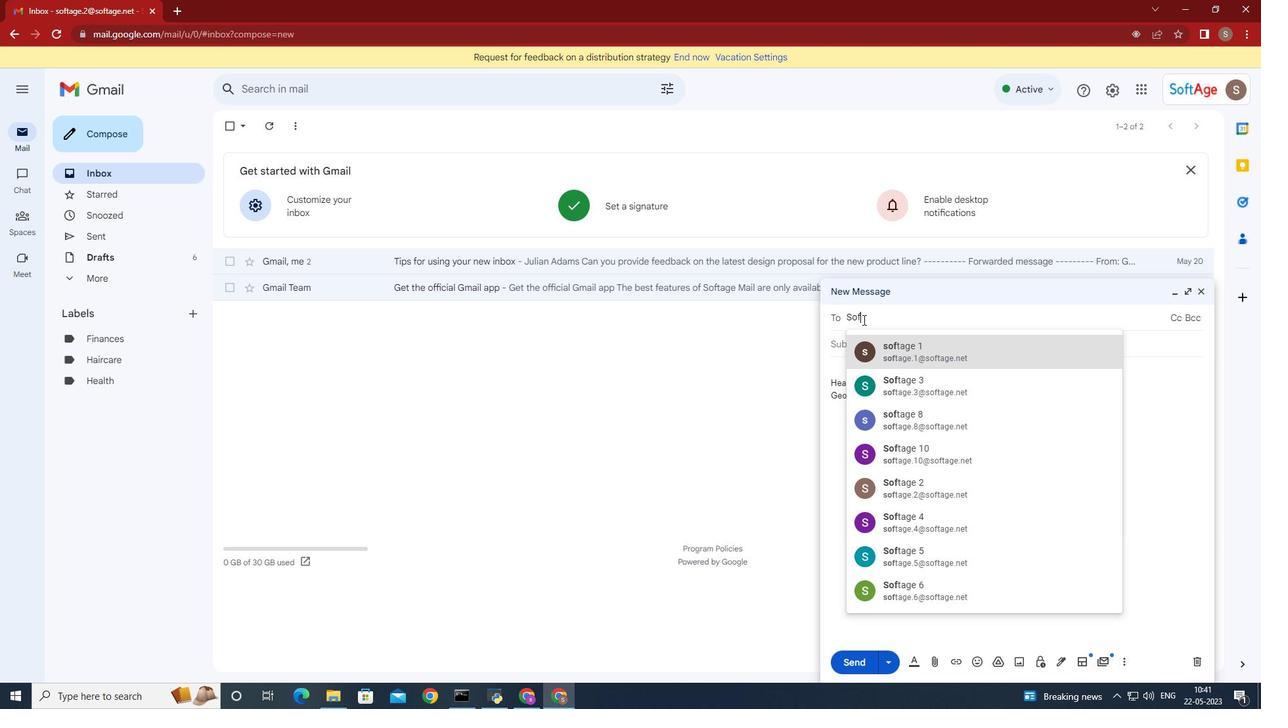 
Action: Mouse moved to (539, 465)
Screenshot: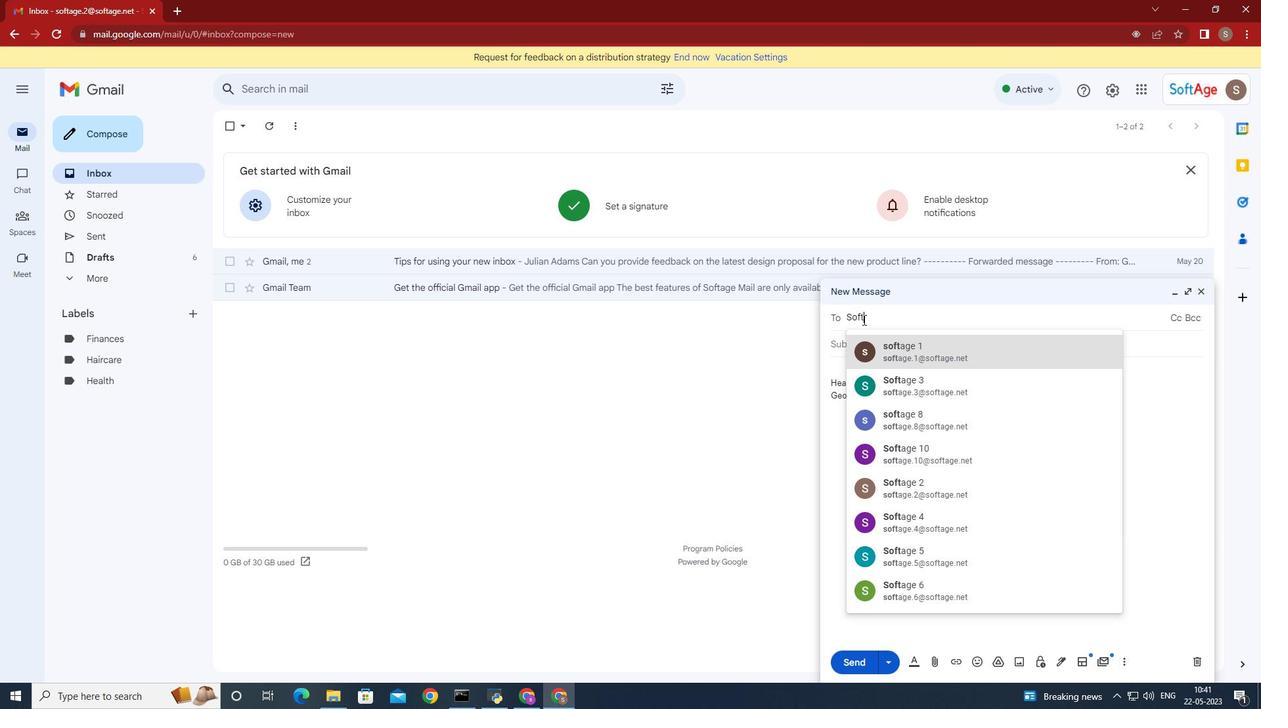 
Action: Mouse scrolled (539, 466) with delta (0, 0)
Screenshot: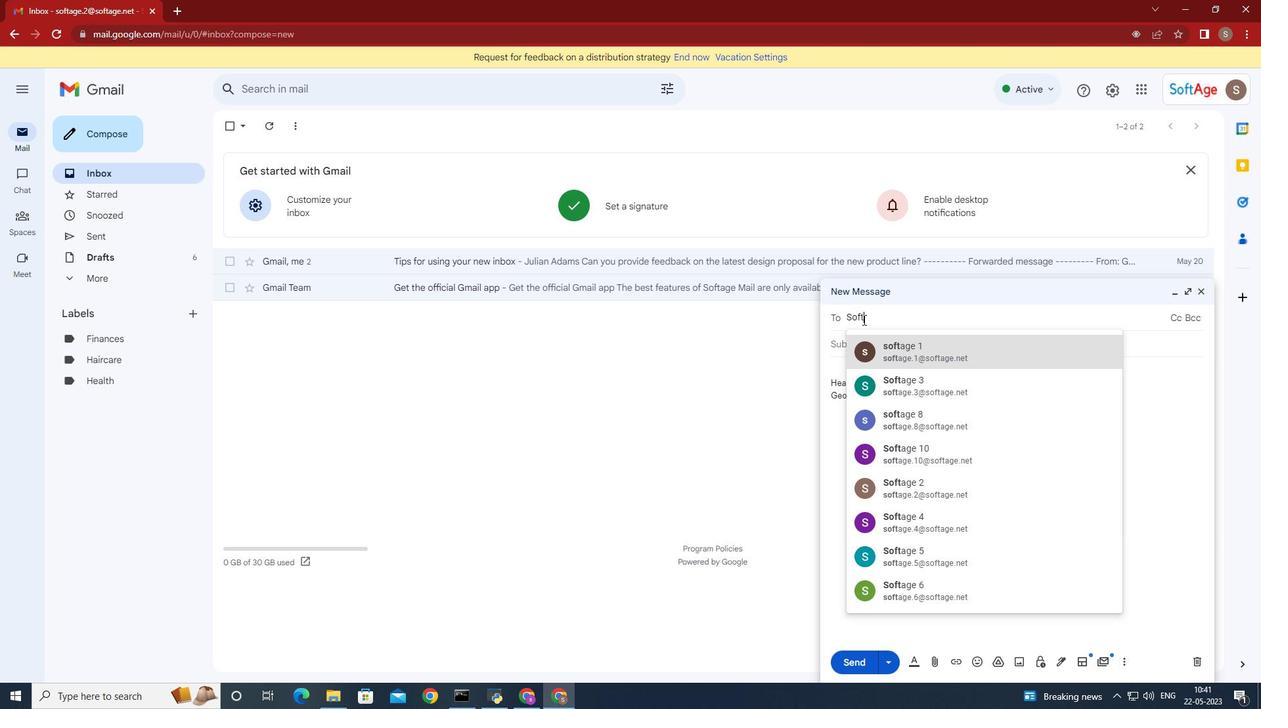 
Action: Mouse moved to (539, 465)
Screenshot: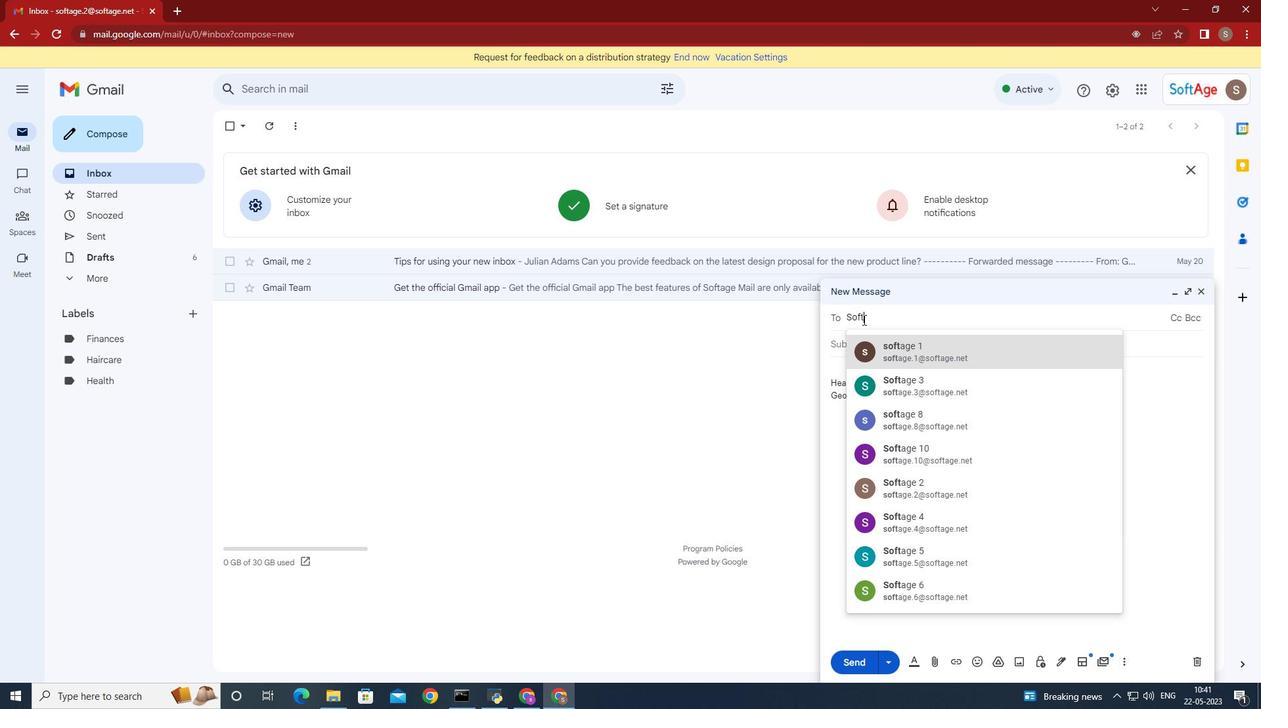 
Action: Mouse scrolled (539, 466) with delta (0, 0)
Screenshot: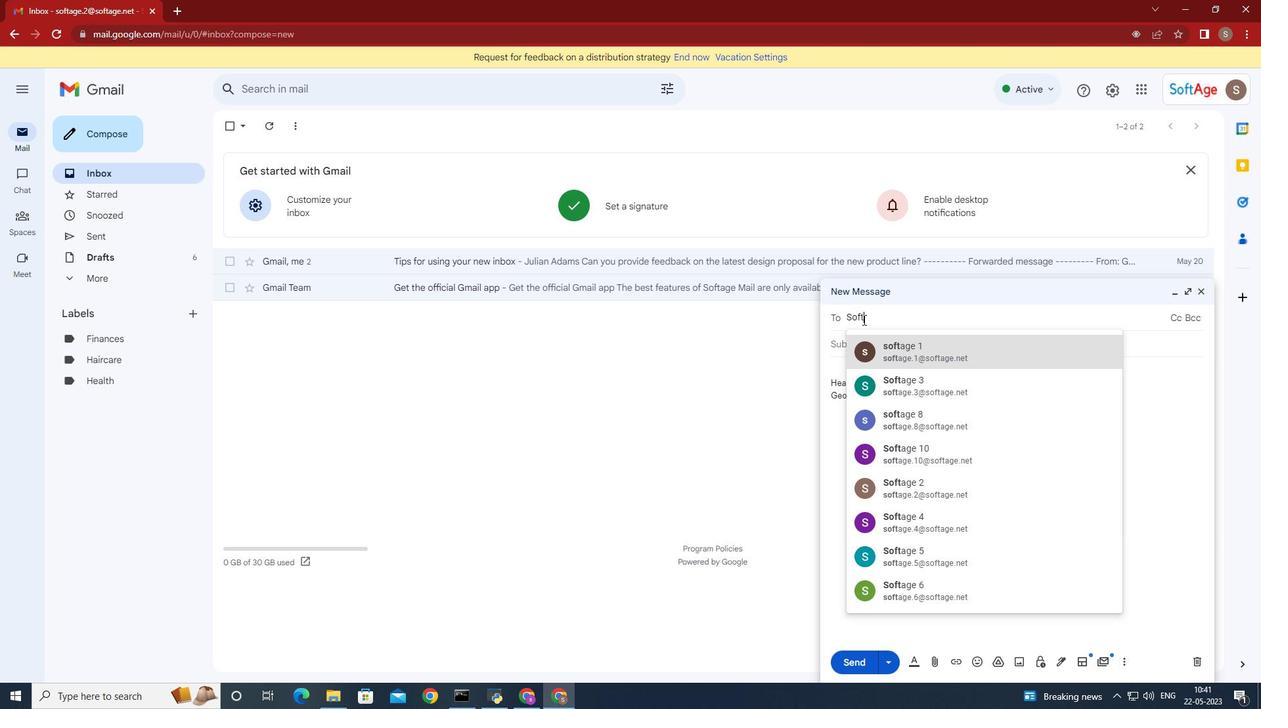 
Action: Mouse moved to (539, 464)
Screenshot: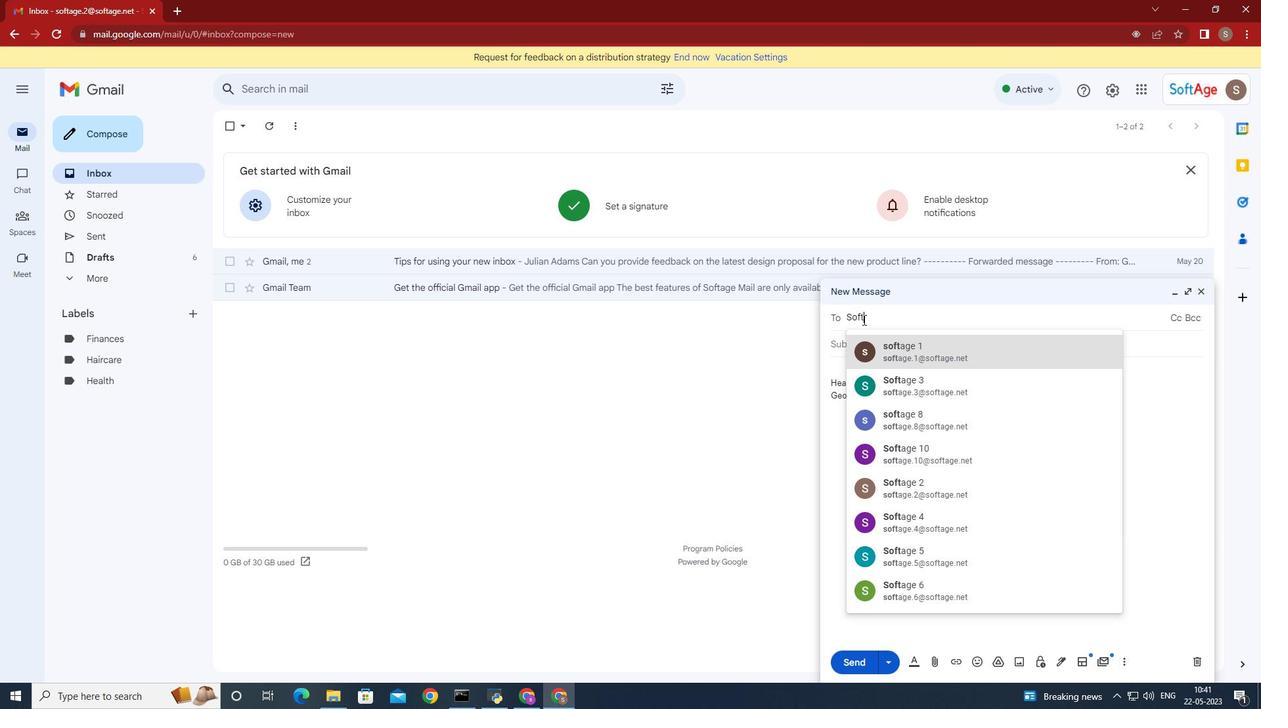 
Action: Mouse scrolled (539, 466) with delta (0, 0)
Screenshot: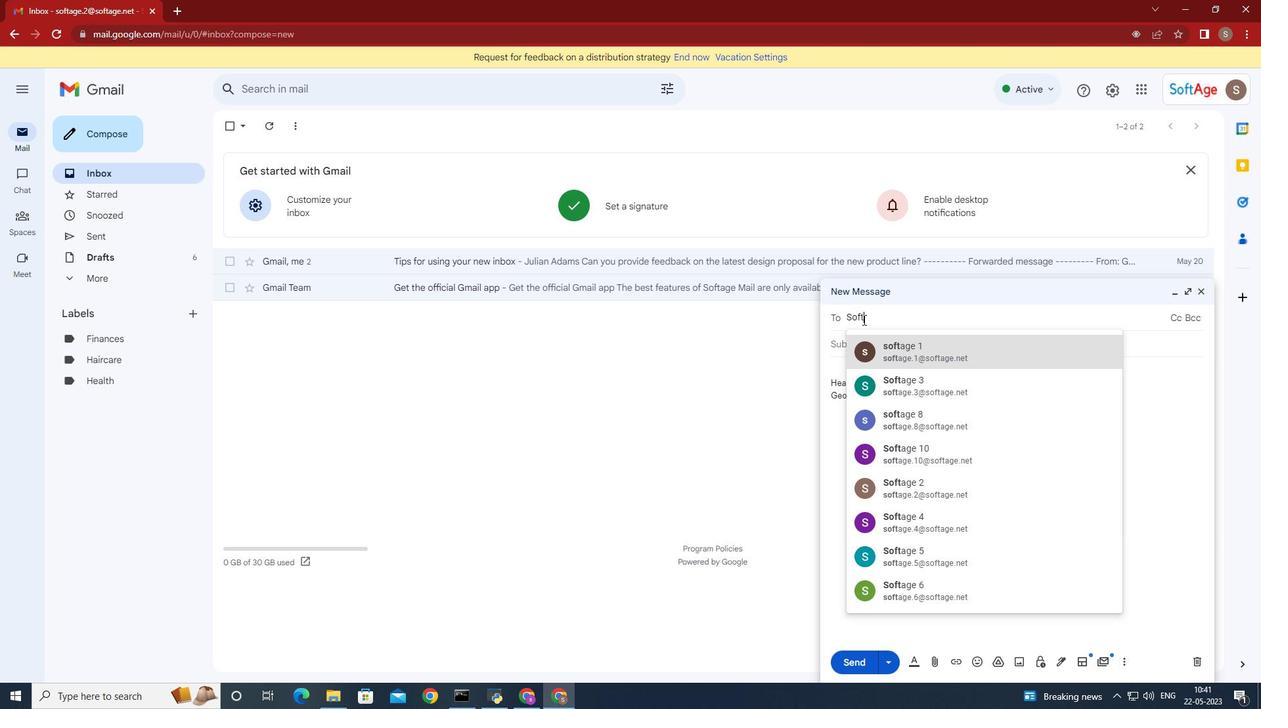 
Action: Mouse moved to (553, 459)
Screenshot: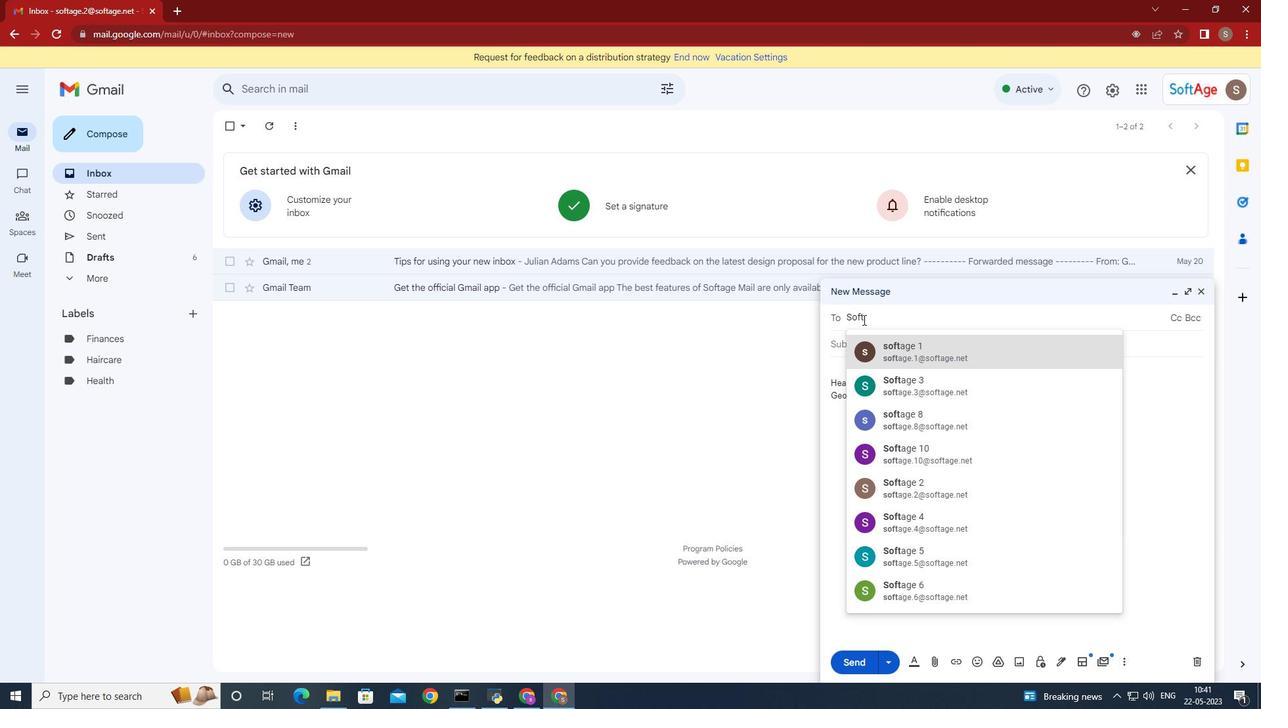 
Action: Mouse scrolled (553, 459) with delta (0, 0)
Screenshot: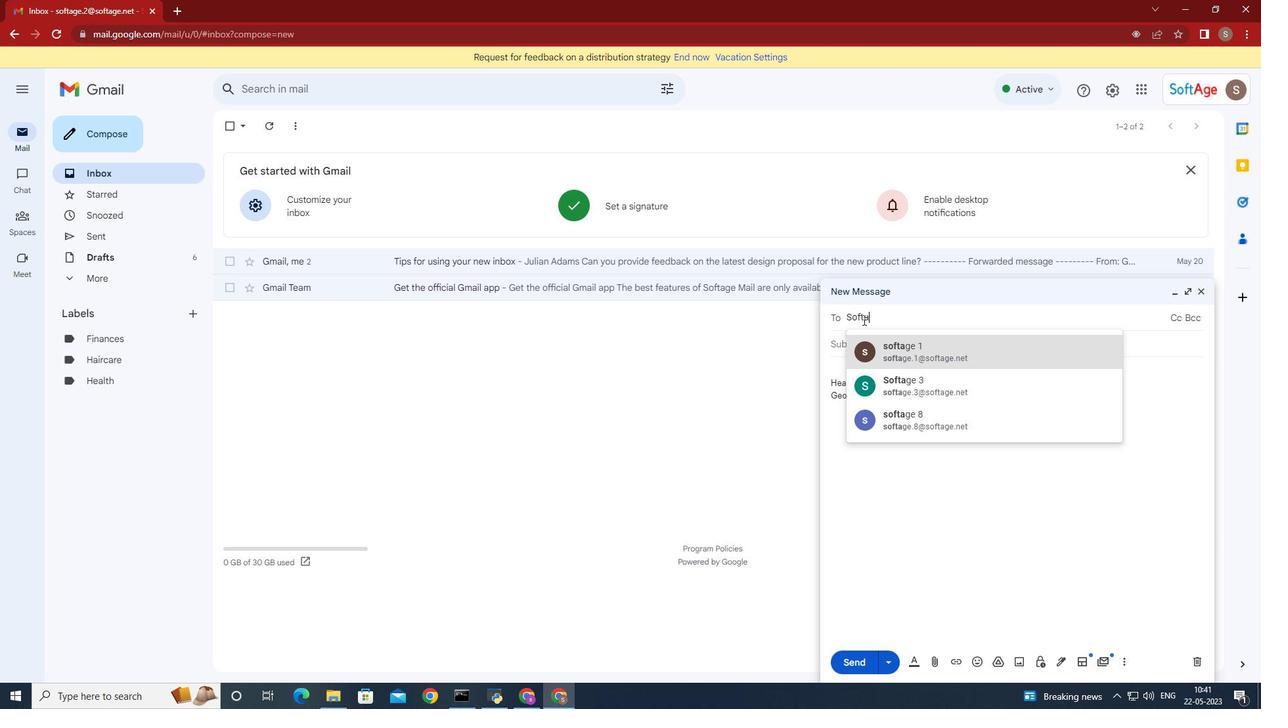
Action: Mouse moved to (555, 459)
Screenshot: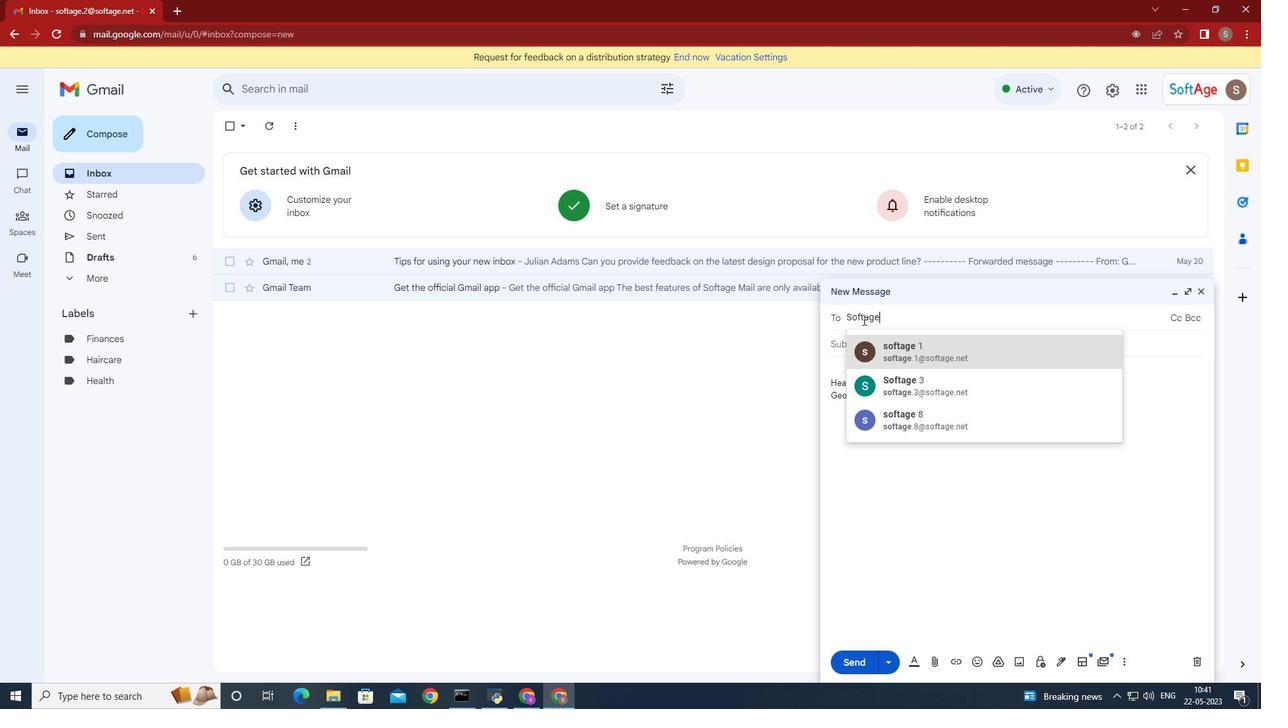
Action: Mouse scrolled (555, 459) with delta (0, 0)
Screenshot: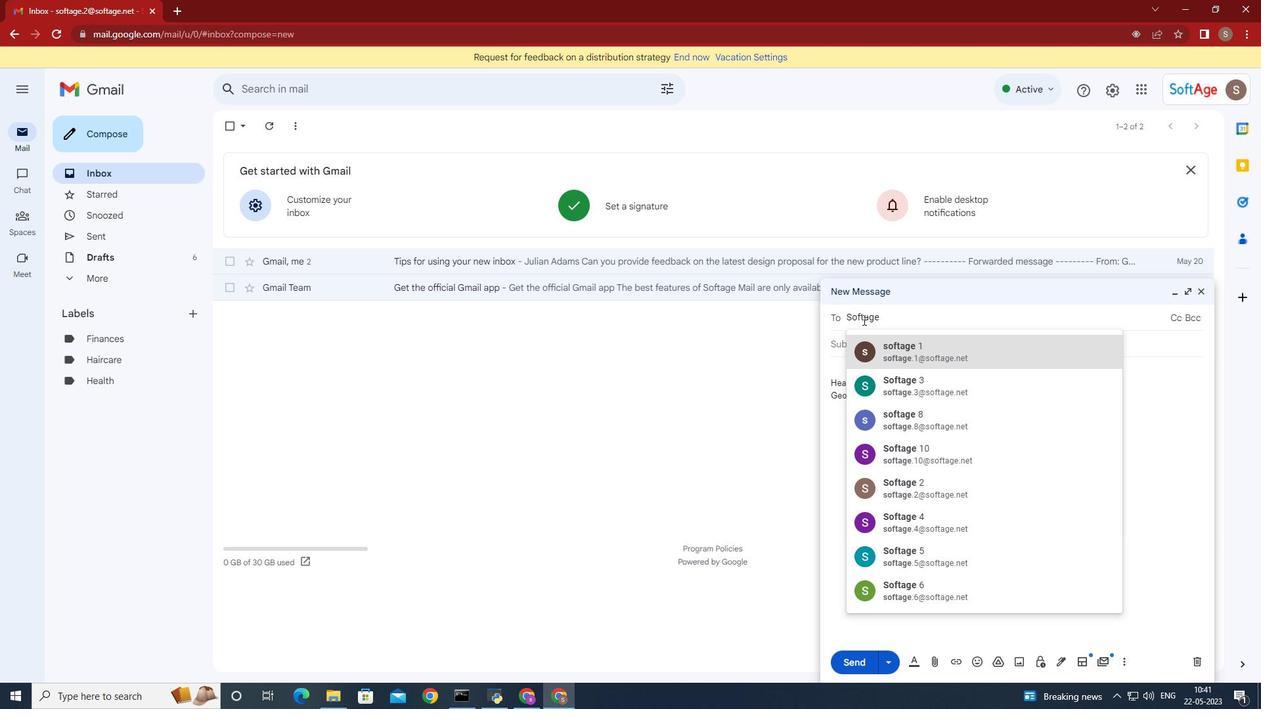 
Action: Mouse scrolled (555, 459) with delta (0, 0)
Screenshot: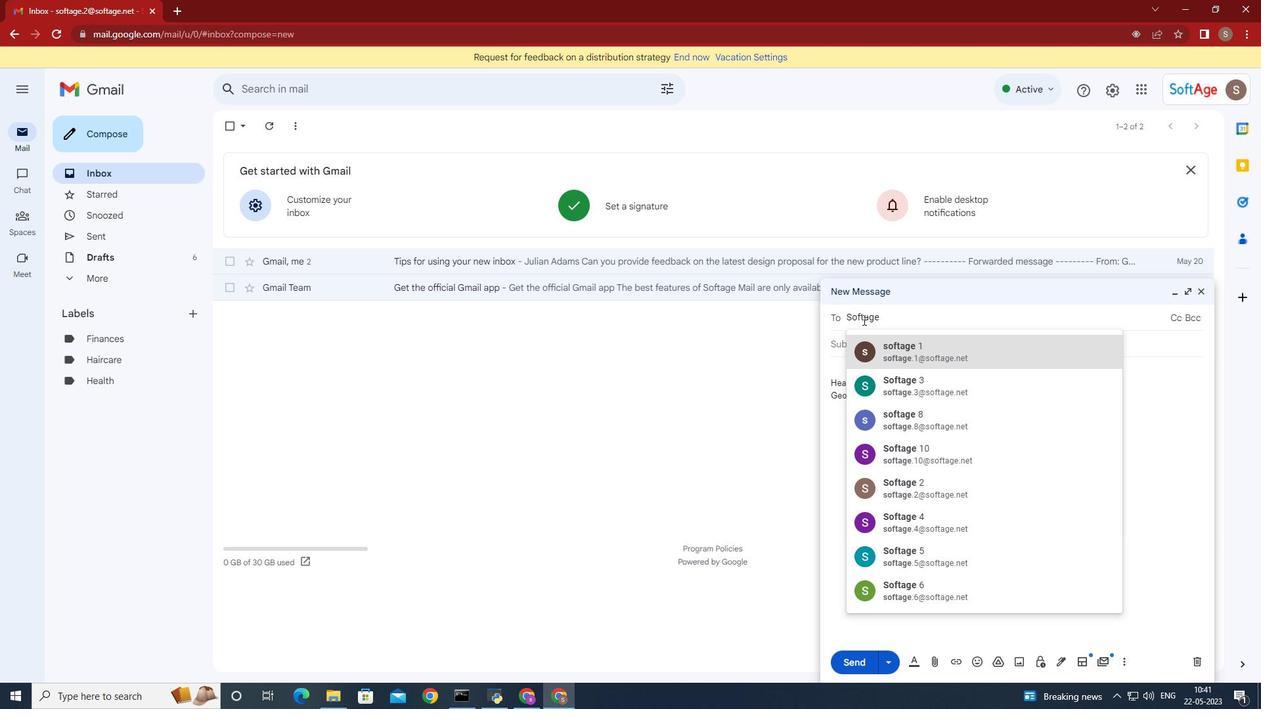 
Action: Mouse scrolled (555, 459) with delta (0, 0)
Screenshot: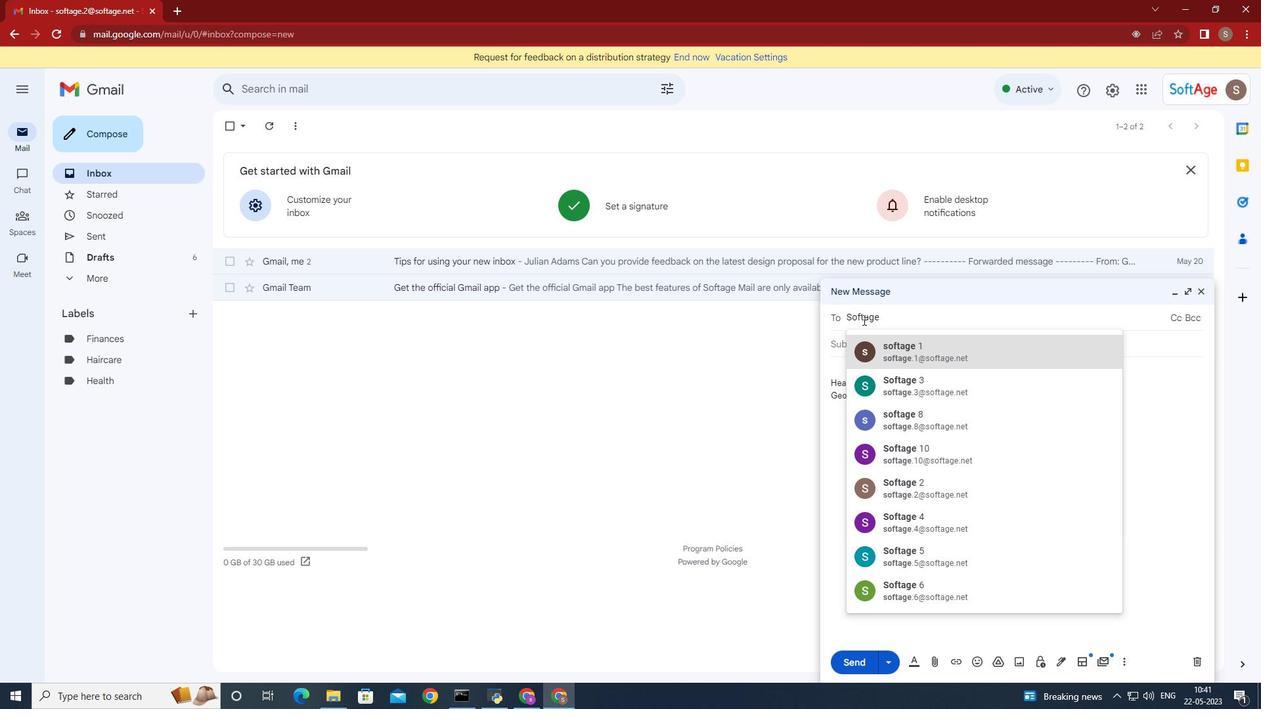 
Action: Mouse scrolled (555, 459) with delta (0, 0)
Screenshot: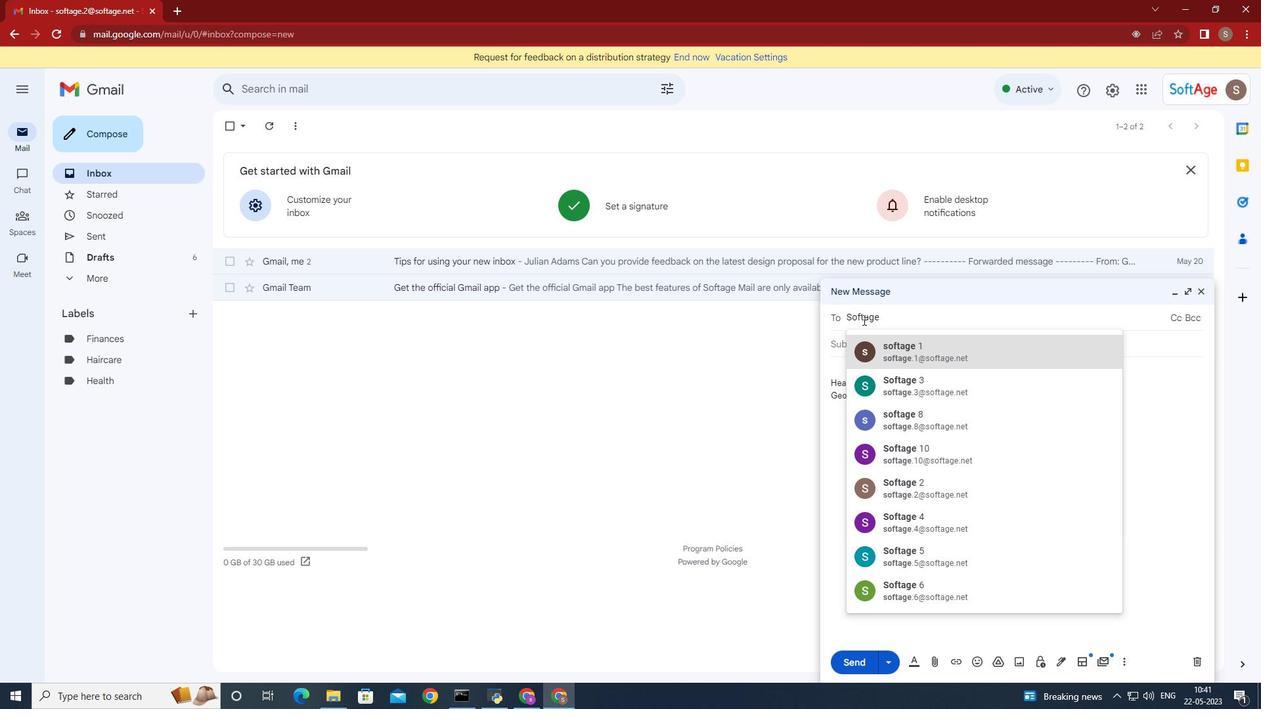 
Action: Mouse scrolled (555, 459) with delta (0, 0)
Screenshot: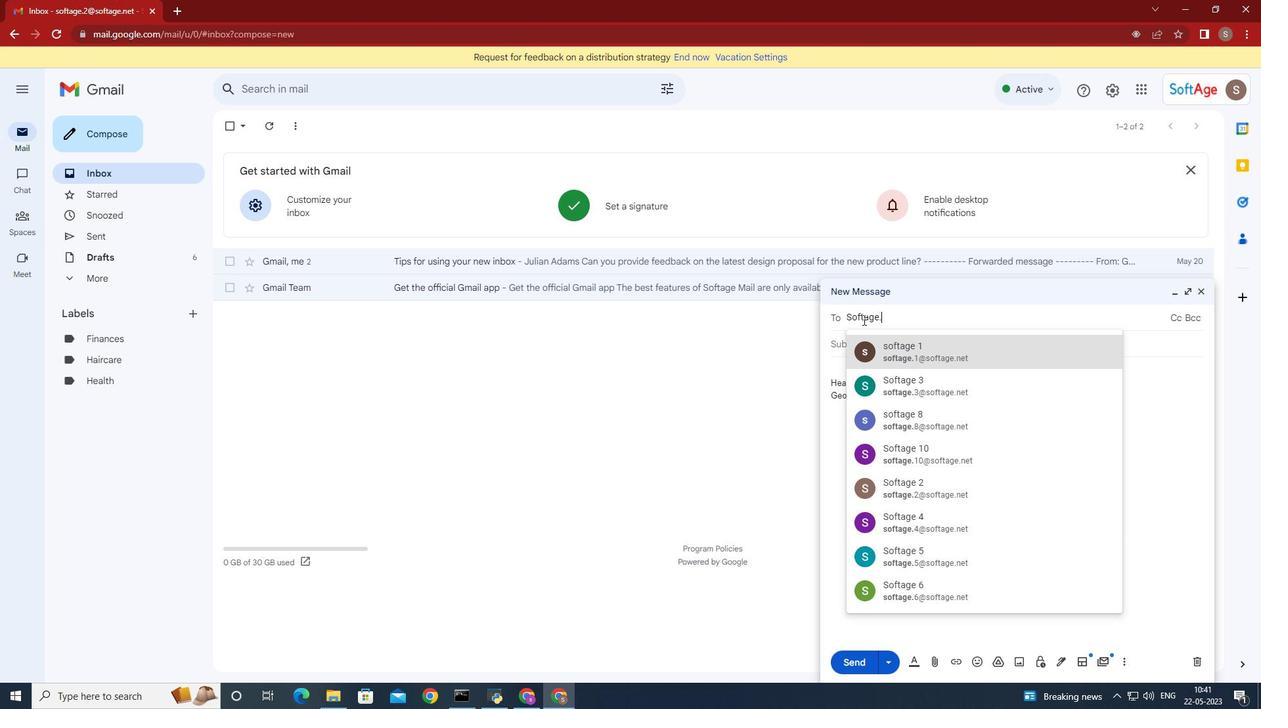 
Action: Mouse scrolled (555, 459) with delta (0, 0)
Screenshot: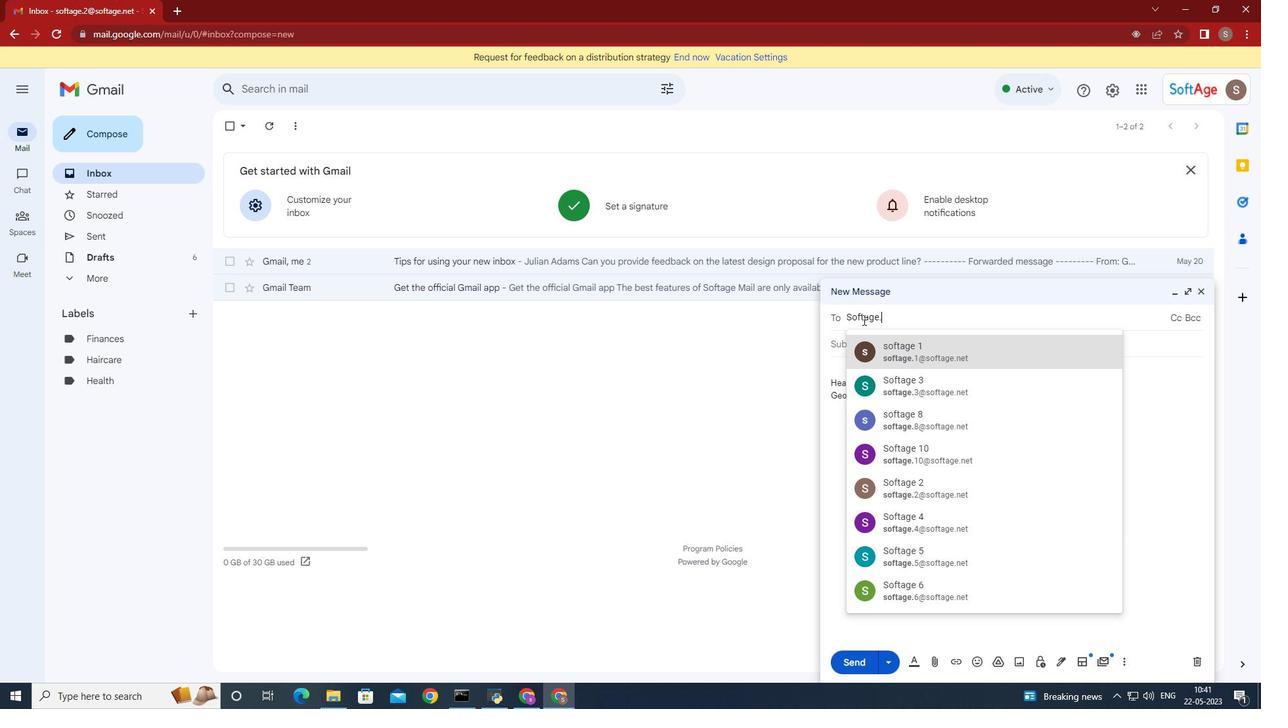 
Action: Mouse scrolled (555, 459) with delta (0, 0)
Screenshot: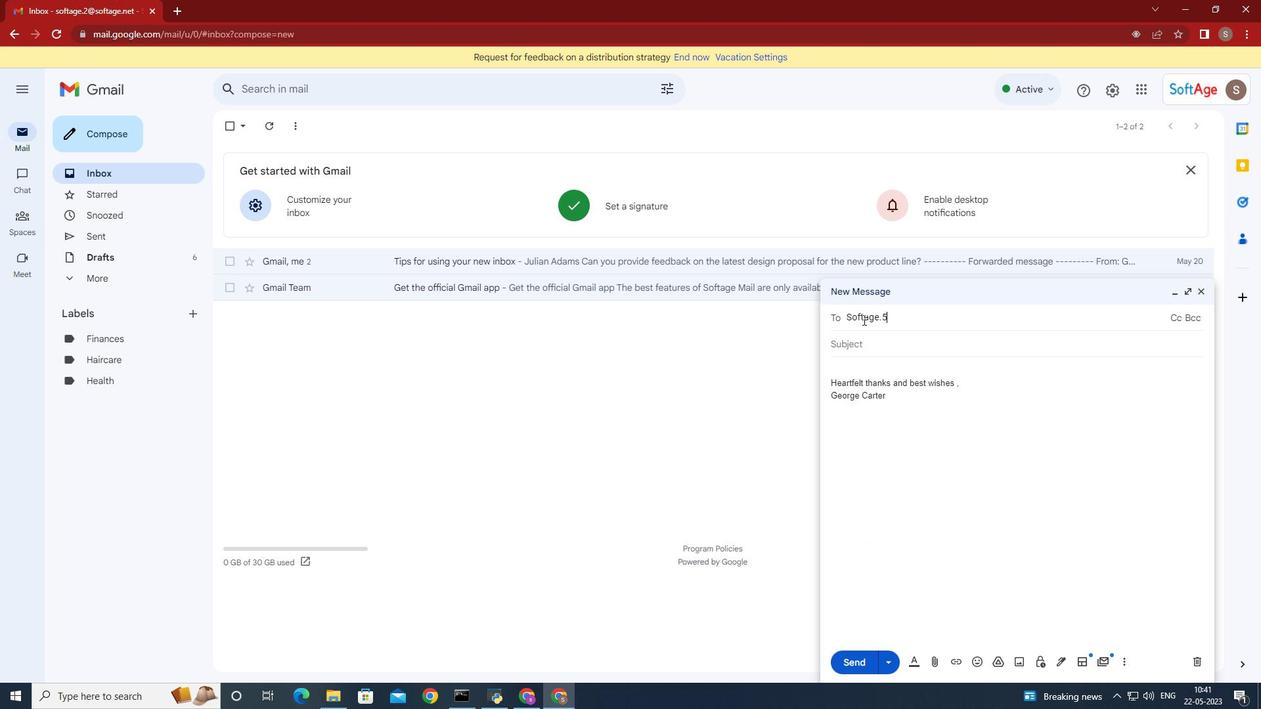 
Action: Mouse scrolled (555, 459) with delta (0, 0)
Screenshot: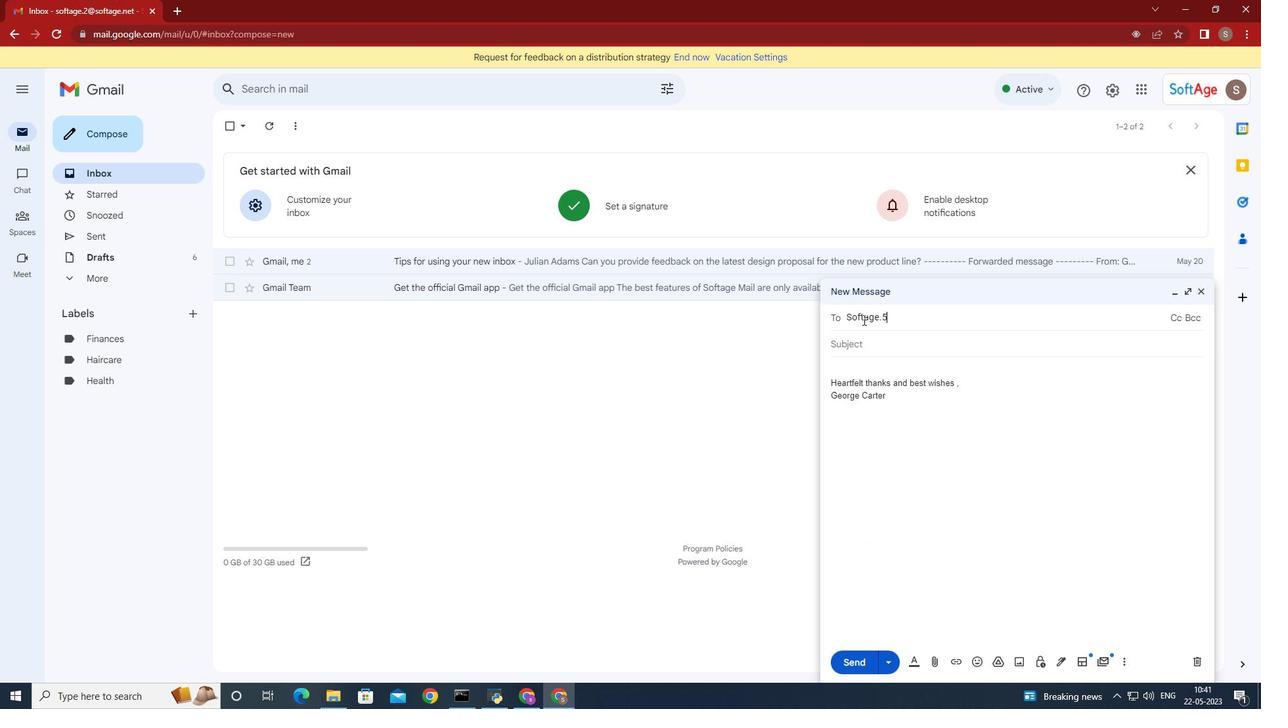 
Action: Mouse scrolled (555, 459) with delta (0, 0)
Screenshot: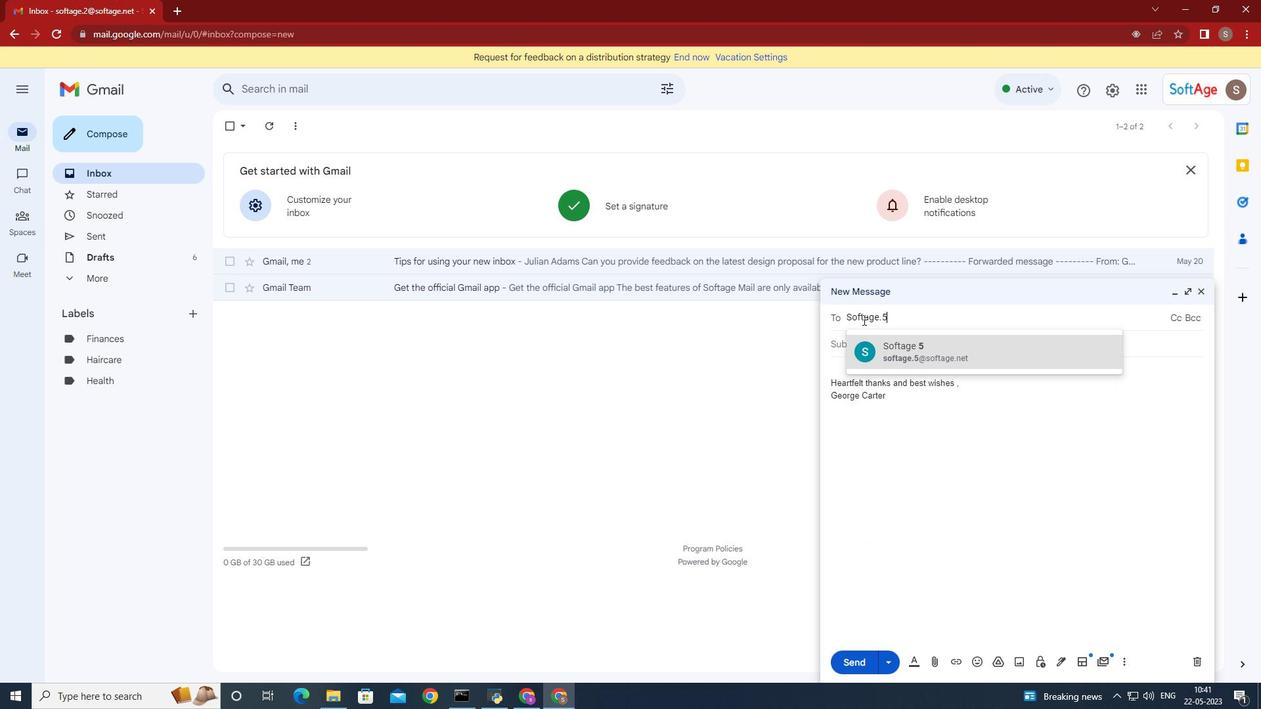 
Action: Mouse scrolled (555, 459) with delta (0, 0)
Screenshot: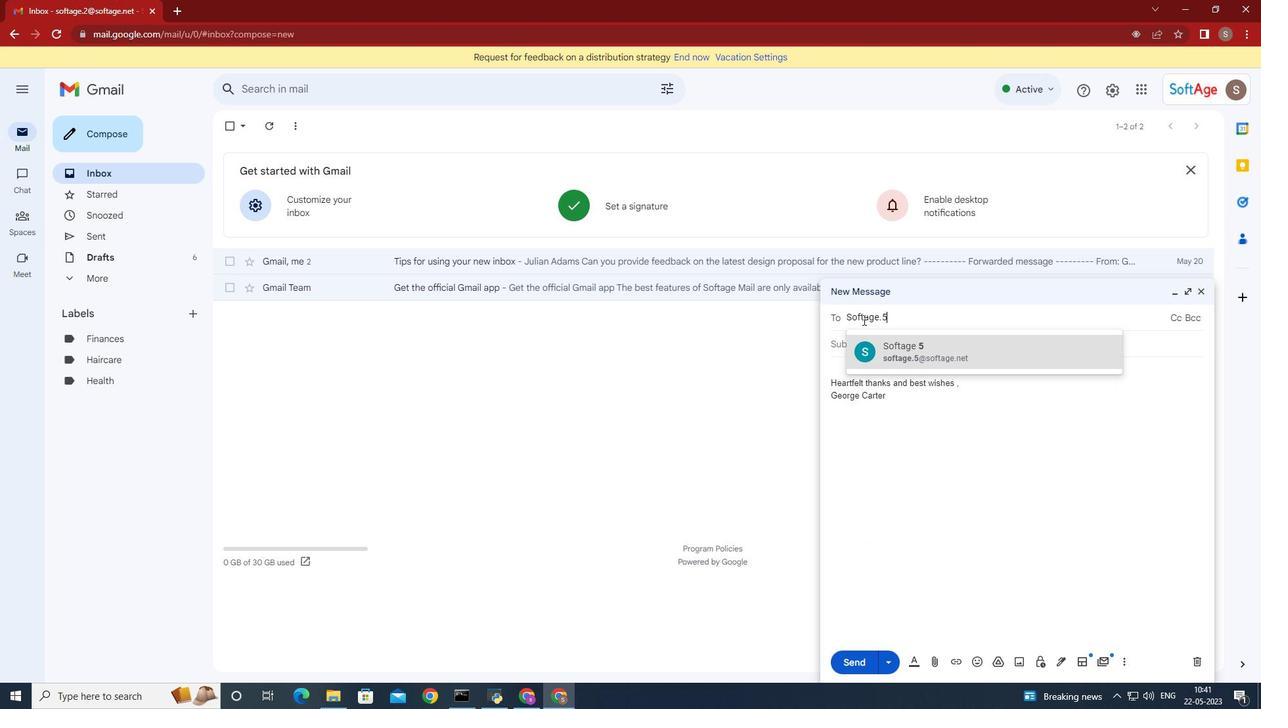 
Action: Mouse moved to (555, 459)
Screenshot: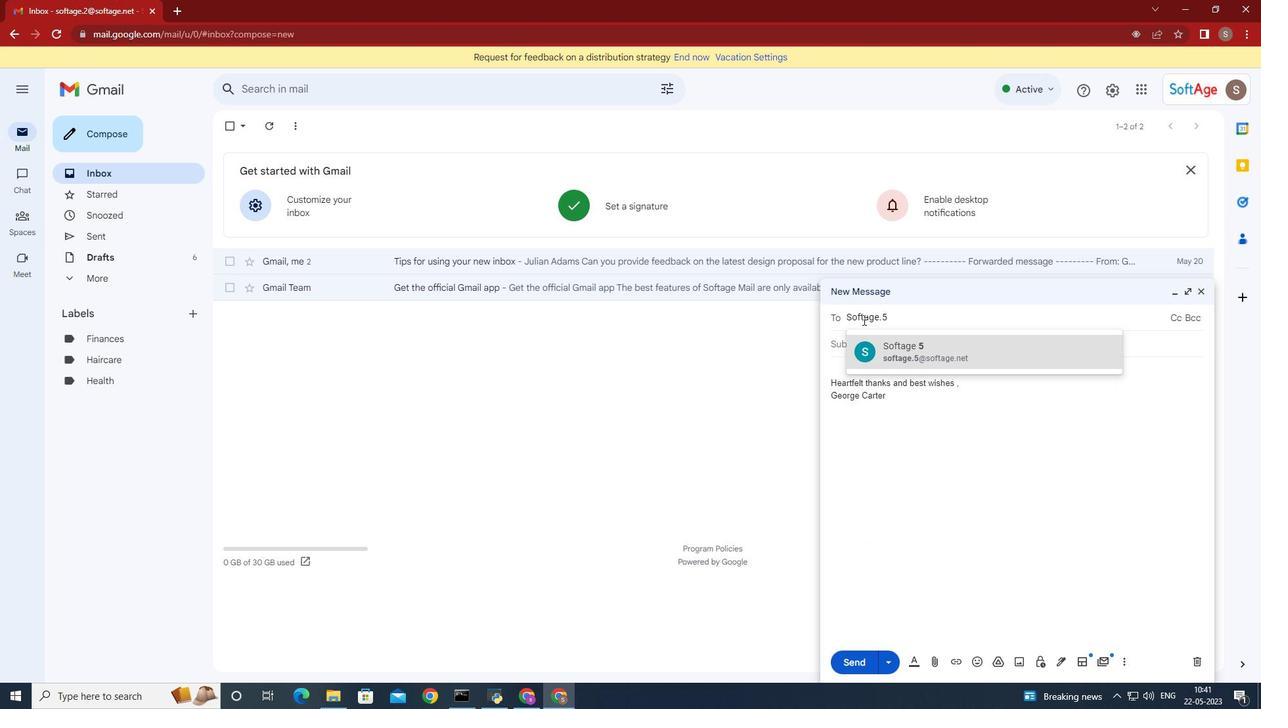 
Action: Mouse scrolled (555, 458) with delta (0, 0)
Screenshot: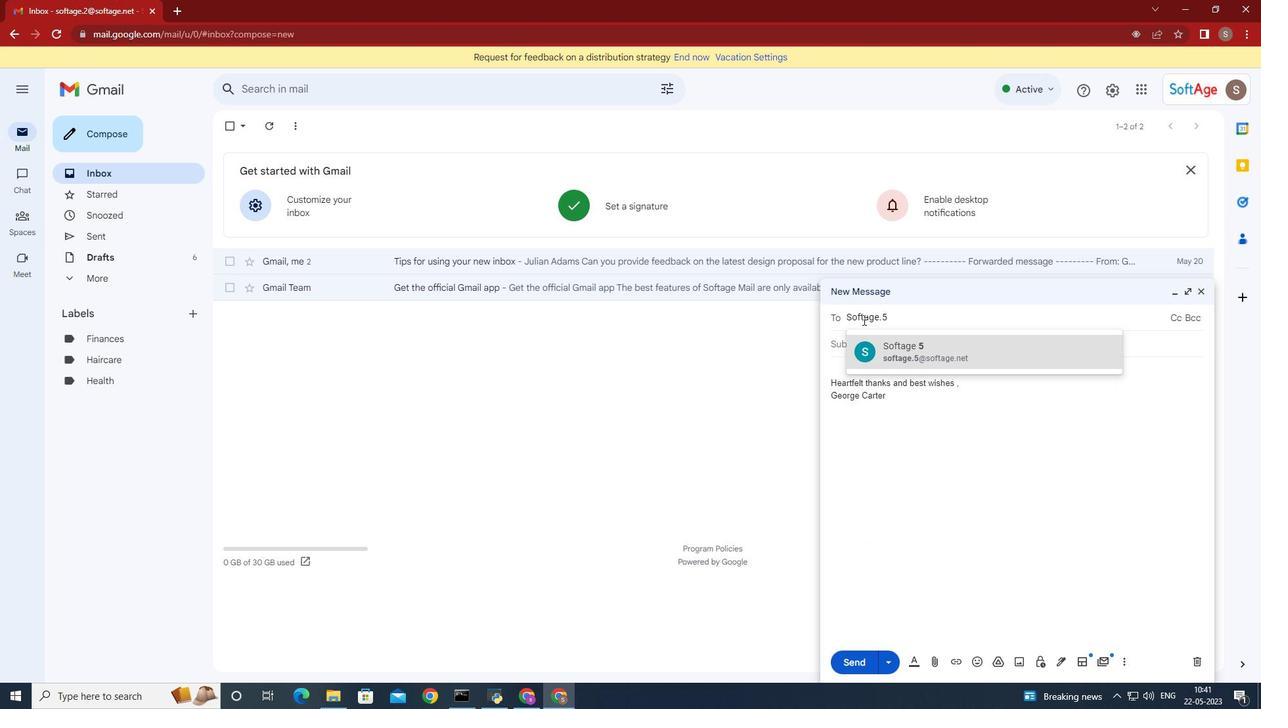 
Action: Mouse scrolled (555, 458) with delta (0, 0)
Screenshot: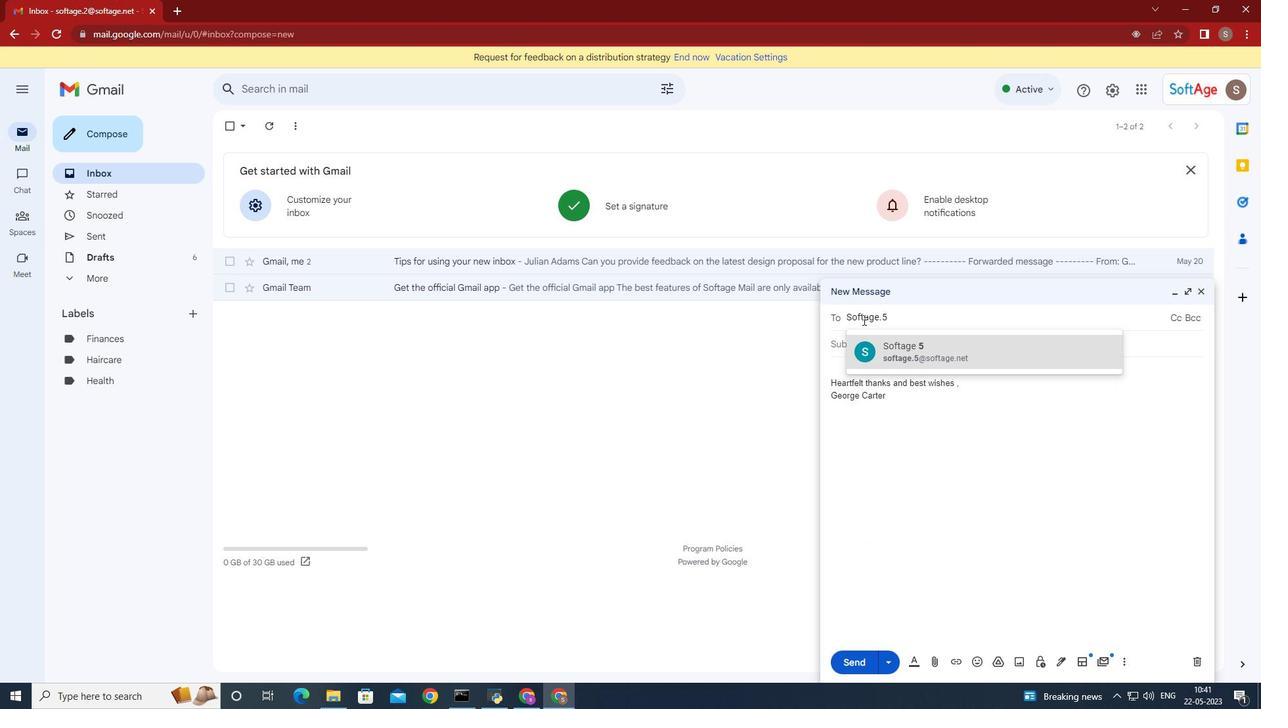 
Action: Mouse scrolled (555, 458) with delta (0, 0)
Screenshot: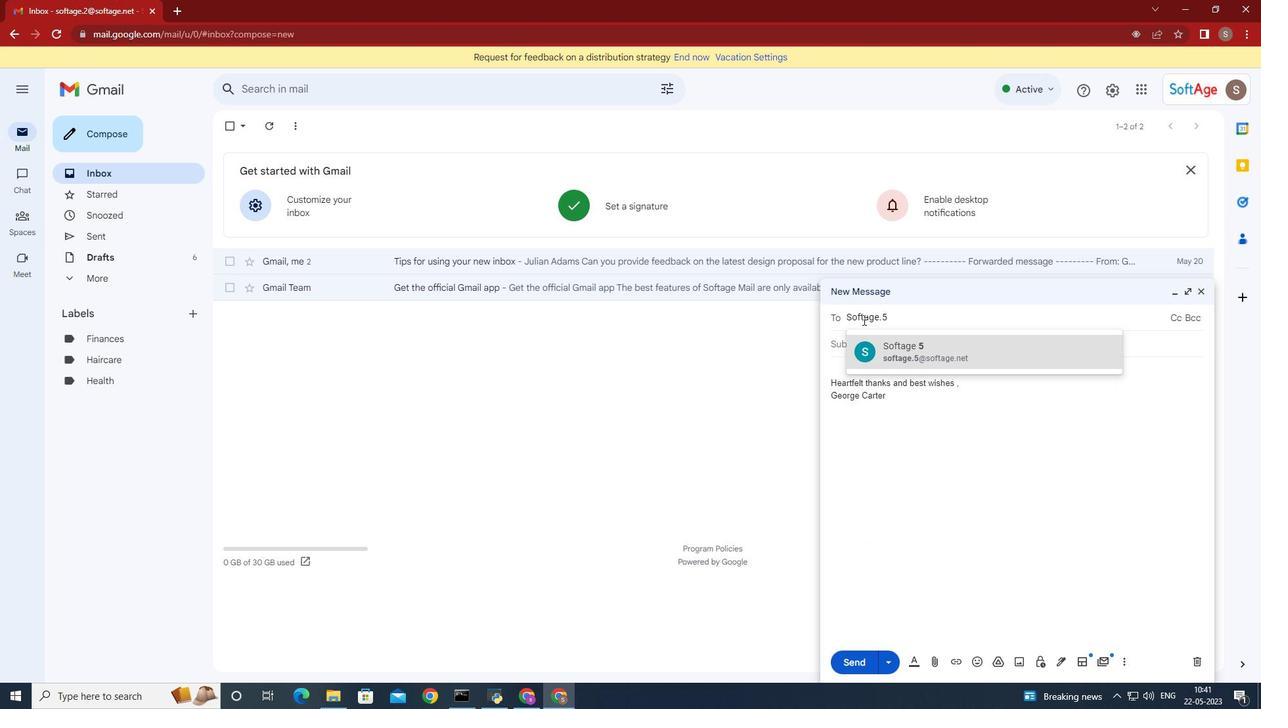 
Action: Mouse scrolled (555, 458) with delta (0, 0)
Screenshot: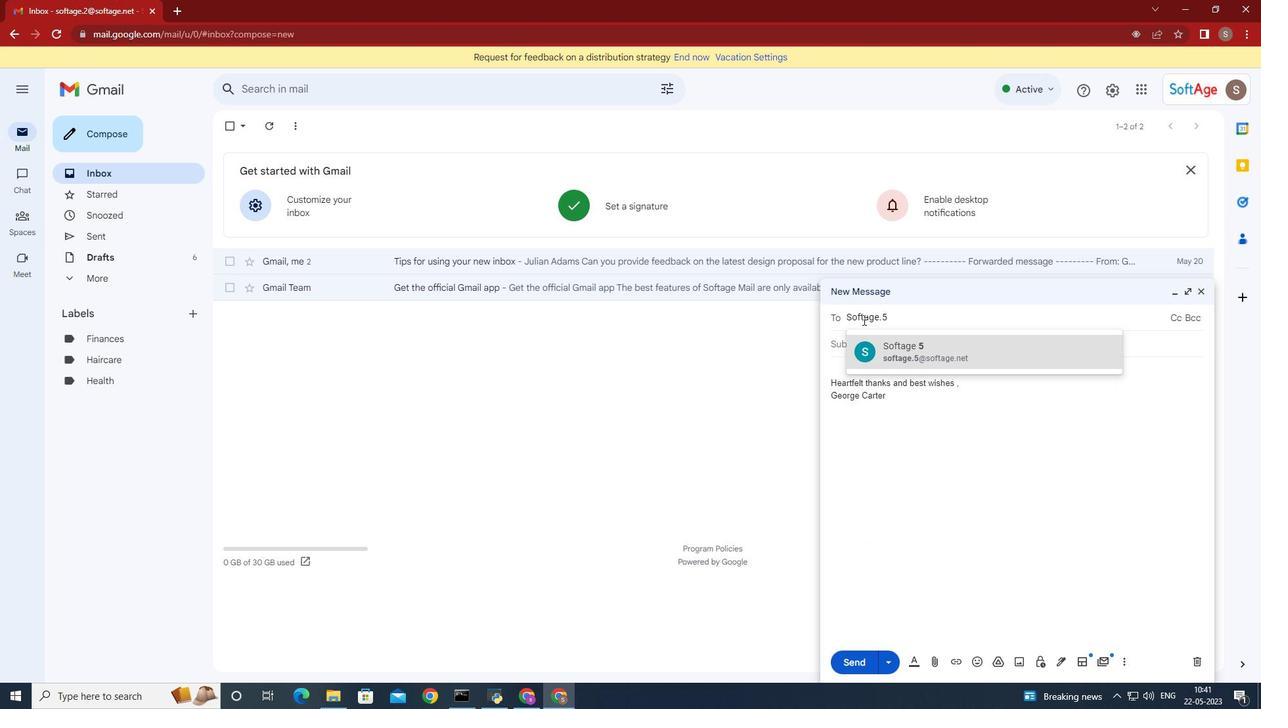 
Action: Mouse scrolled (555, 458) with delta (0, 0)
Screenshot: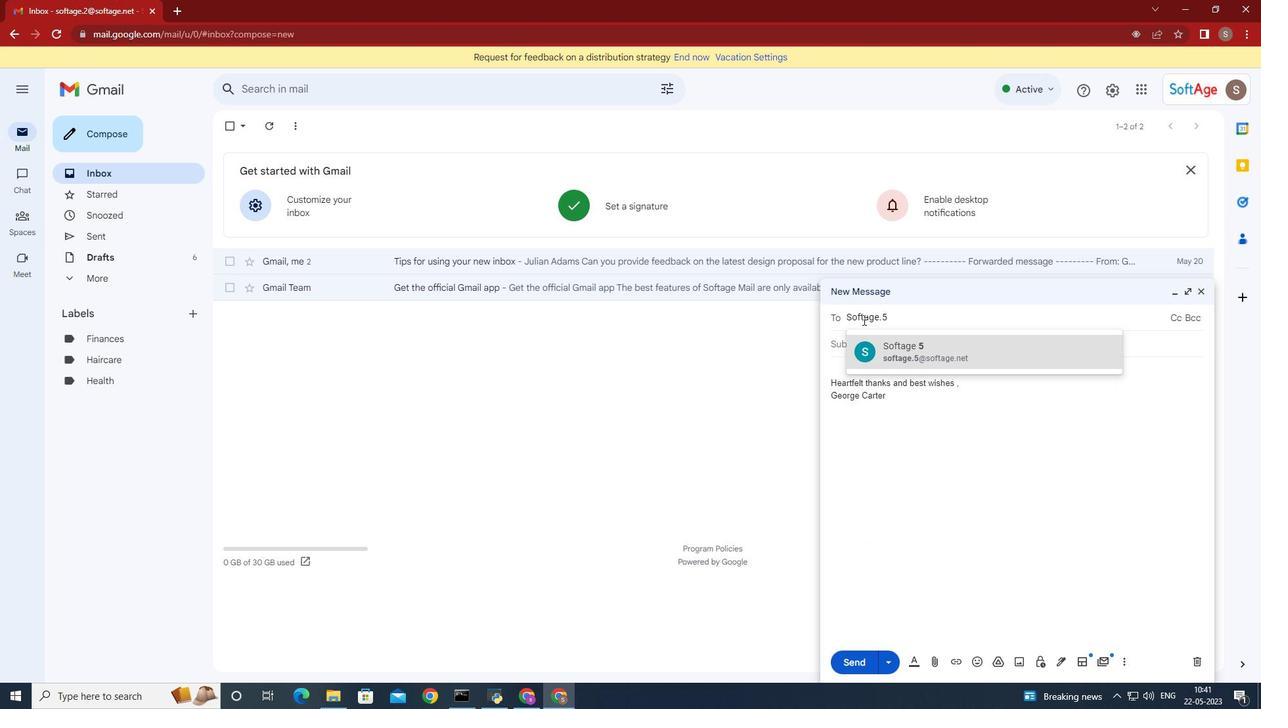 
Action: Mouse scrolled (555, 458) with delta (0, 0)
Screenshot: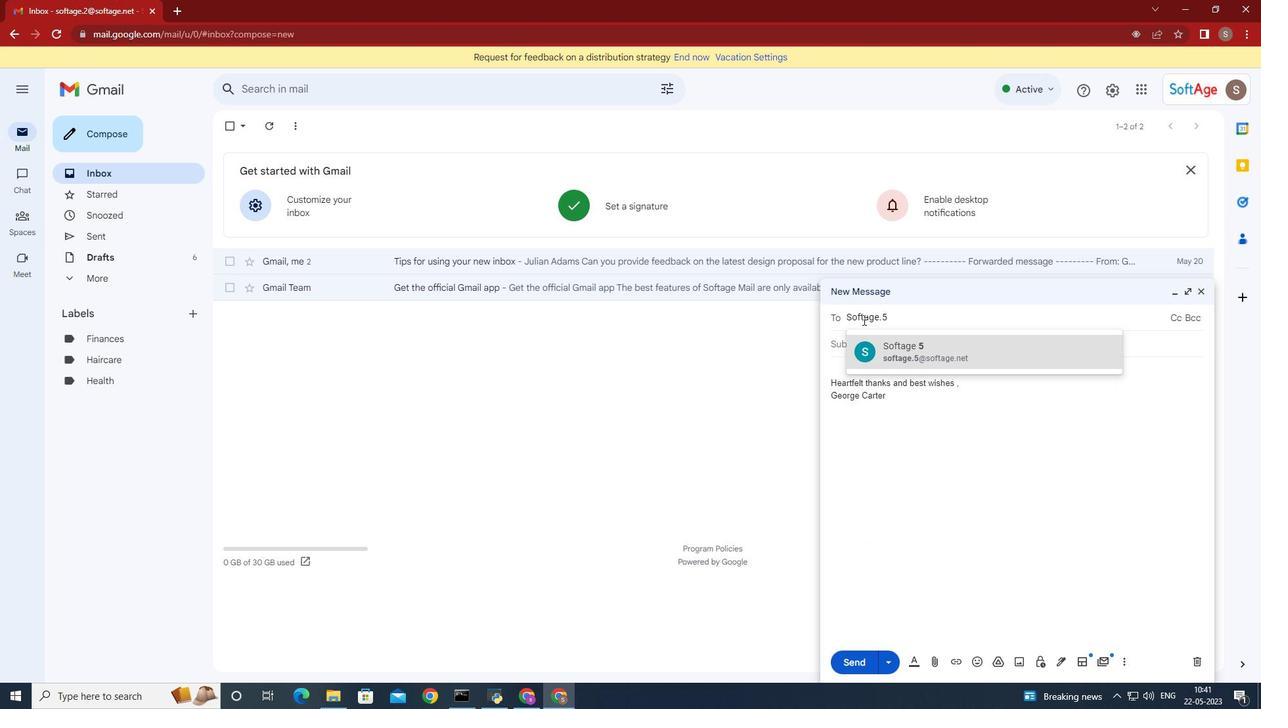 
Action: Mouse moved to (556, 459)
Screenshot: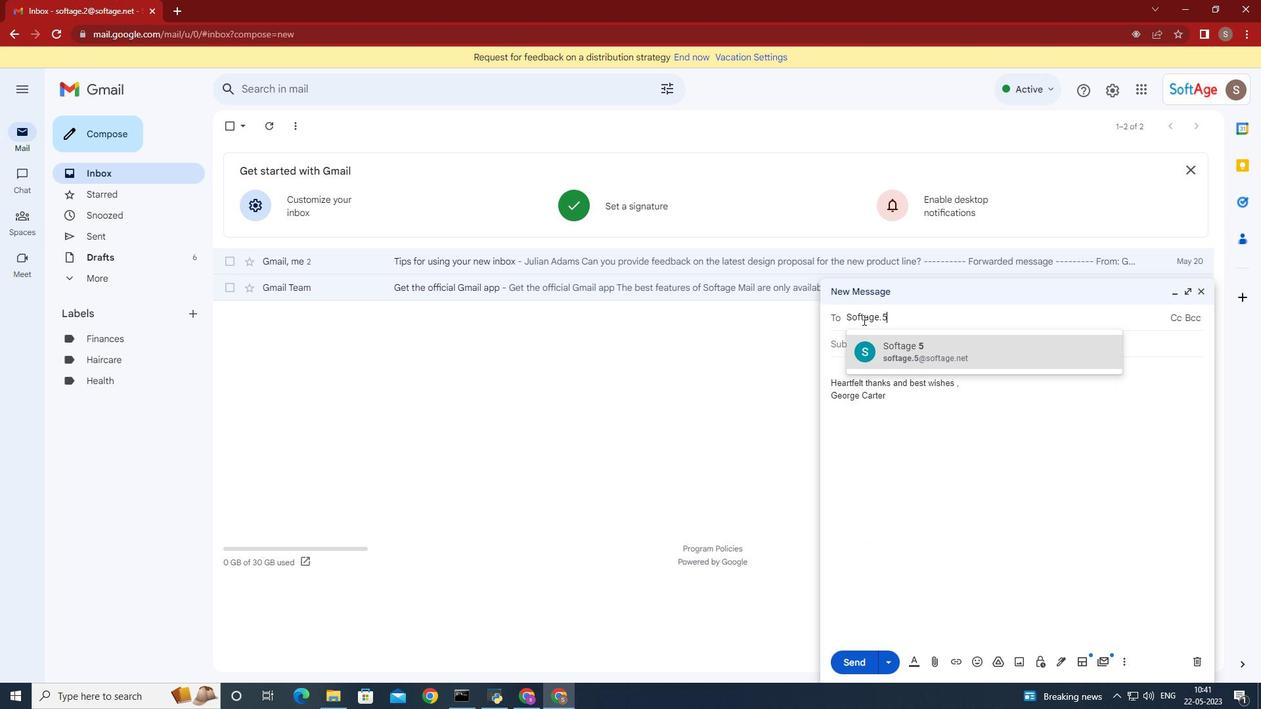 
Action: Mouse scrolled (556, 459) with delta (0, 0)
Screenshot: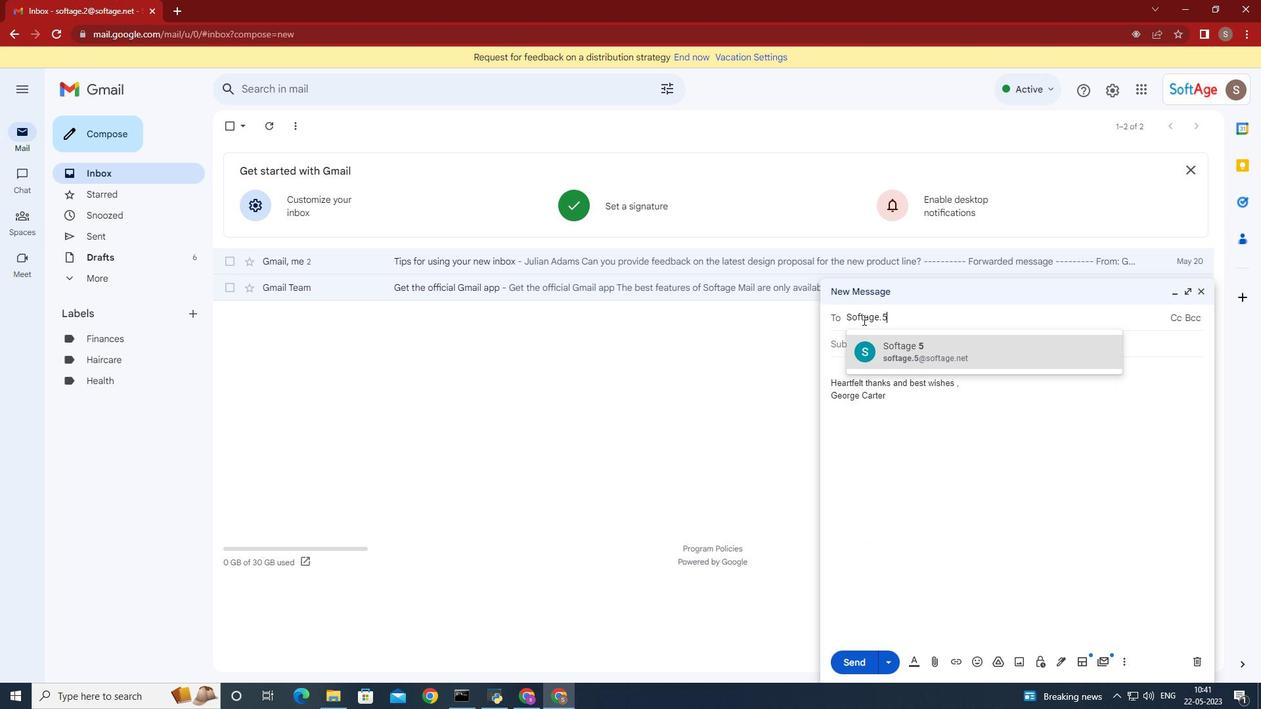 
Action: Mouse scrolled (556, 459) with delta (0, 0)
Screenshot: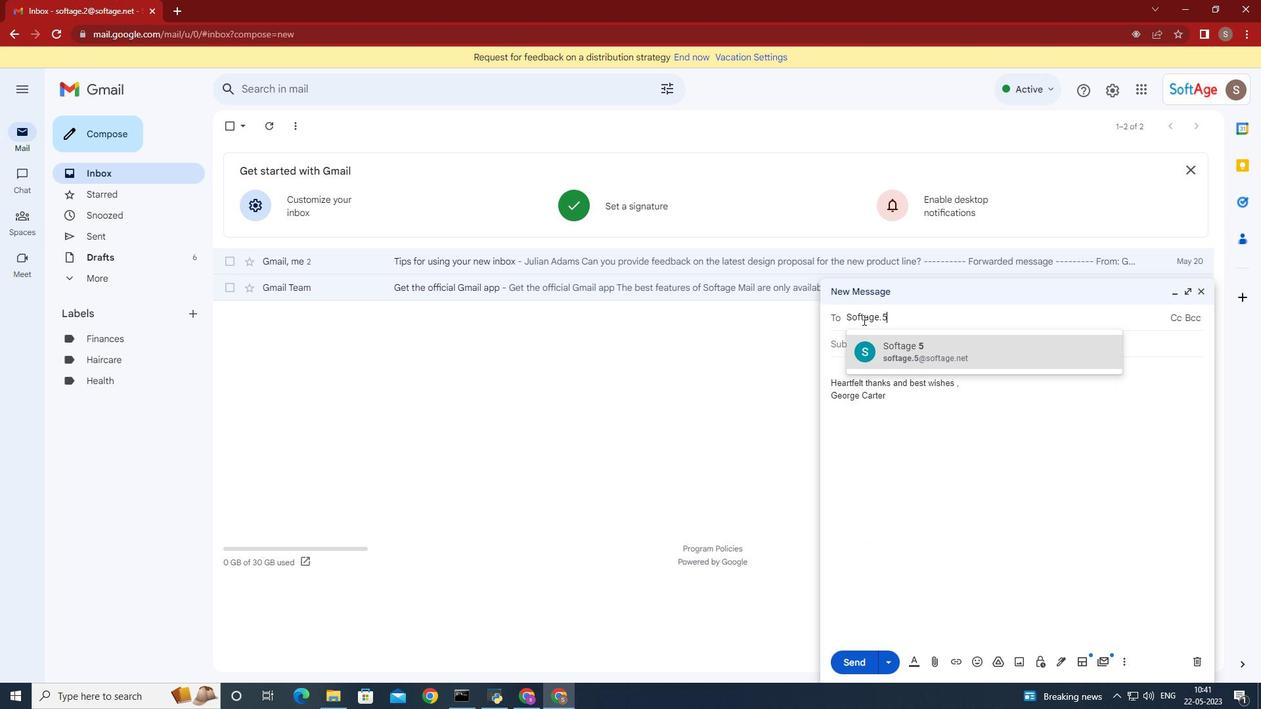 
Action: Mouse scrolled (556, 459) with delta (0, 0)
Screenshot: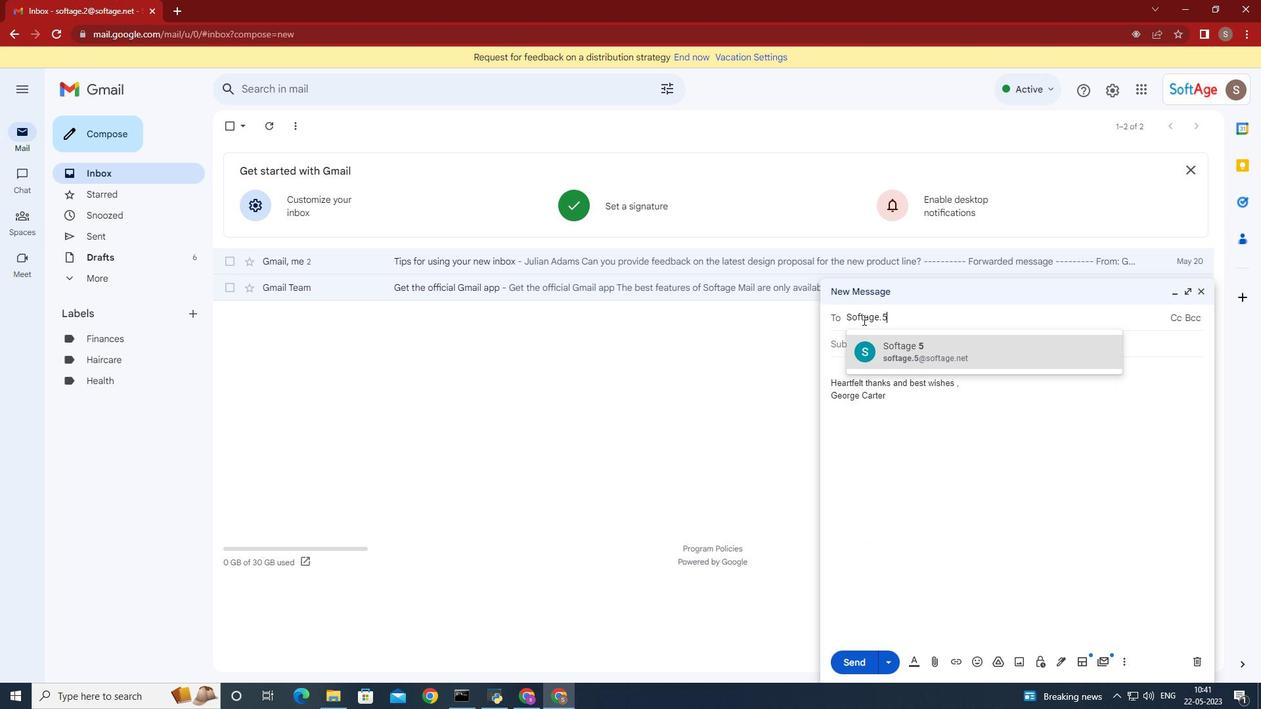 
Action: Mouse scrolled (556, 459) with delta (0, 0)
Screenshot: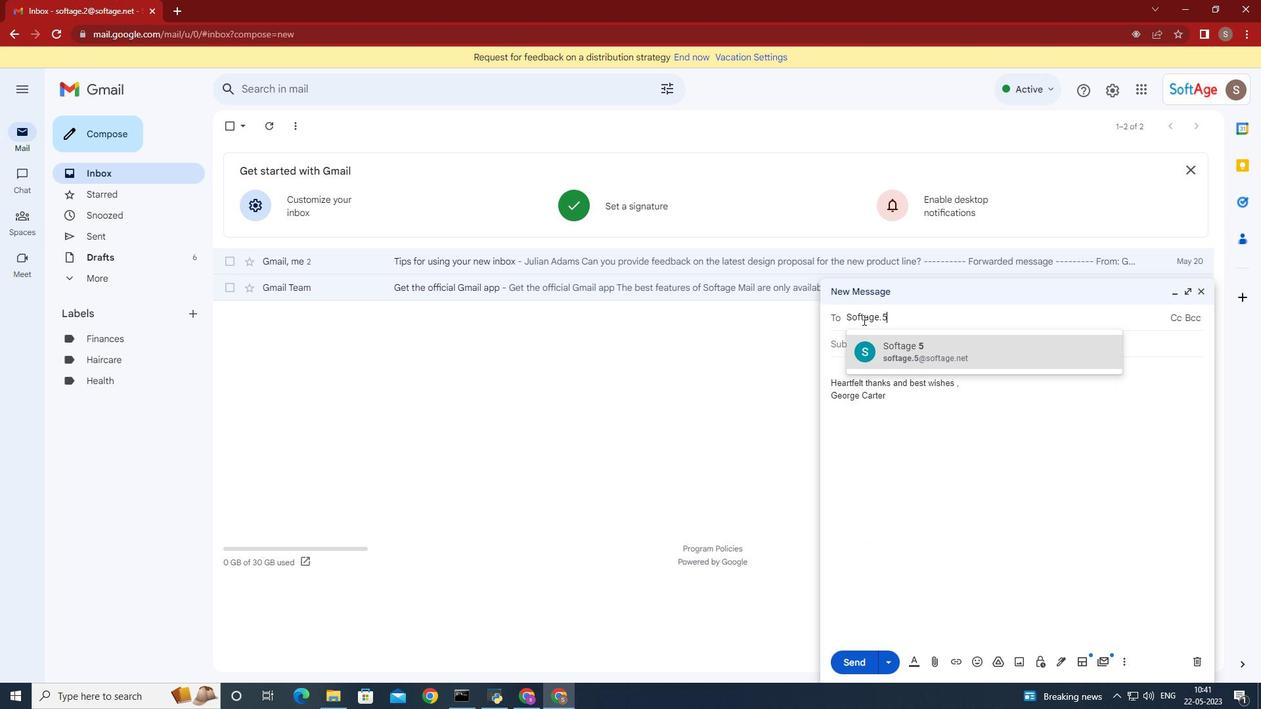 
Action: Mouse moved to (675, 314)
Screenshot: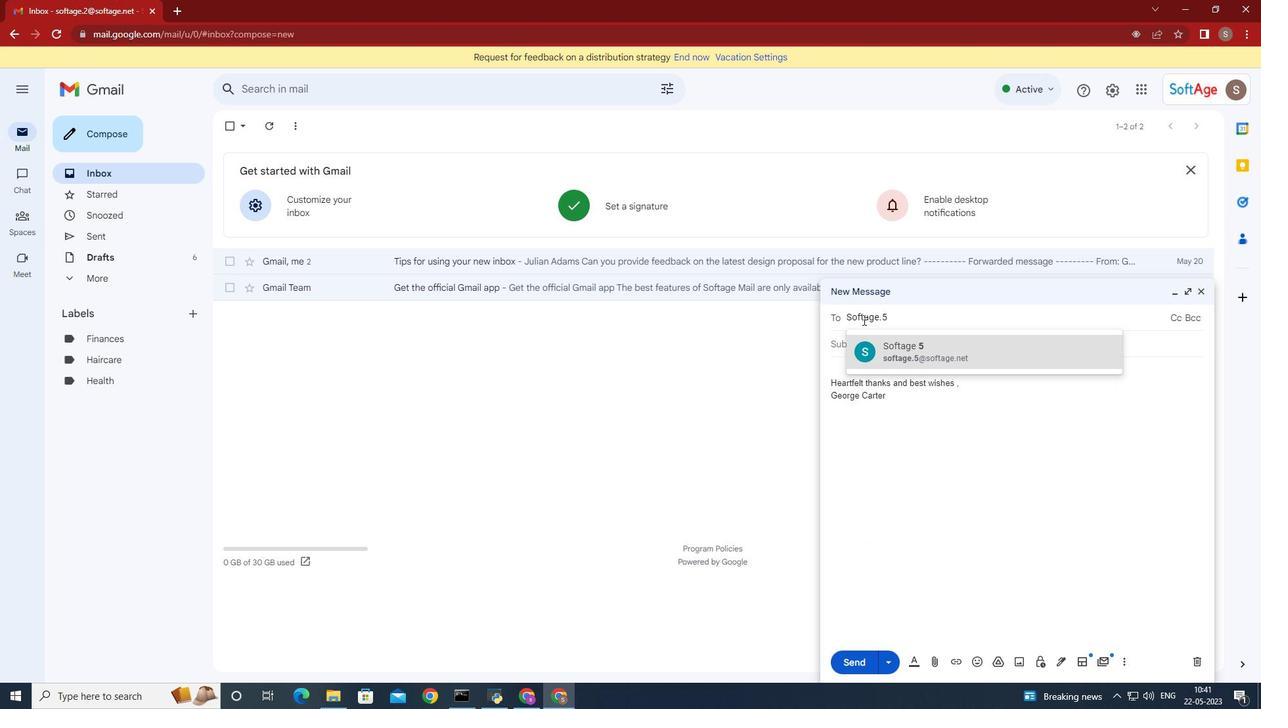 
Action: Mouse pressed left at (675, 314)
Screenshot: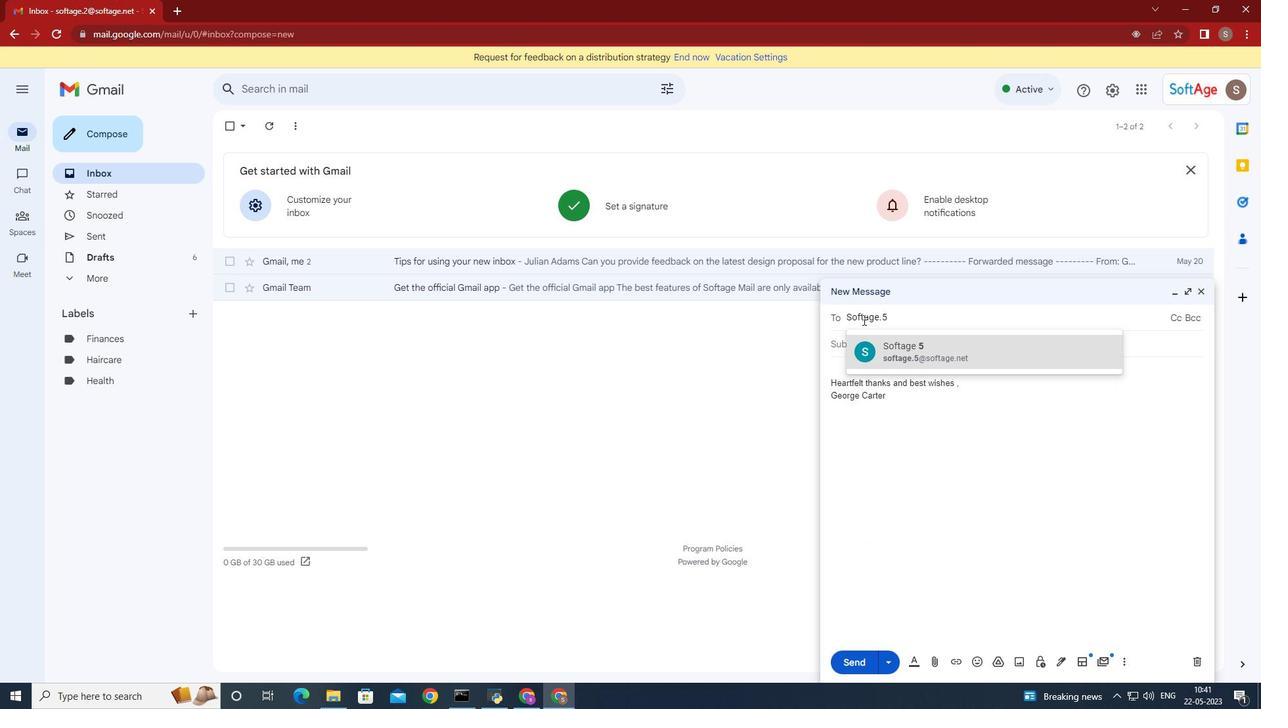 
Action: Mouse moved to (655, 466)
Screenshot: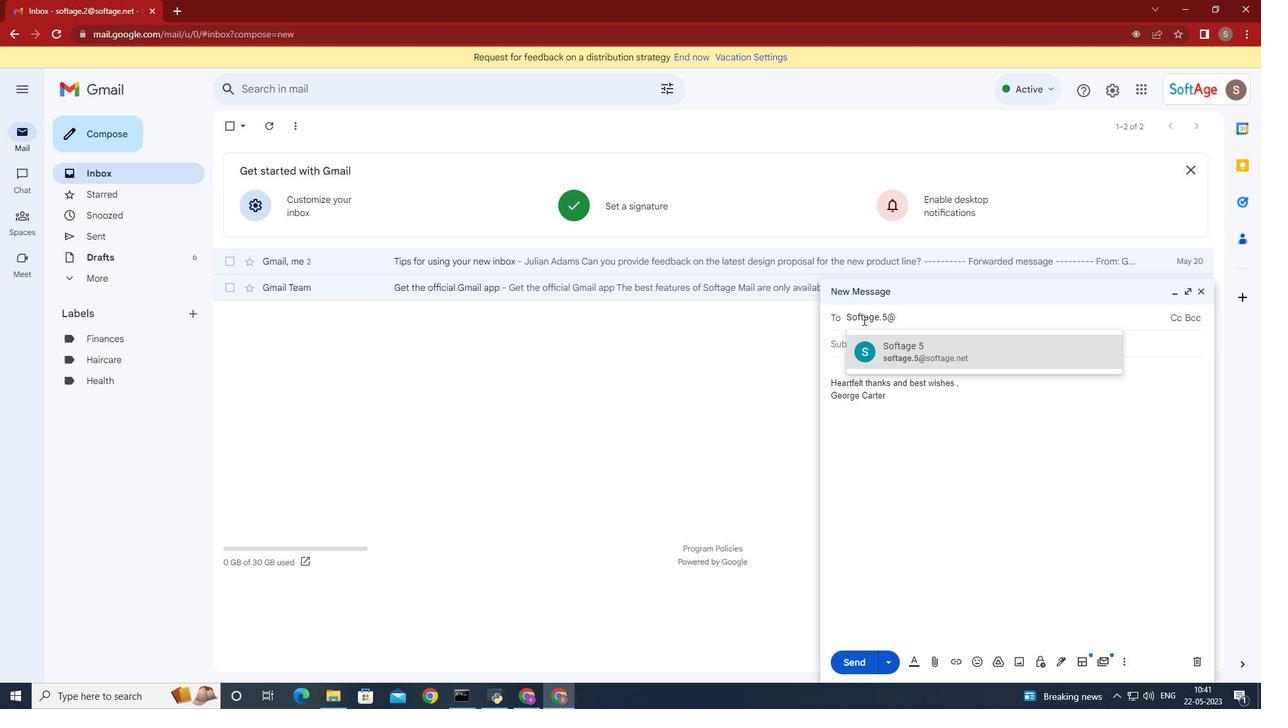 
Action: Mouse scrolled (655, 465) with delta (0, 0)
Screenshot: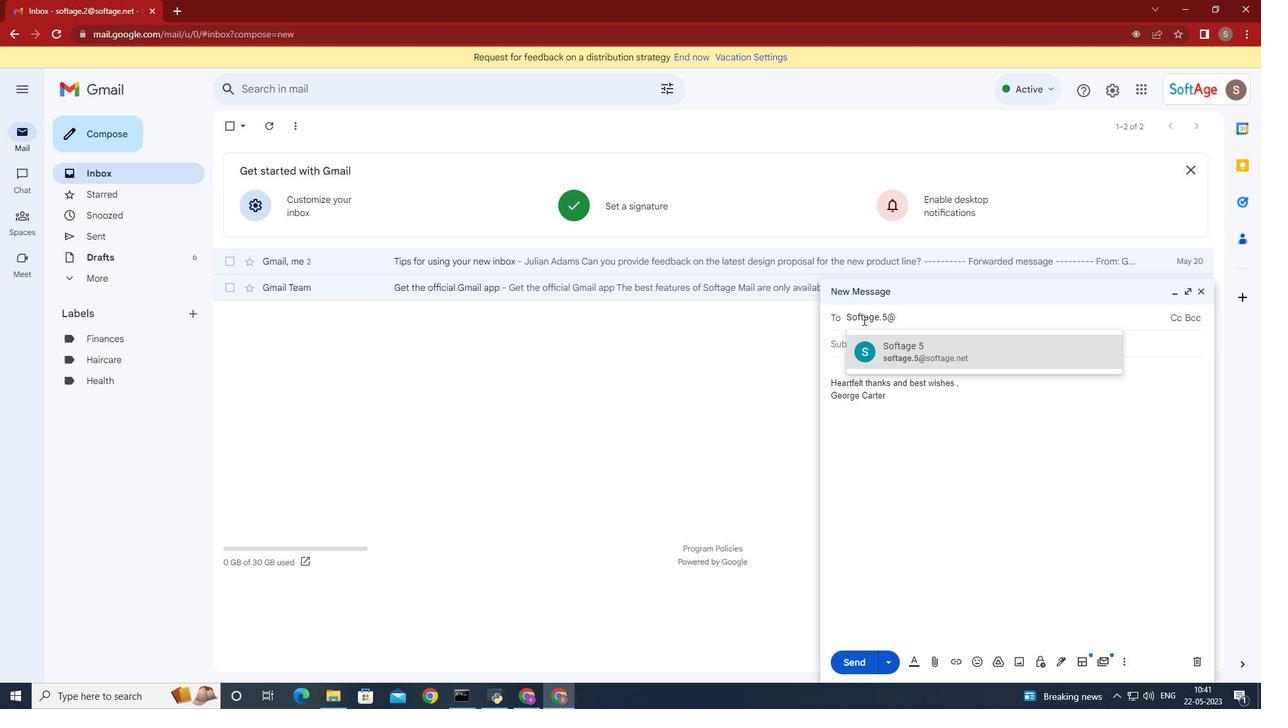 
Action: Mouse moved to (655, 467)
Screenshot: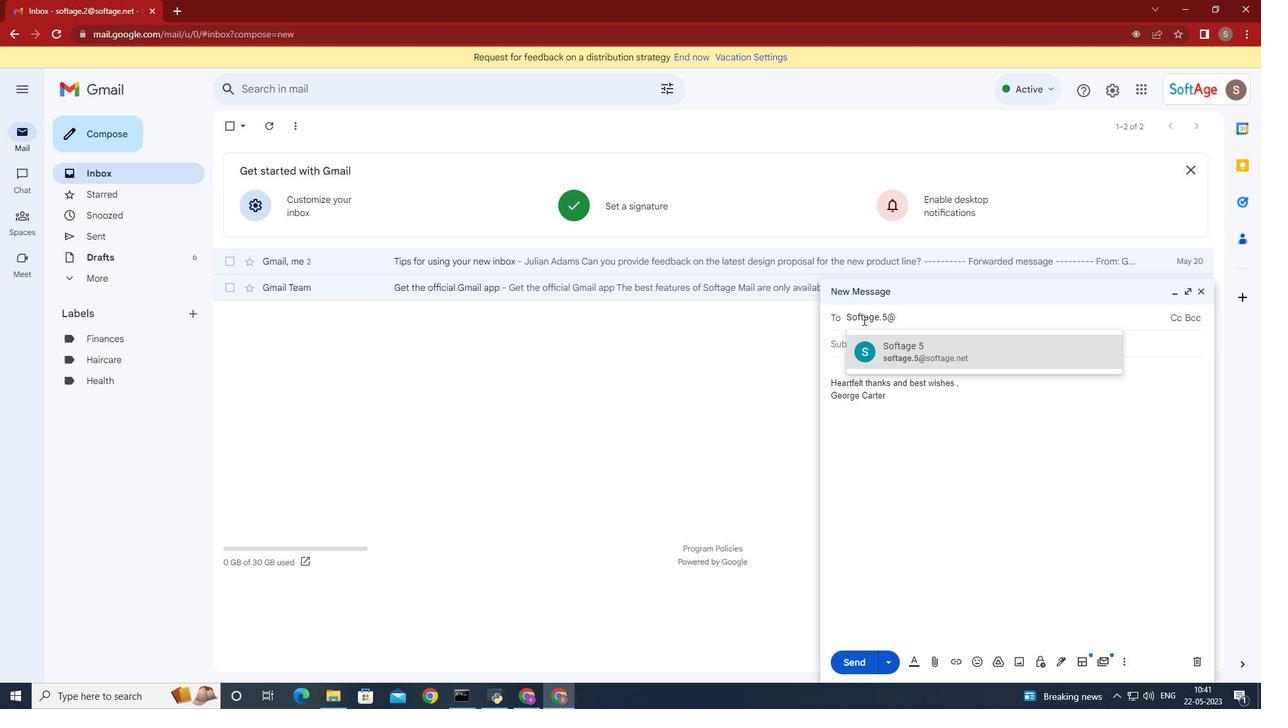 
Action: Mouse scrolled (655, 467) with delta (0, 0)
Screenshot: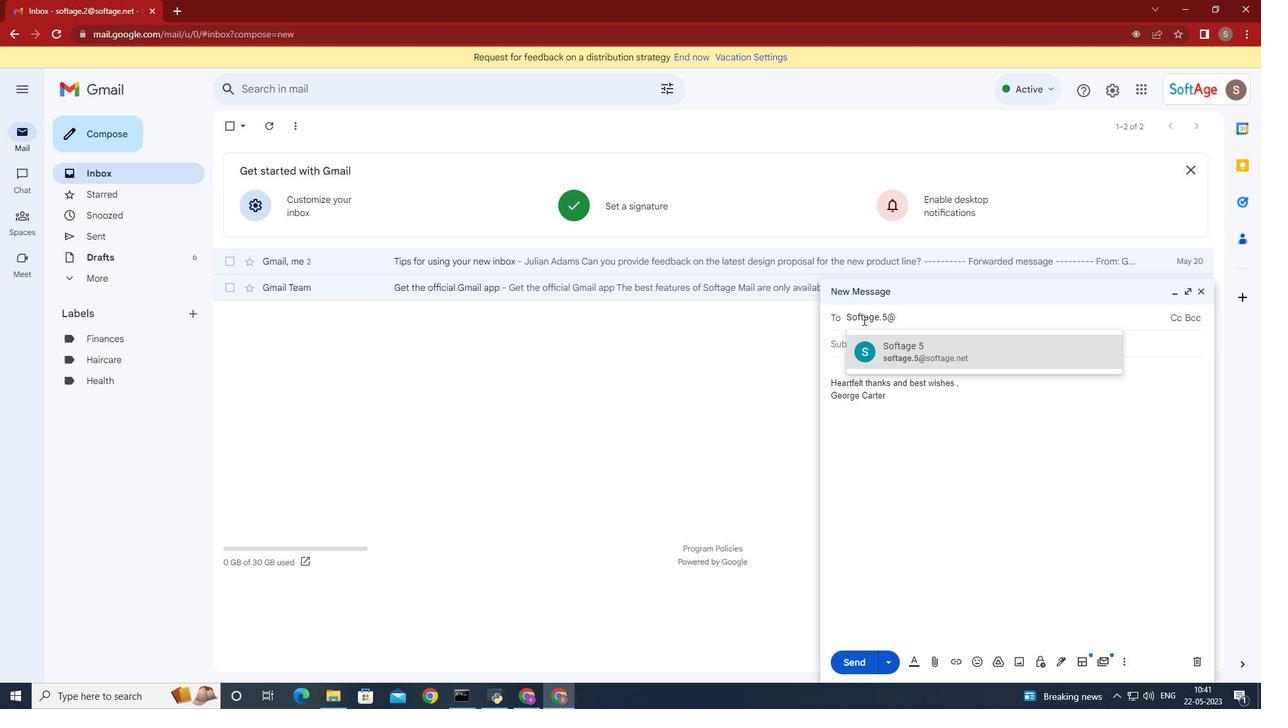 
Action: Mouse scrolled (655, 467) with delta (0, 0)
Screenshot: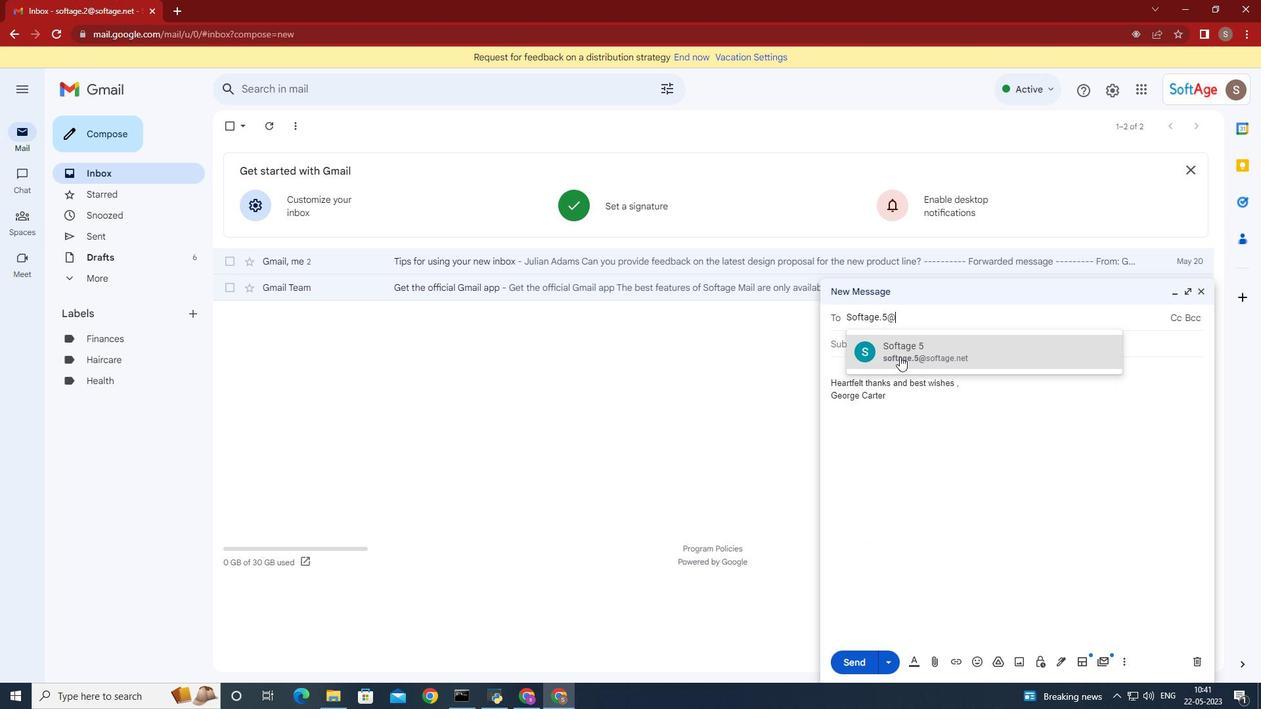 
Action: Mouse scrolled (655, 467) with delta (0, 0)
Screenshot: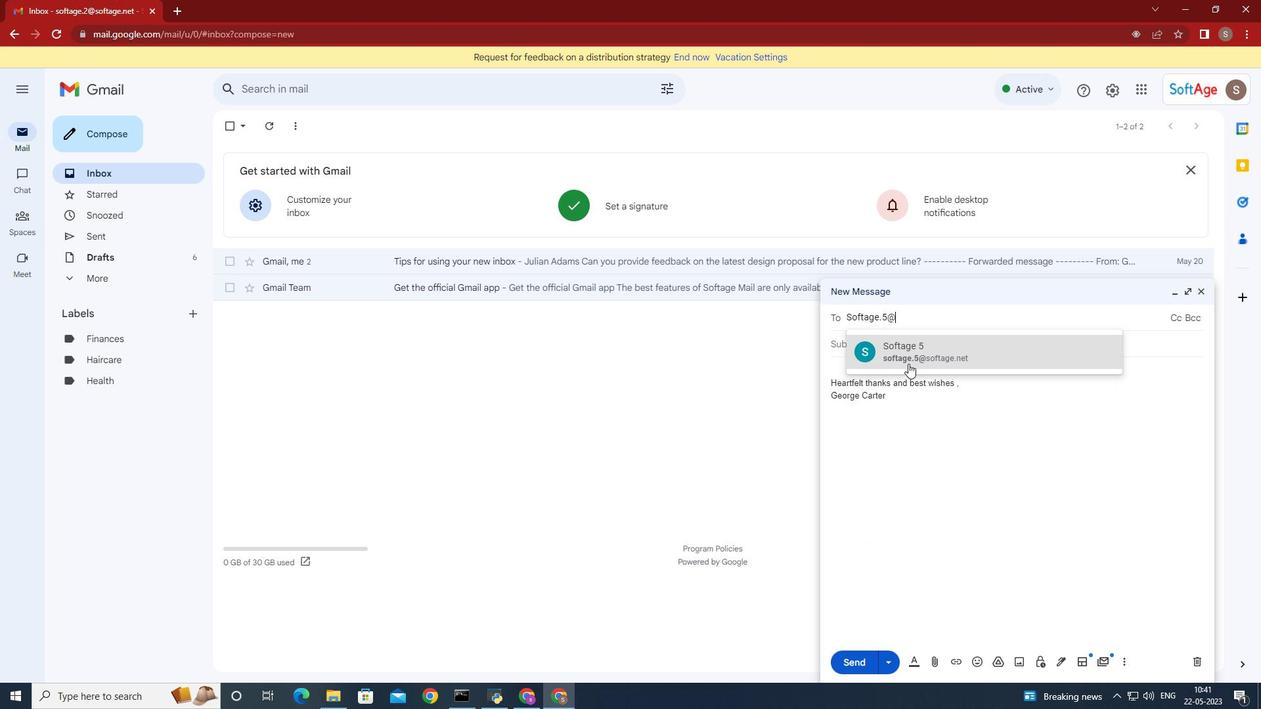 
Action: Mouse scrolled (655, 467) with delta (0, 0)
Screenshot: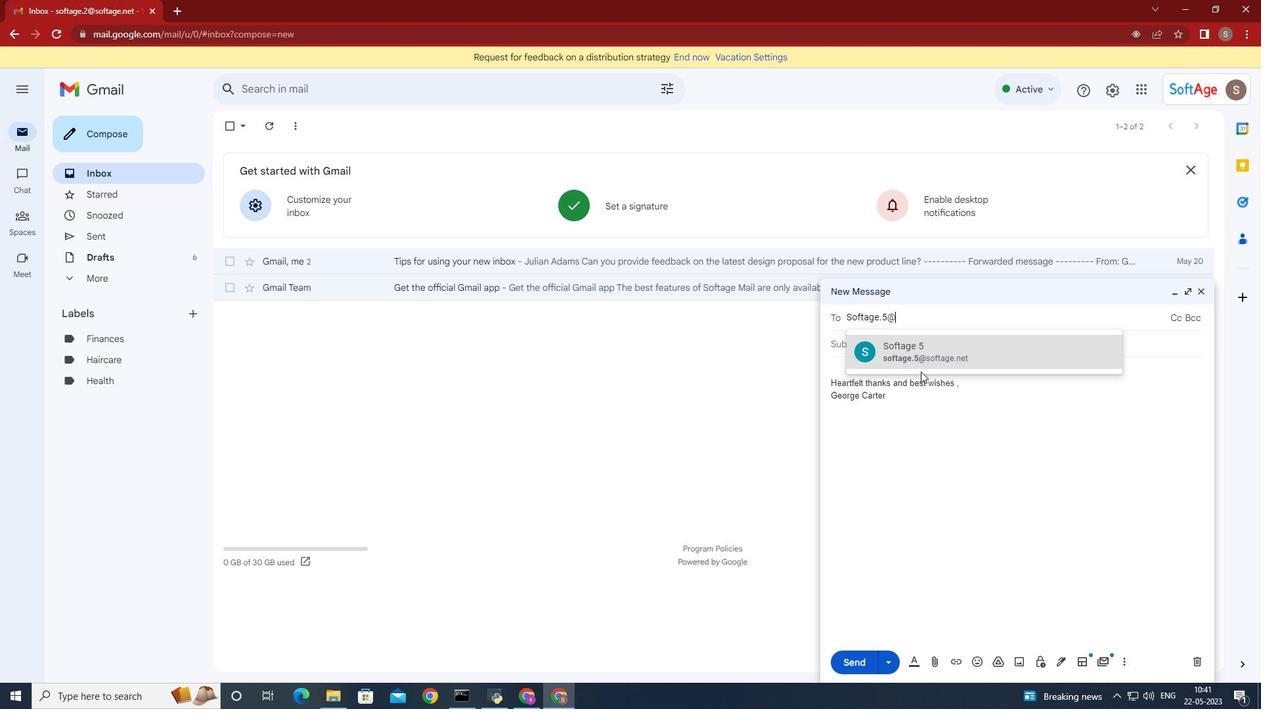 
Action: Mouse moved to (655, 469)
Screenshot: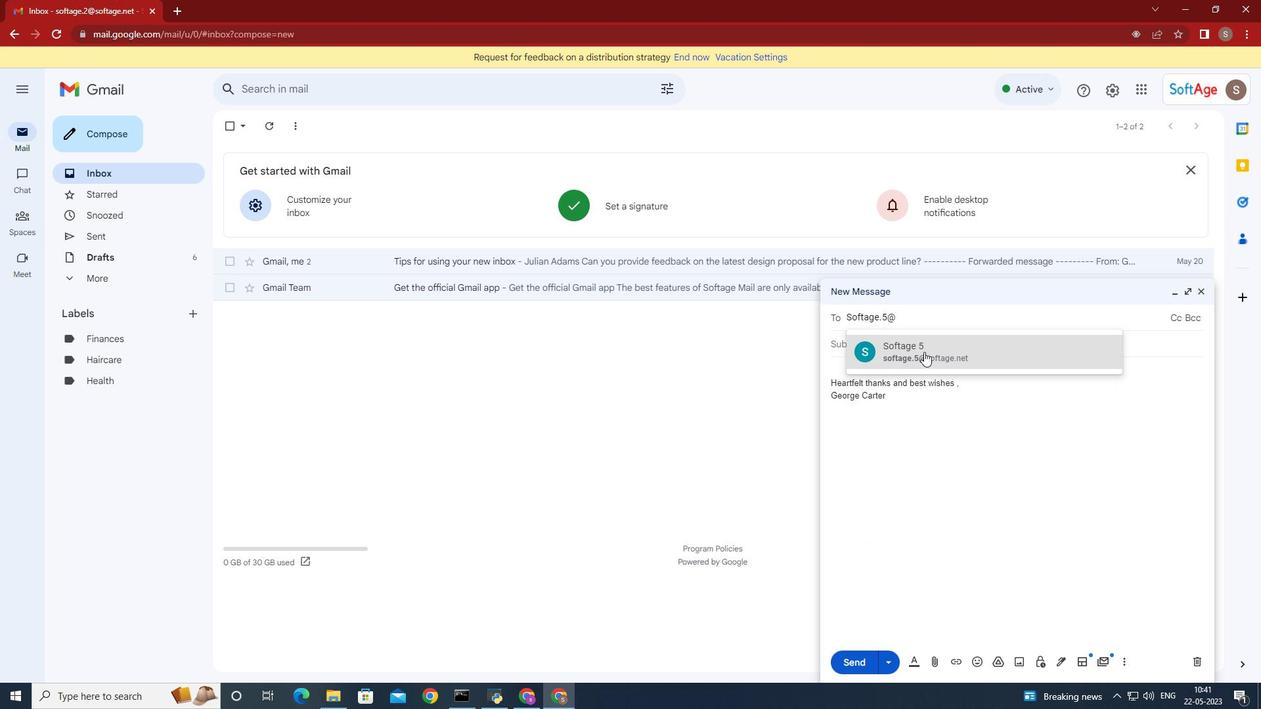 
Action: Mouse scrolled (655, 469) with delta (0, 0)
Screenshot: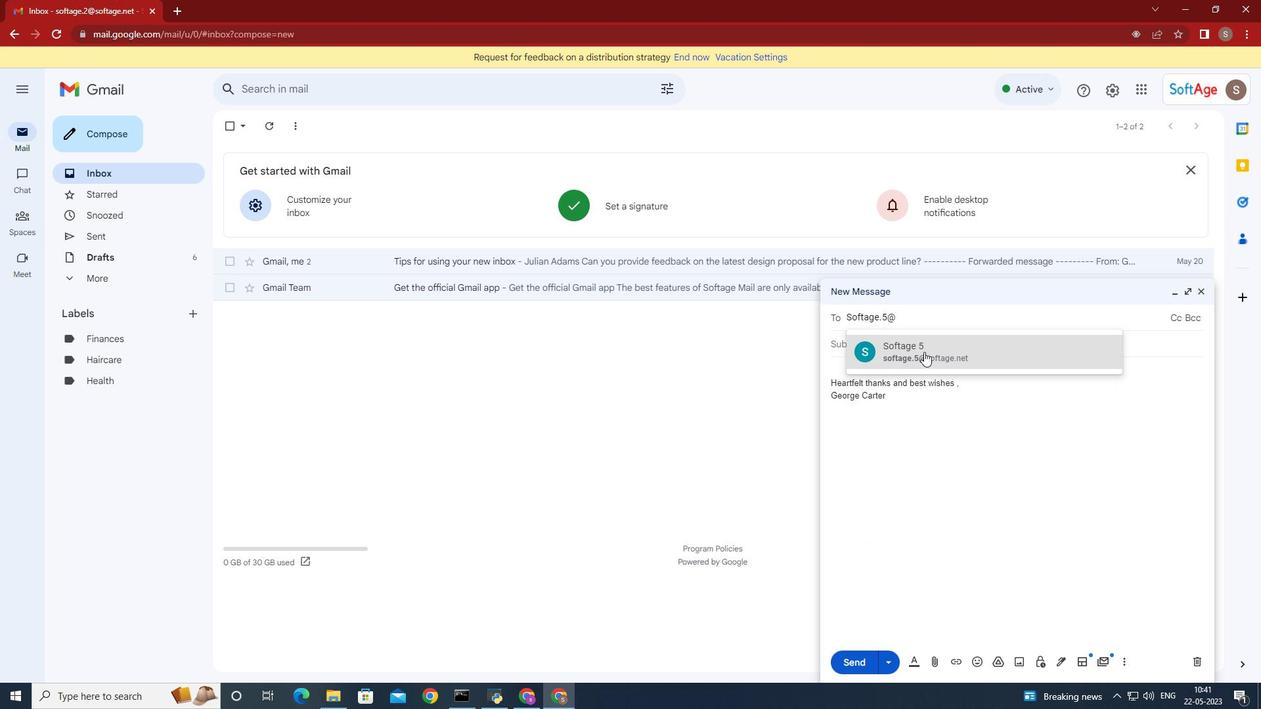 
Action: Mouse moved to (655, 471)
Screenshot: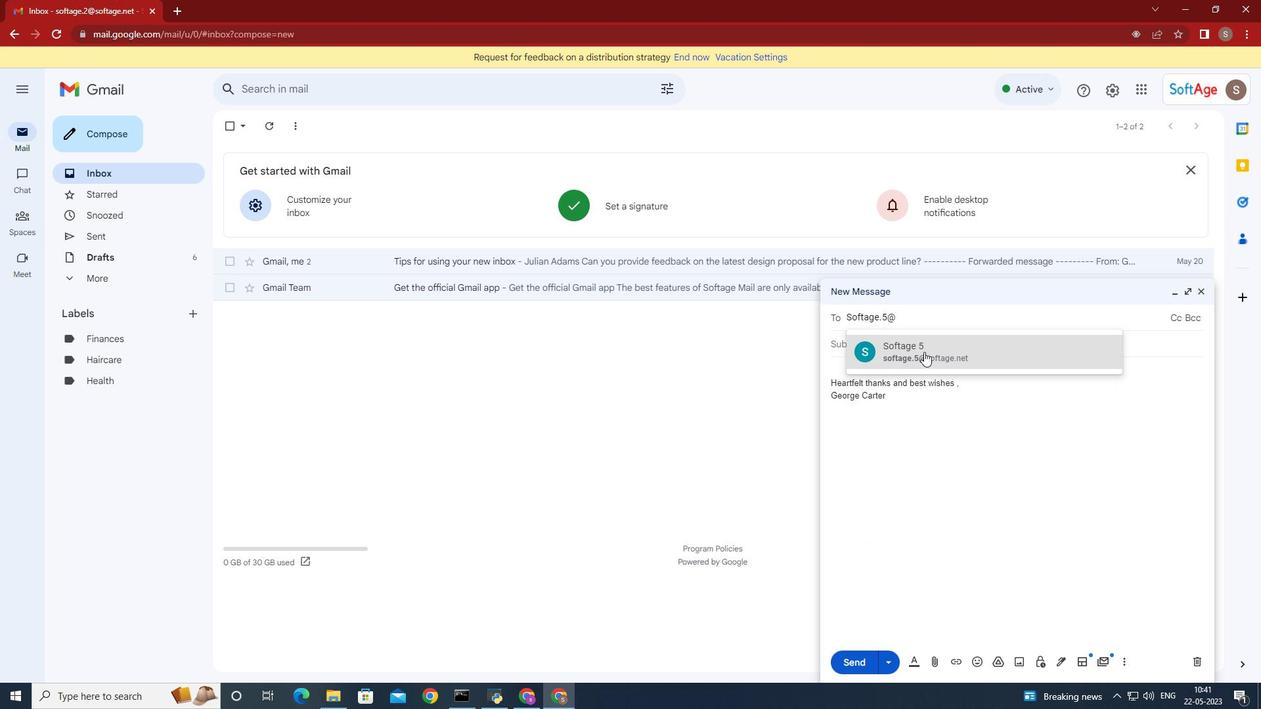 
Action: Mouse scrolled (655, 470) with delta (0, 0)
Screenshot: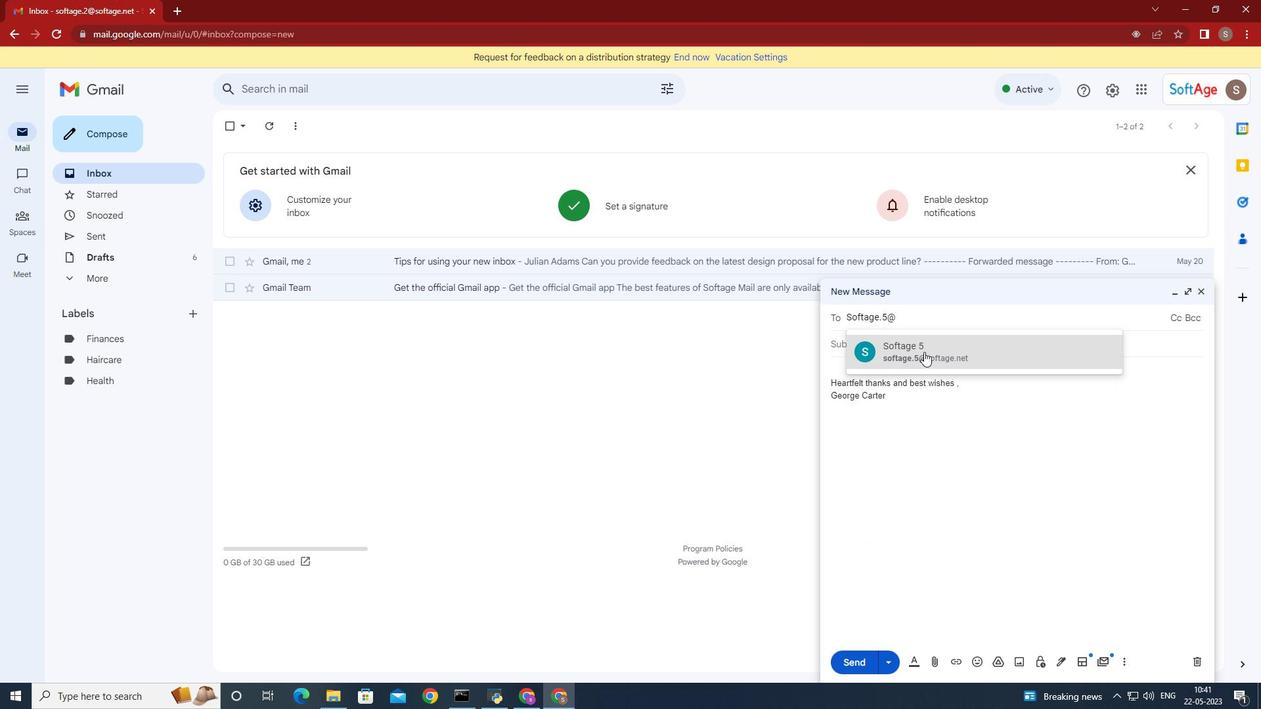 
Action: Mouse moved to (681, 599)
Screenshot: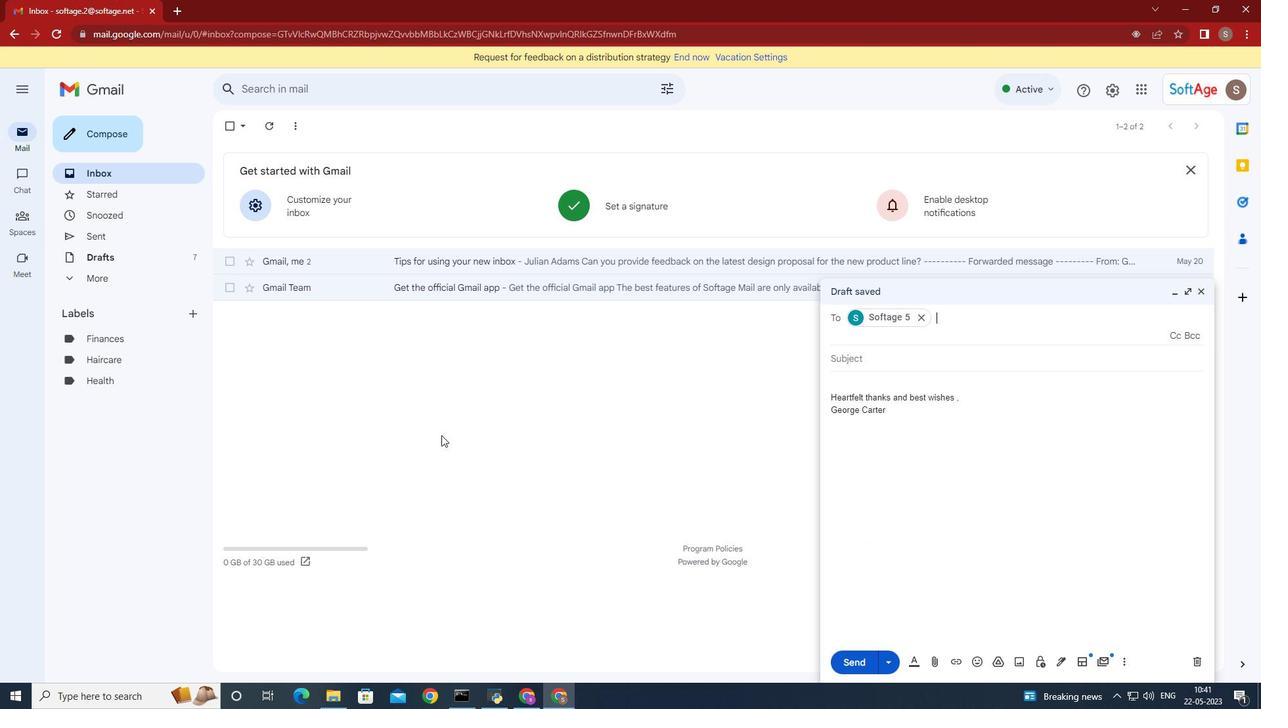 
Action: Mouse pressed left at (681, 599)
Screenshot: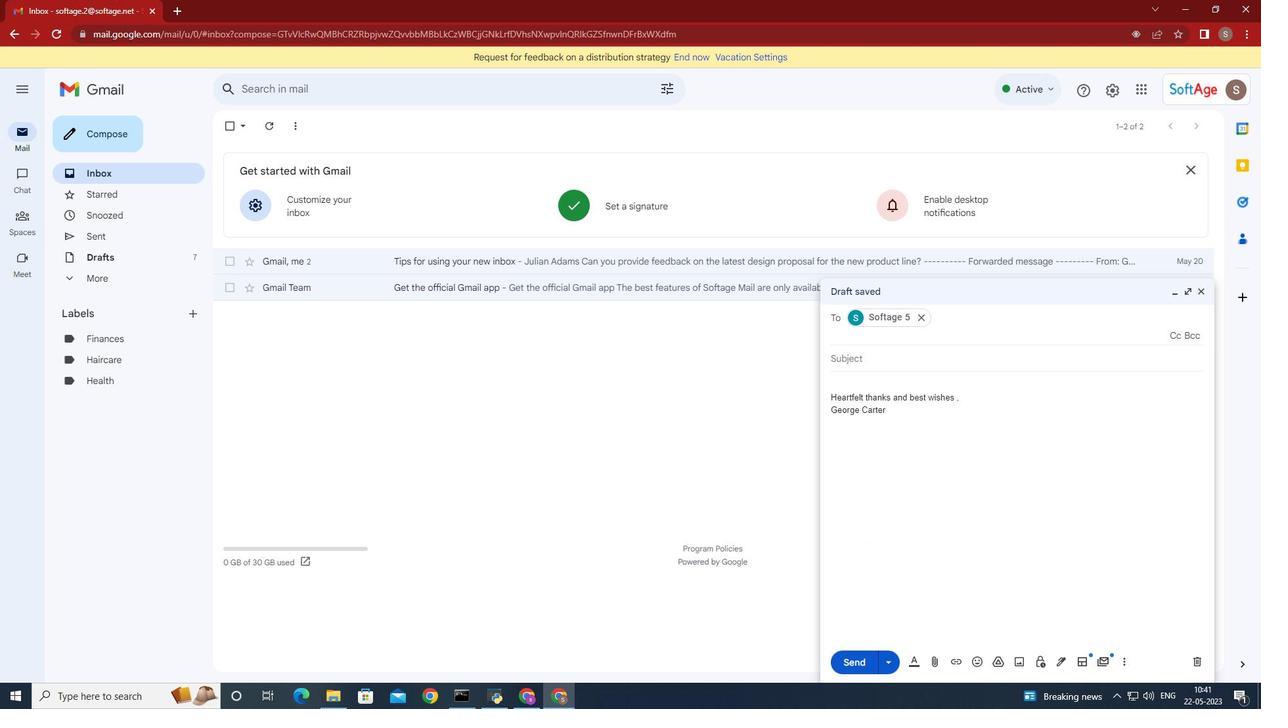 
Action: Mouse moved to (612, 488)
Screenshot: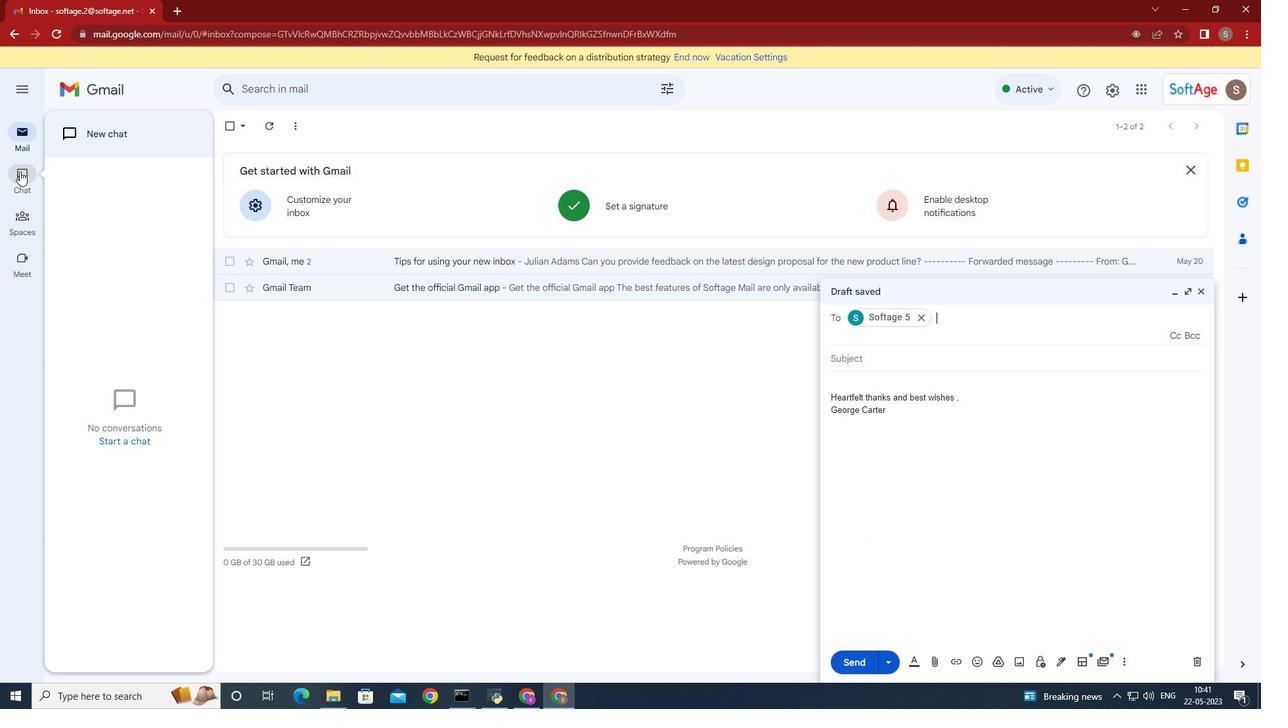 
Action: Mouse scrolled (612, 489) with delta (0, 0)
Screenshot: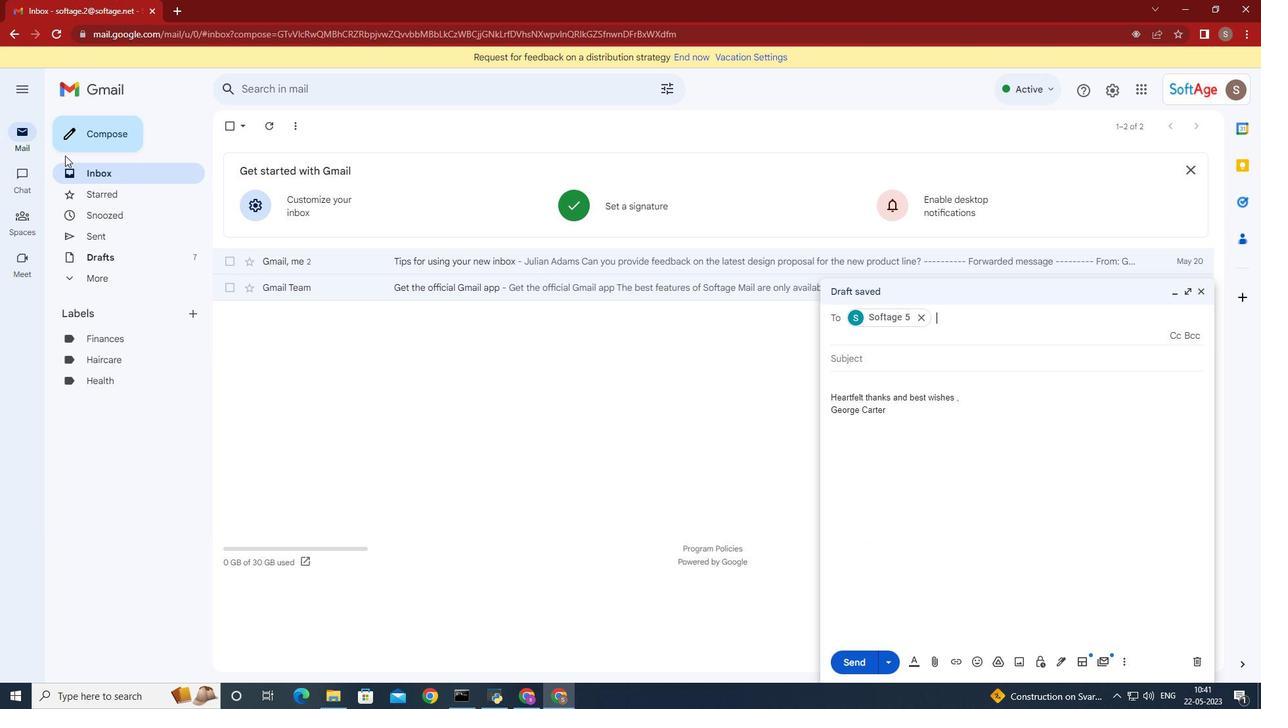 
Action: Mouse scrolled (612, 489) with delta (0, 0)
Screenshot: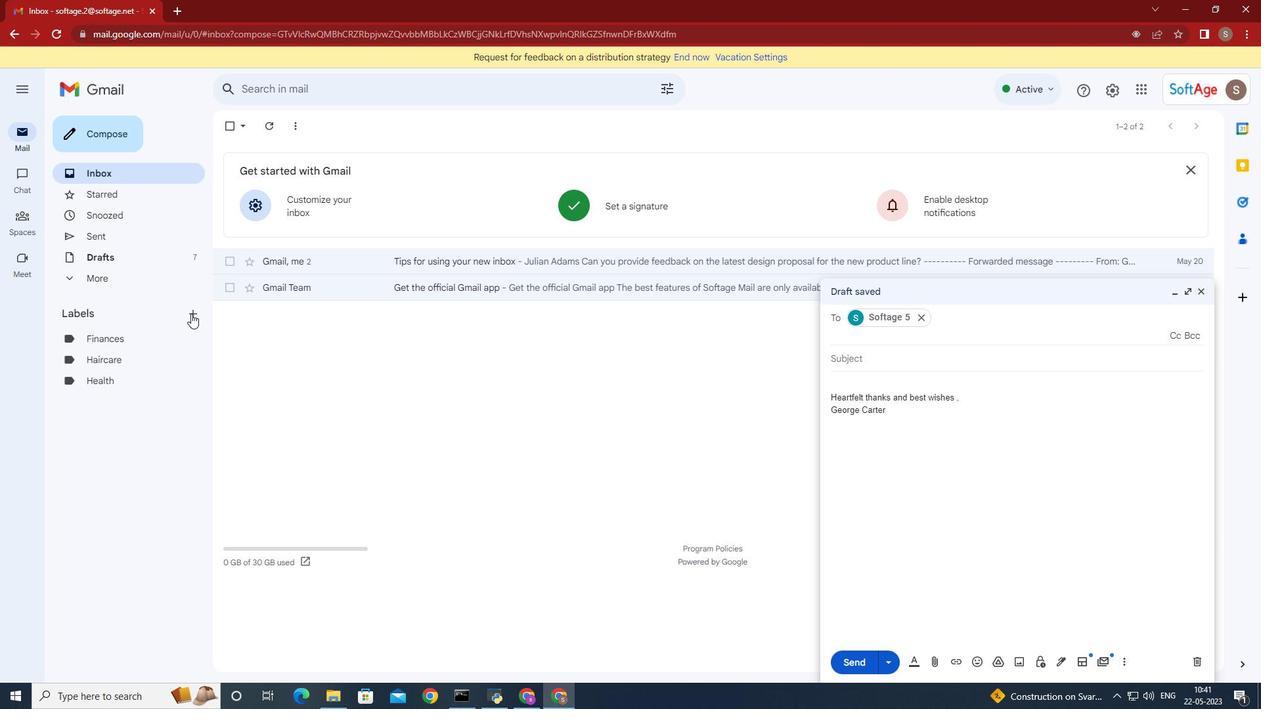 
Action: Mouse scrolled (612, 489) with delta (0, 0)
Screenshot: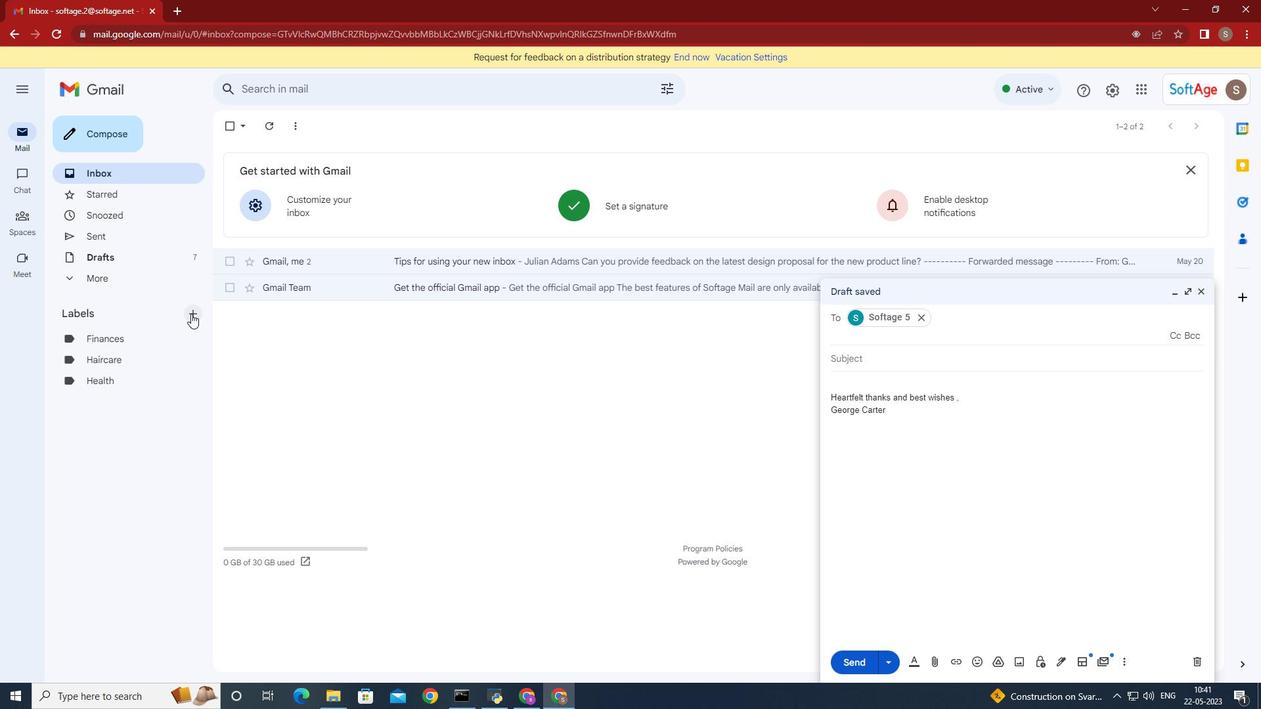 
Action: Mouse scrolled (612, 489) with delta (0, 0)
Screenshot: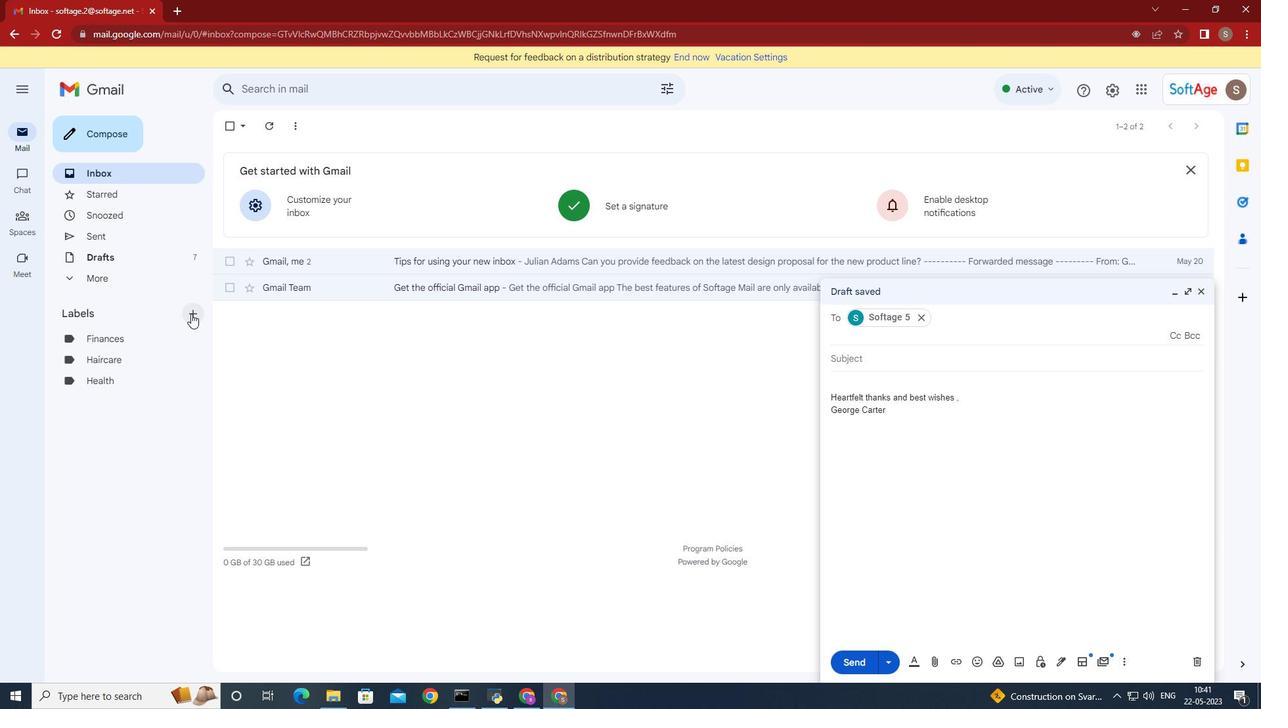 
Action: Mouse scrolled (612, 489) with delta (0, 0)
Screenshot: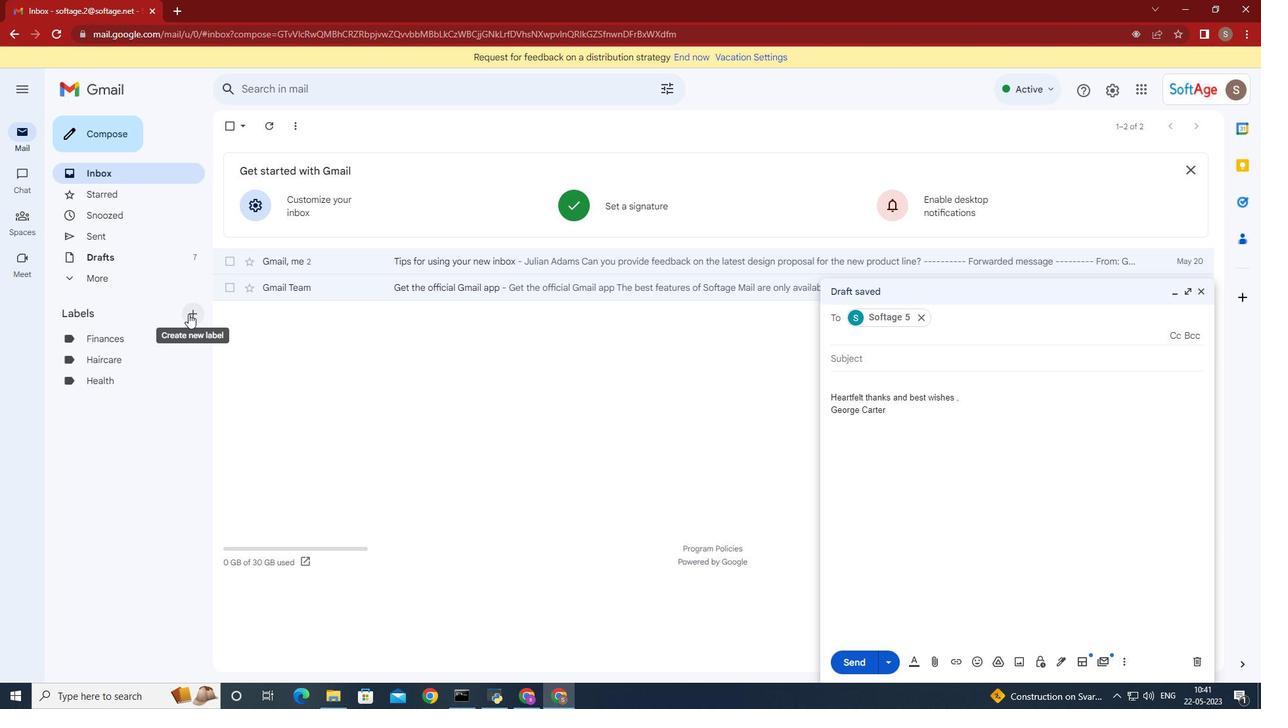 
Action: Mouse scrolled (612, 489) with delta (0, 0)
Screenshot: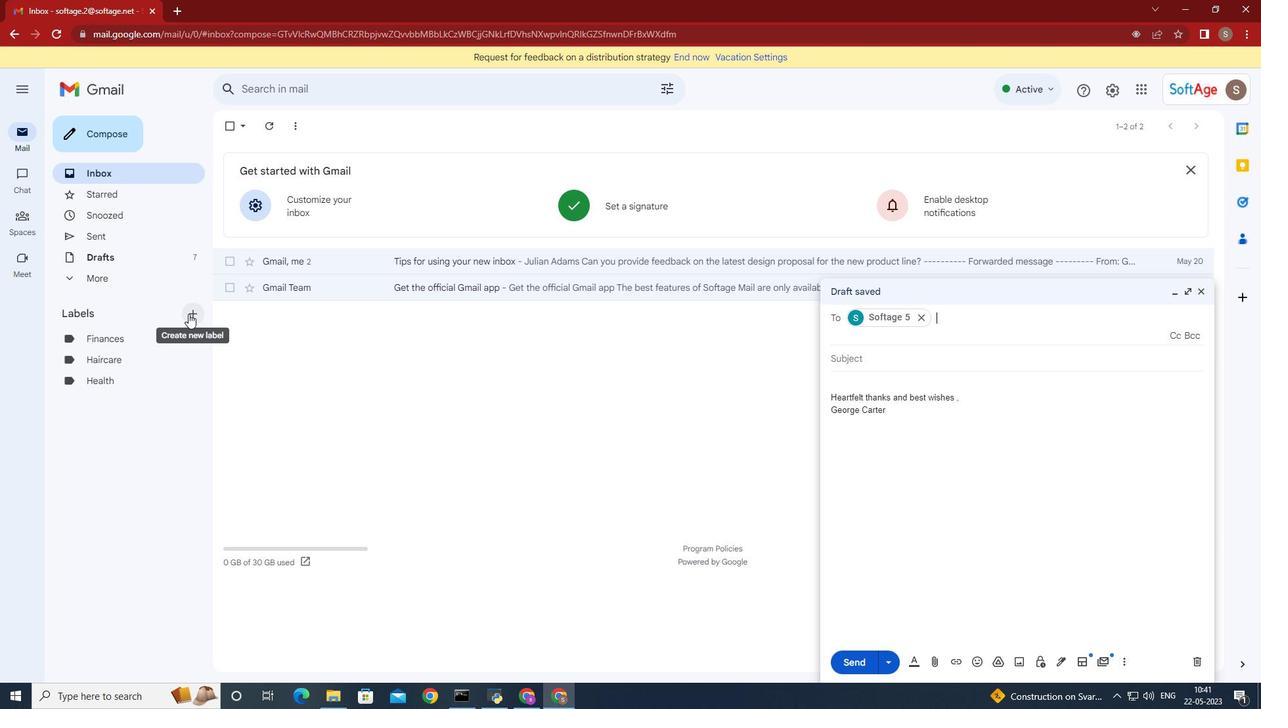 
Action: Mouse moved to (611, 488)
Screenshot: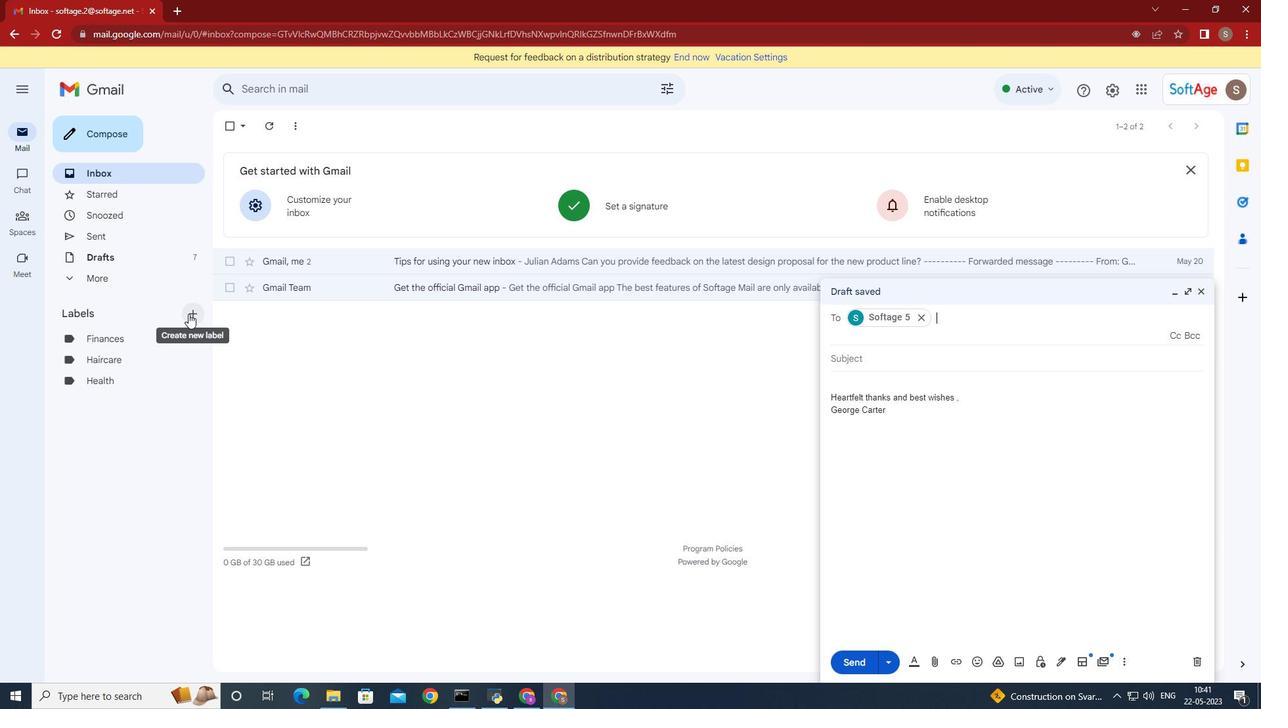 
Action: Mouse scrolled (611, 489) with delta (0, 0)
Screenshot: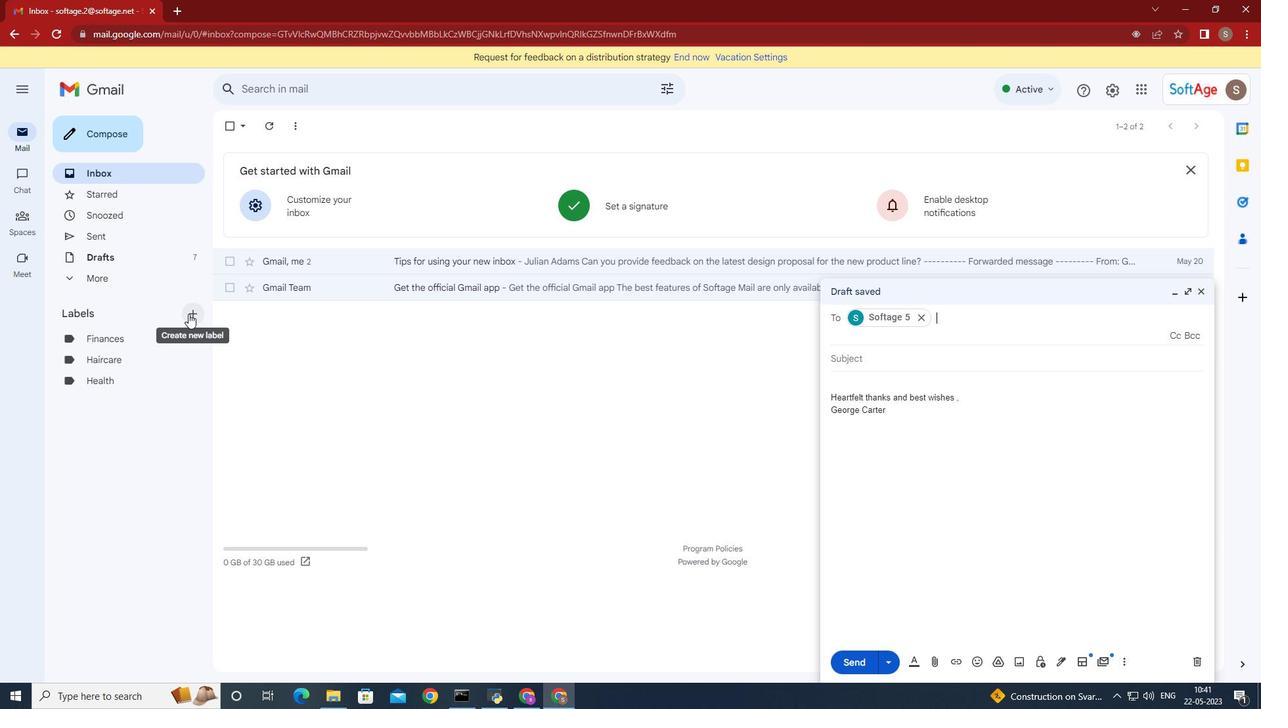
Action: Mouse scrolled (611, 489) with delta (0, 0)
Screenshot: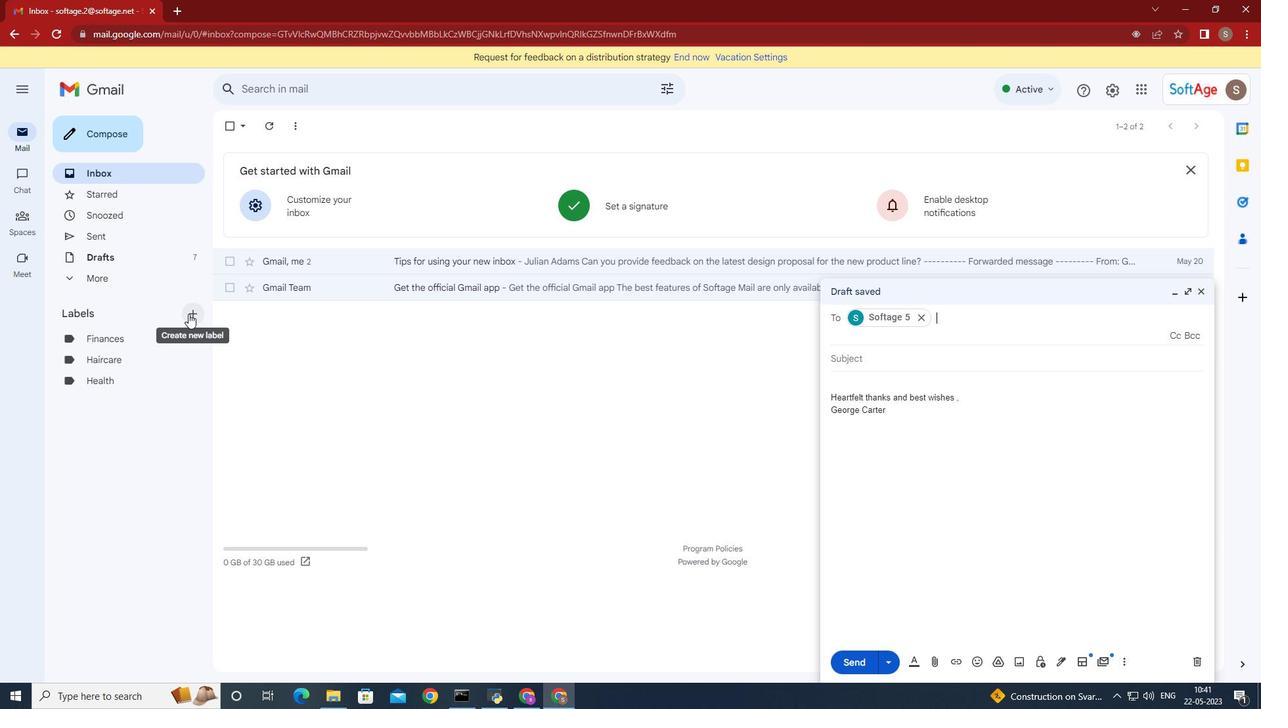 
Action: Mouse scrolled (611, 489) with delta (0, 0)
Screenshot: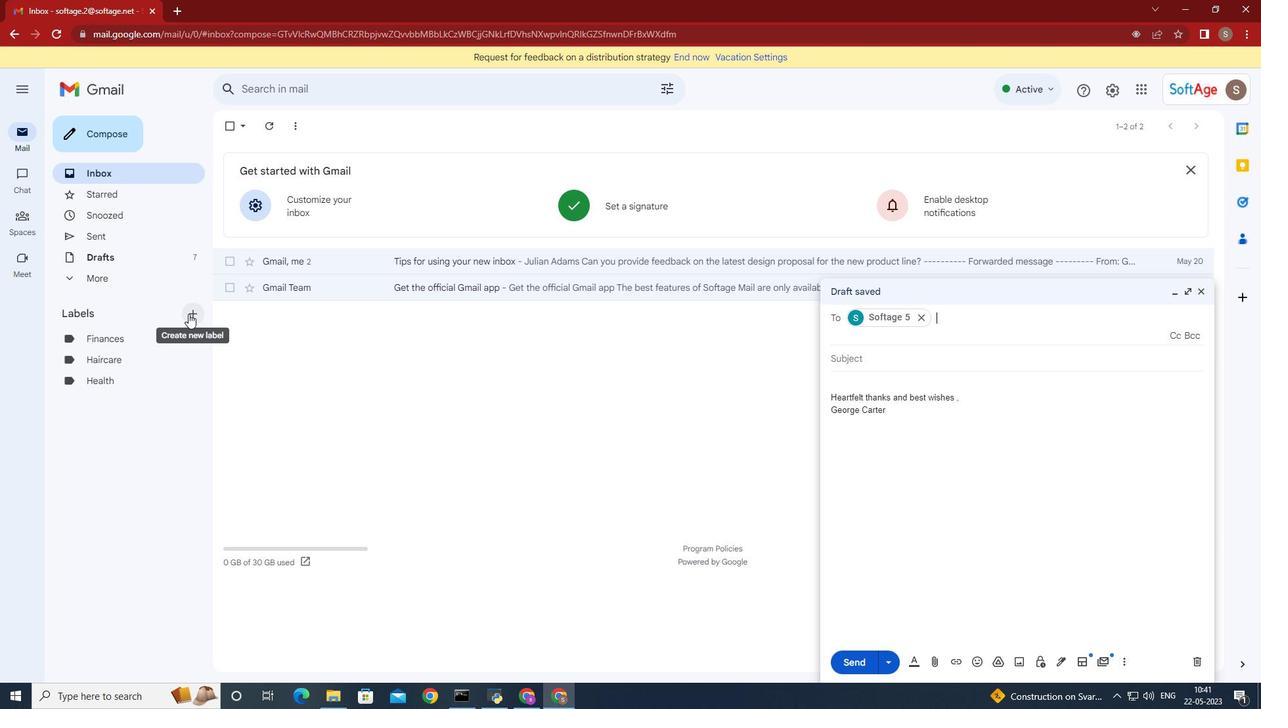 
Action: Mouse scrolled (611, 489) with delta (0, 0)
Screenshot: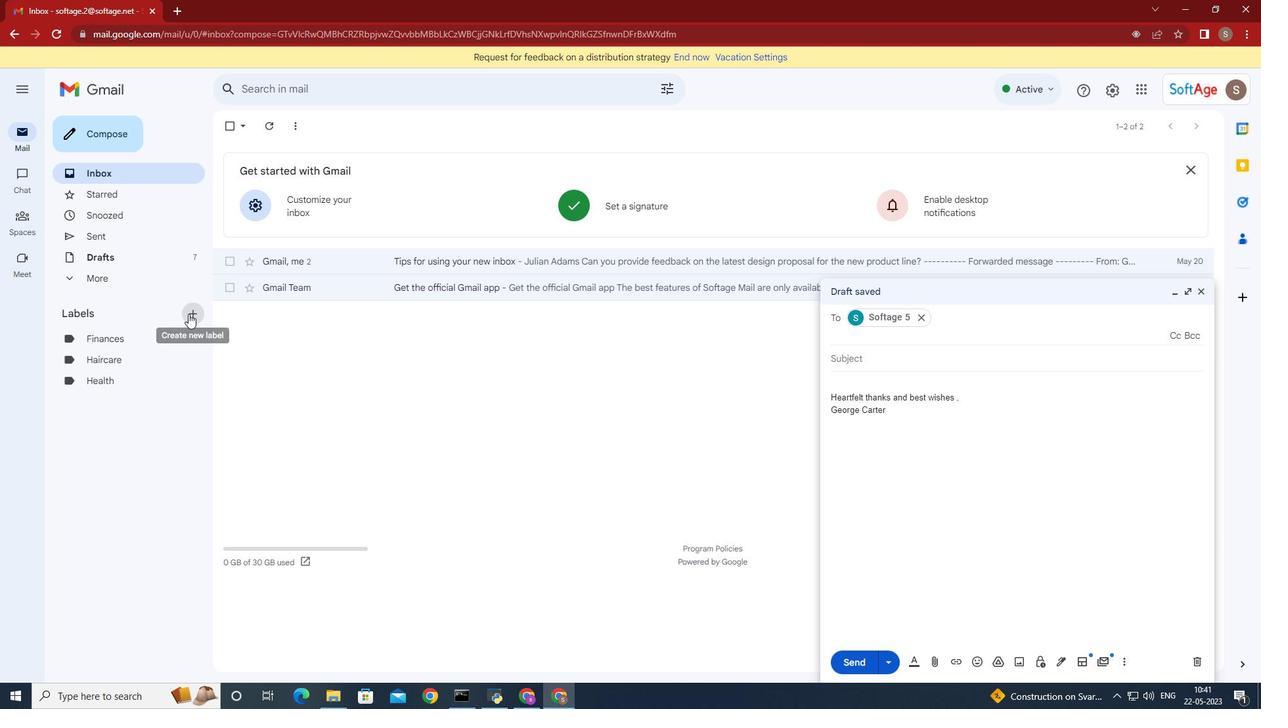 
Action: Mouse scrolled (611, 489) with delta (0, 0)
Screenshot: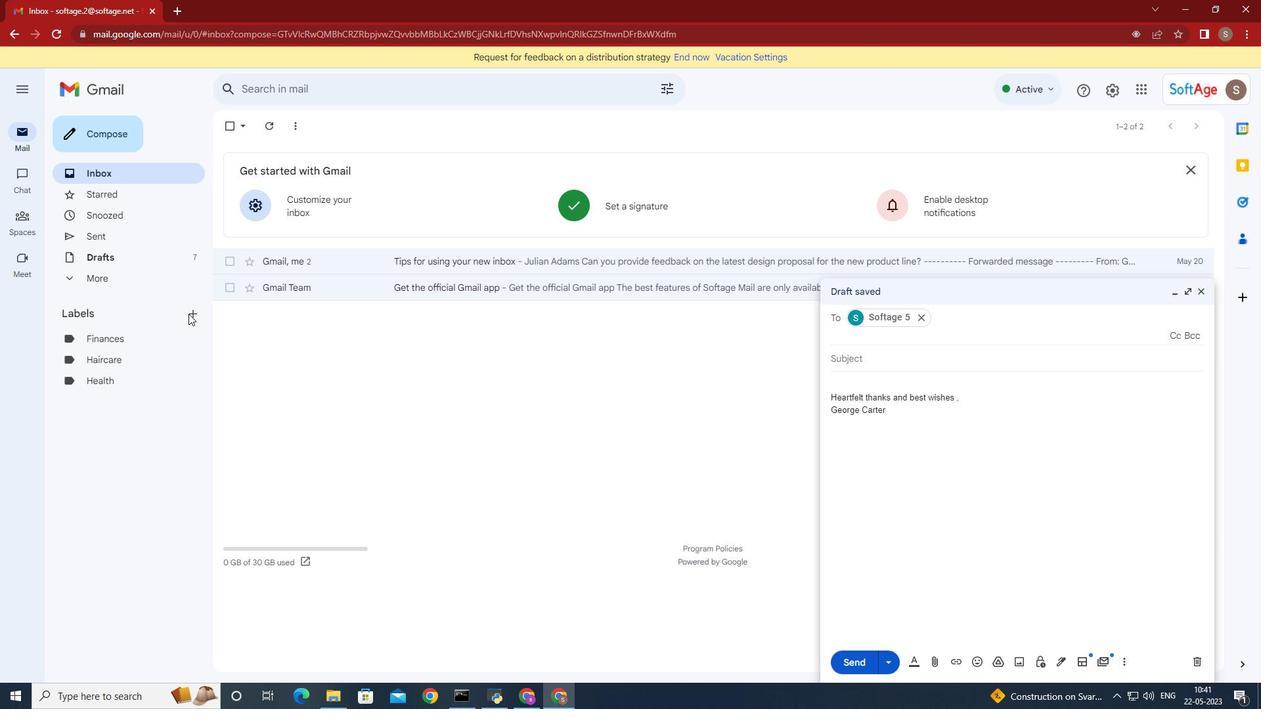 
Action: Mouse scrolled (611, 489) with delta (0, 0)
Screenshot: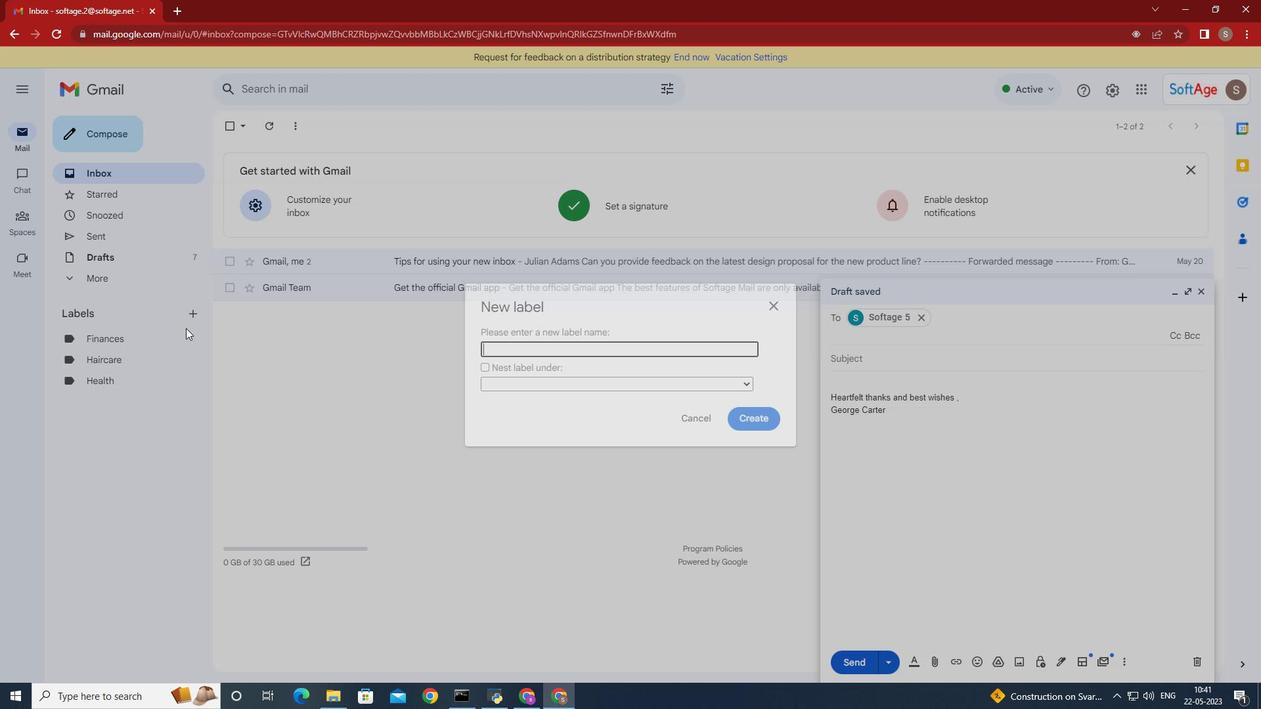
Action: Mouse scrolled (611, 489) with delta (0, 0)
Screenshot: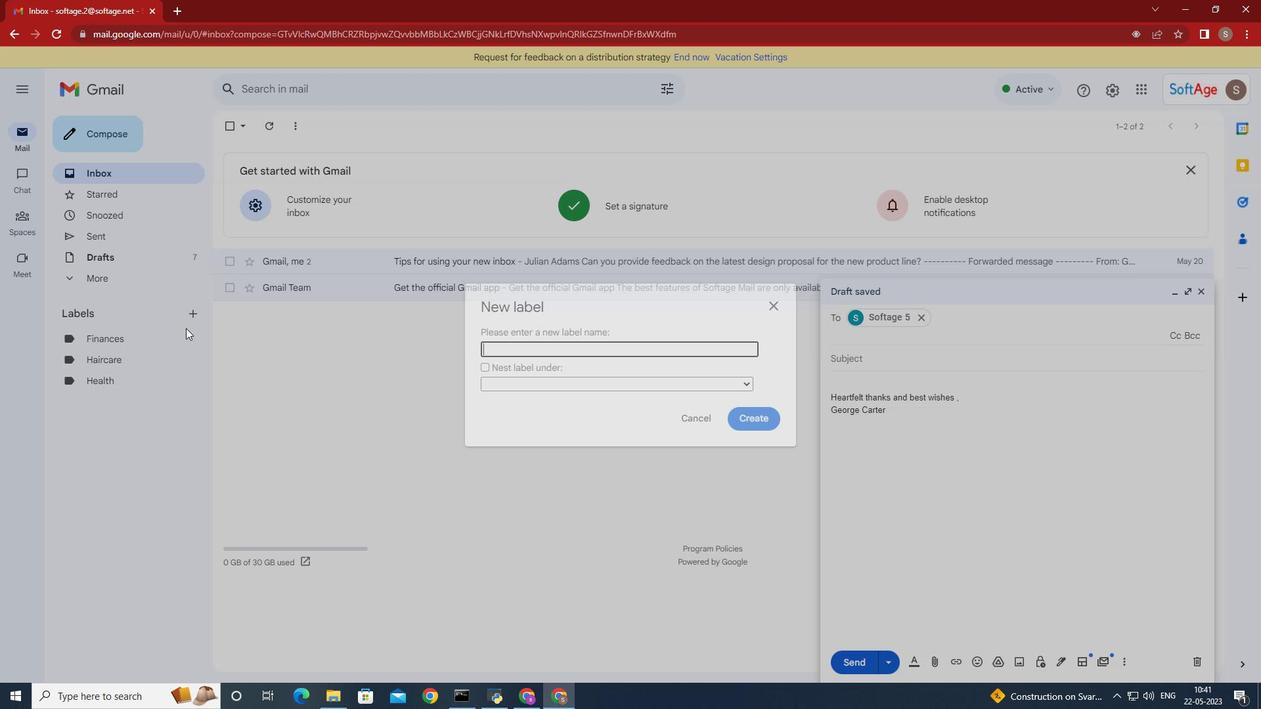 
Action: Mouse scrolled (611, 489) with delta (0, 0)
Screenshot: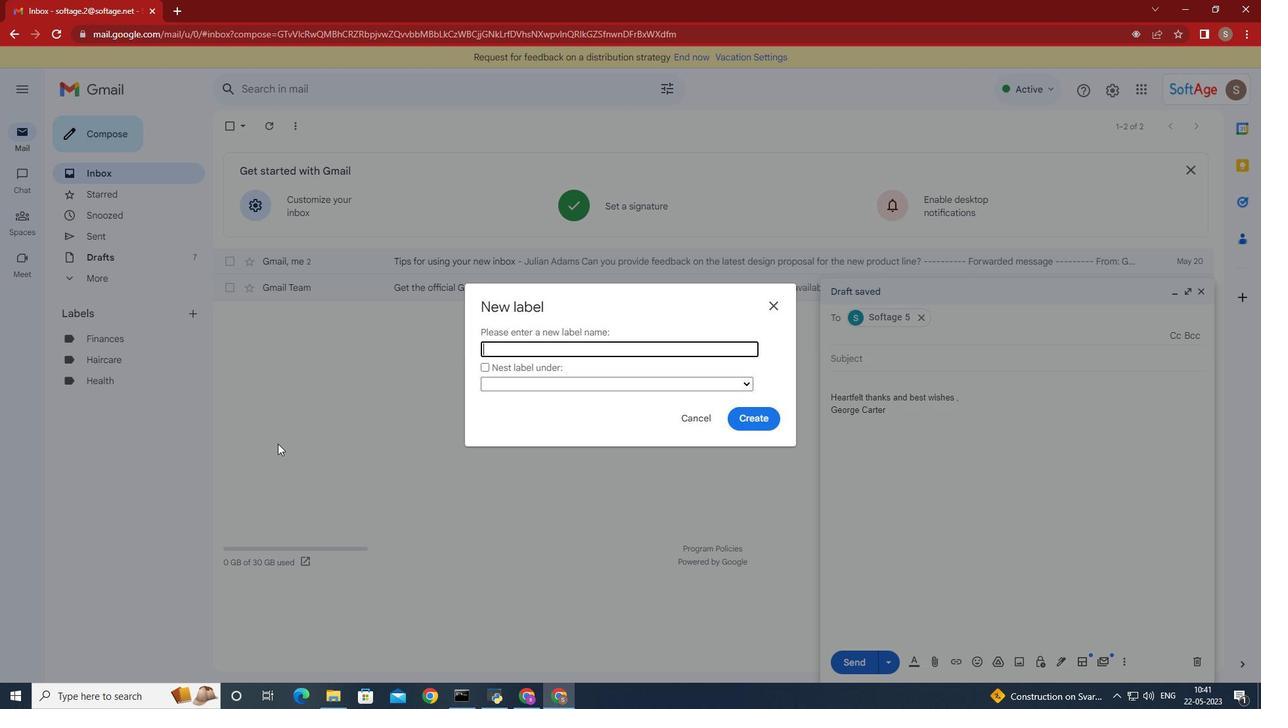 
Action: Mouse scrolled (611, 489) with delta (0, 0)
Screenshot: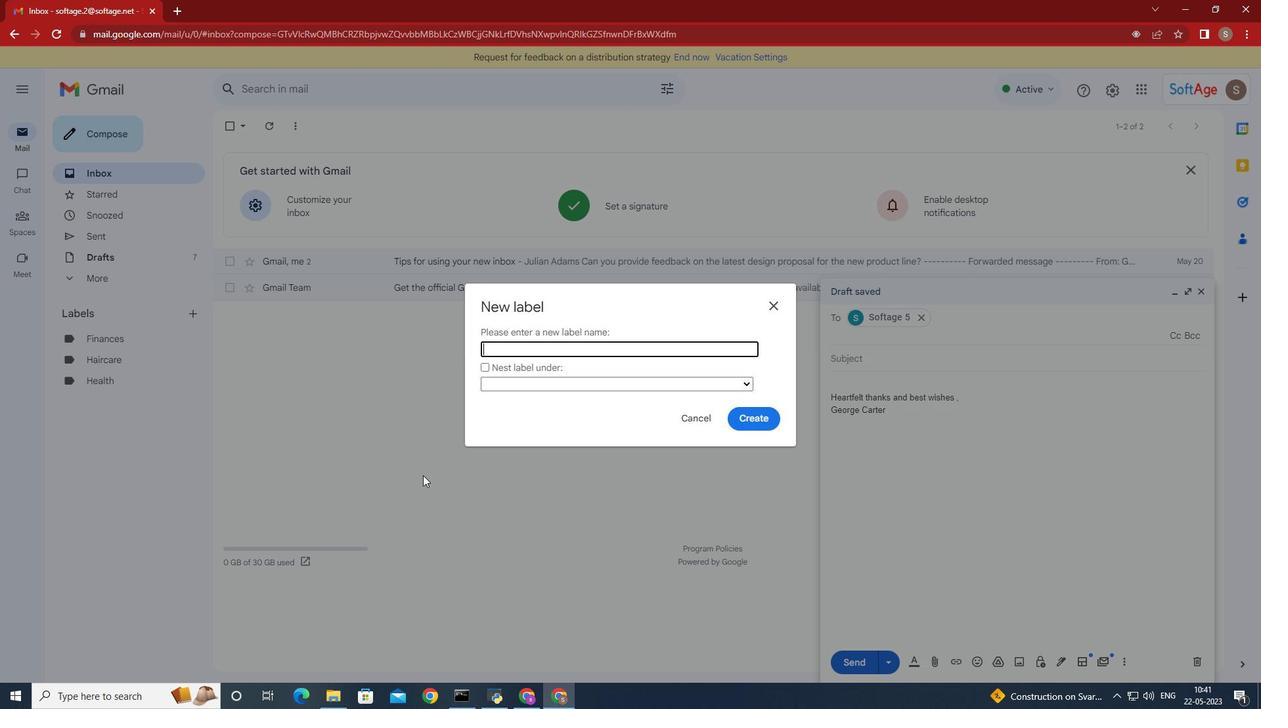 
Action: Mouse scrolled (611, 489) with delta (0, 0)
Screenshot: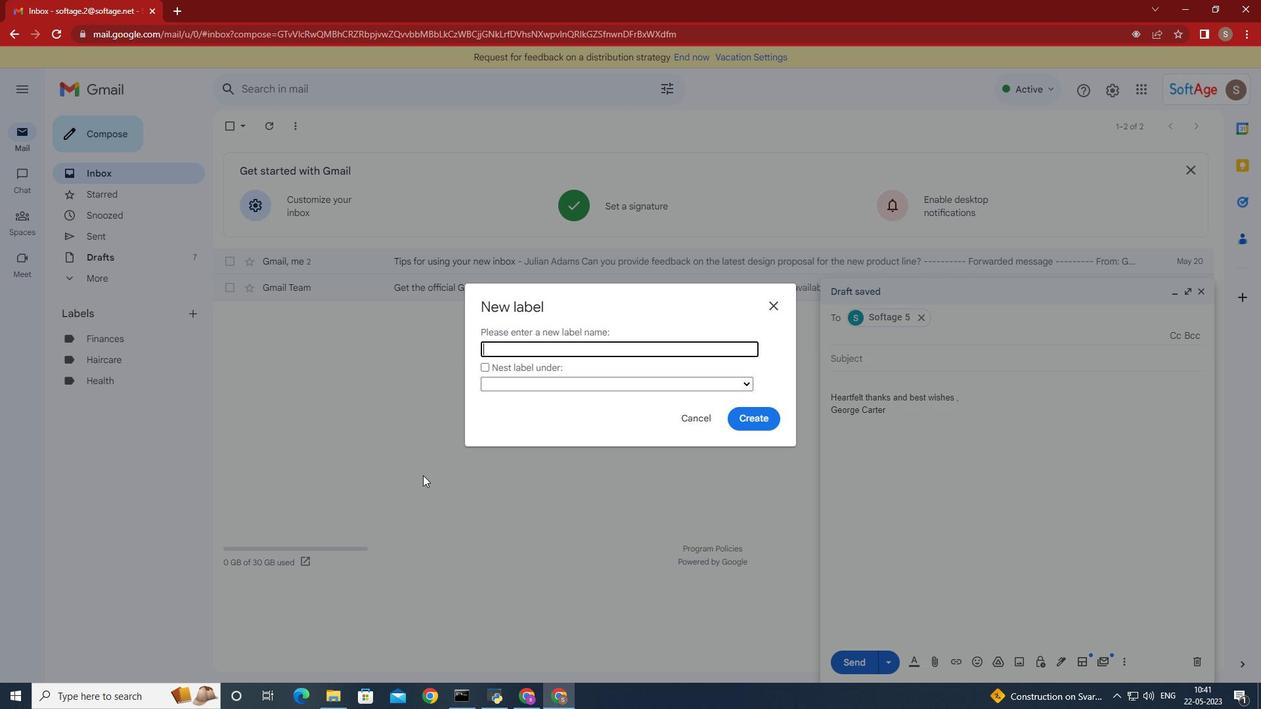 
Action: Mouse scrolled (611, 489) with delta (0, 0)
Screenshot: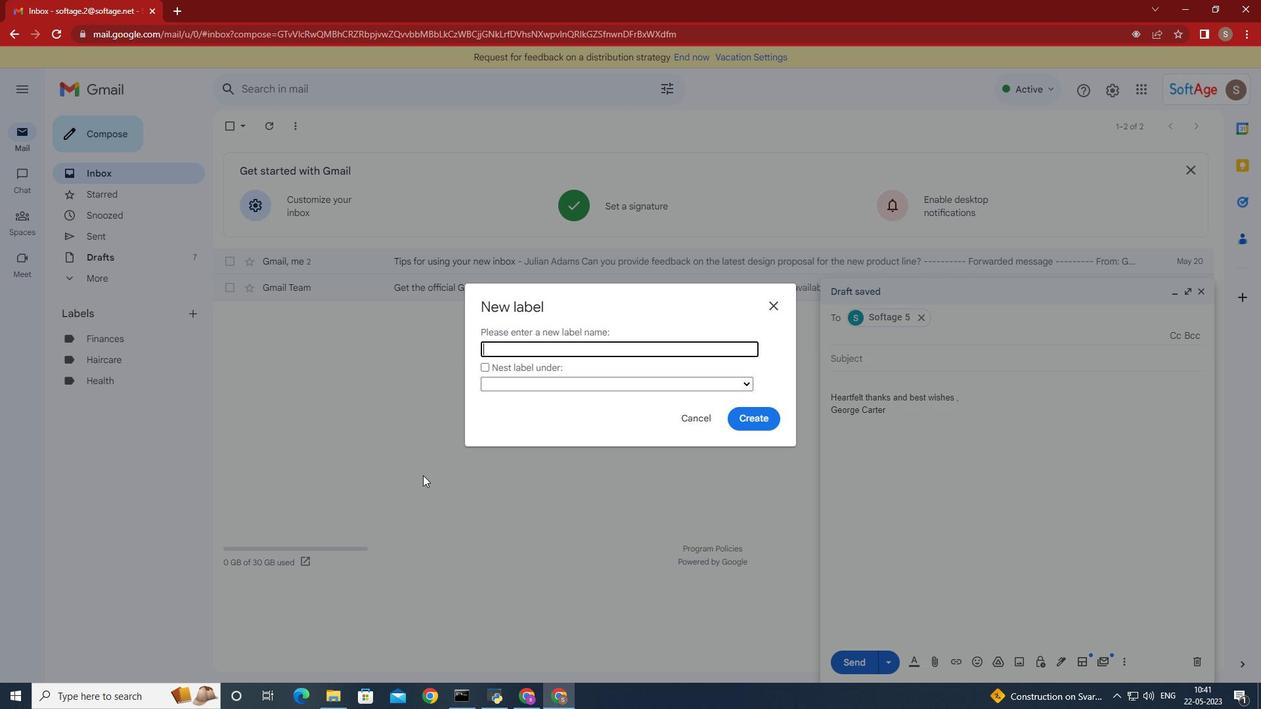 
Action: Mouse scrolled (611, 489) with delta (0, 0)
Screenshot: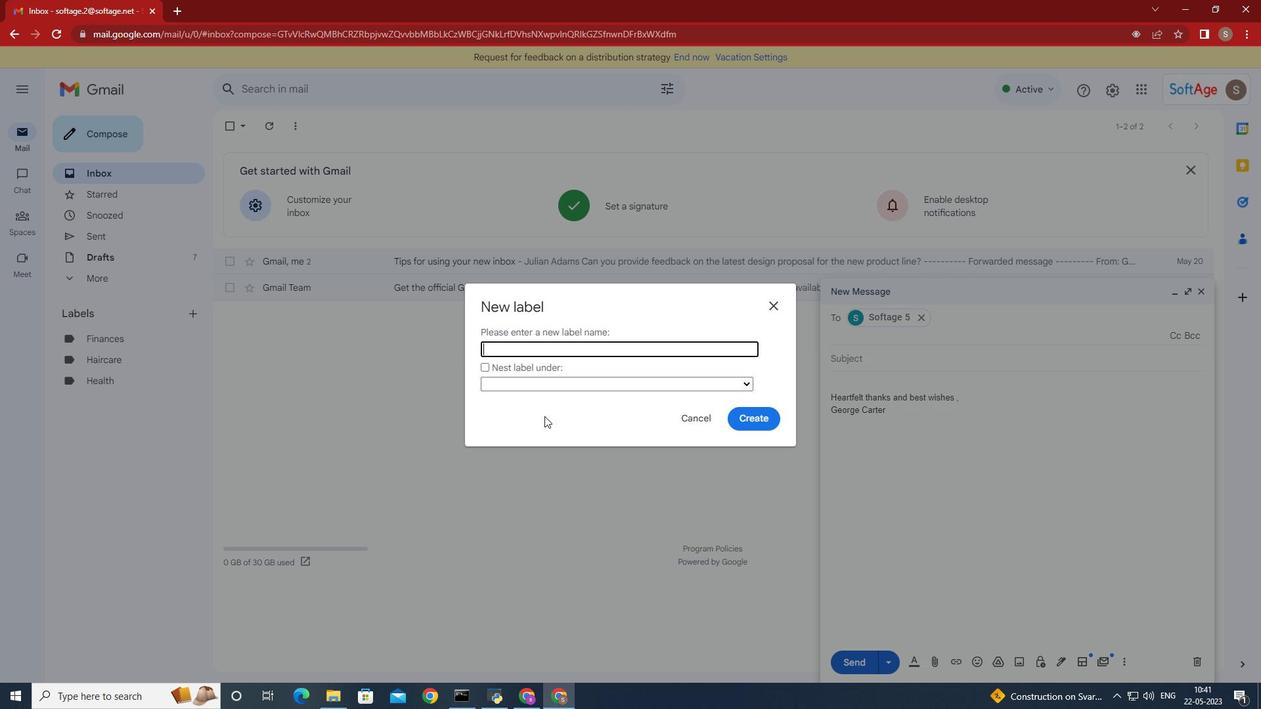 
Action: Mouse moved to (597, 479)
Screenshot: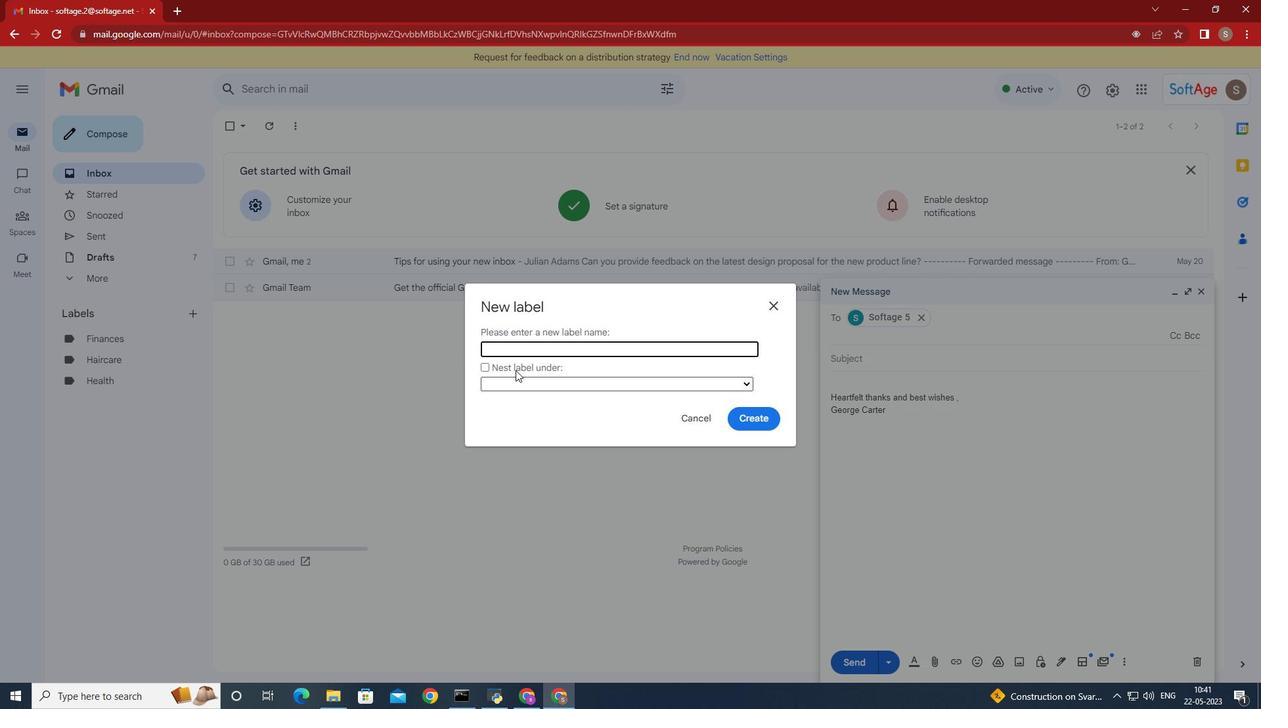 
Action: Mouse scrolled (597, 480) with delta (0, 0)
Screenshot: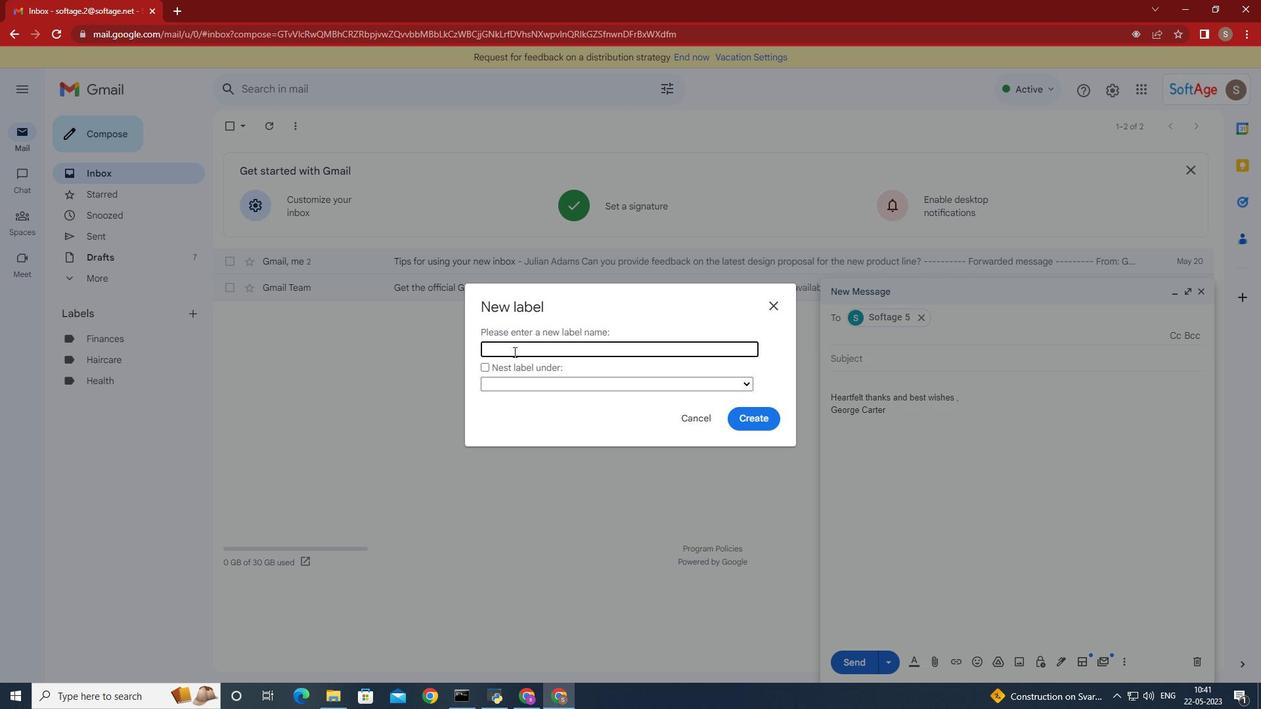 
Action: Mouse scrolled (597, 480) with delta (0, 0)
Screenshot: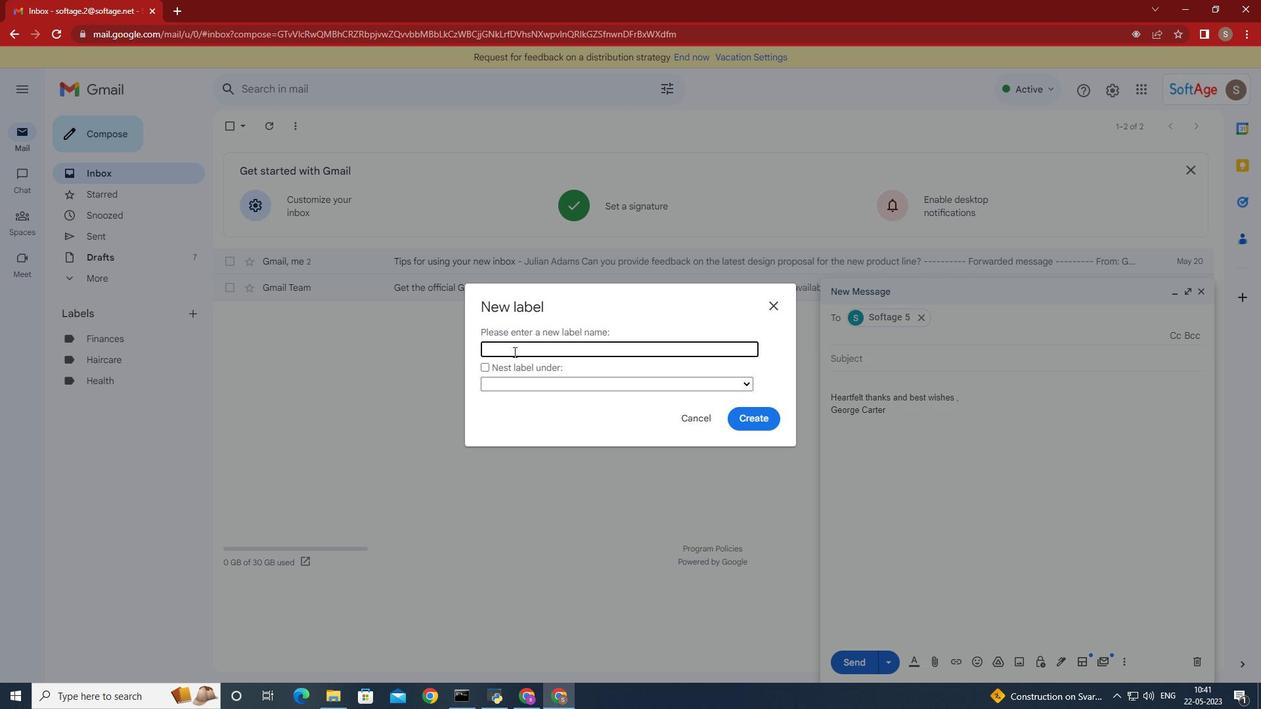 
Action: Mouse scrolled (597, 480) with delta (0, 0)
Screenshot: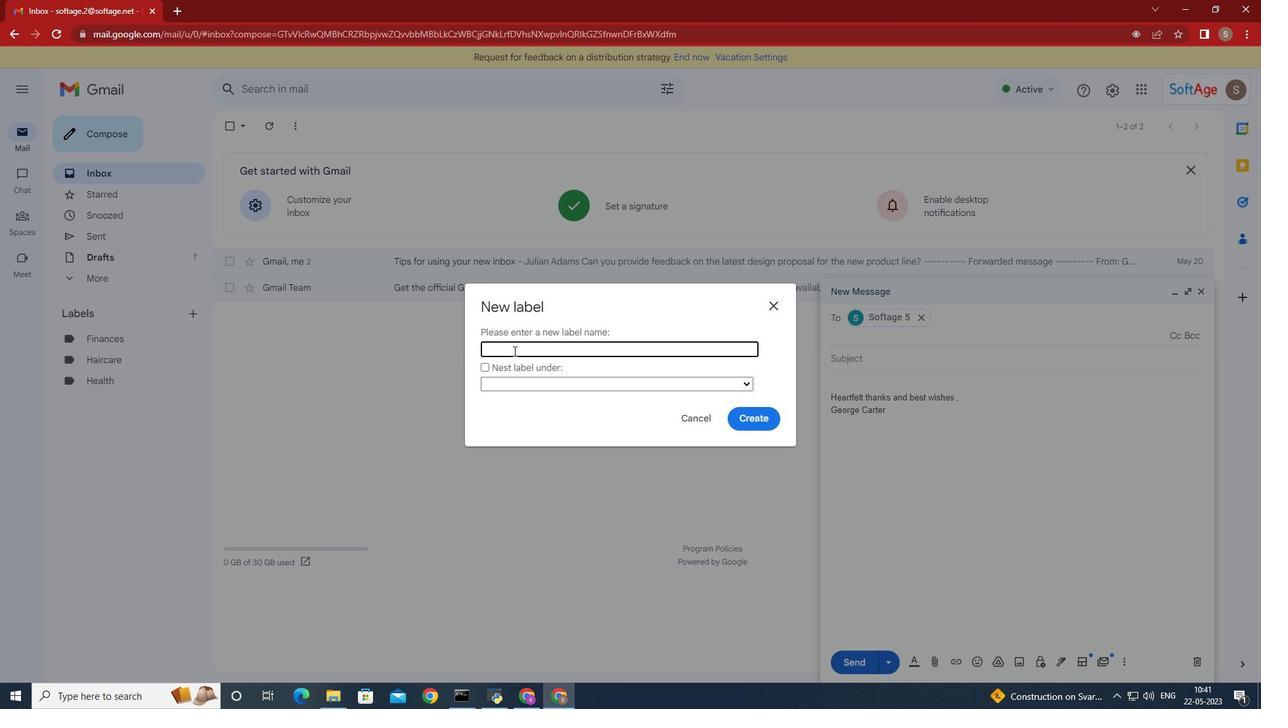 
Action: Mouse scrolled (597, 480) with delta (0, 0)
Screenshot: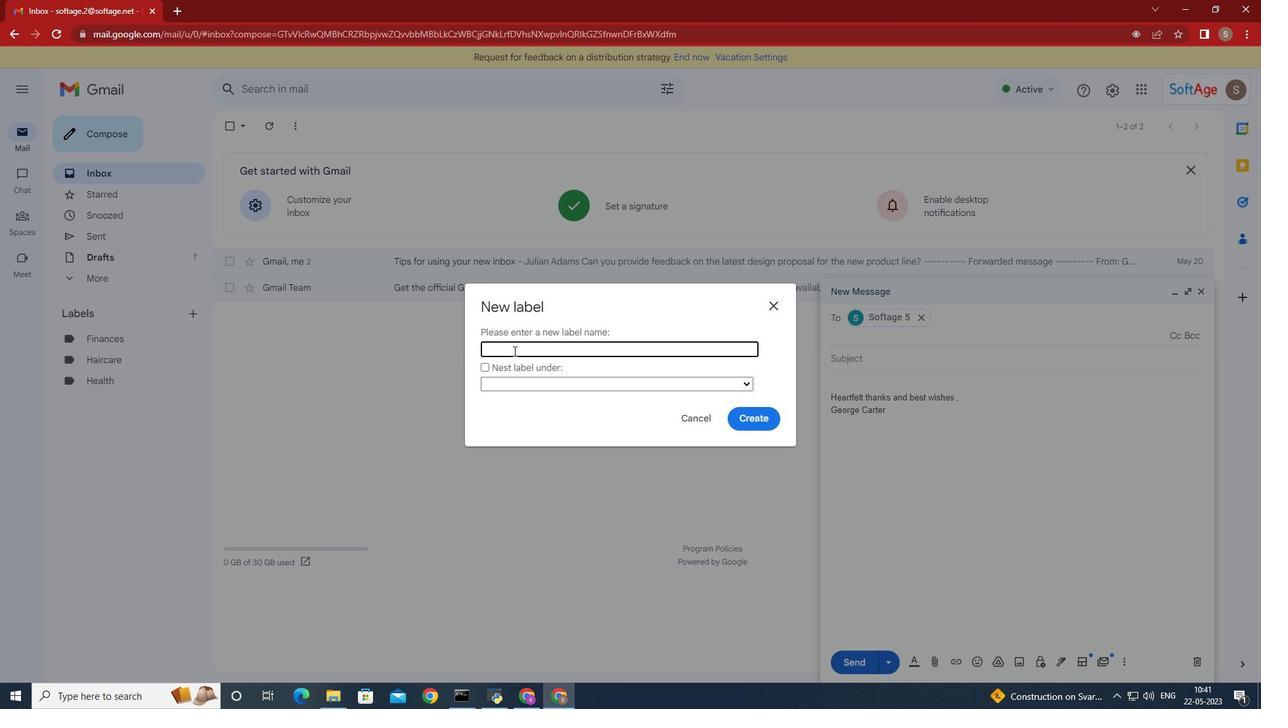
Action: Mouse scrolled (597, 480) with delta (0, 0)
Screenshot: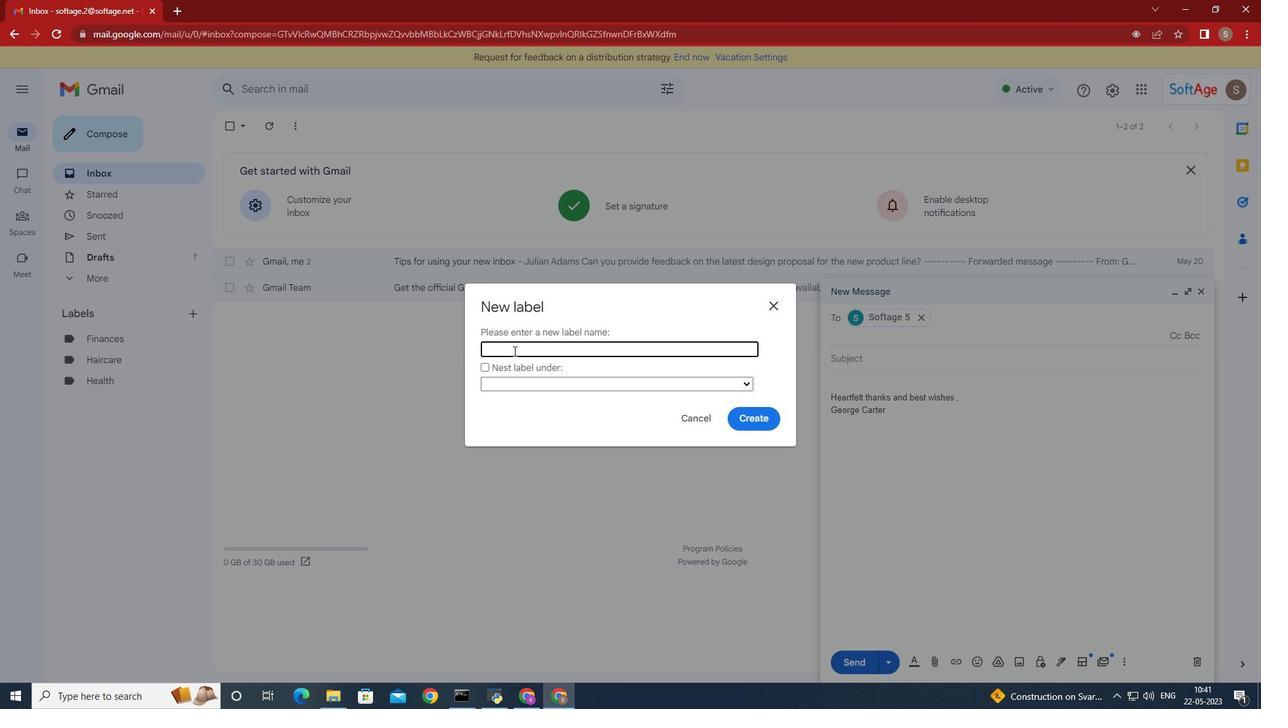 
Action: Mouse moved to (523, 458)
Screenshot: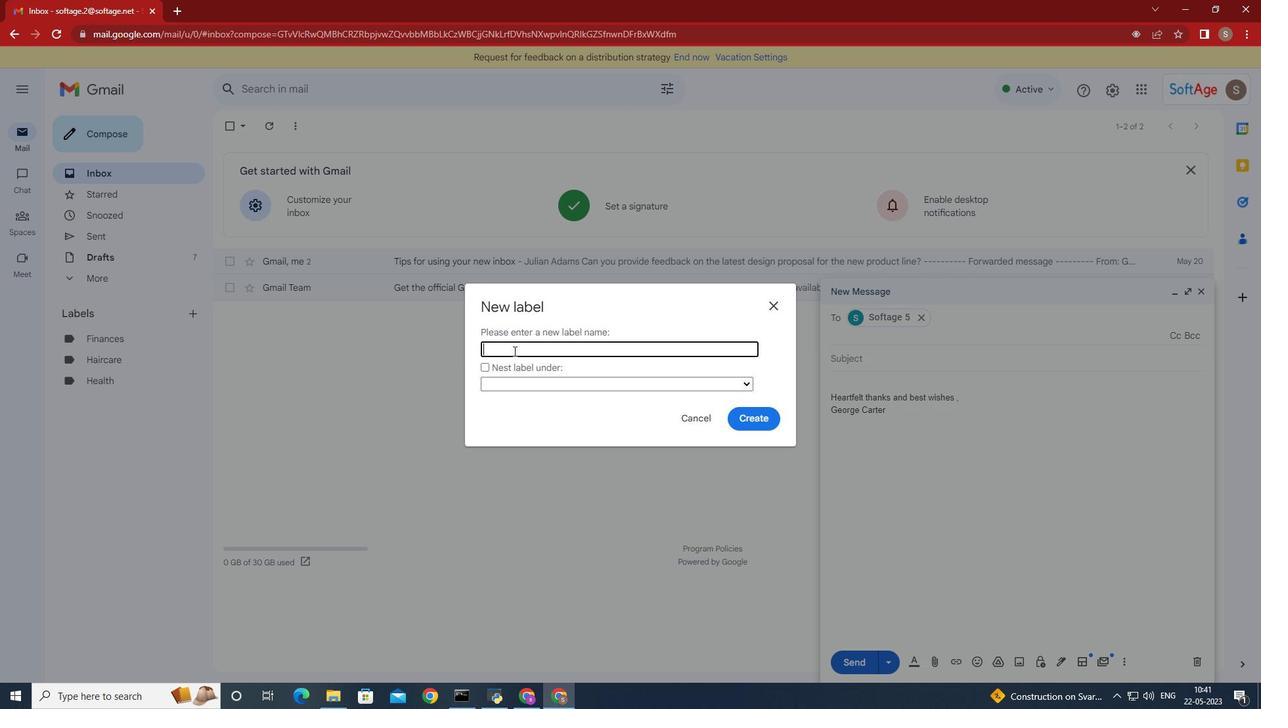 
Action: Mouse scrolled (523, 459) with delta (0, 0)
Screenshot: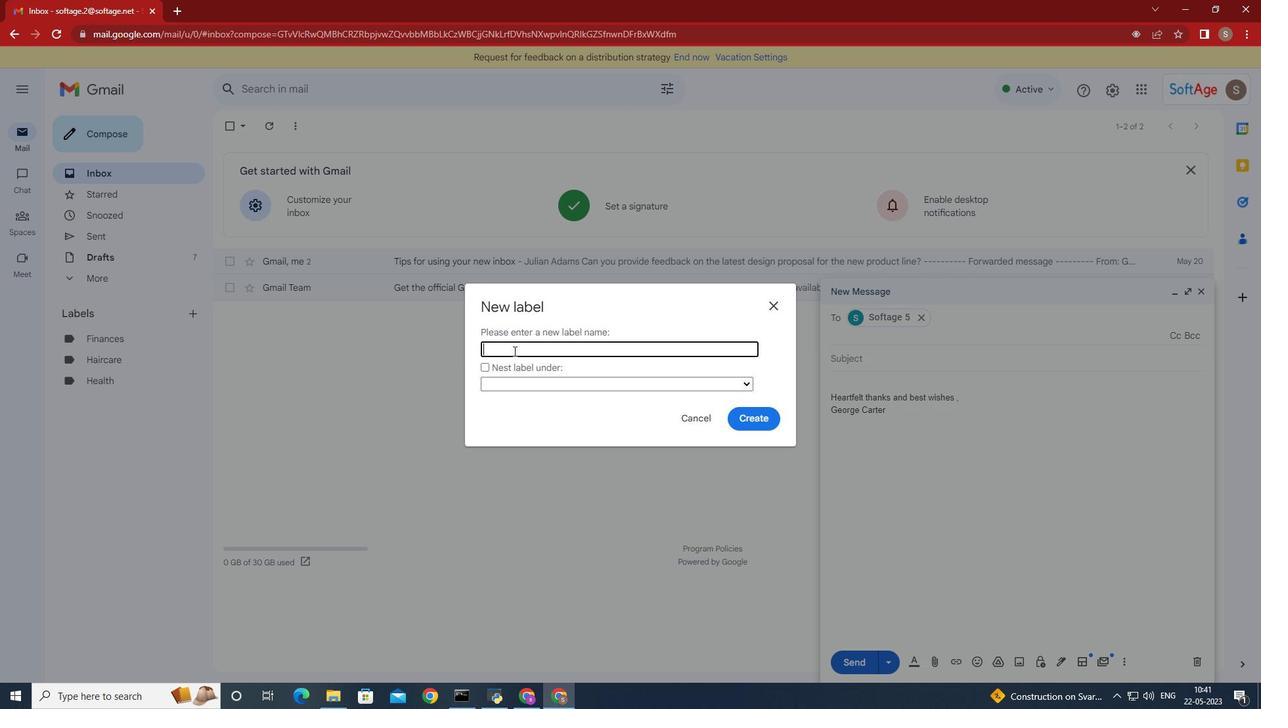 
Action: Mouse scrolled (523, 459) with delta (0, 0)
Screenshot: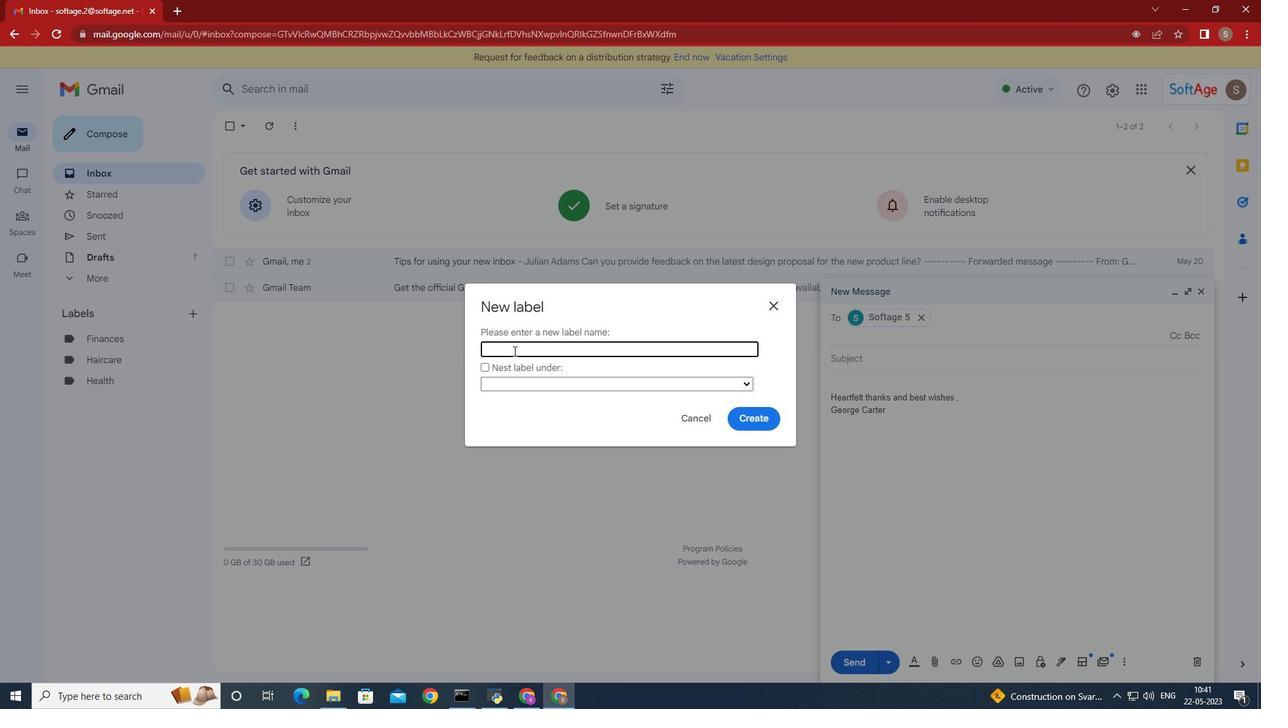 
Action: Mouse scrolled (523, 459) with delta (0, 0)
Screenshot: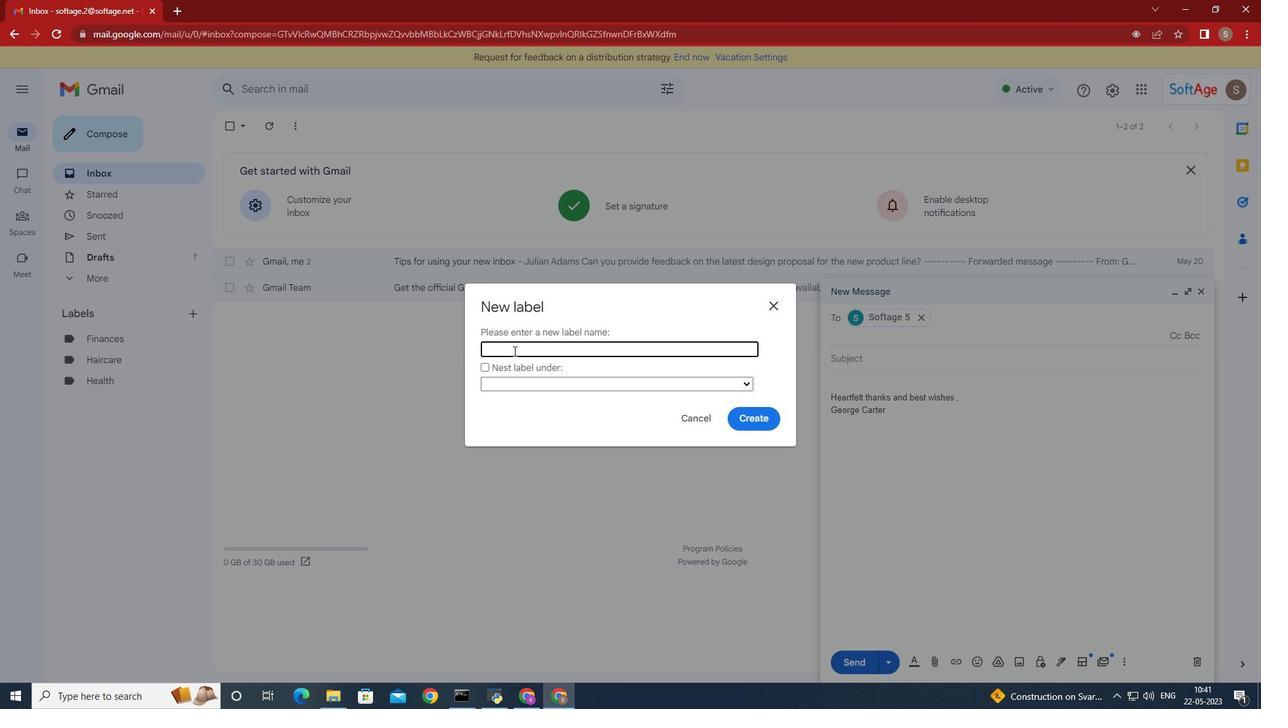 
Action: Mouse scrolled (523, 459) with delta (0, 0)
Screenshot: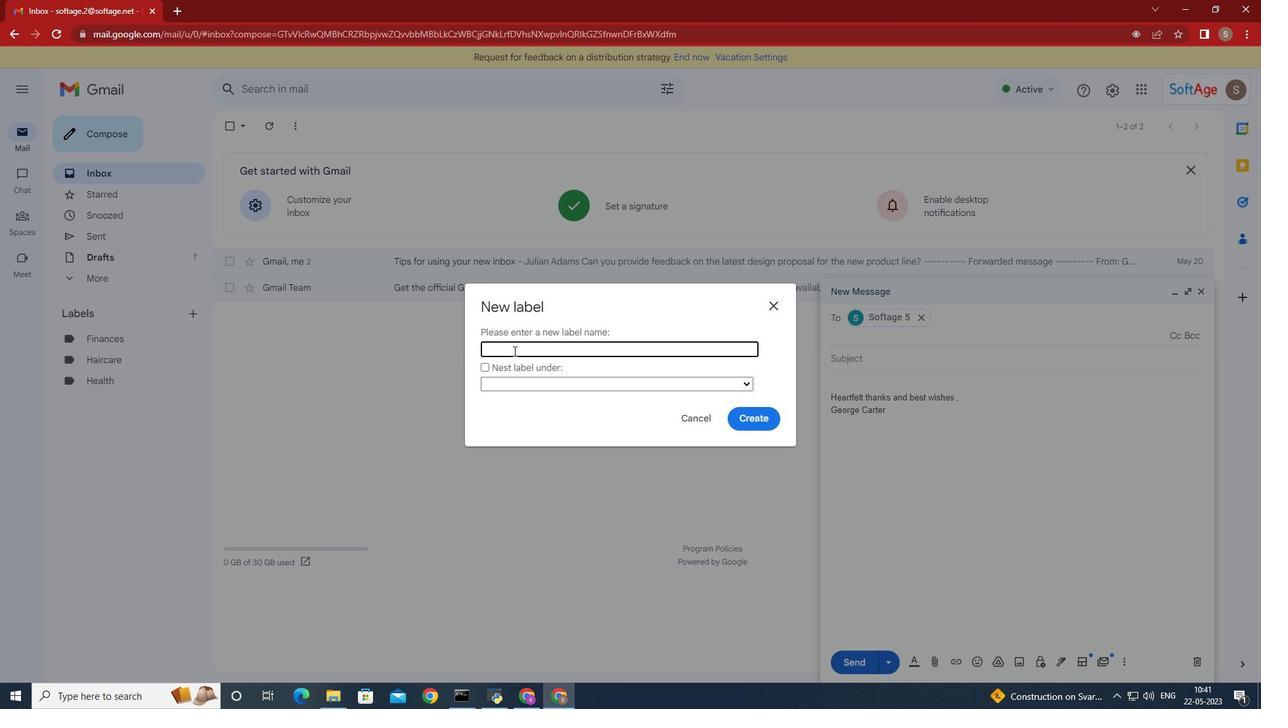 
Action: Mouse moved to (97, 161)
Screenshot: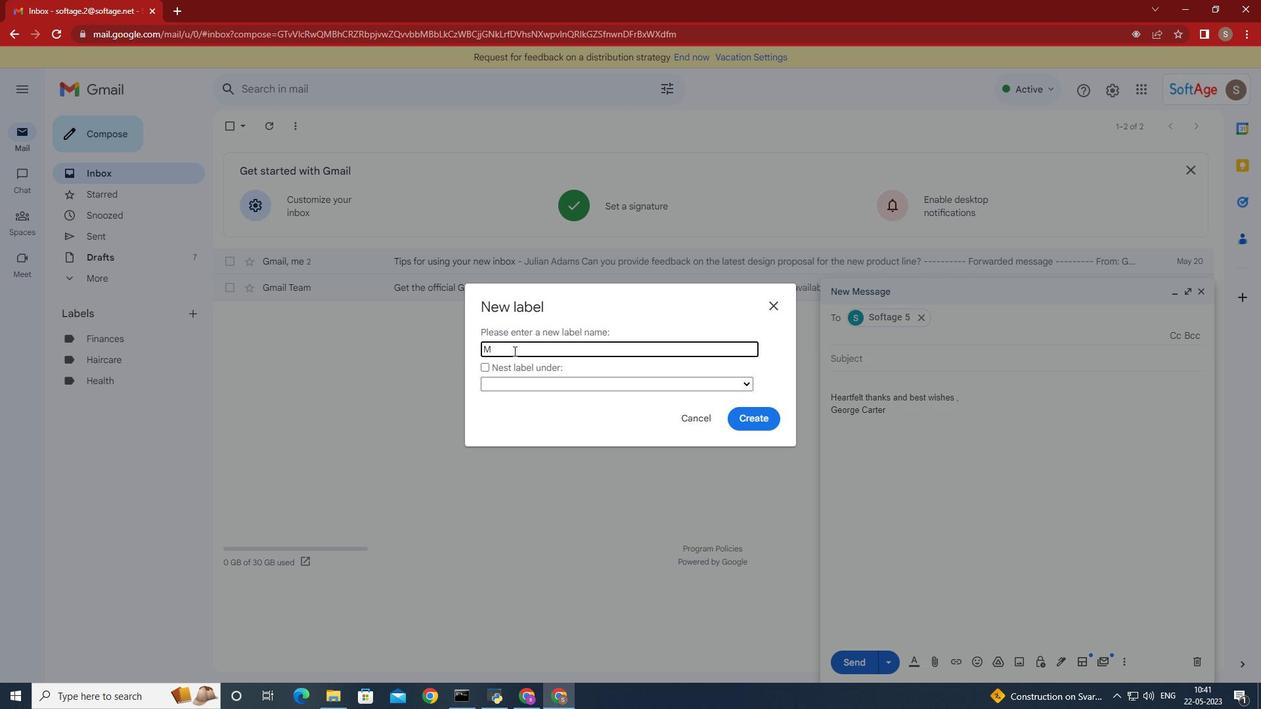 
Action: Mouse pressed left at (97, 161)
Screenshot: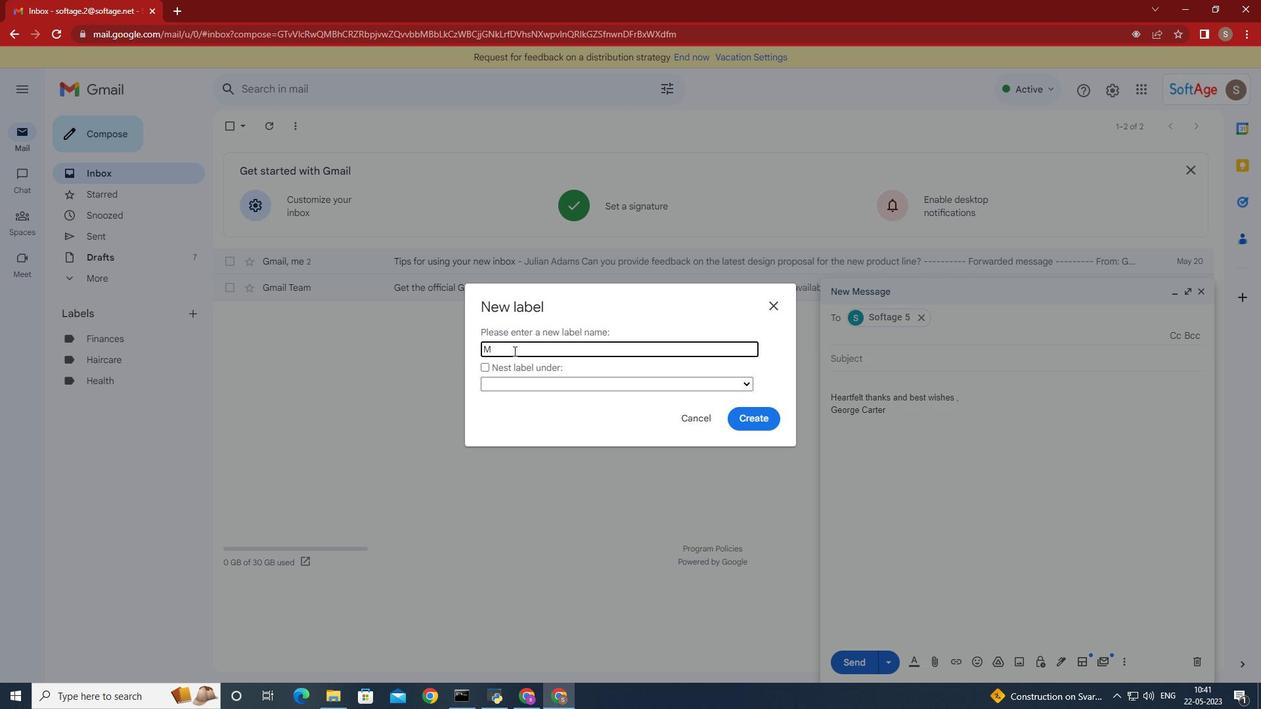 
Action: Mouse moved to (1199, 288)
Screenshot: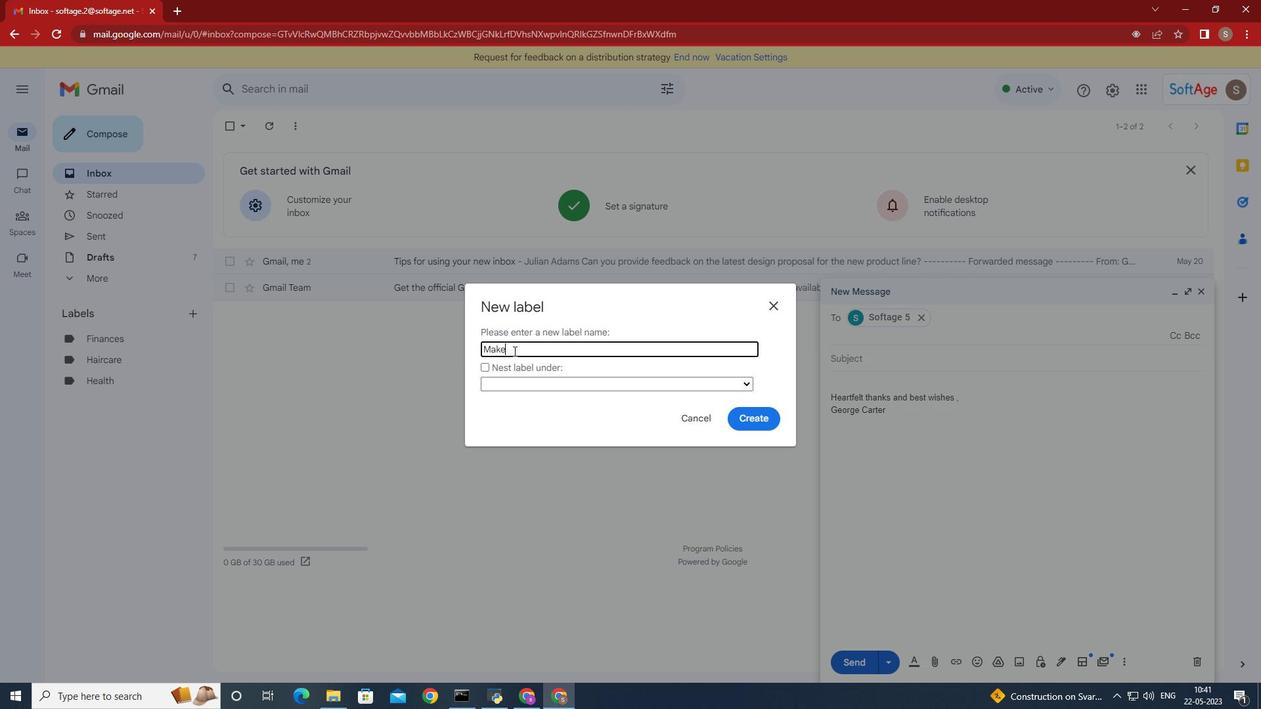 
Action: Mouse pressed left at (1199, 288)
Screenshot: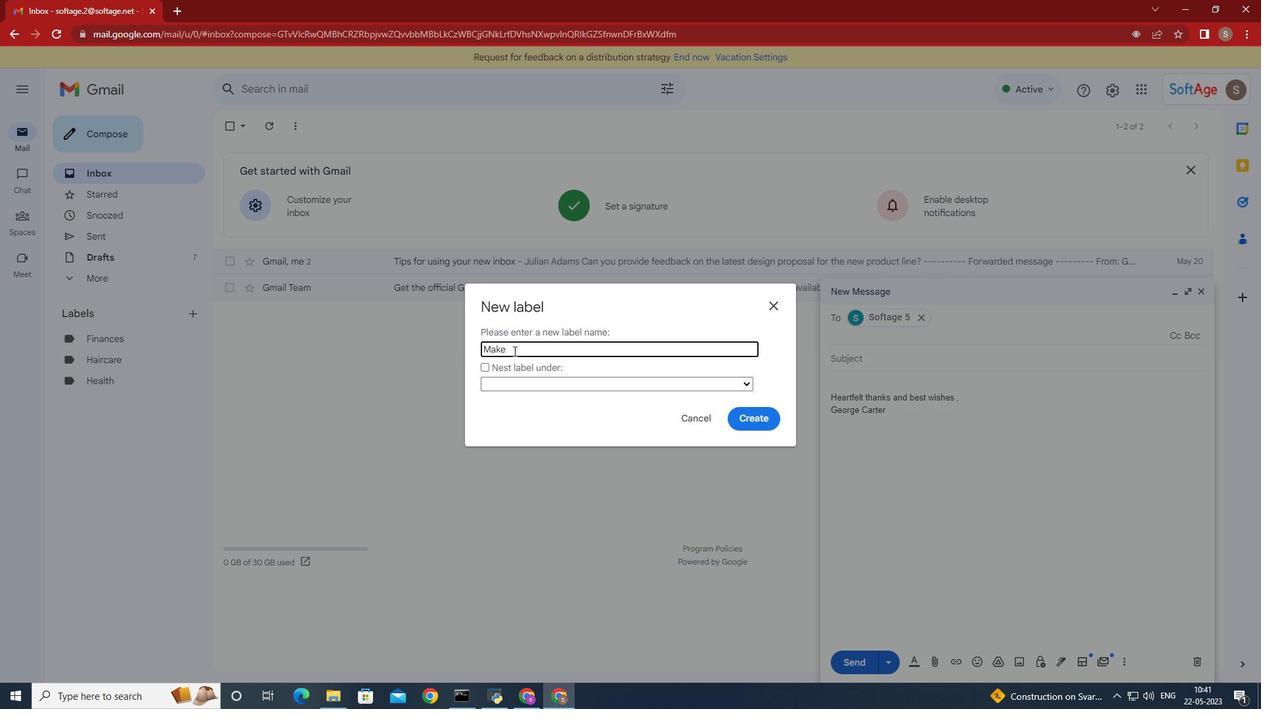 
Action: Mouse moved to (303, 386)
Screenshot: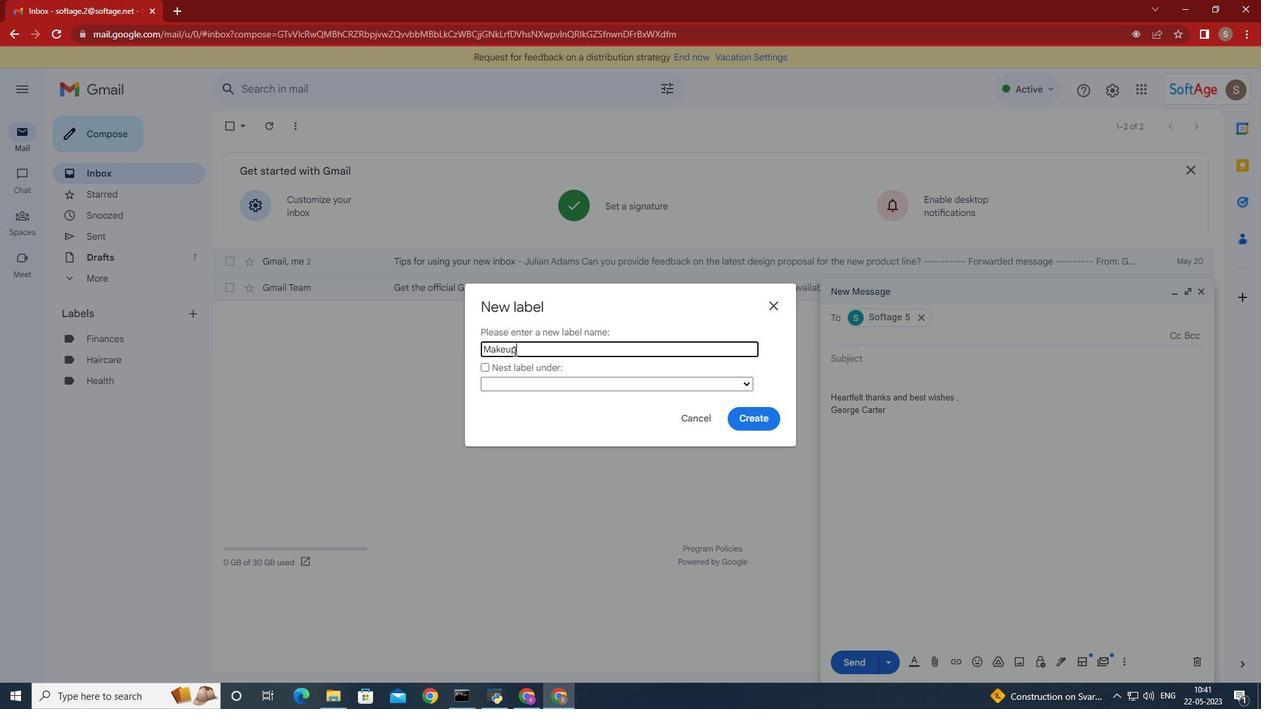 
Action: Mouse scrolled (303, 386) with delta (0, 0)
Screenshot: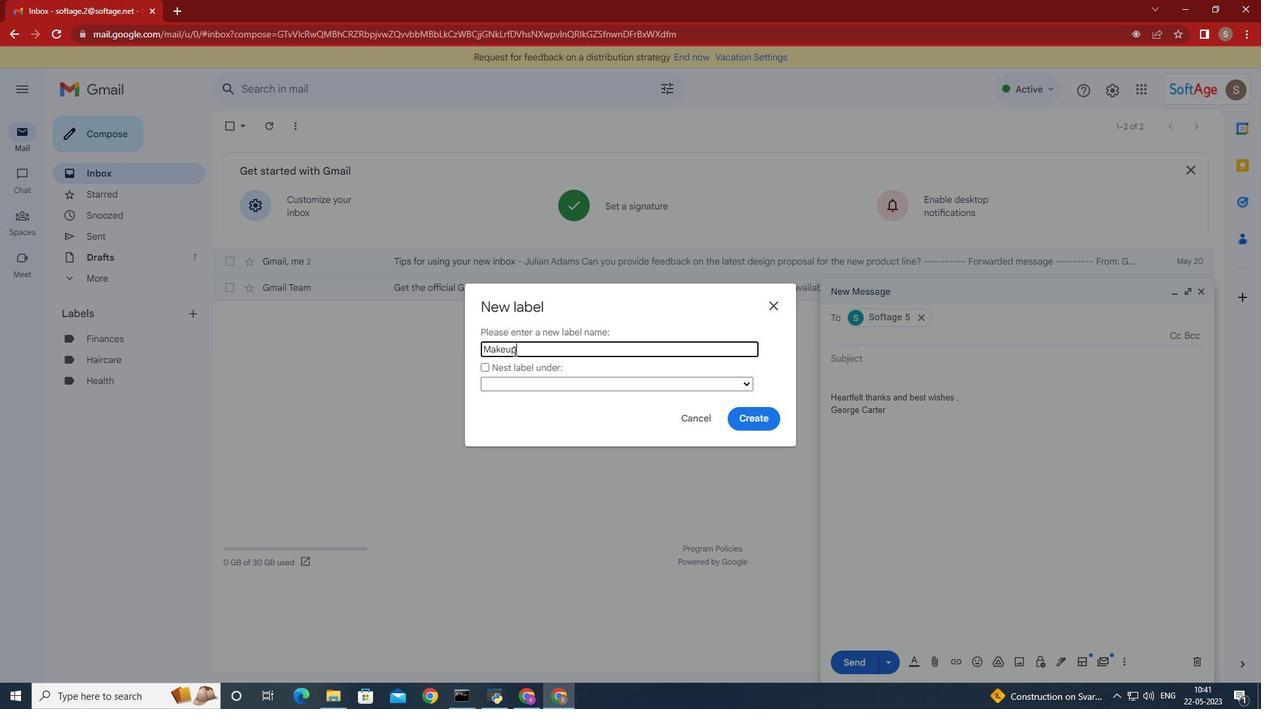 
Action: Mouse moved to (304, 386)
Screenshot: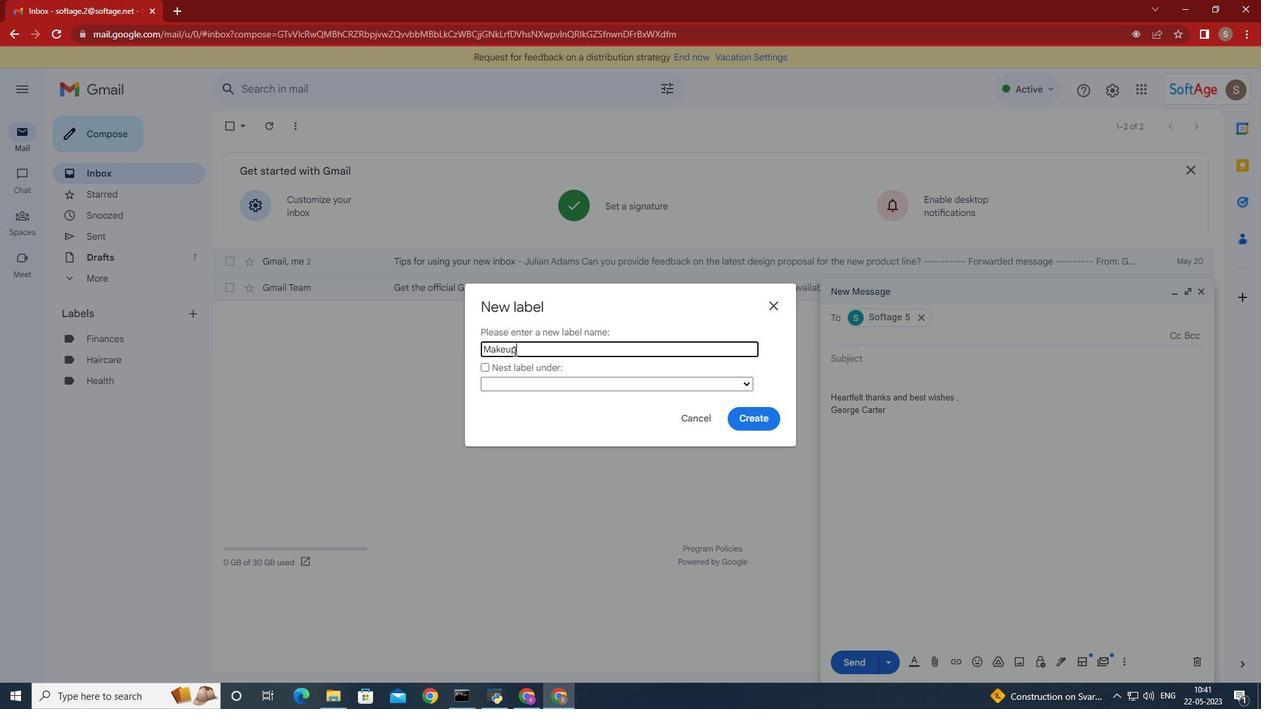 
Action: Mouse scrolled (304, 386) with delta (0, 0)
Screenshot: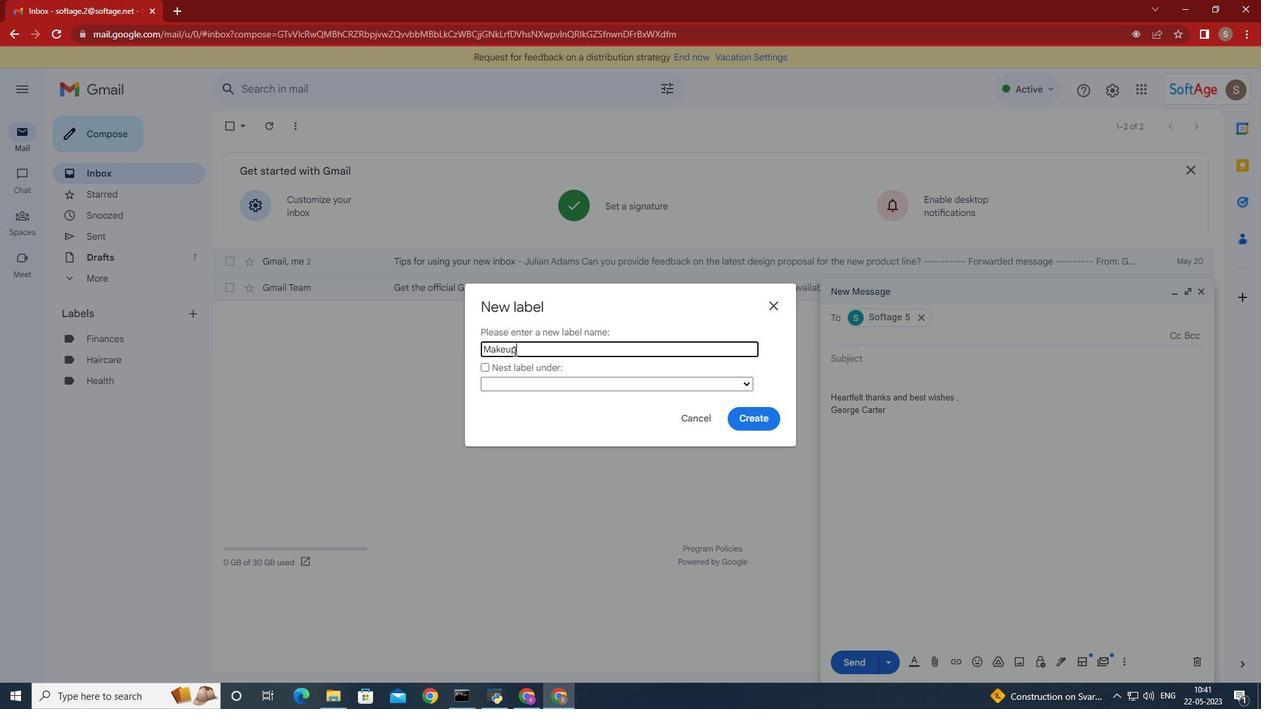 
Action: Mouse moved to (304, 386)
Screenshot: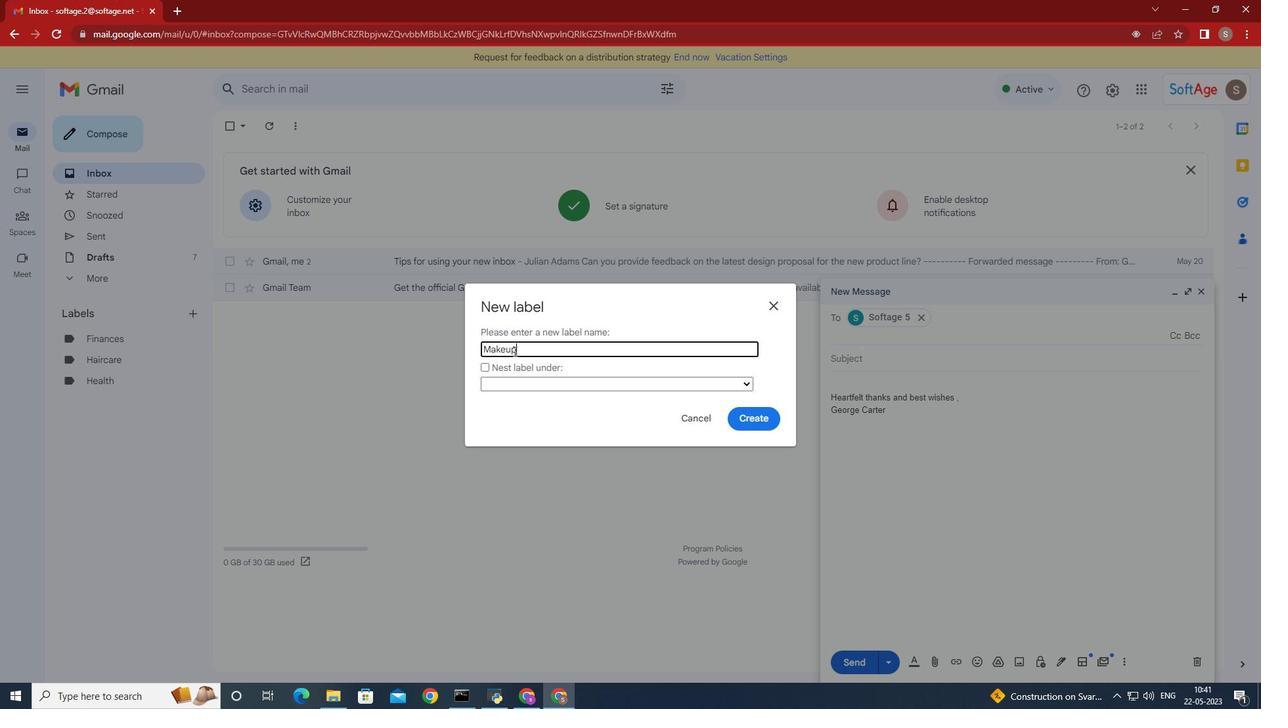 
Action: Mouse scrolled (304, 387) with delta (0, 0)
Screenshot: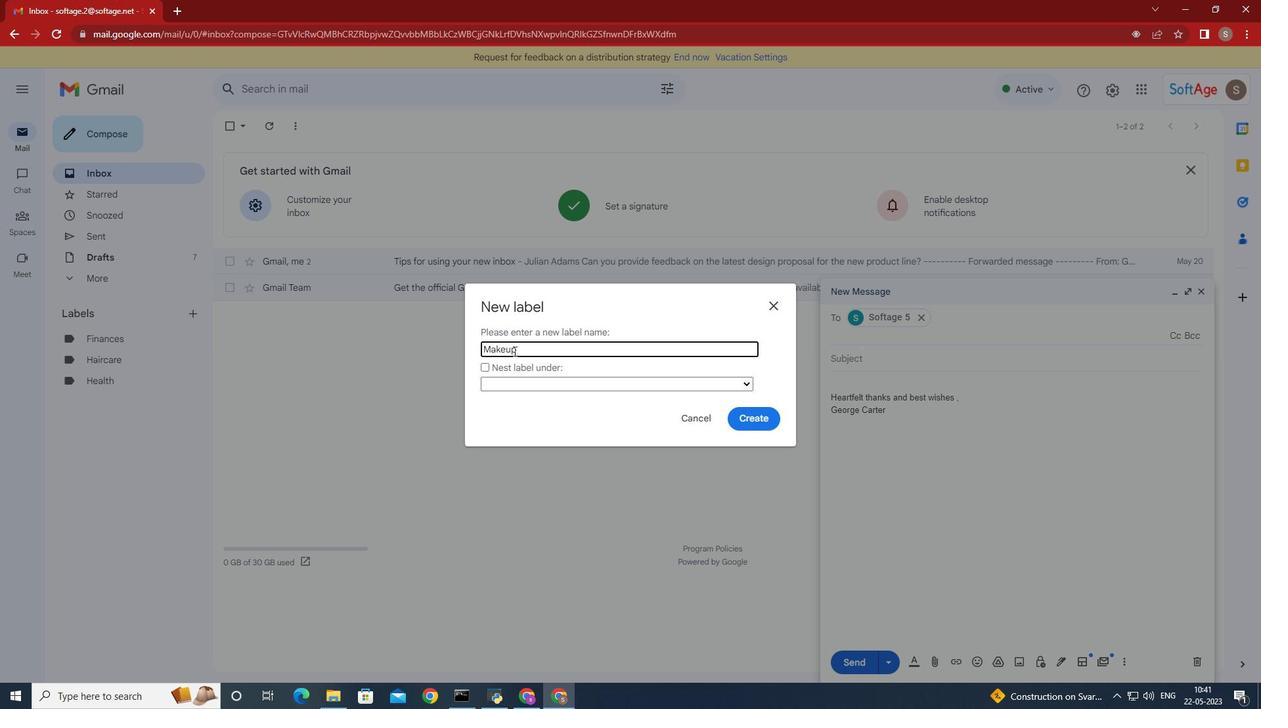 
Action: Mouse scrolled (304, 387) with delta (0, 0)
Screenshot: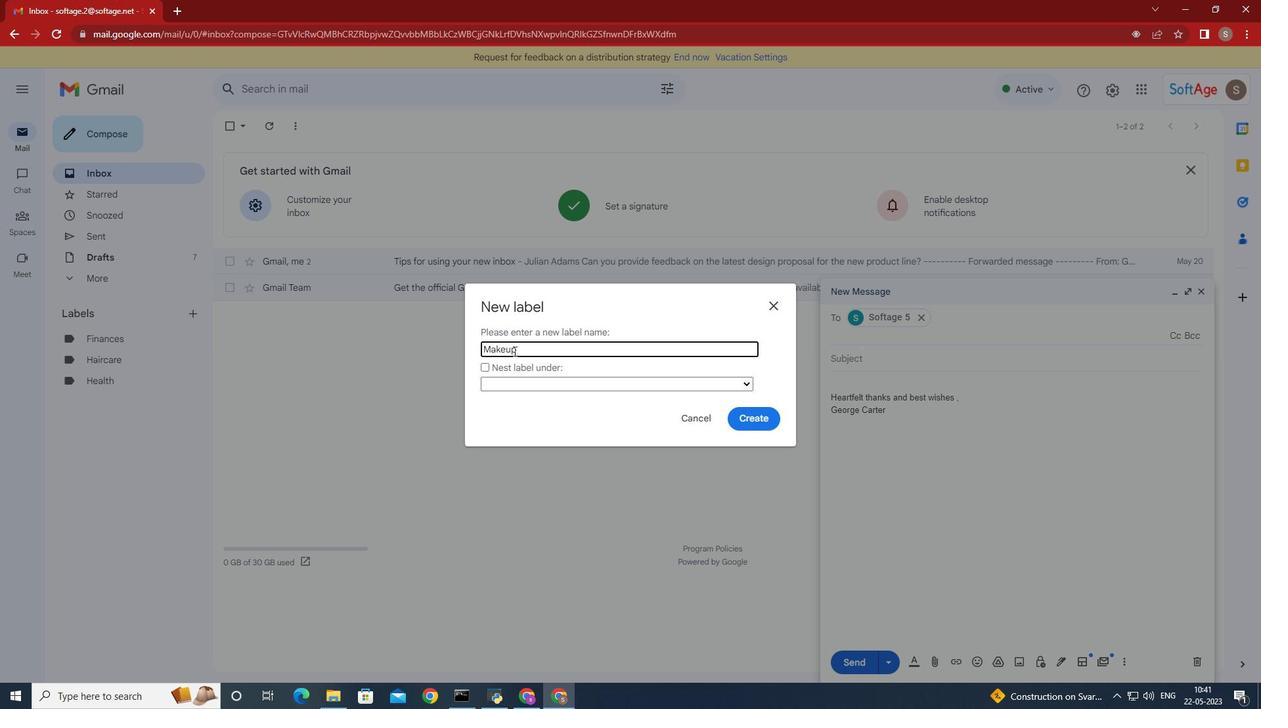 
Action: Mouse scrolled (304, 387) with delta (0, 0)
Screenshot: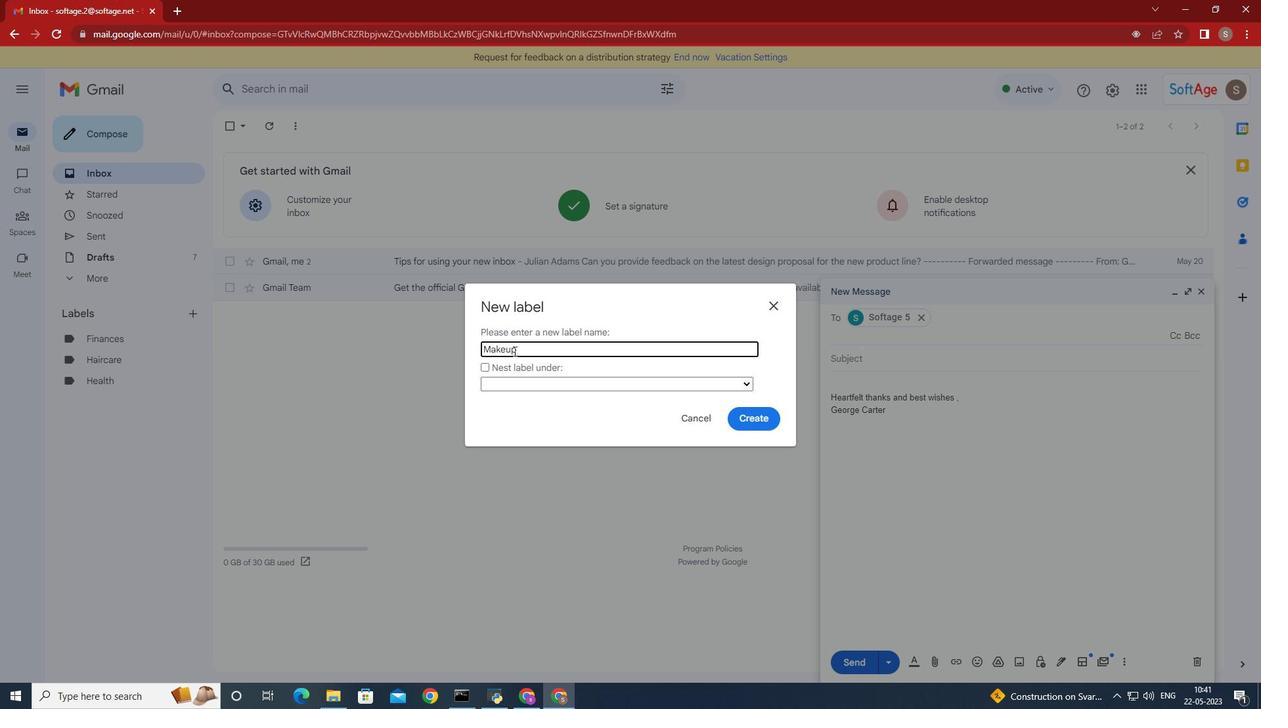
Action: Mouse moved to (681, 277)
Screenshot: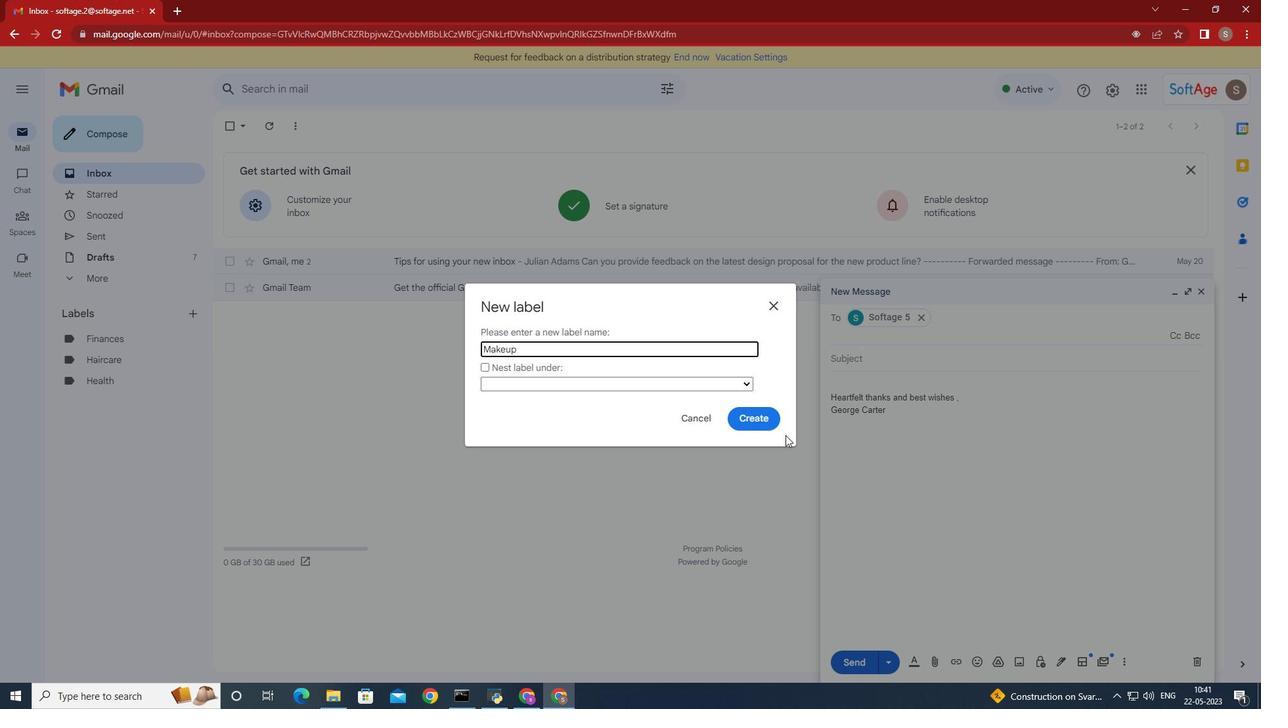 
Action: Mouse scrolled (681, 276) with delta (0, 0)
Screenshot: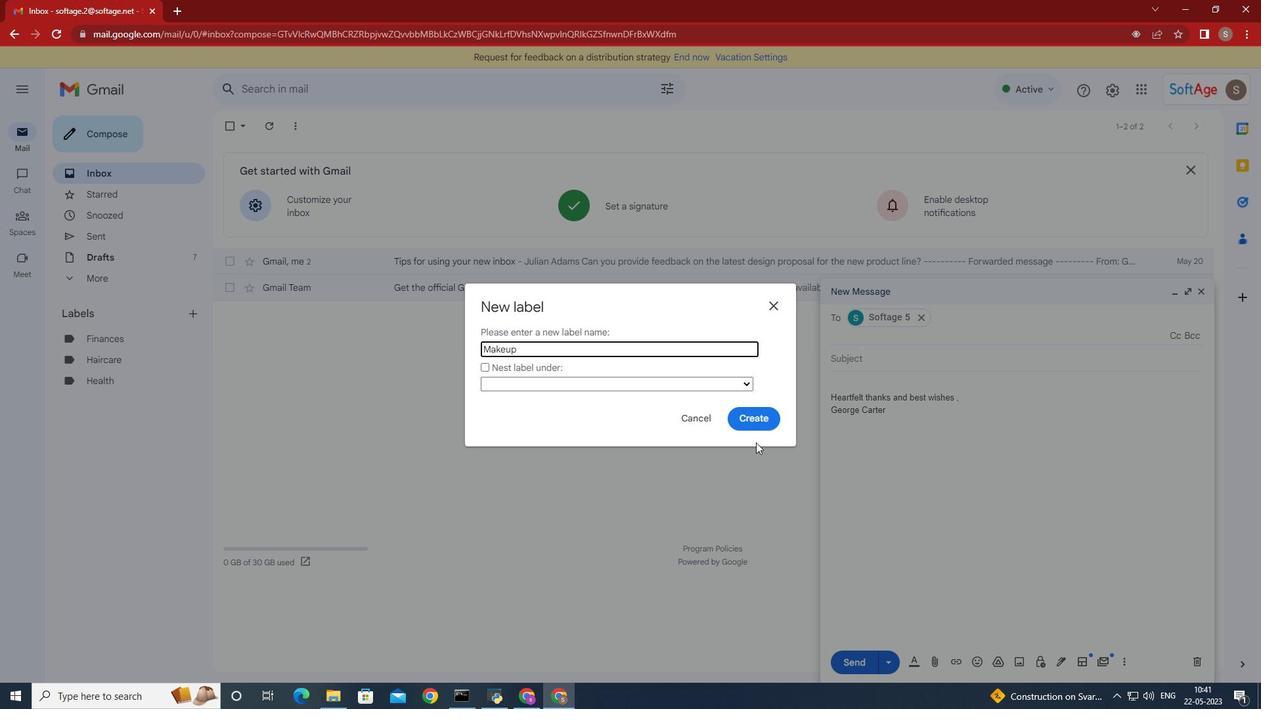
Action: Mouse moved to (681, 278)
Screenshot: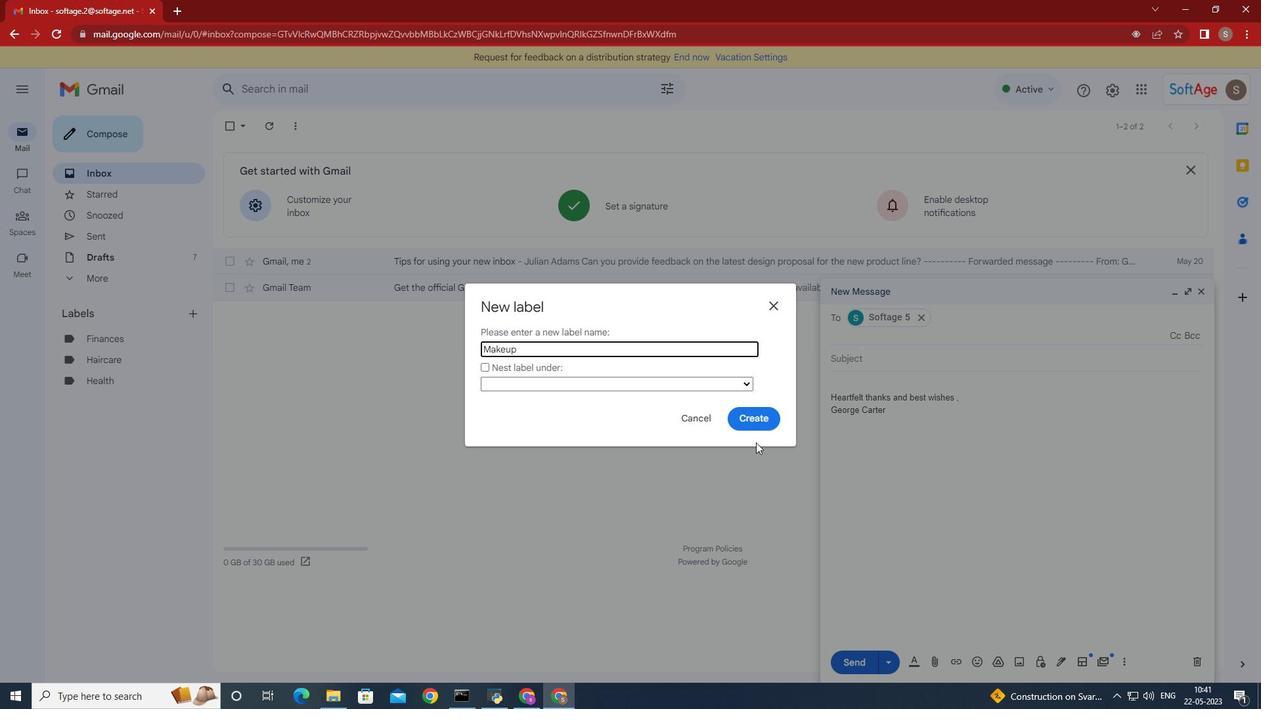 
Action: Mouse scrolled (681, 277) with delta (0, 0)
Screenshot: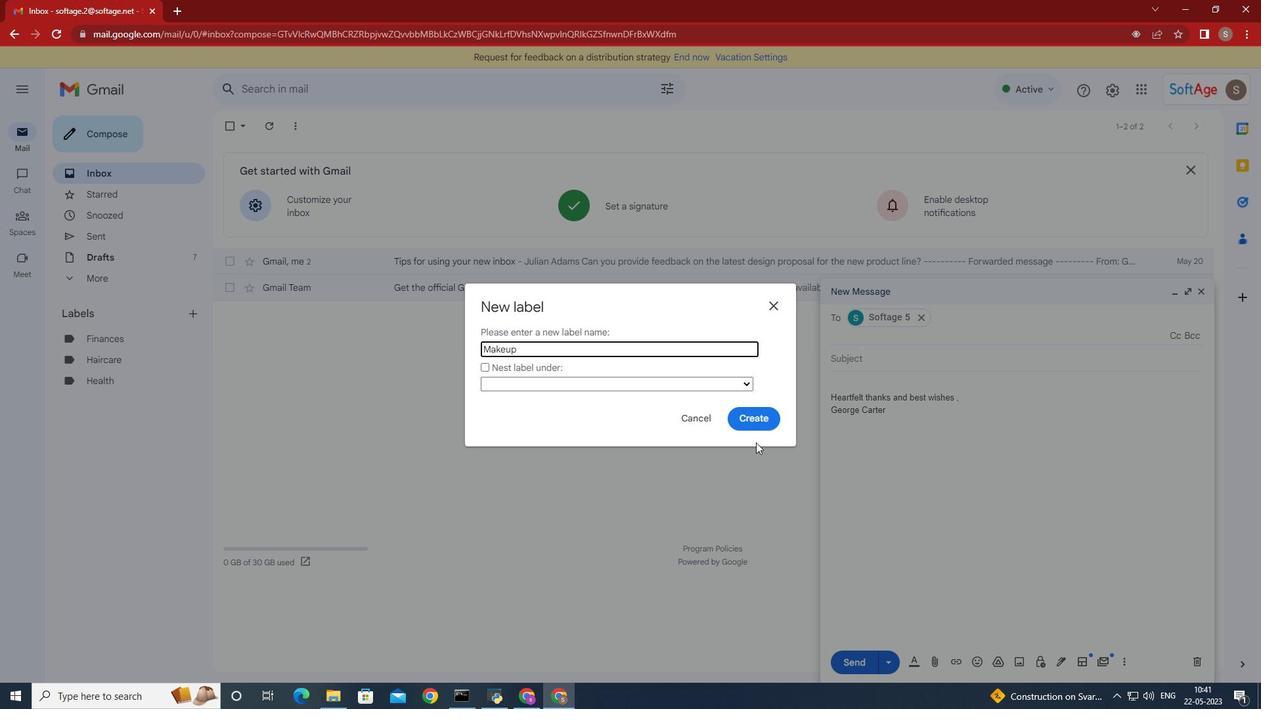 
Action: Mouse moved to (681, 279)
Screenshot: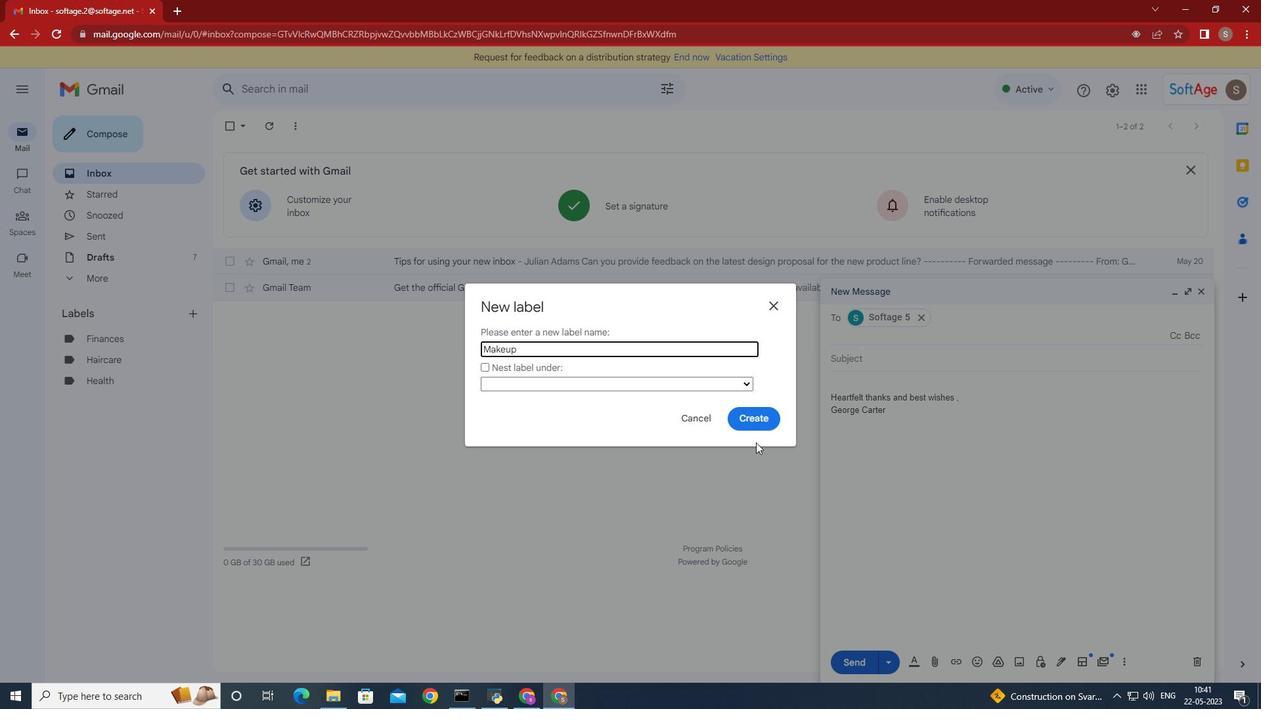 
Action: Mouse scrolled (681, 278) with delta (0, 0)
Screenshot: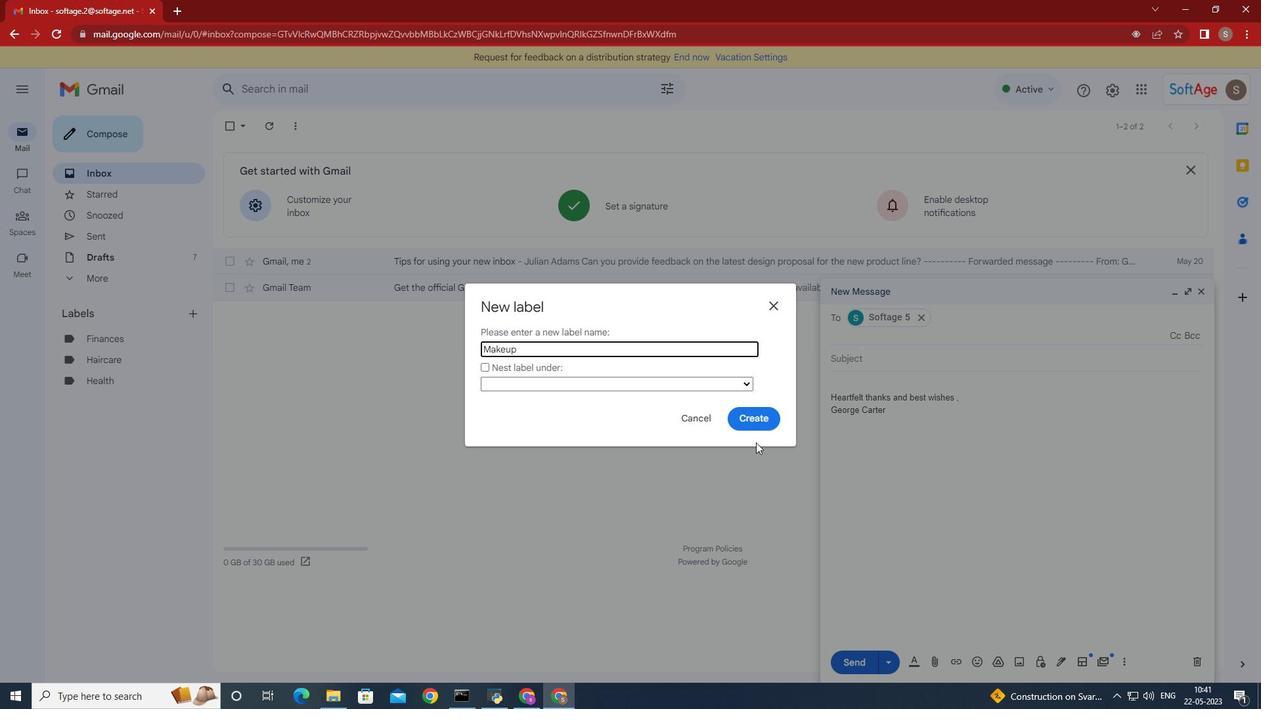 
Action: Mouse scrolled (681, 278) with delta (0, 0)
Screenshot: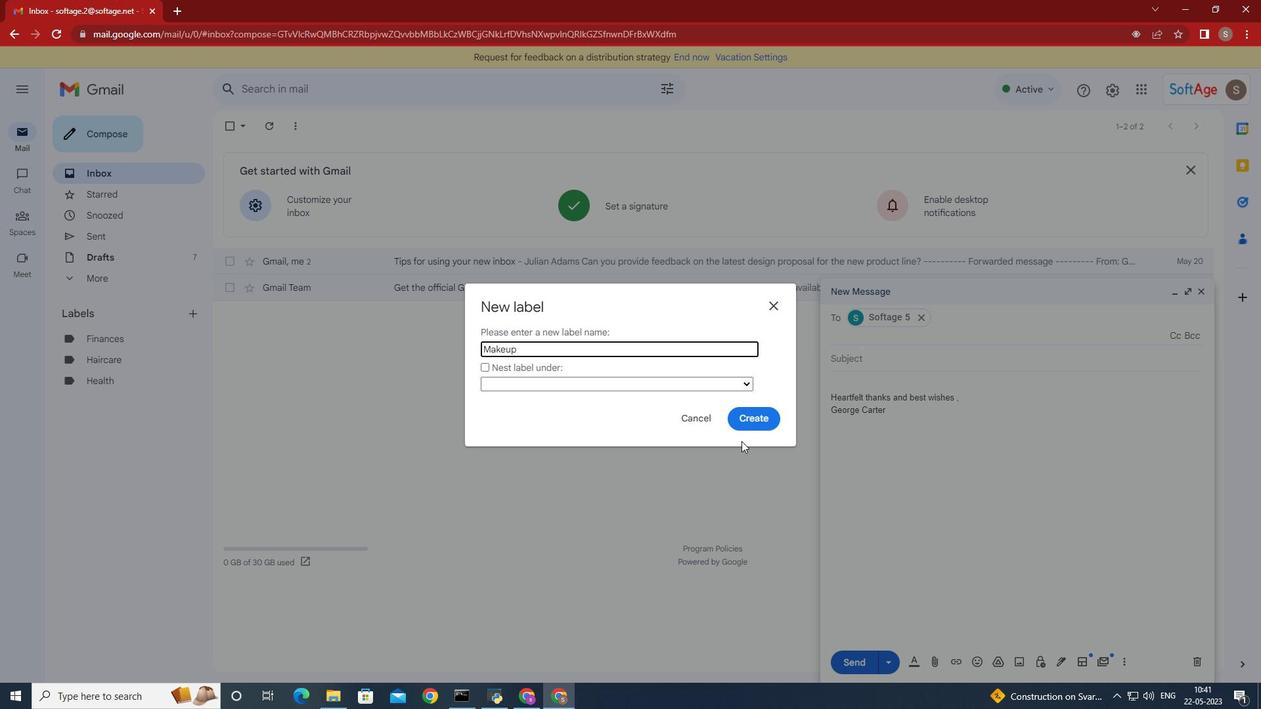 
Action: Mouse scrolled (681, 278) with delta (0, 0)
Screenshot: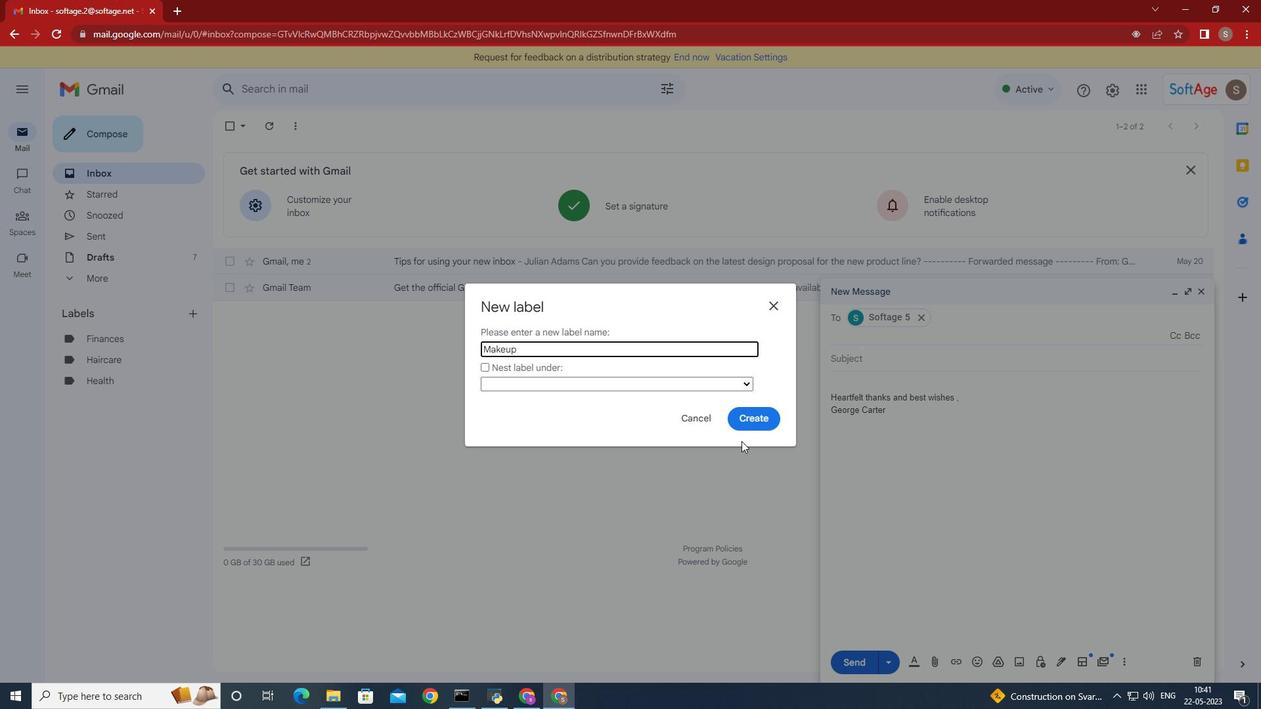 
Action: Mouse moved to (695, 294)
Screenshot: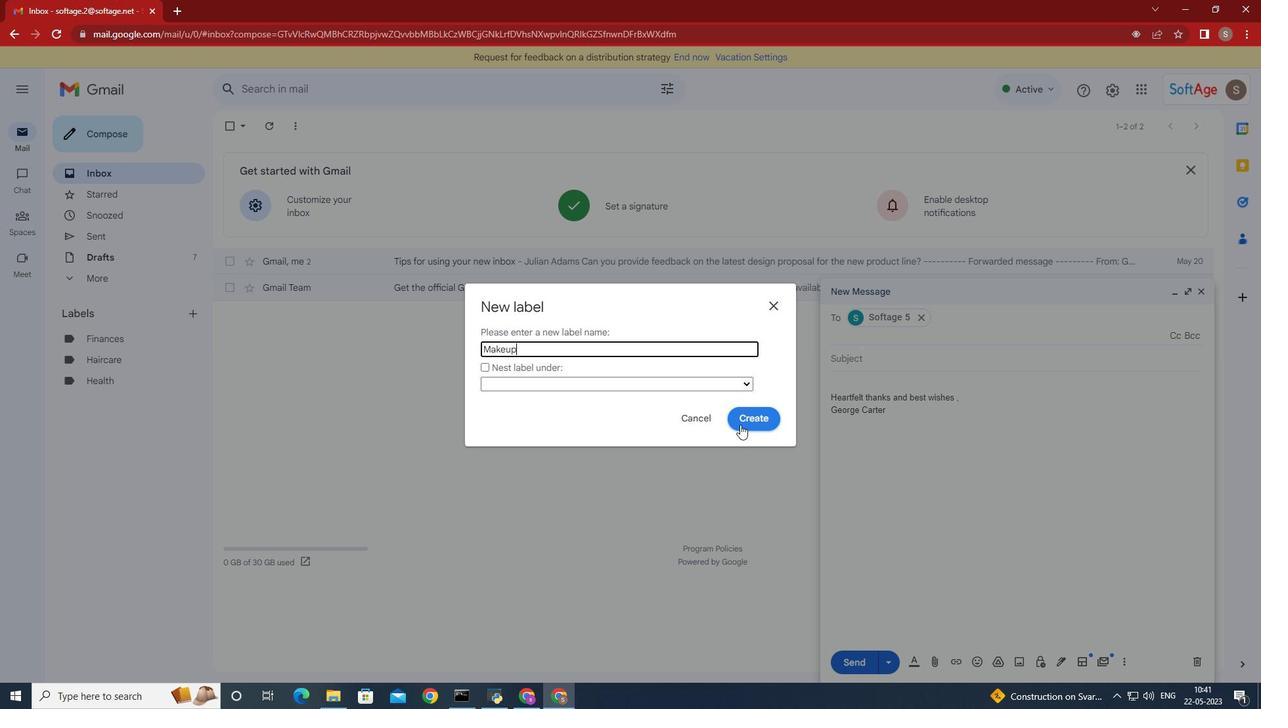 
Action: Mouse scrolled (691, 288) with delta (0, 0)
Screenshot: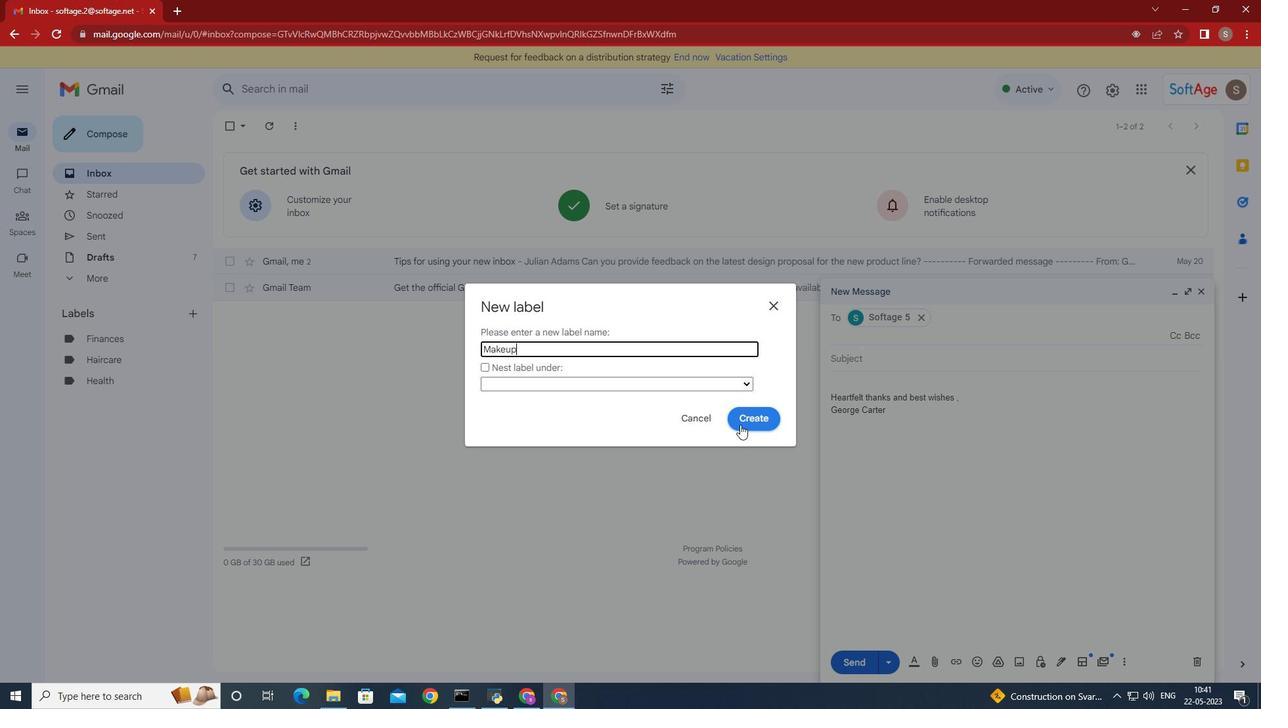 
Action: Mouse scrolled (691, 292) with delta (0, 0)
Screenshot: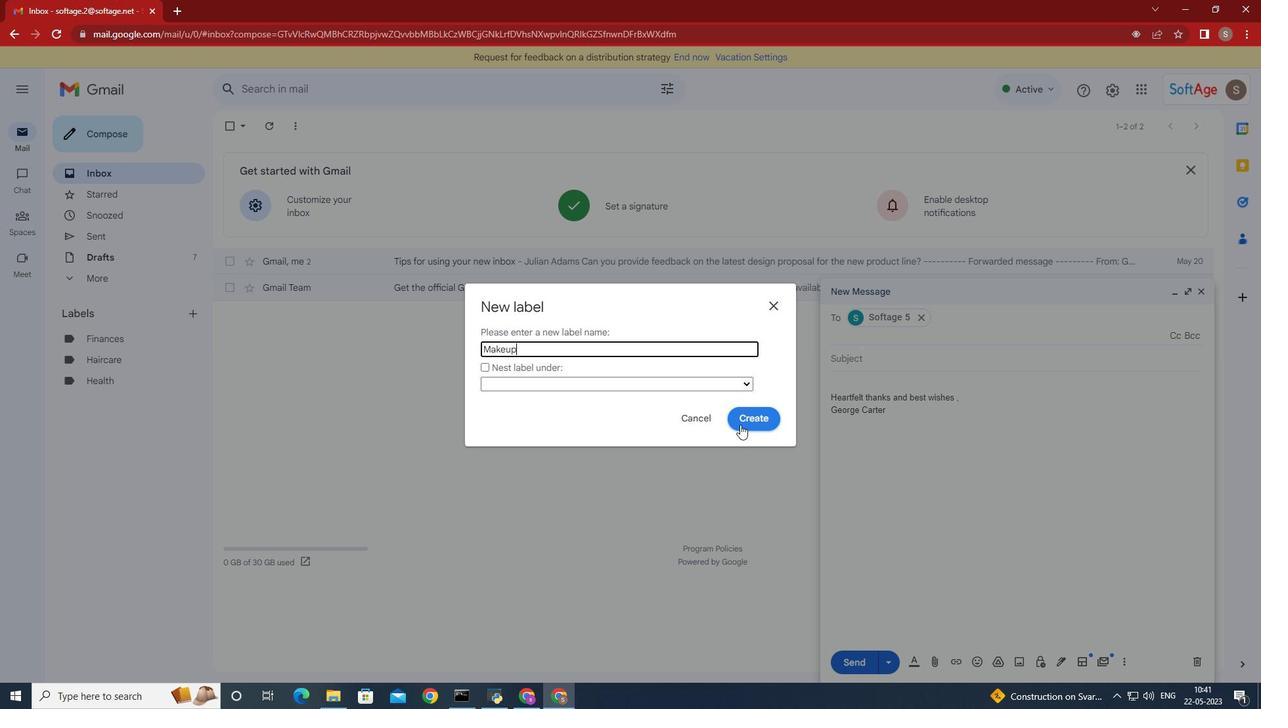 
Action: Mouse scrolled (691, 292) with delta (0, 0)
Screenshot: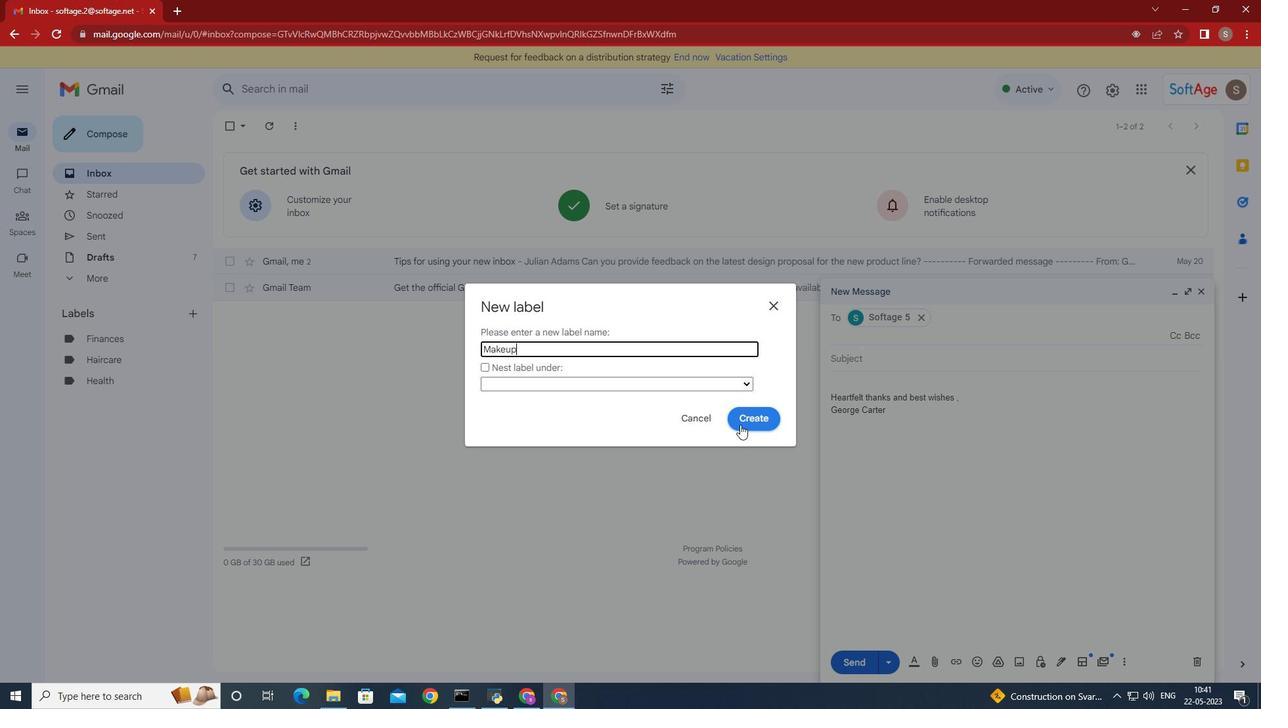 
Action: Mouse scrolled (691, 292) with delta (0, 0)
Screenshot: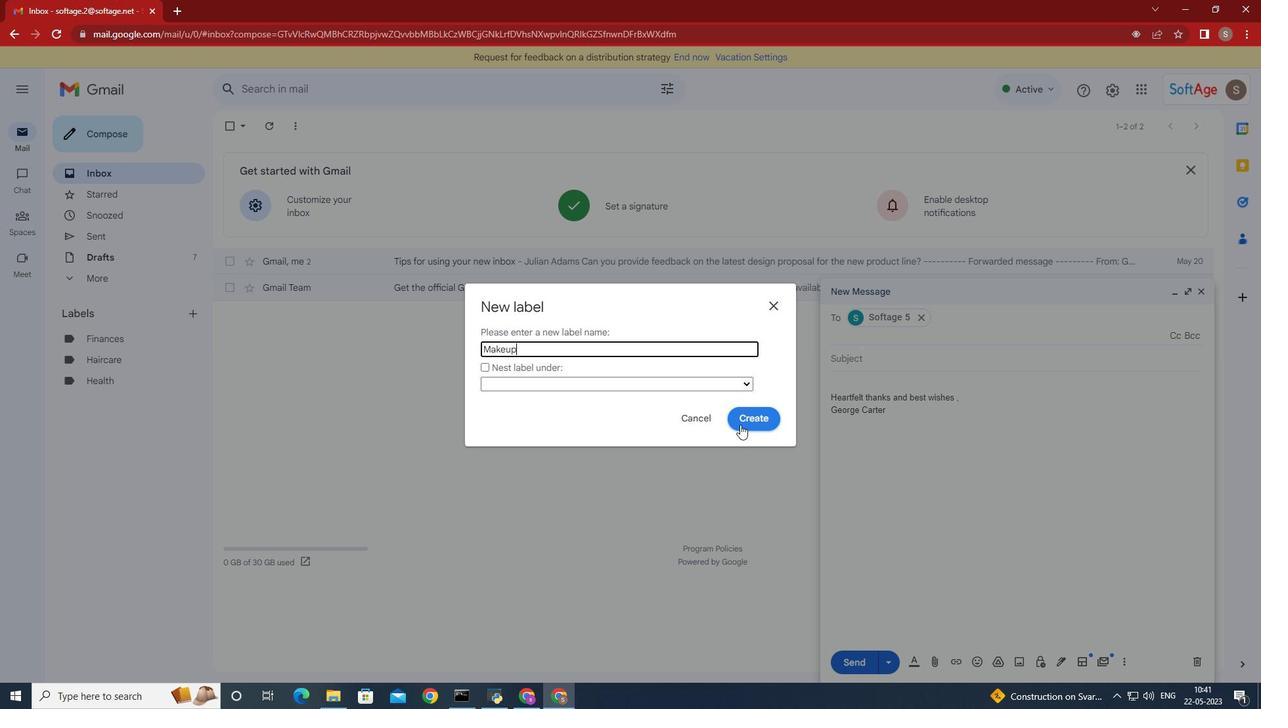 
Action: Mouse scrolled (691, 292) with delta (0, 0)
